 Task: Find flights from New Delhi to Bhubaneswar for 2 adults on 3rd June 2023, and compare different travel classes.
Action: Mouse moved to (714, 222)
Screenshot: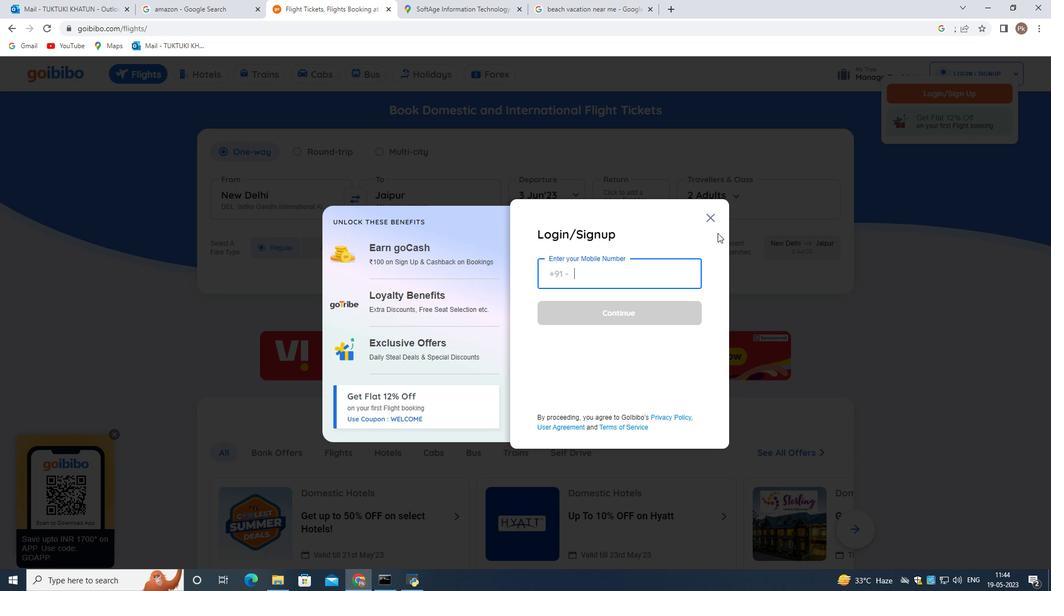 
Action: Mouse pressed left at (714, 222)
Screenshot: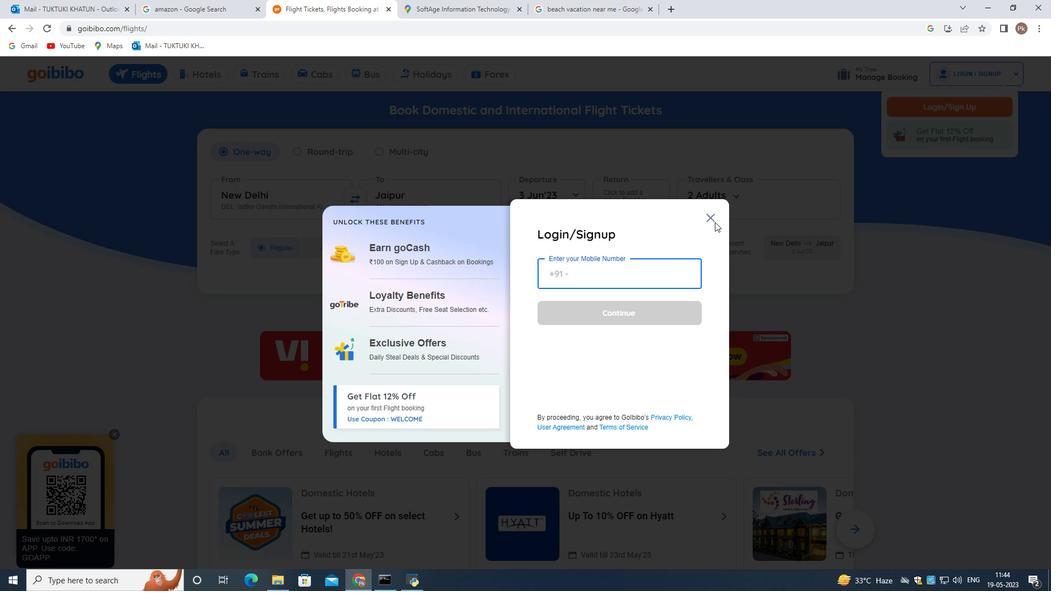 
Action: Mouse moved to (710, 215)
Screenshot: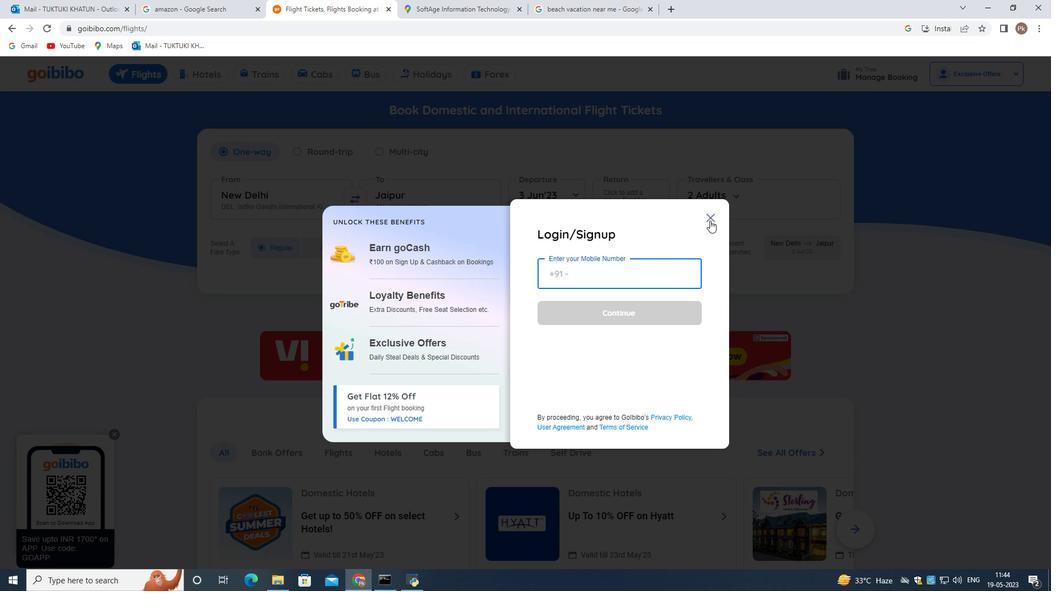 
Action: Mouse pressed left at (710, 215)
Screenshot: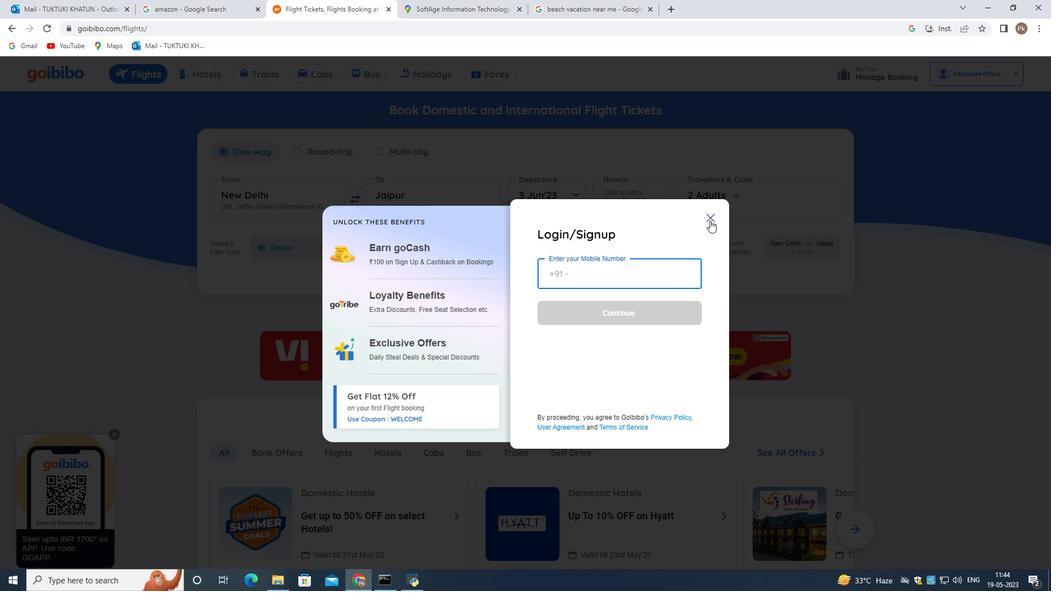 
Action: Mouse pressed left at (710, 215)
Screenshot: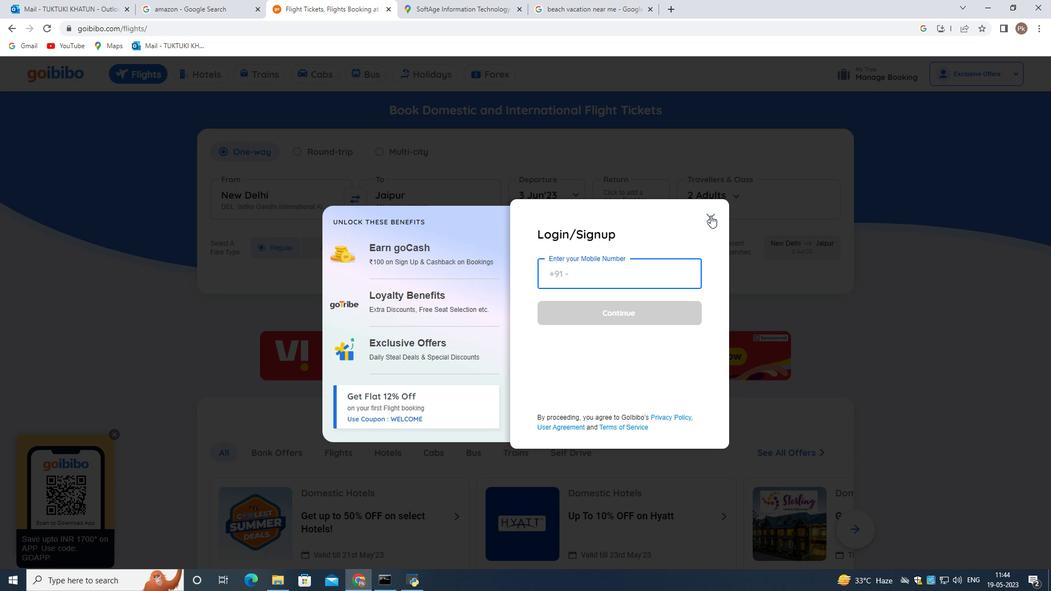 
Action: Mouse moved to (205, 157)
Screenshot: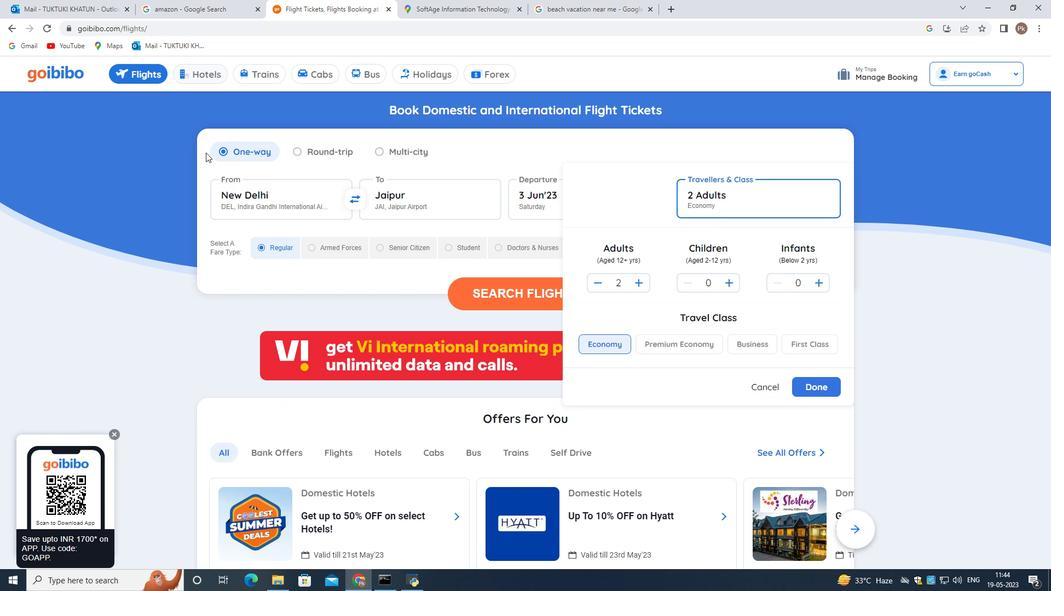 
Action: Mouse scrolled (205, 157) with delta (0, 0)
Screenshot: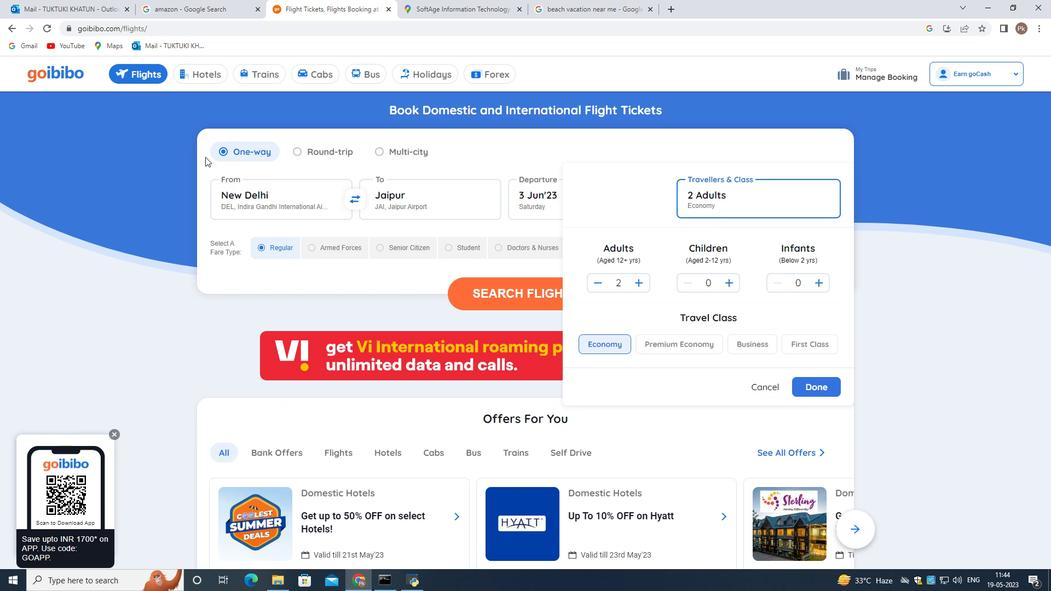 
Action: Mouse moved to (84, 317)
Screenshot: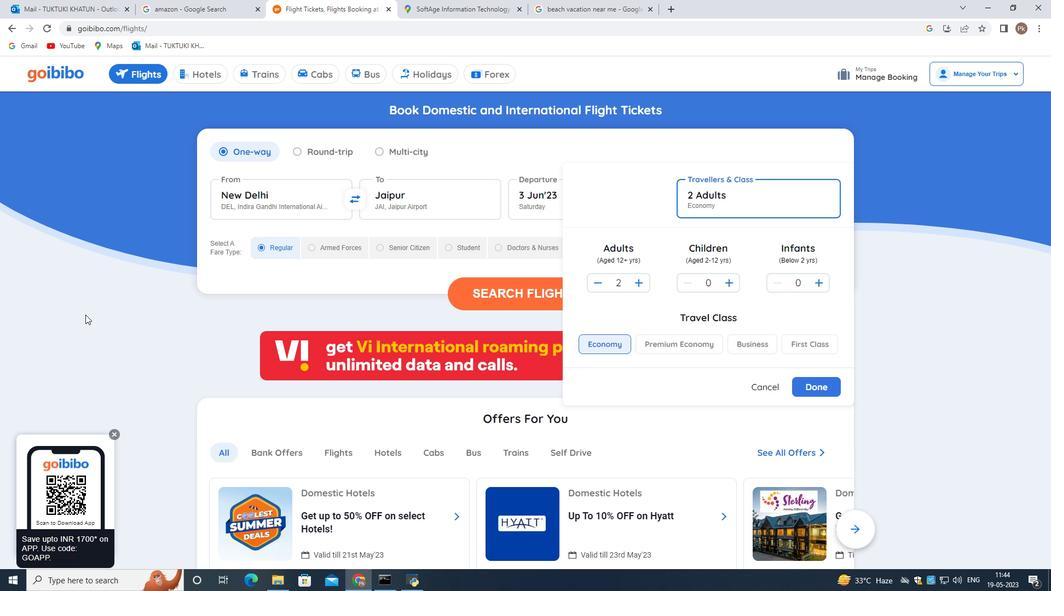 
Action: Mouse pressed left at (84, 317)
Screenshot: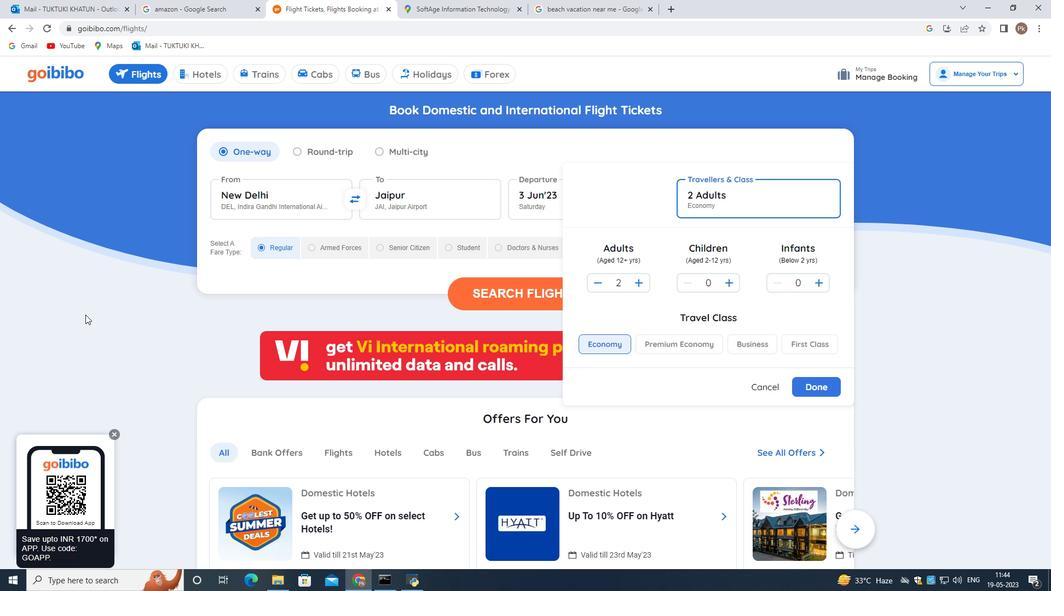 
Action: Mouse moved to (315, 194)
Screenshot: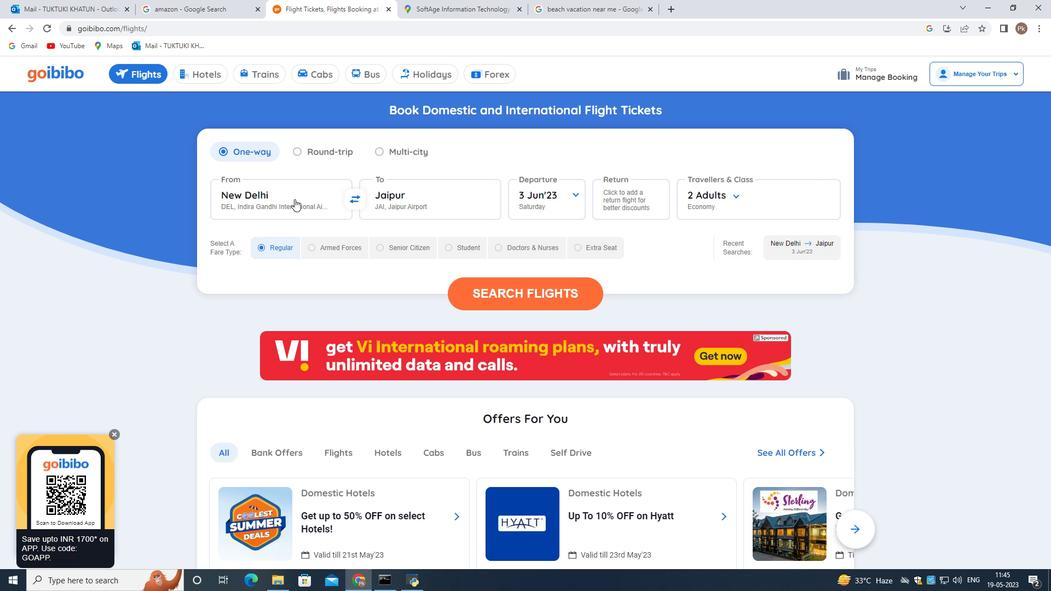 
Action: Mouse pressed left at (315, 194)
Screenshot: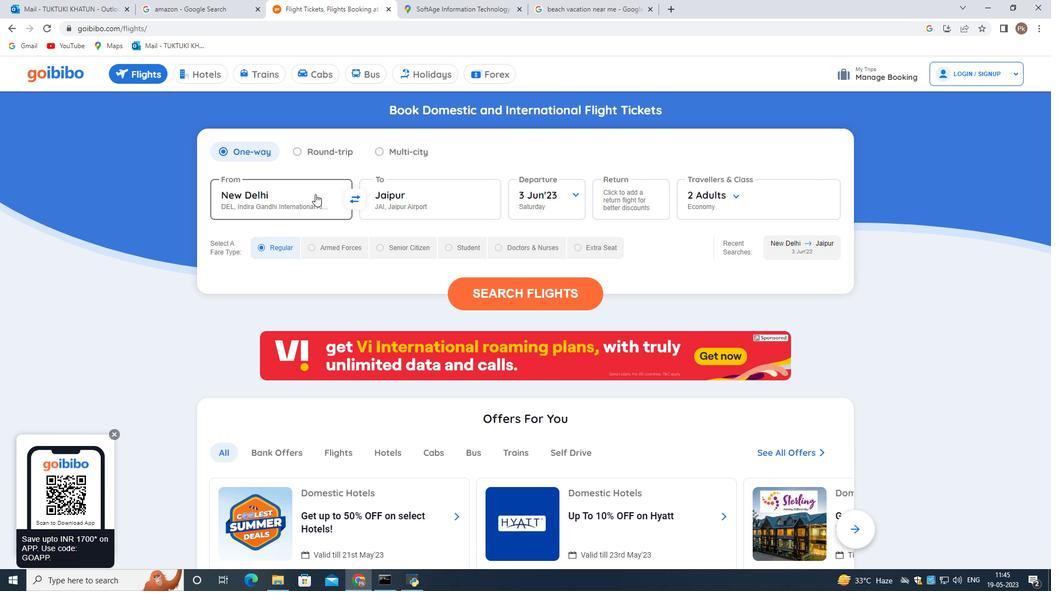 
Action: Mouse moved to (224, 148)
Screenshot: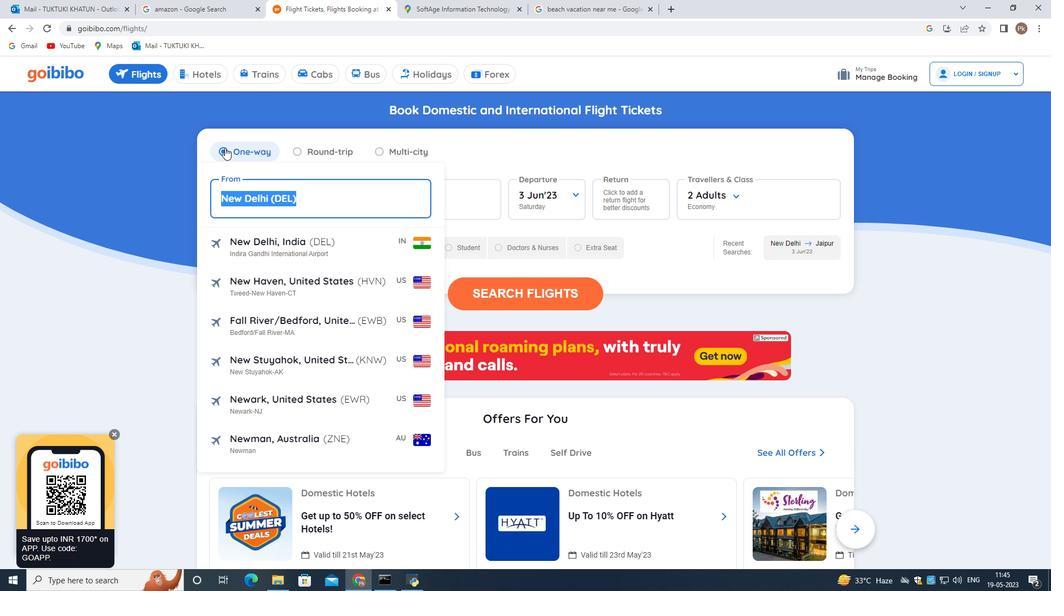 
Action: Mouse pressed left at (224, 148)
Screenshot: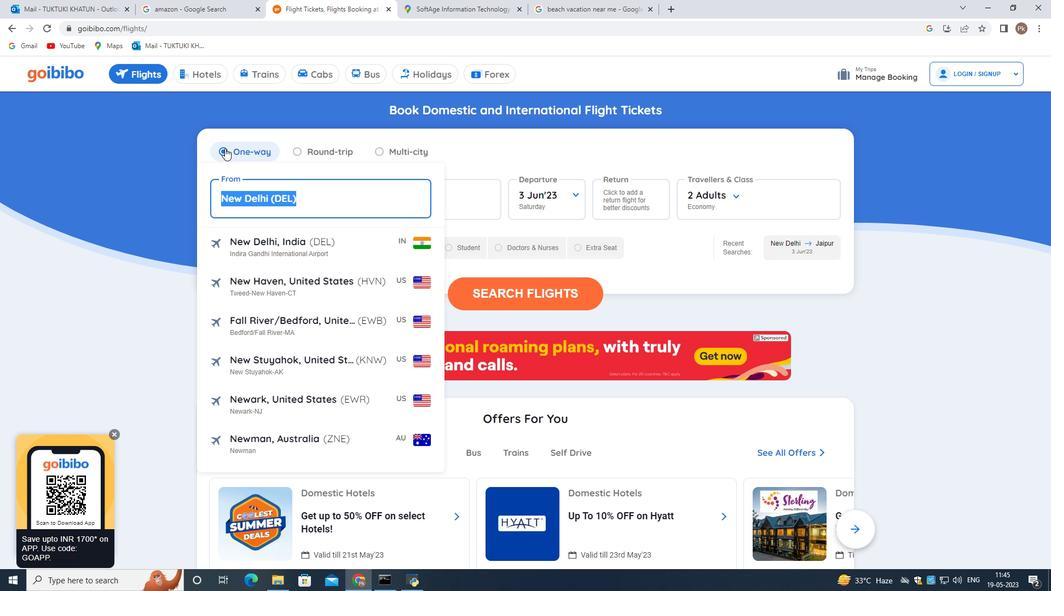 
Action: Mouse moved to (414, 193)
Screenshot: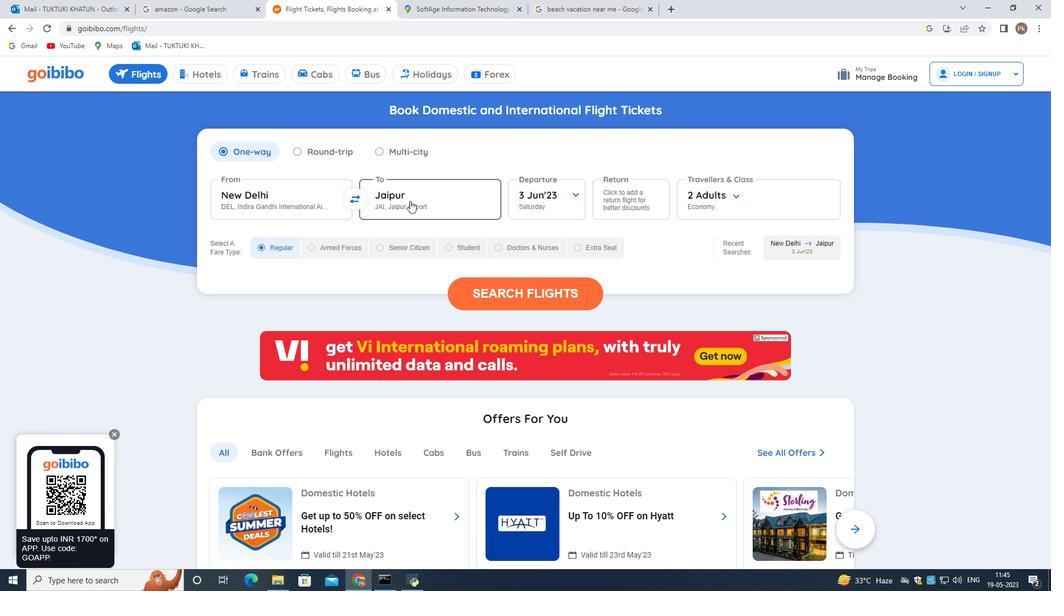 
Action: Mouse pressed left at (414, 193)
Screenshot: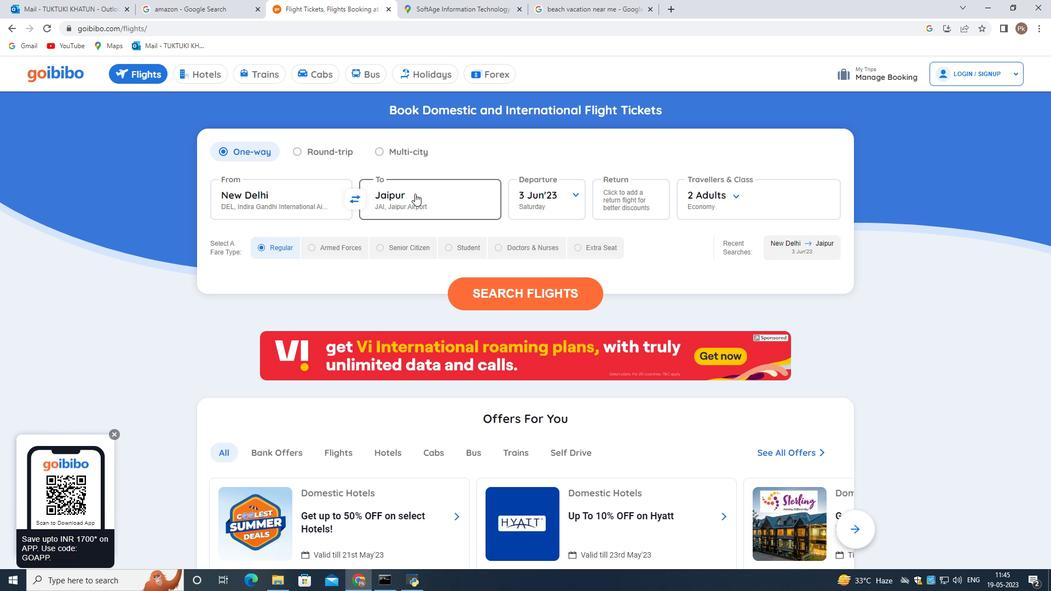 
Action: Mouse moved to (434, 197)
Screenshot: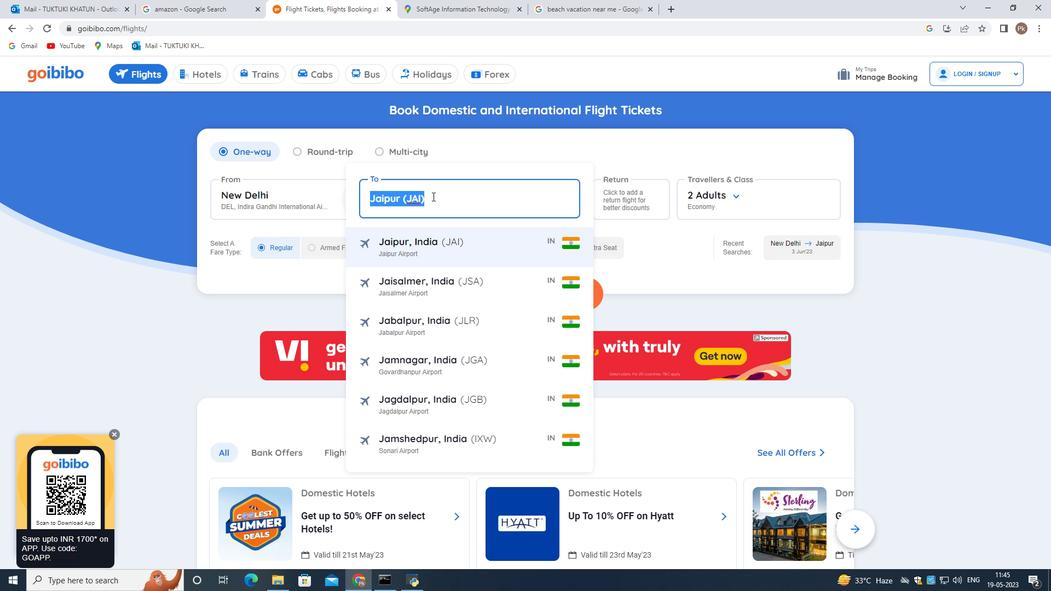 
Action: Key pressed <Key.backspace>
Screenshot: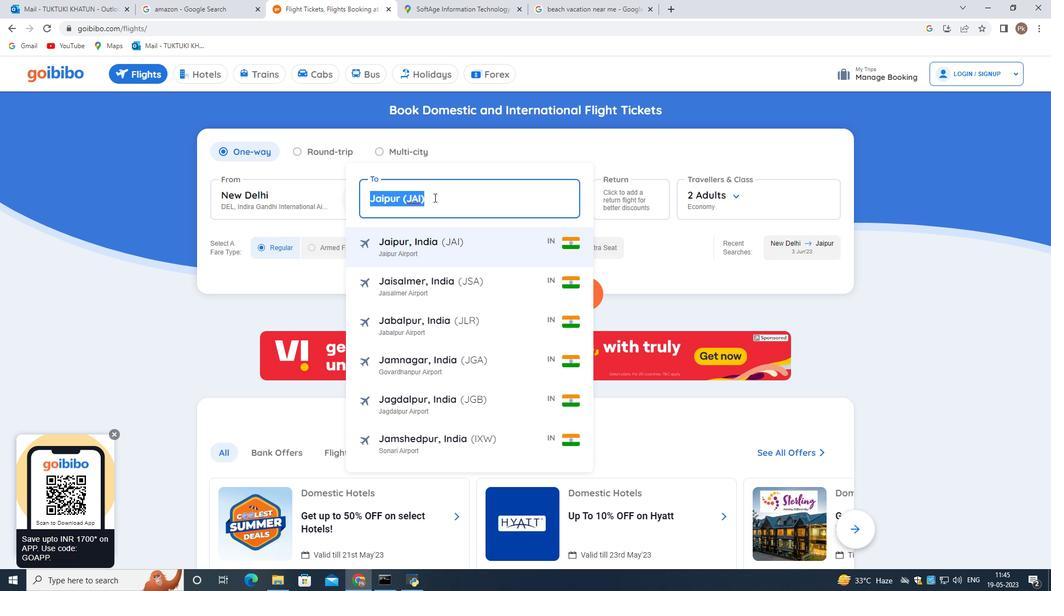 
Action: Mouse moved to (434, 198)
Screenshot: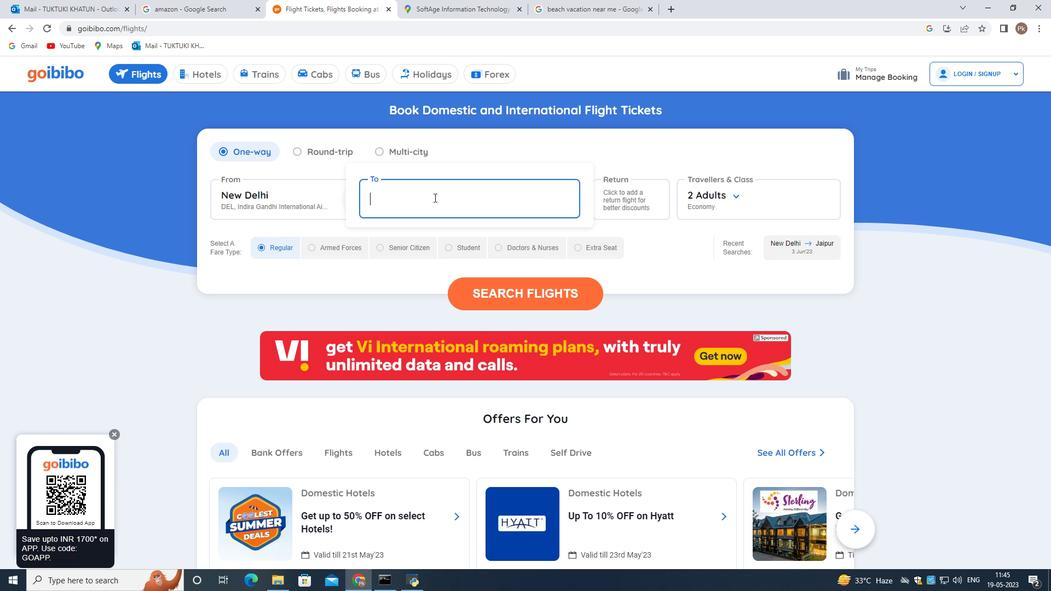
Action: Key pressed ctrl+V
Screenshot: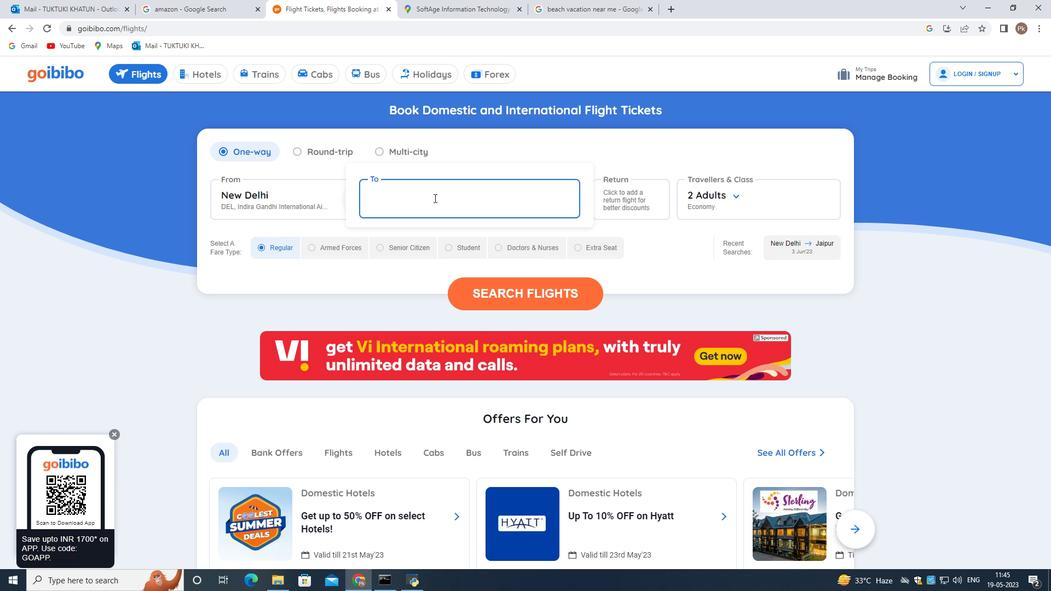 
Action: Mouse moved to (882, 342)
Screenshot: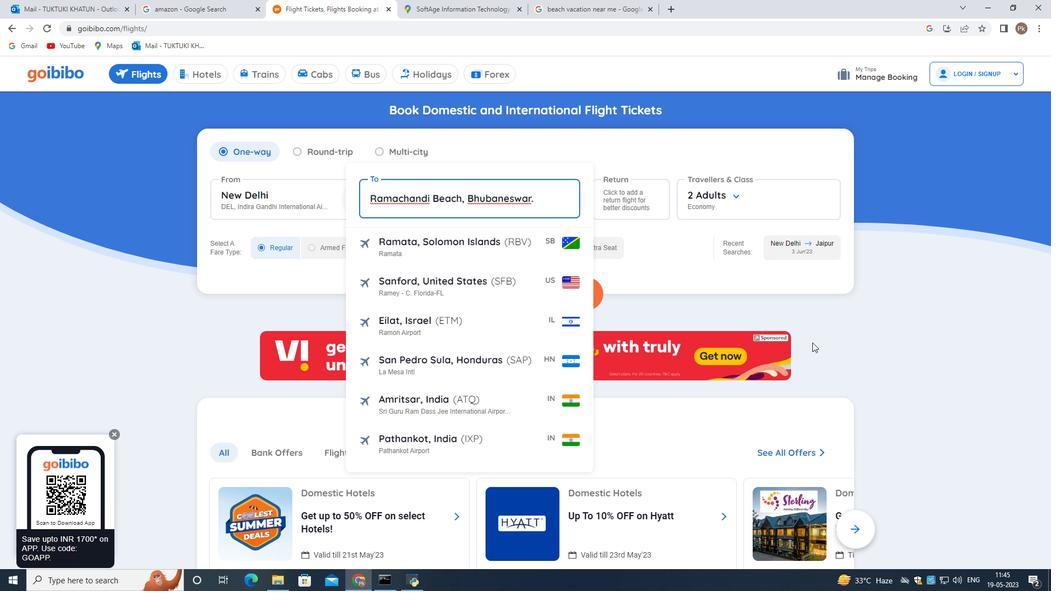 
Action: Key pressed <Key.backspace><Key.backspace><Key.backspace><Key.backspace><Key.backspace><Key.backspace><Key.backspace><Key.backspace><Key.backspace><Key.backspace><Key.backspace><Key.backspace><Key.backspace><Key.backspace><Key.backspace><Key.backspace><Key.backspace><Key.backspace><Key.backspace><Key.backspace><Key.backspace><Key.backspace><Key.backspace><Key.backspace><Key.backspace><Key.backspace><Key.backspace><Key.backspace><Key.backspace><Key.backspace><Key.backspace><Key.backspace><Key.backspace><Key.backspace><Key.backspace><Key.backspace><Key.backspace><Key.backspace><Key.backspace><Key.shift_r><Key.shift_r><Key.shift_r><Key.shift_r>Bhub
Screenshot: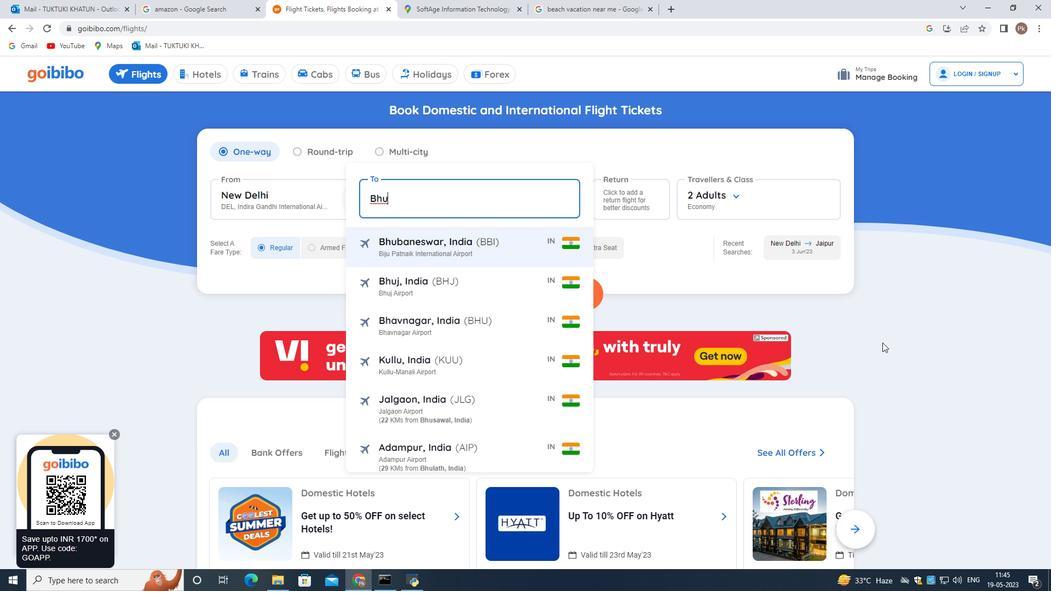 
Action: Mouse moved to (445, 243)
Screenshot: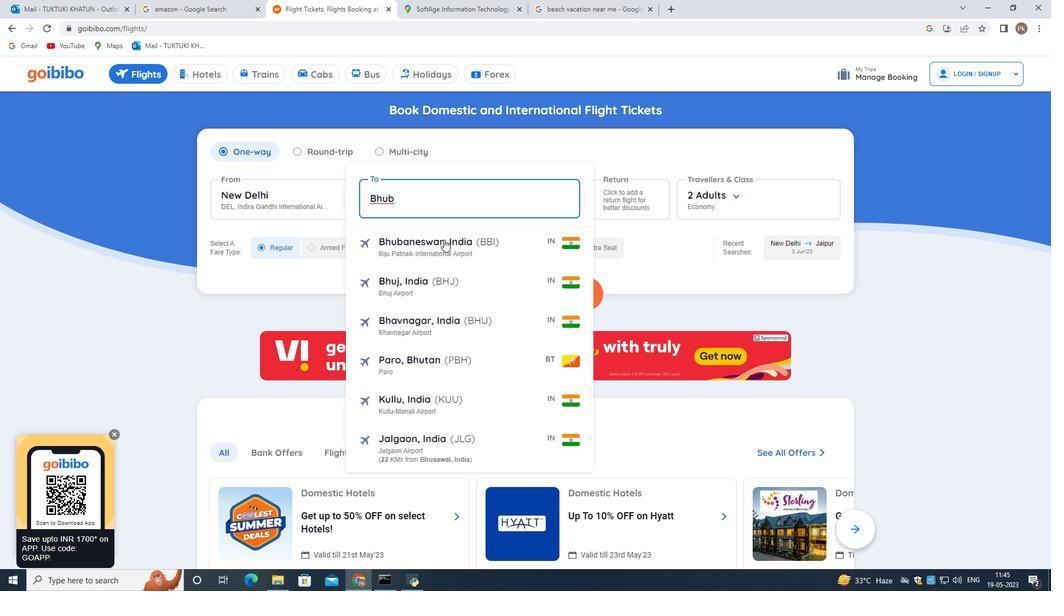 
Action: Mouse pressed left at (445, 243)
Screenshot: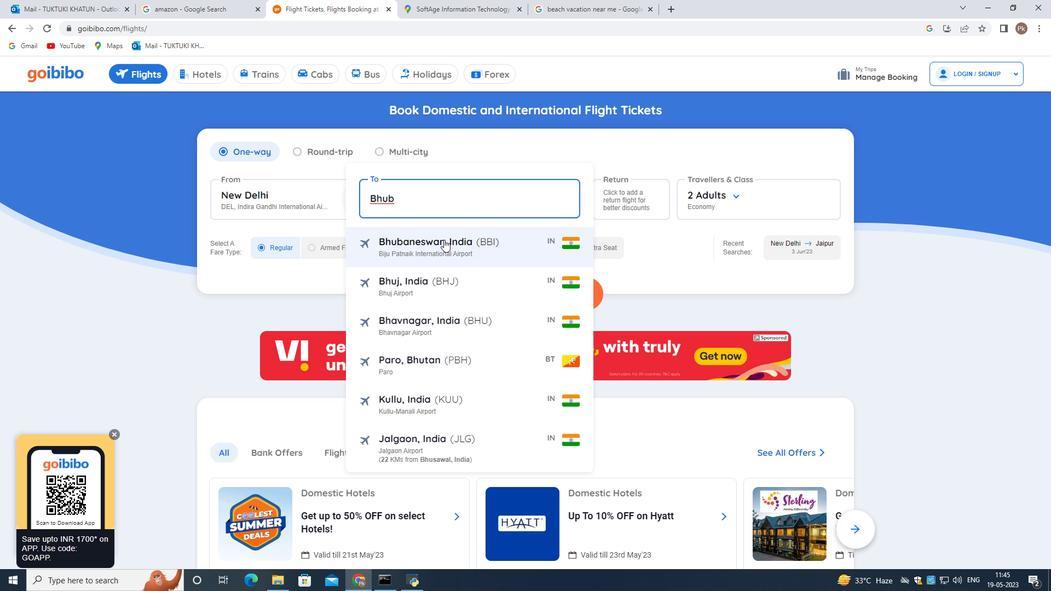 
Action: Mouse moved to (425, 306)
Screenshot: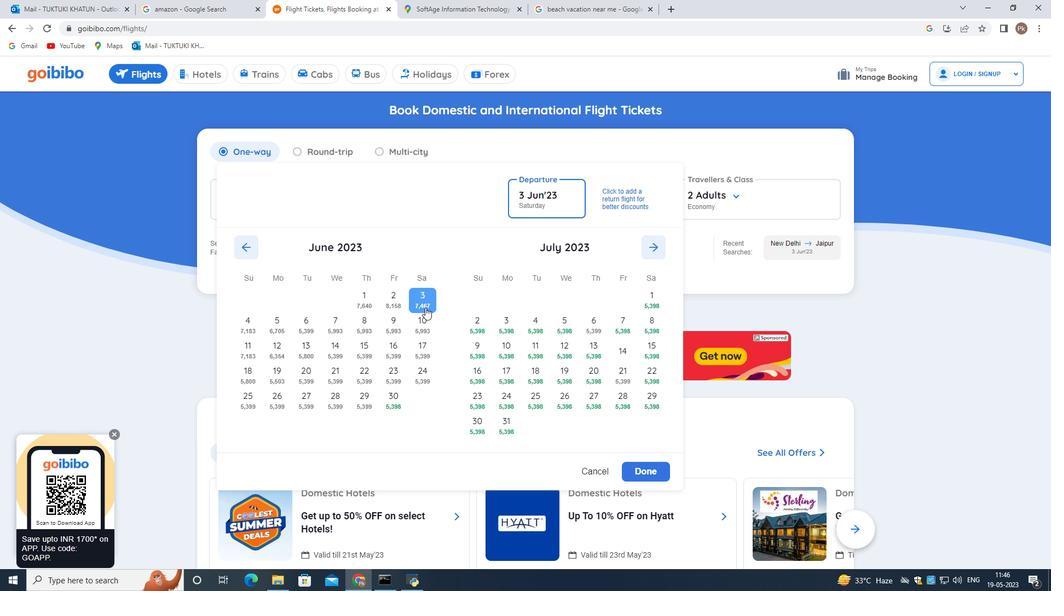
Action: Mouse pressed left at (425, 306)
Screenshot: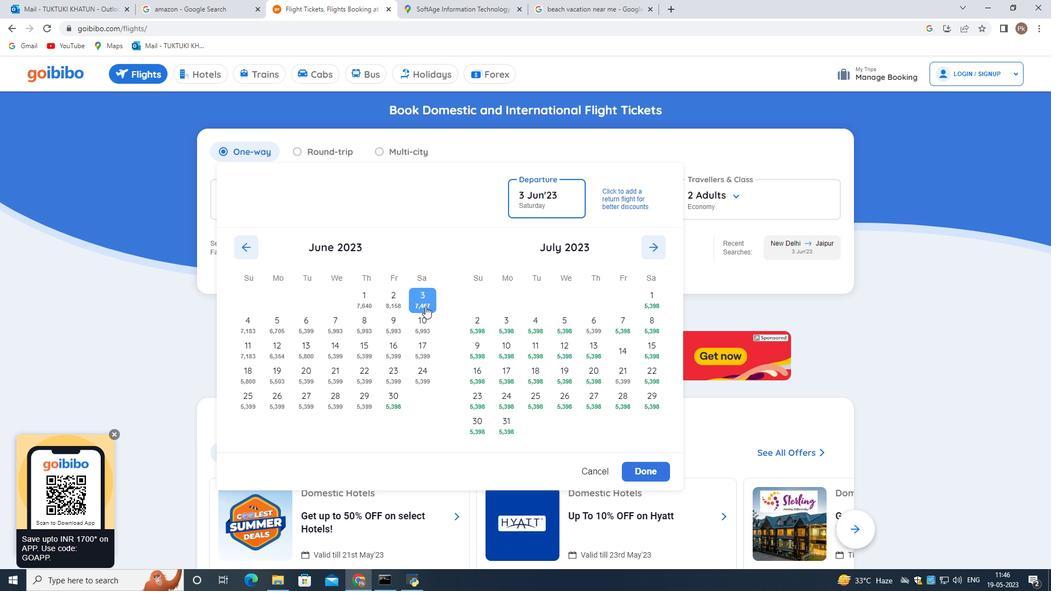 
Action: Mouse moved to (390, 294)
Screenshot: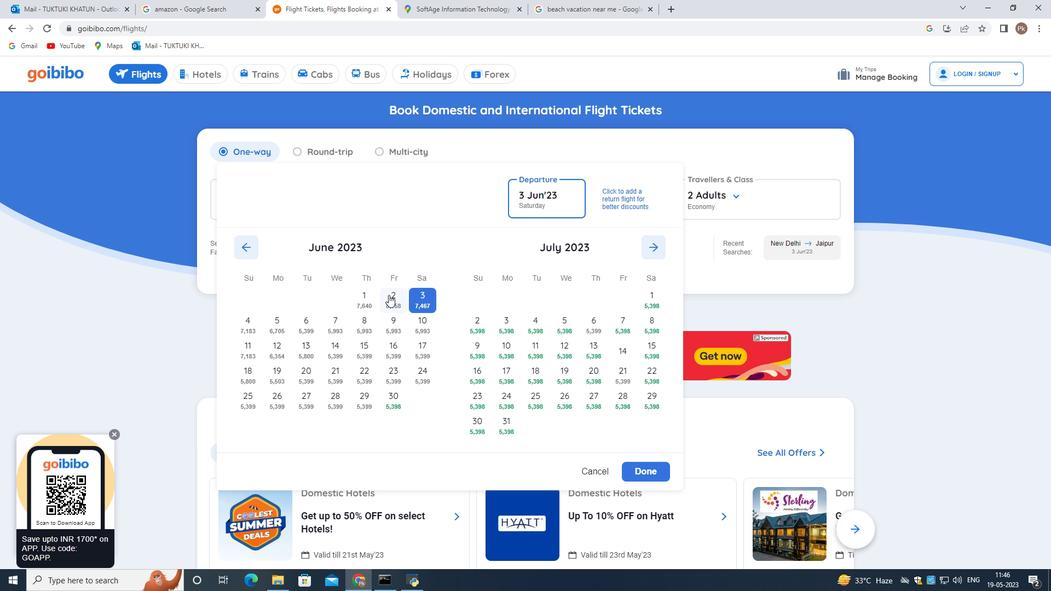 
Action: Mouse pressed left at (390, 294)
Screenshot: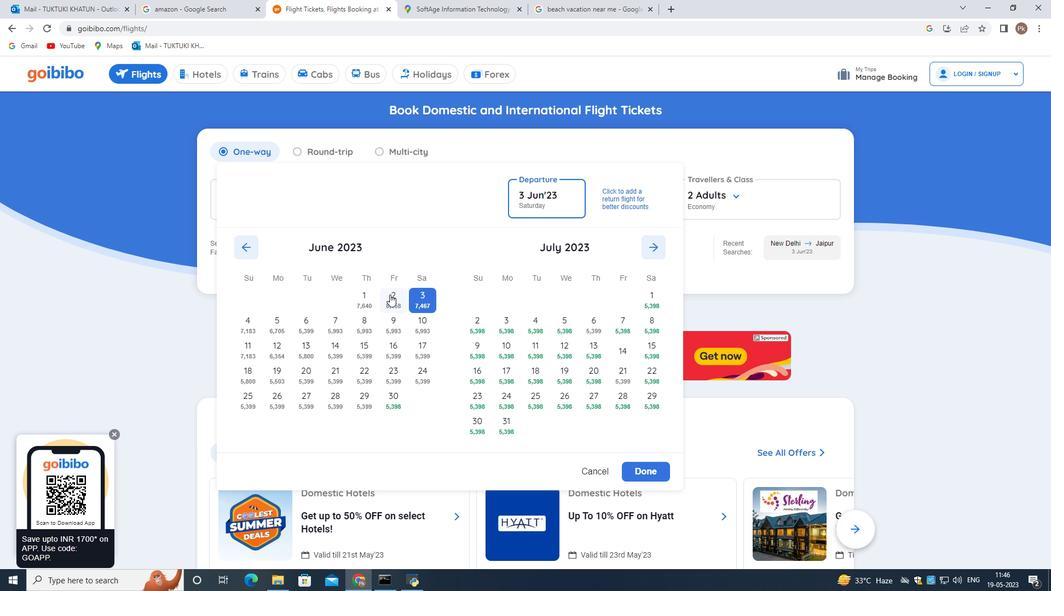 
Action: Mouse moved to (300, 321)
Screenshot: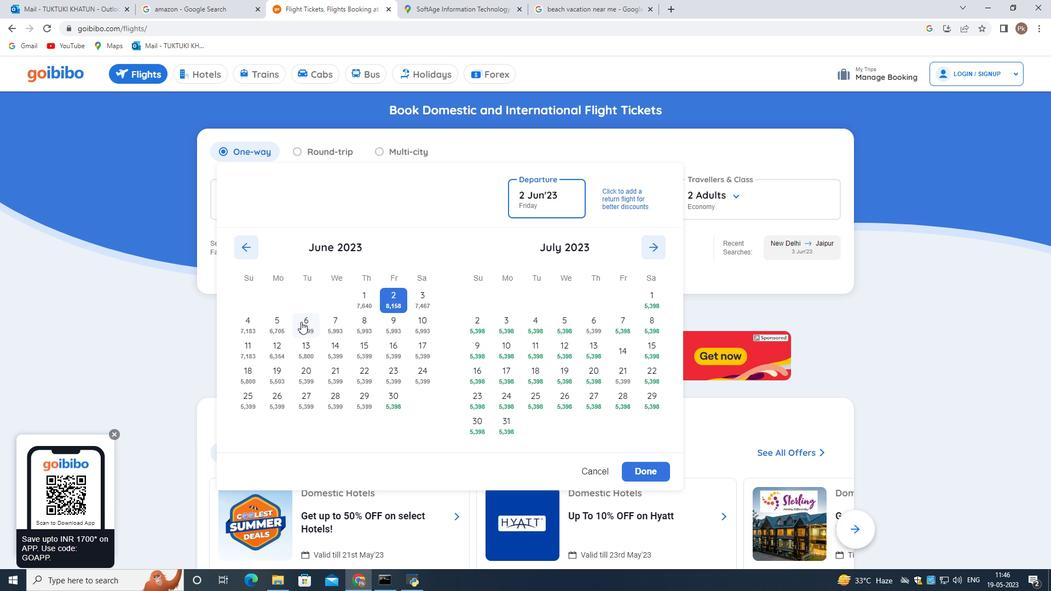
Action: Mouse pressed left at (300, 321)
Screenshot: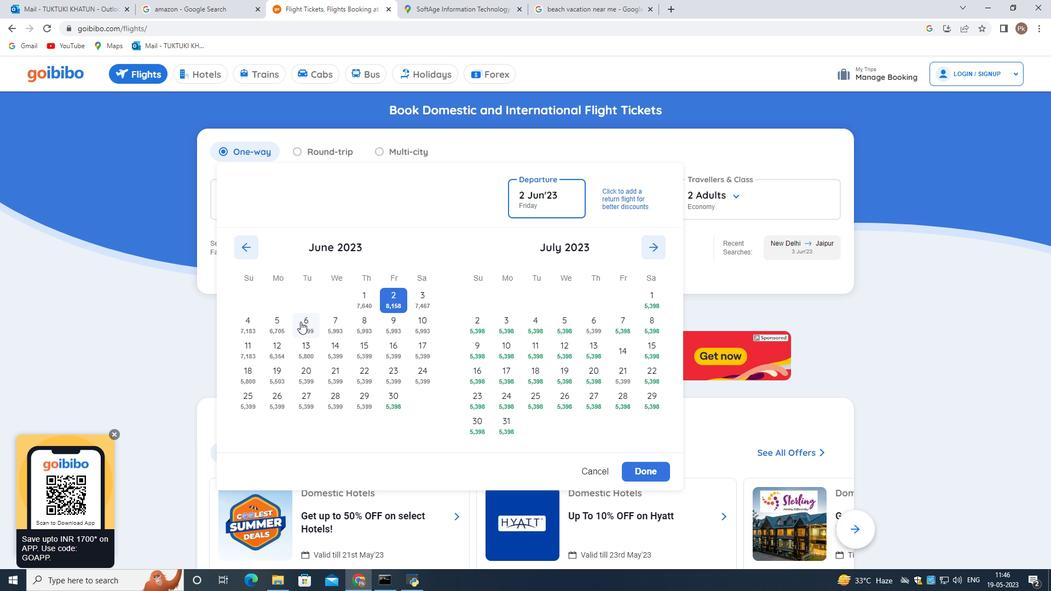 
Action: Mouse moved to (394, 291)
Screenshot: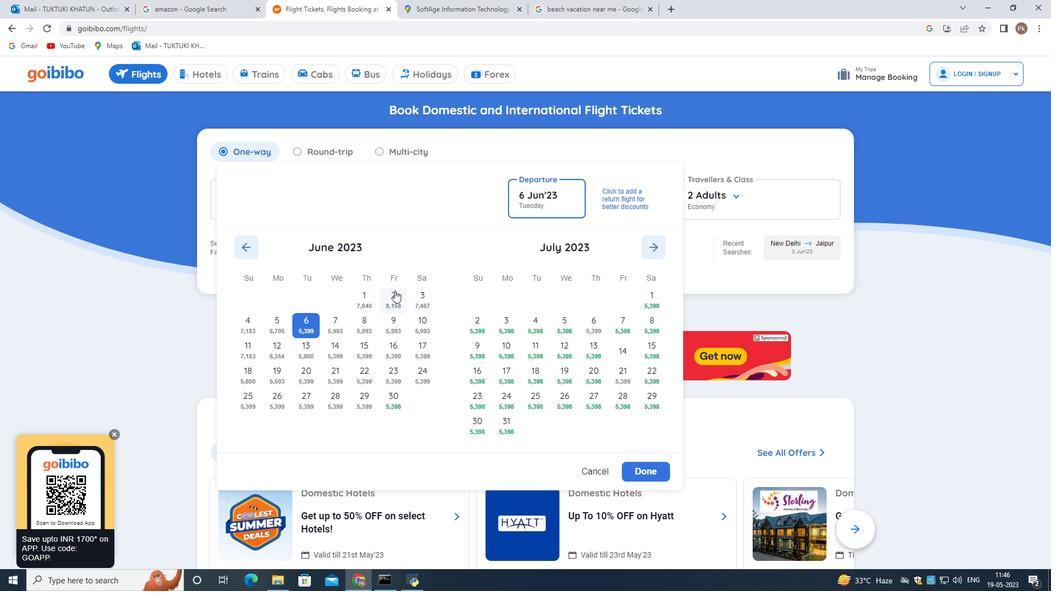 
Action: Mouse pressed left at (394, 291)
Screenshot: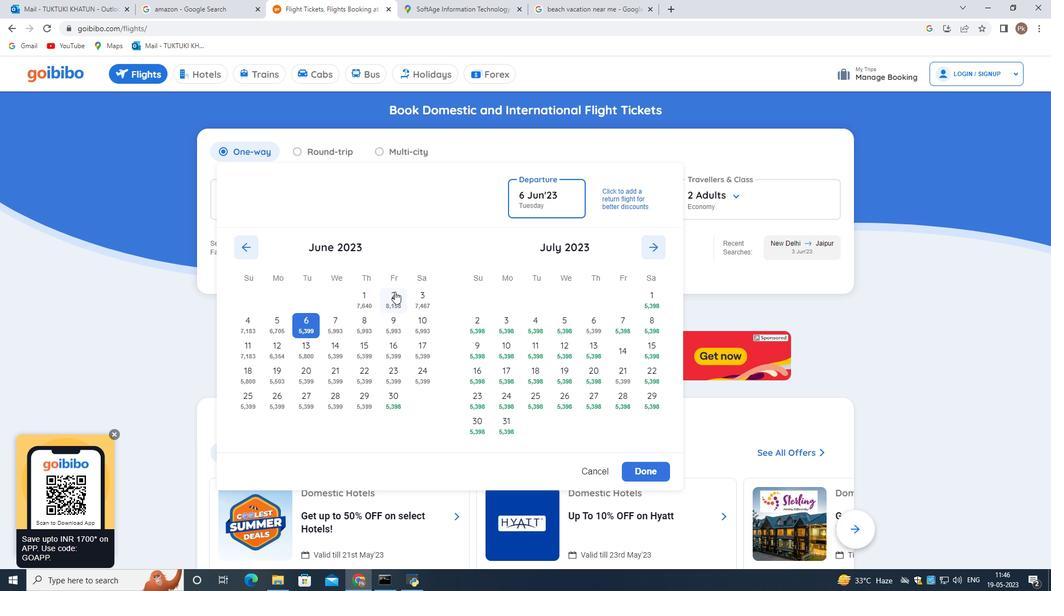 
Action: Mouse moved to (877, 318)
Screenshot: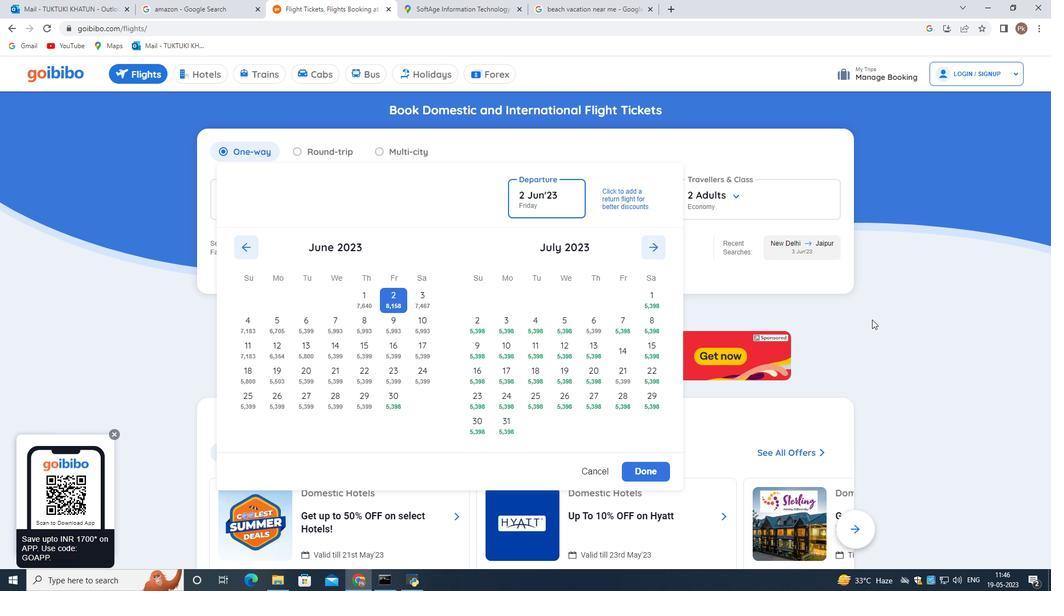 
Action: Mouse pressed left at (877, 318)
Screenshot: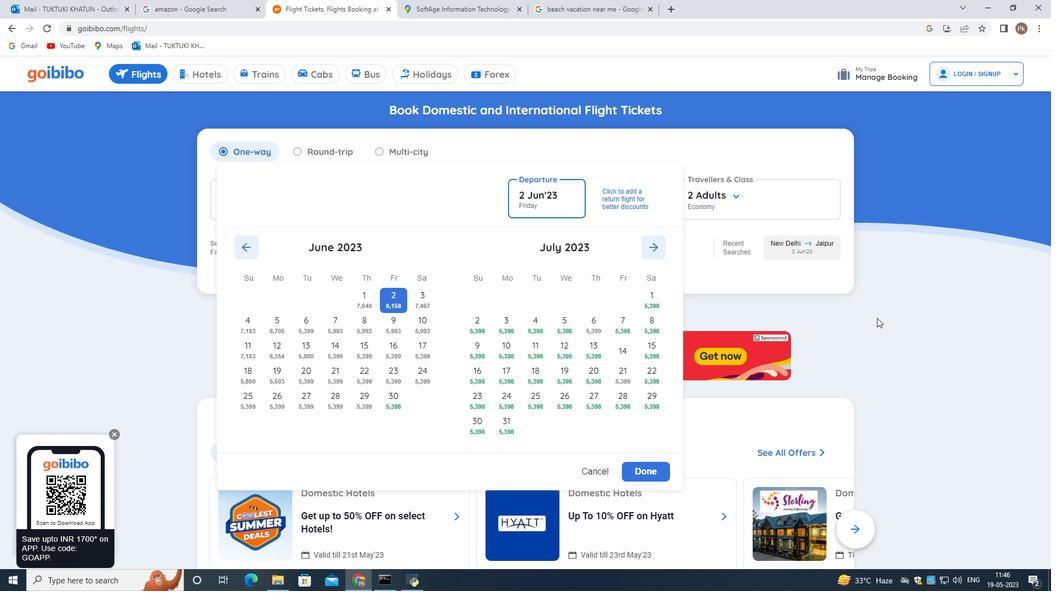 
Action: Mouse moved to (737, 193)
Screenshot: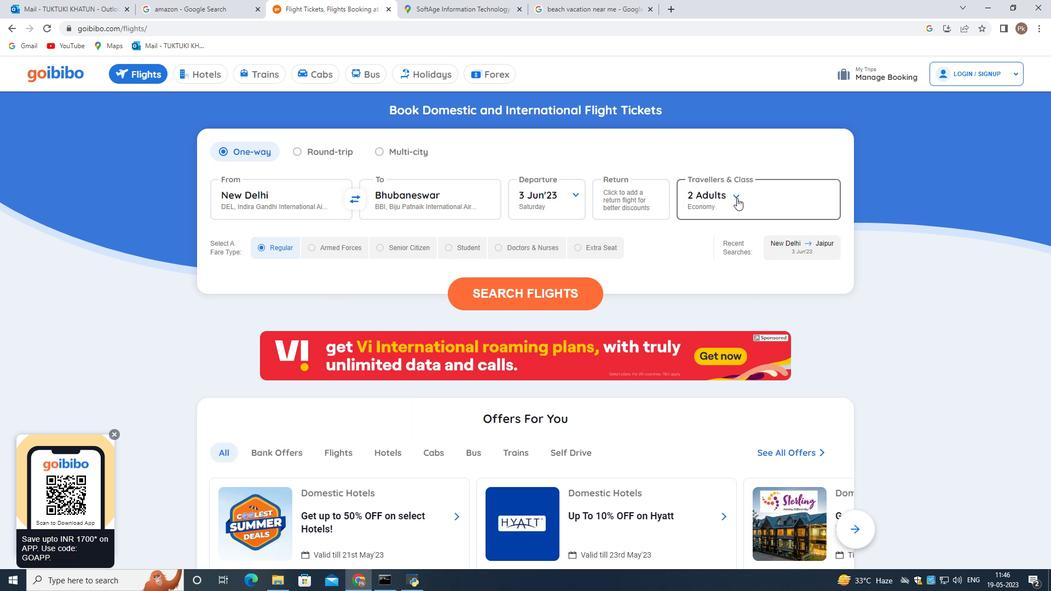 
Action: Mouse pressed left at (737, 193)
Screenshot: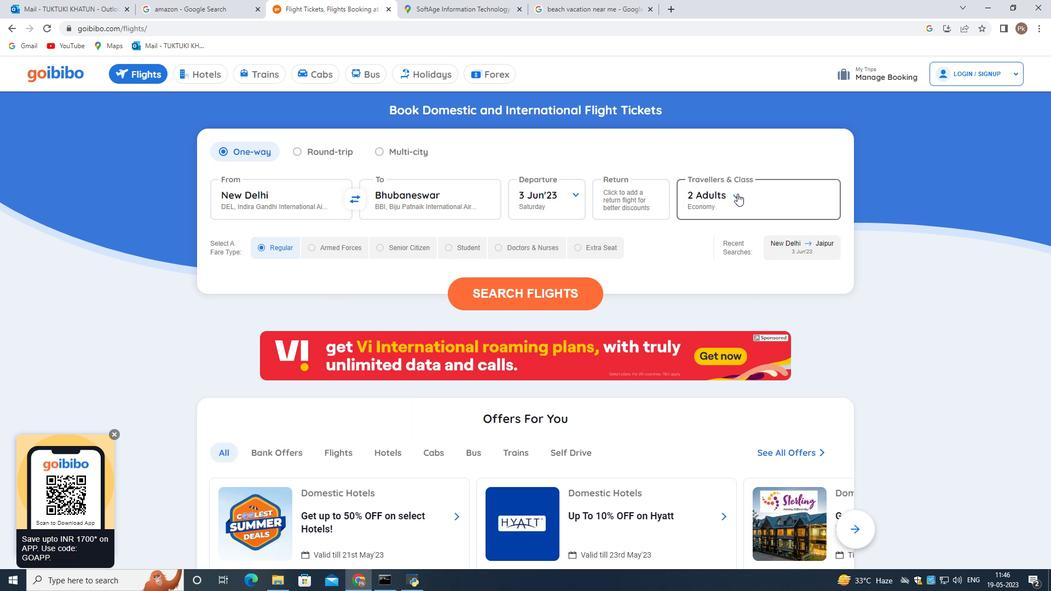 
Action: Mouse moved to (817, 392)
Screenshot: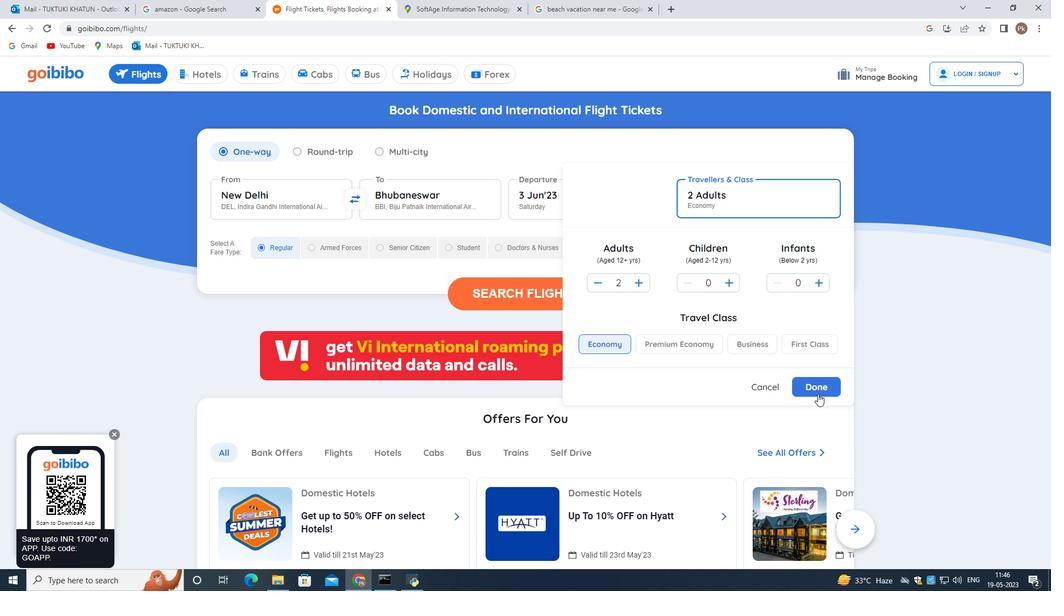 
Action: Mouse pressed left at (817, 392)
Screenshot: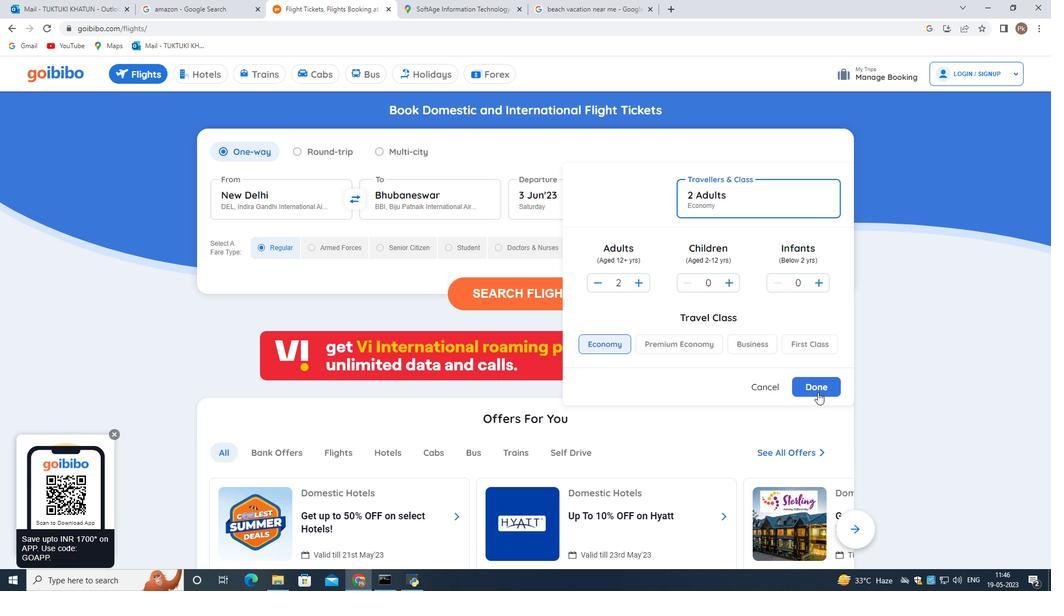 
Action: Mouse moved to (494, 297)
Screenshot: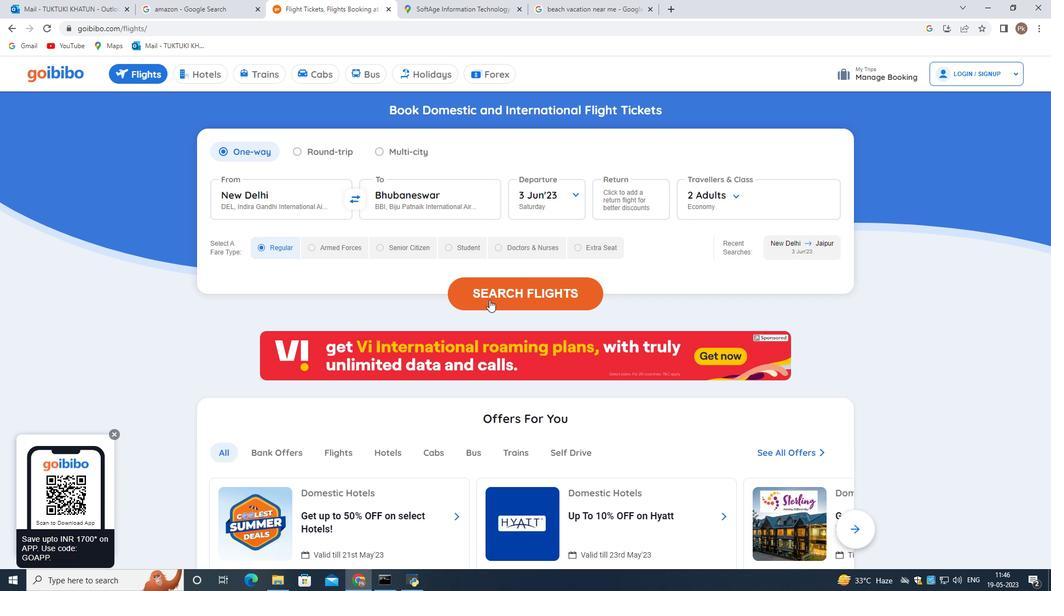 
Action: Mouse pressed left at (494, 297)
Screenshot: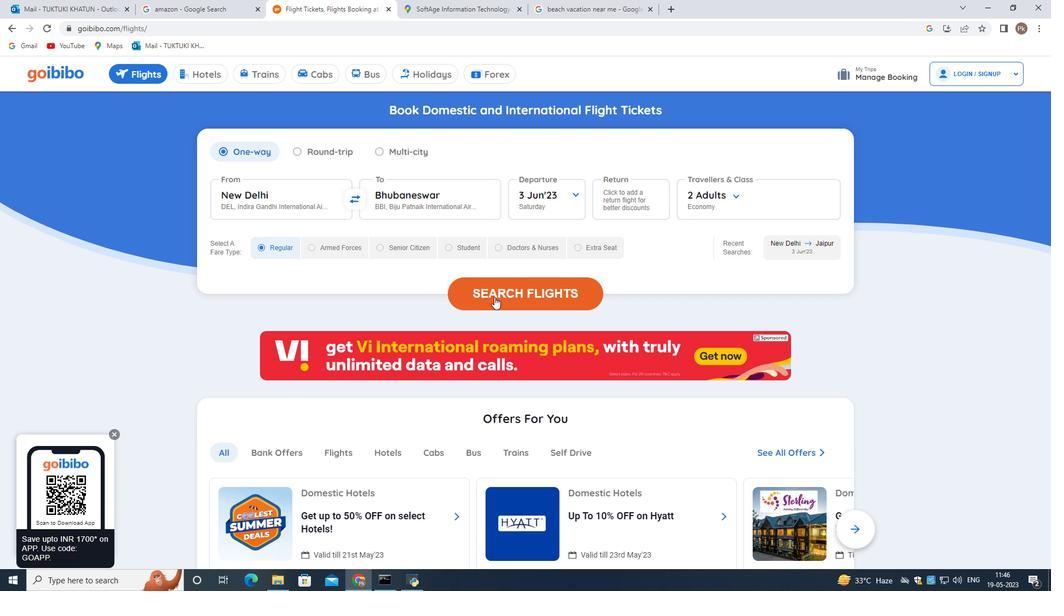 
Action: Mouse moved to (477, 348)
Screenshot: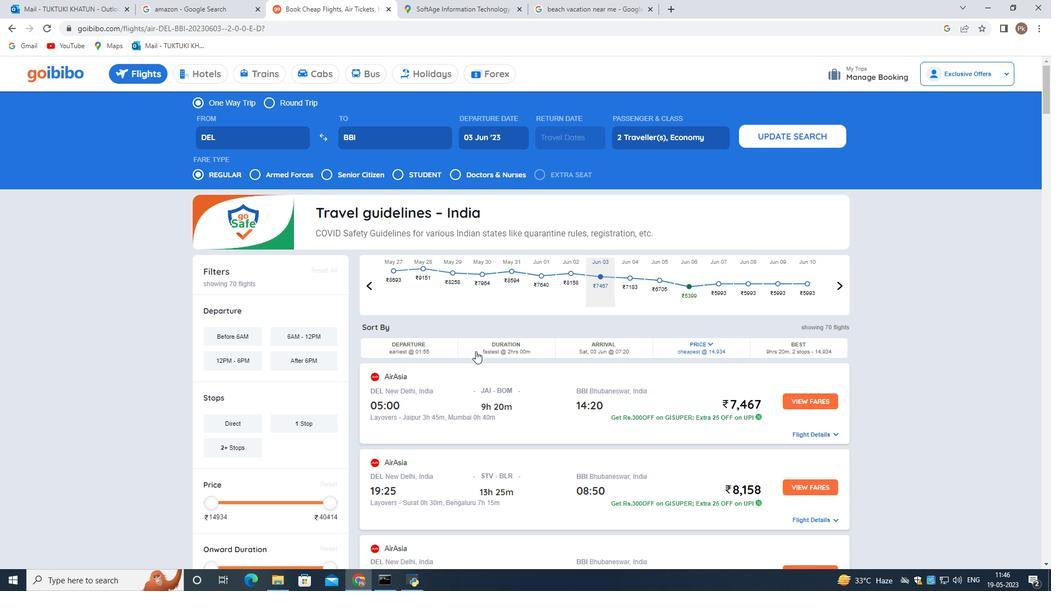 
Action: Mouse scrolled (477, 348) with delta (0, 0)
Screenshot: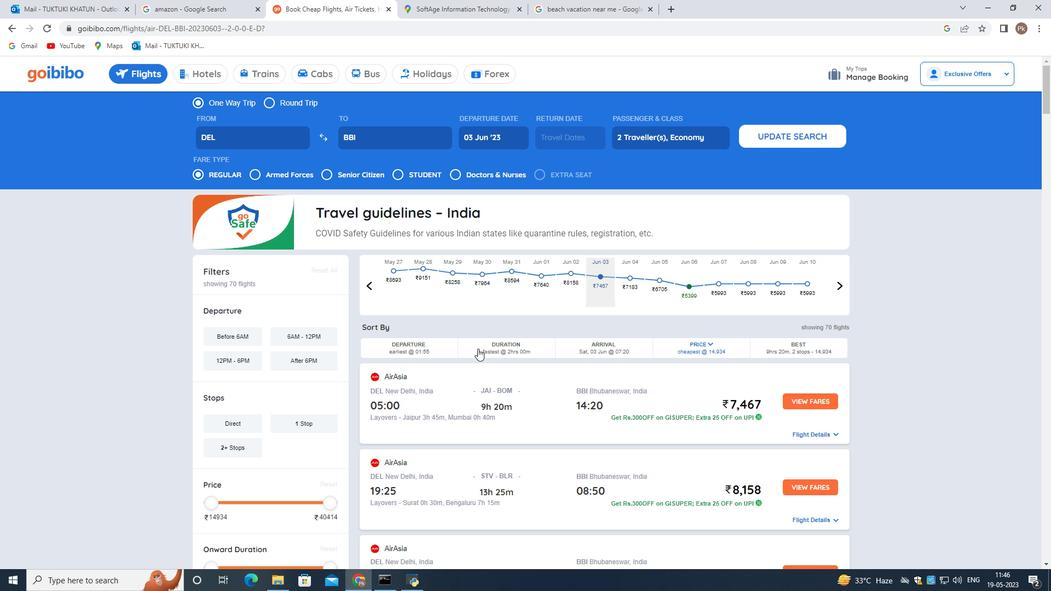 
Action: Mouse moved to (465, 334)
Screenshot: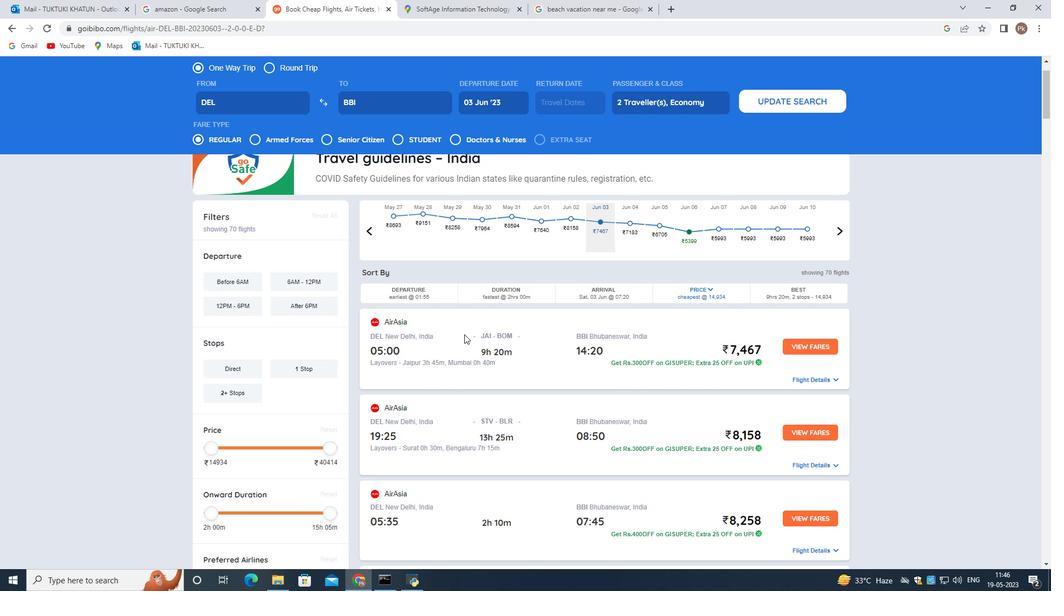 
Action: Mouse scrolled (465, 333) with delta (0, 0)
Screenshot: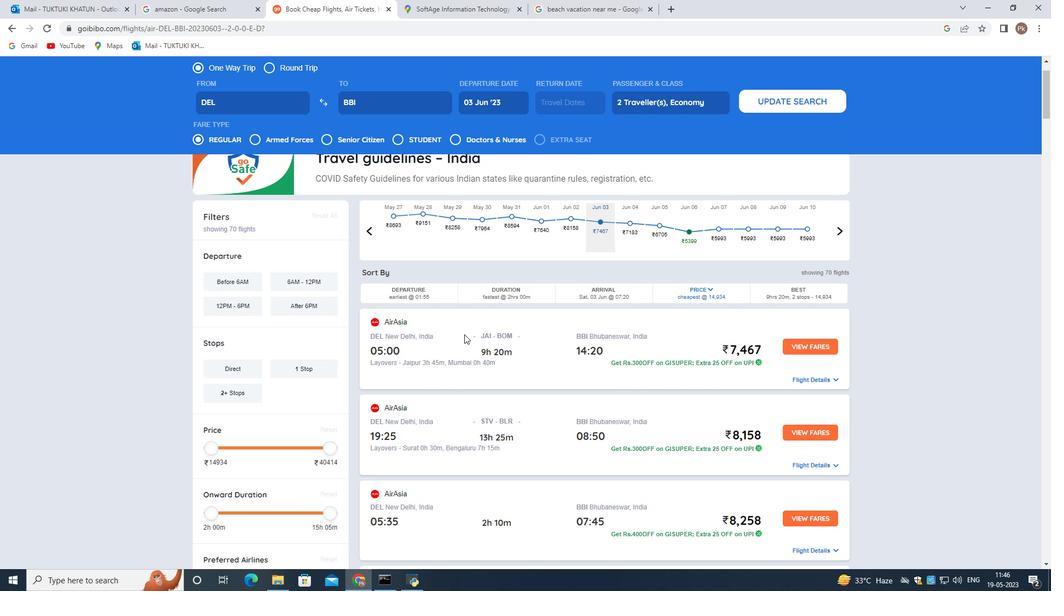 
Action: Mouse moved to (440, 333)
Screenshot: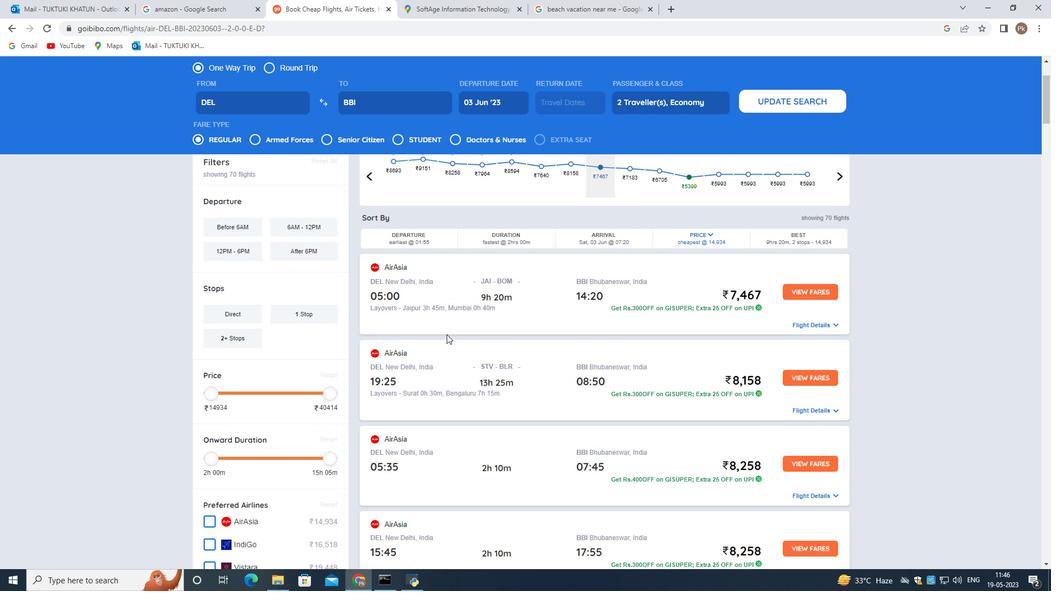 
Action: Mouse scrolled (440, 332) with delta (0, 0)
Screenshot: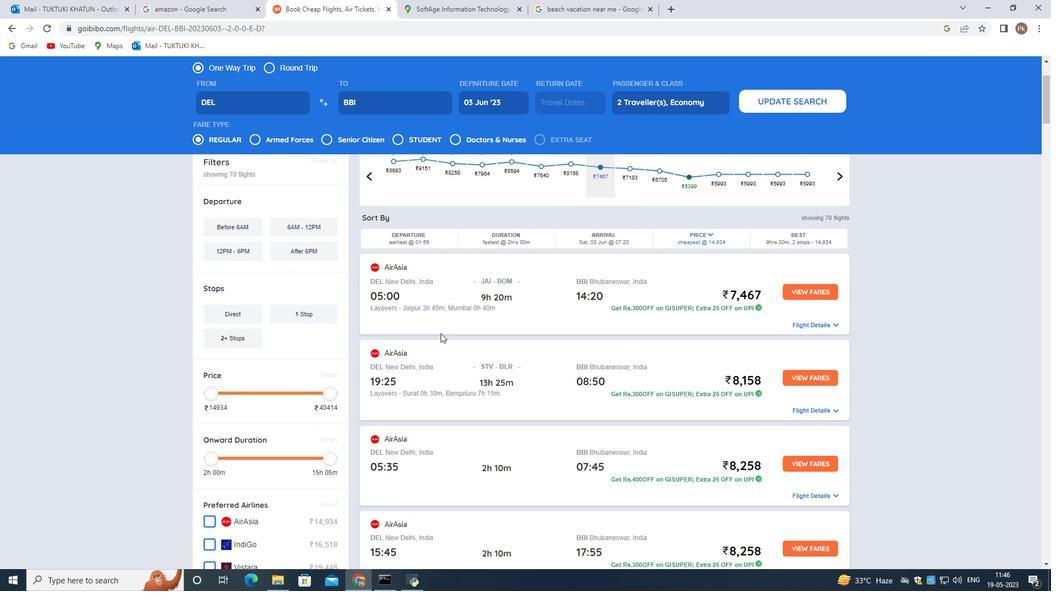 
Action: Mouse moved to (743, 331)
Screenshot: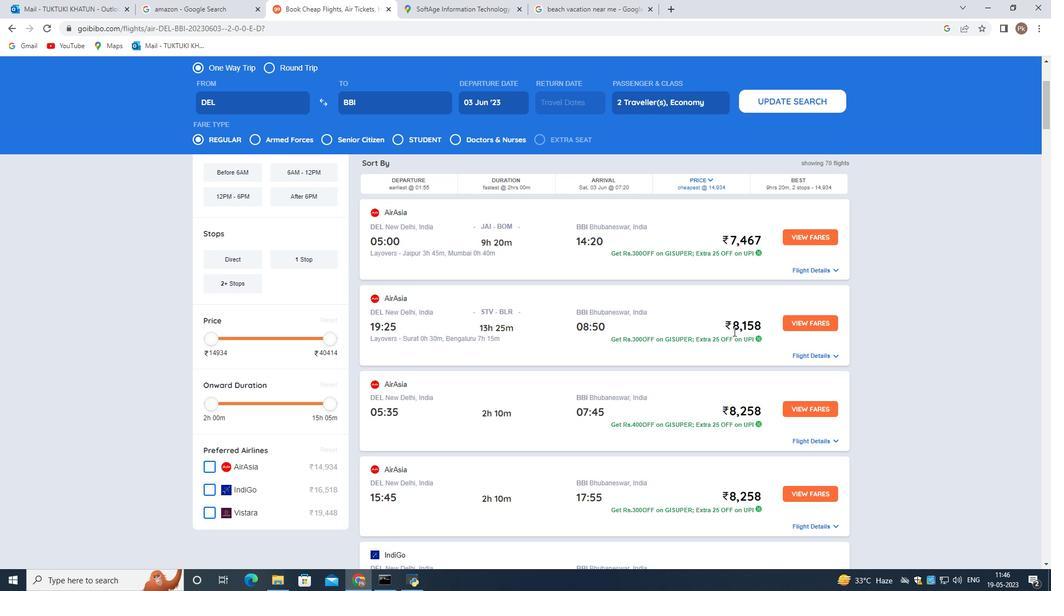 
Action: Mouse scrolled (743, 330) with delta (0, 0)
Screenshot: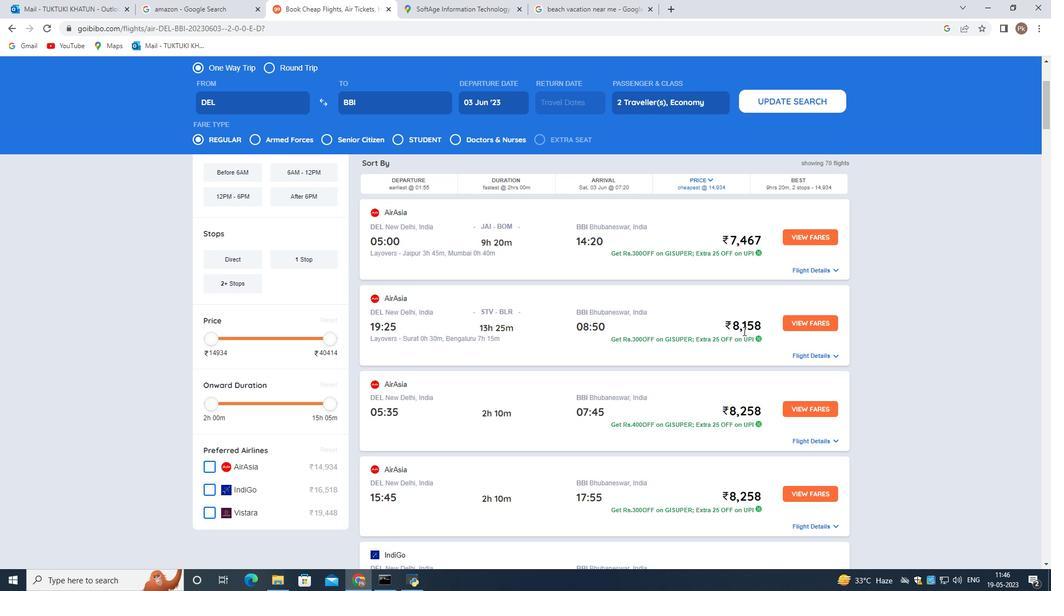 
Action: Mouse scrolled (743, 330) with delta (0, 0)
Screenshot: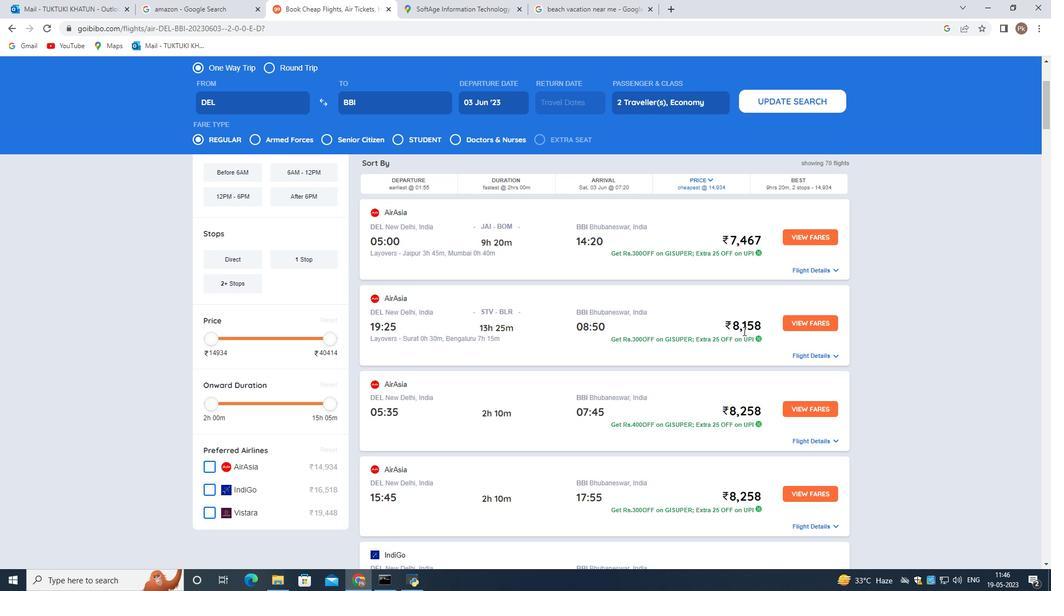 
Action: Mouse moved to (773, 389)
Screenshot: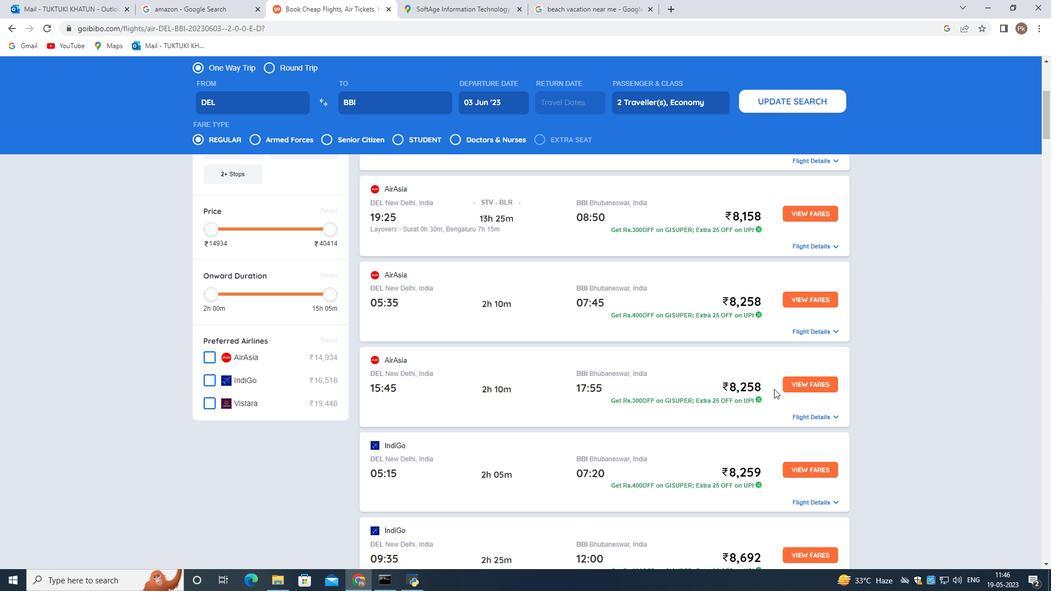
Action: Mouse scrolled (773, 389) with delta (0, 0)
Screenshot: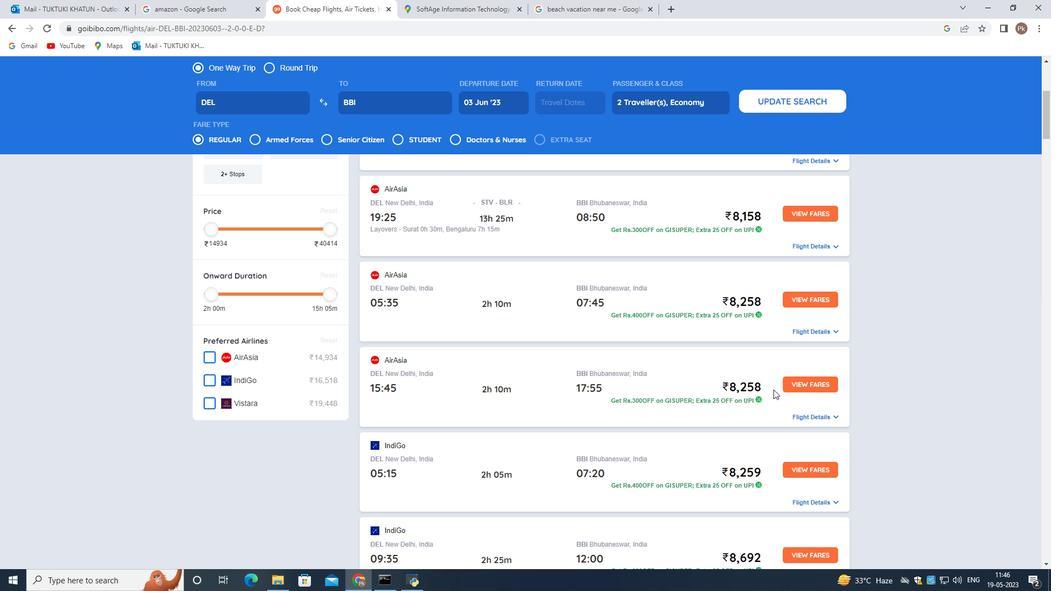 
Action: Mouse moved to (720, 414)
Screenshot: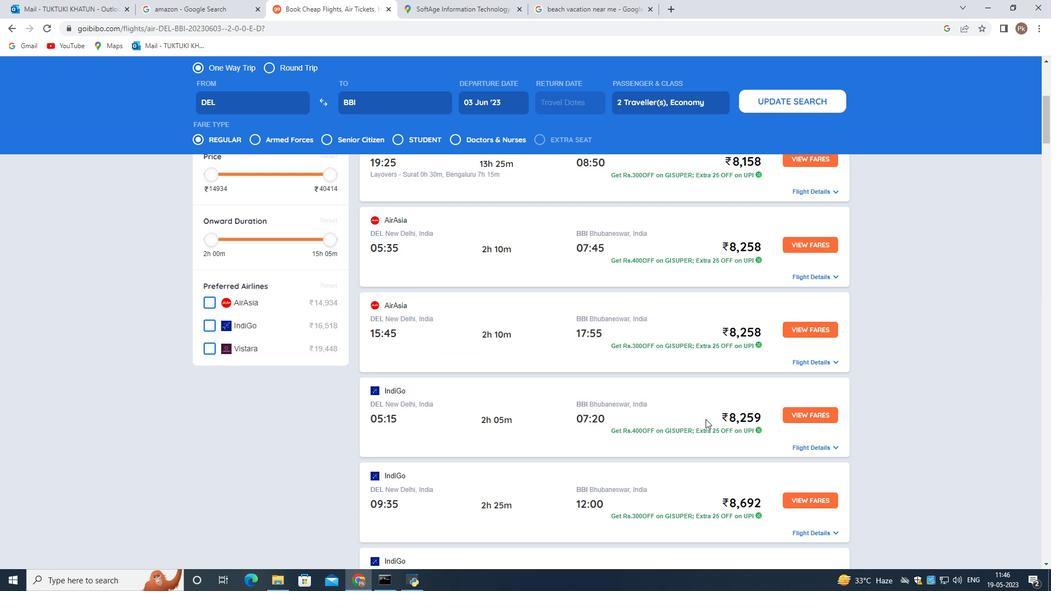 
Action: Mouse scrolled (720, 414) with delta (0, 0)
Screenshot: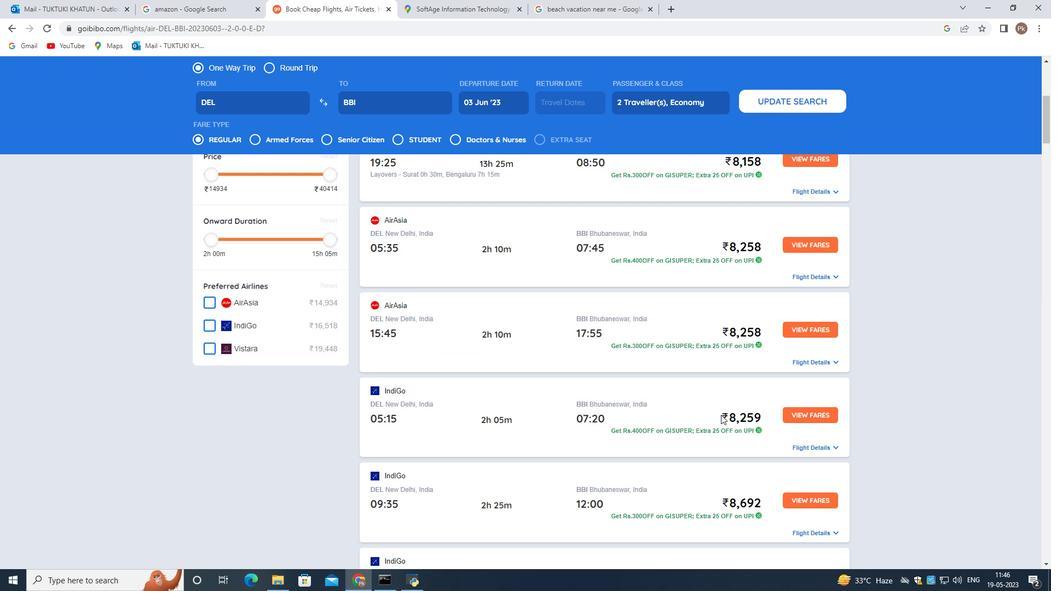 
Action: Mouse moved to (728, 442)
Screenshot: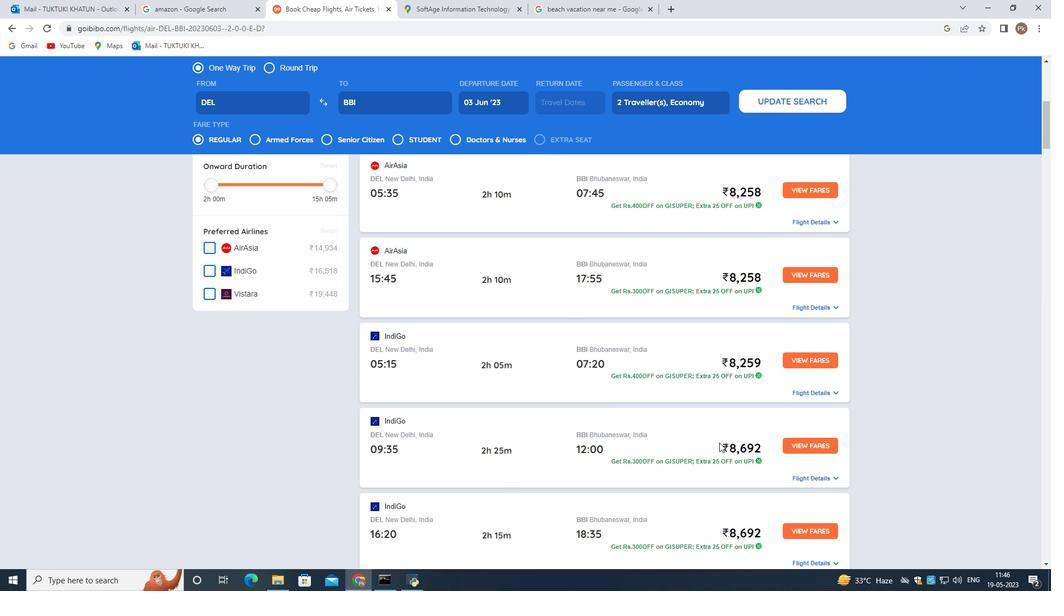 
Action: Mouse scrolled (728, 442) with delta (0, 0)
Screenshot: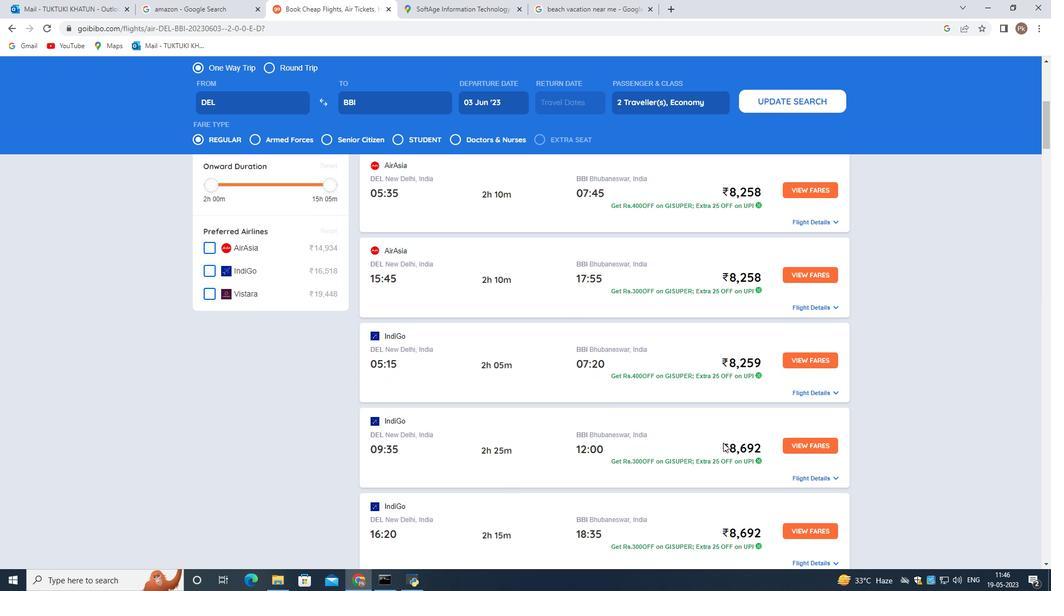 
Action: Mouse moved to (741, 470)
Screenshot: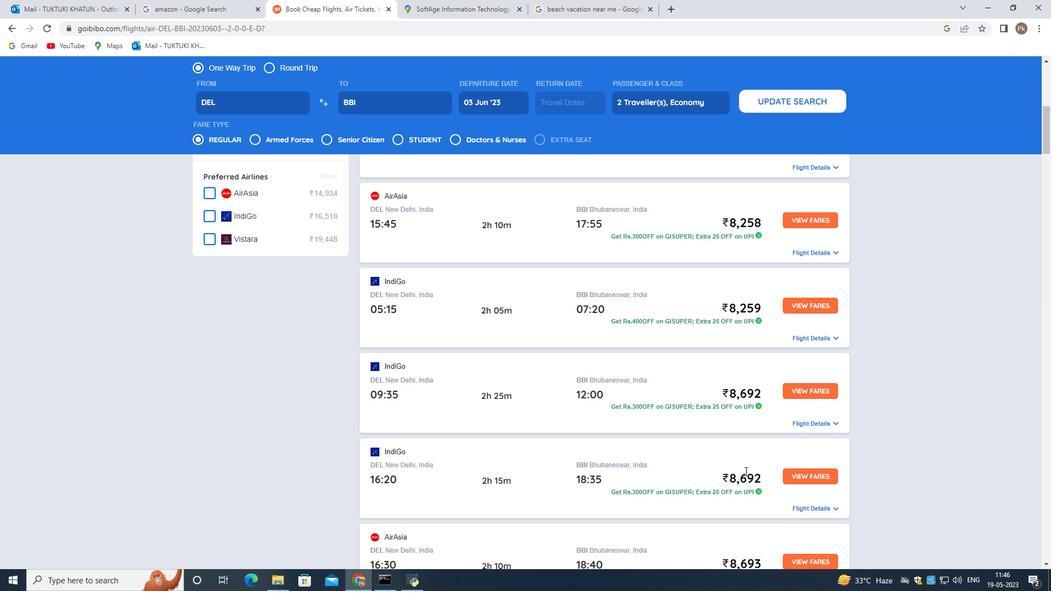 
Action: Mouse scrolled (741, 470) with delta (0, 0)
Screenshot: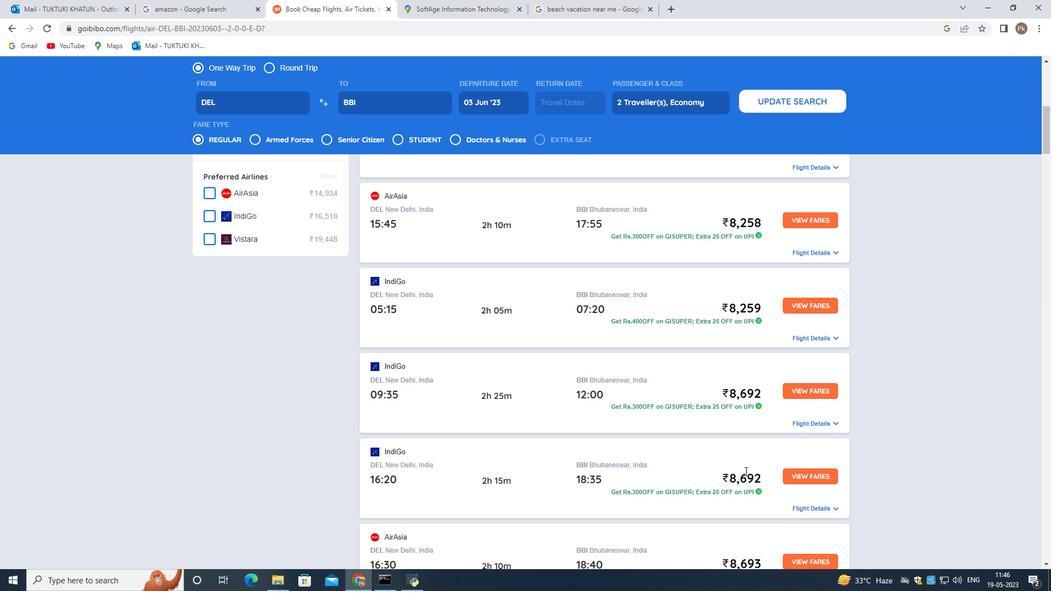 
Action: Mouse scrolled (741, 470) with delta (0, 0)
Screenshot: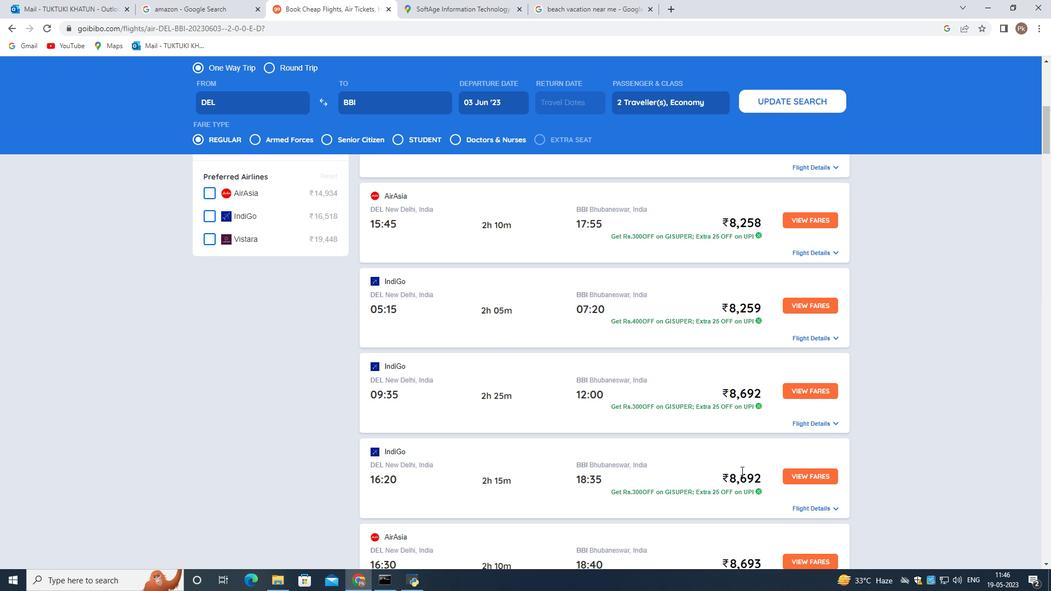 
Action: Mouse moved to (763, 373)
Screenshot: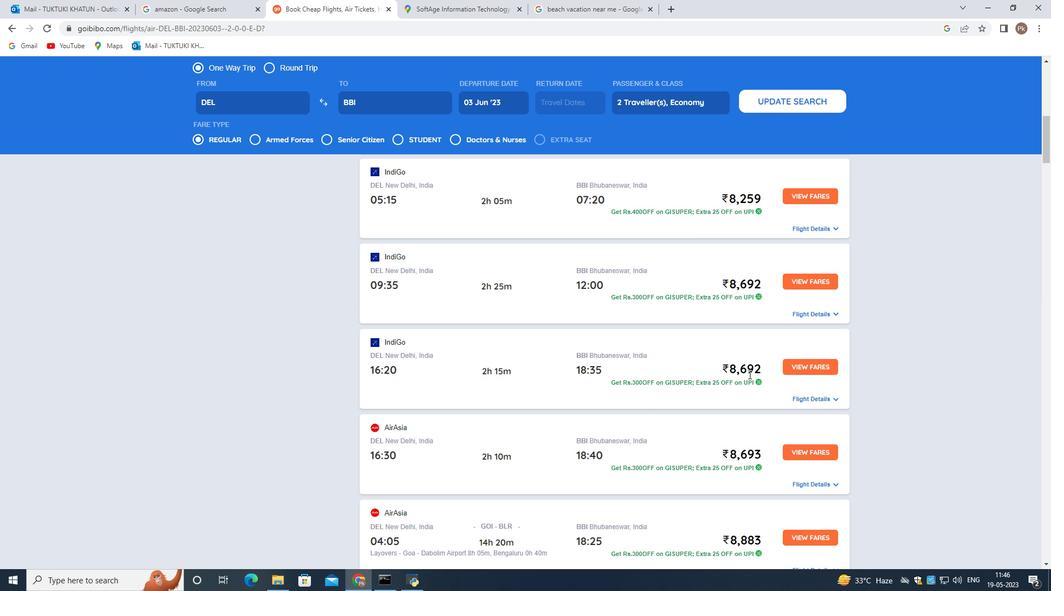 
Action: Mouse scrolled (763, 373) with delta (0, 0)
Screenshot: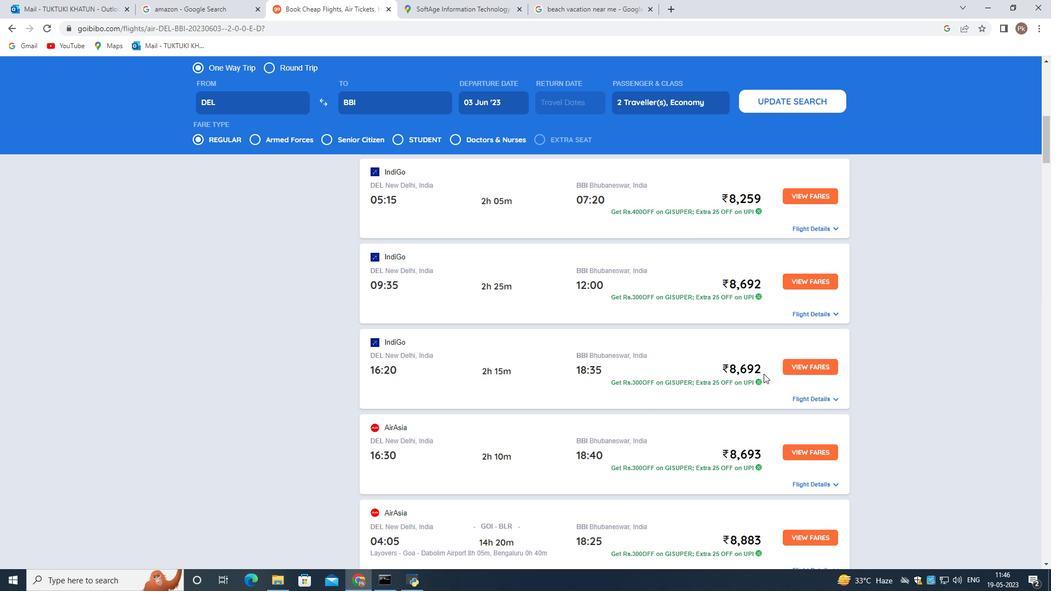 
Action: Mouse moved to (751, 309)
Screenshot: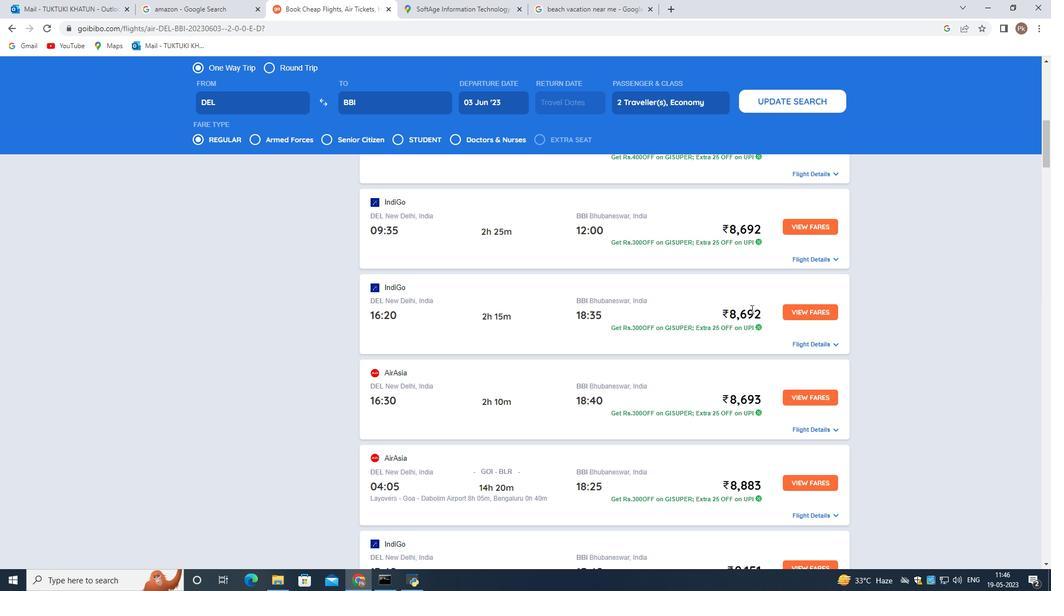 
Action: Mouse scrolled (751, 308) with delta (0, 0)
Screenshot: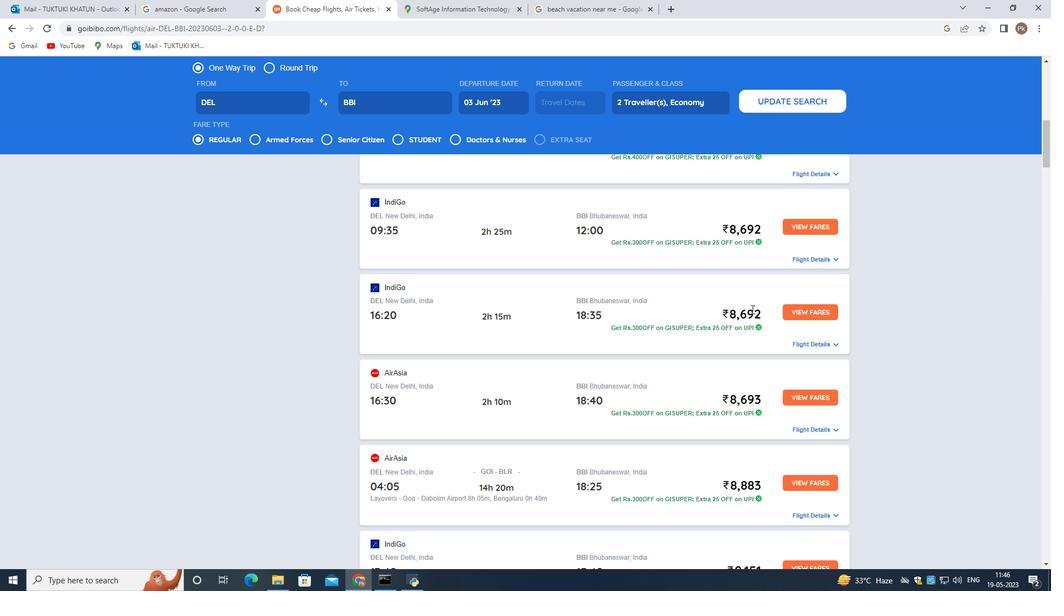 
Action: Mouse moved to (780, 345)
Screenshot: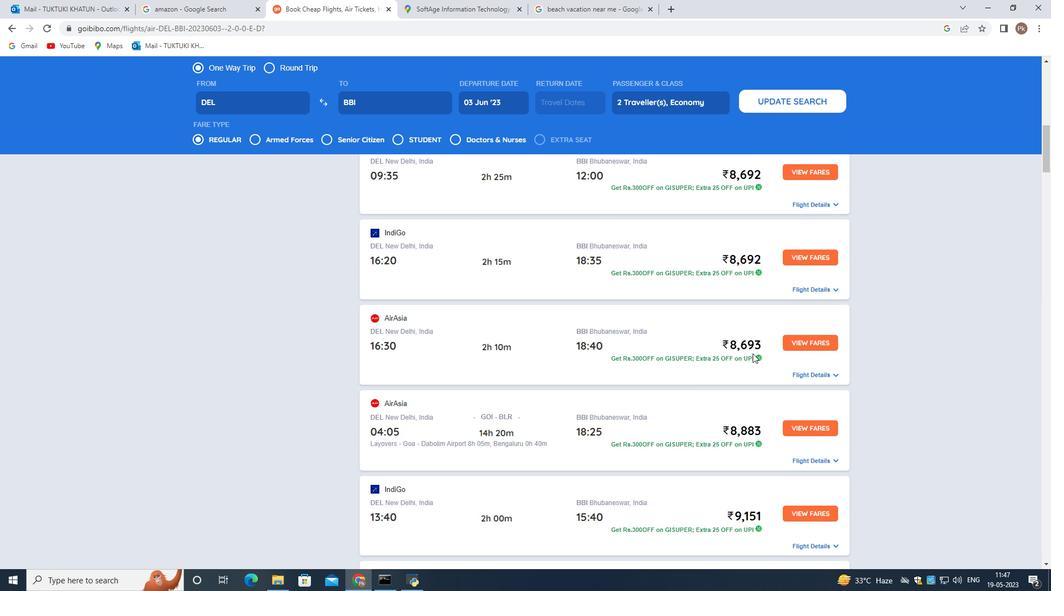 
Action: Mouse scrolled (780, 344) with delta (0, 0)
Screenshot: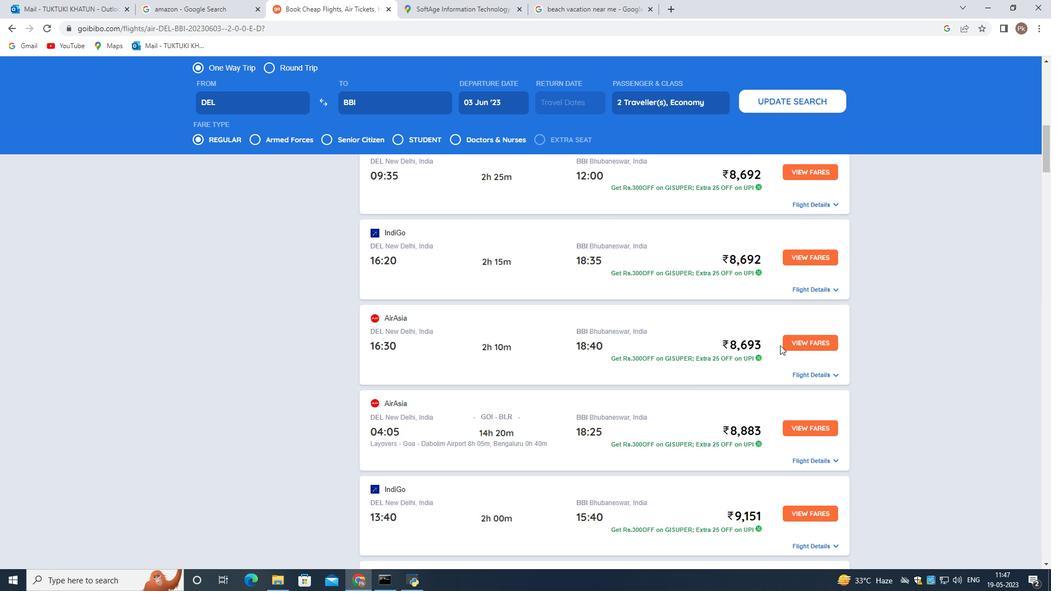
Action: Mouse moved to (536, 360)
Screenshot: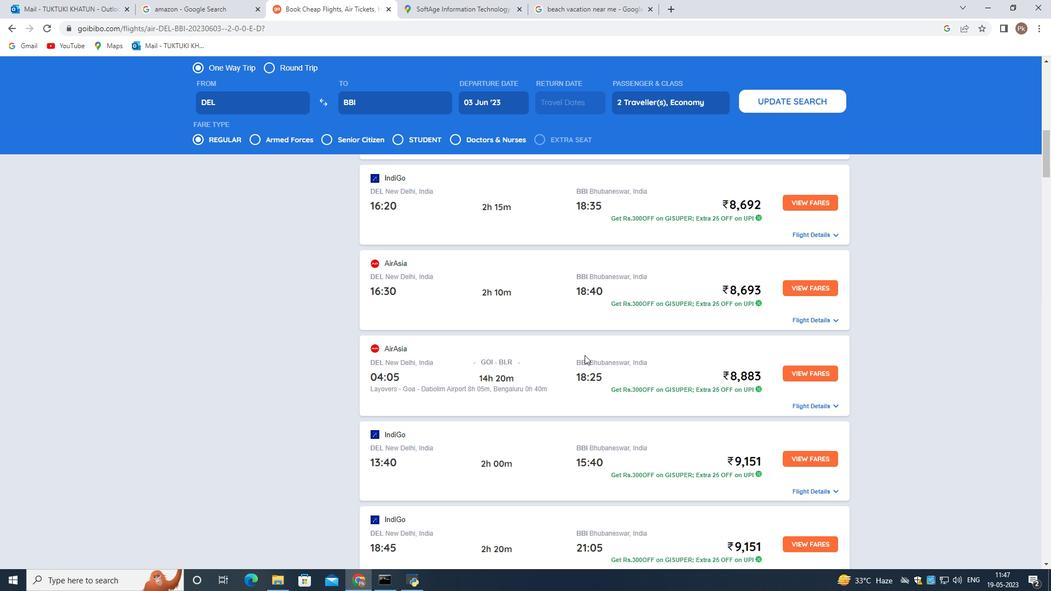 
Action: Mouse scrolled (536, 360) with delta (0, 0)
Screenshot: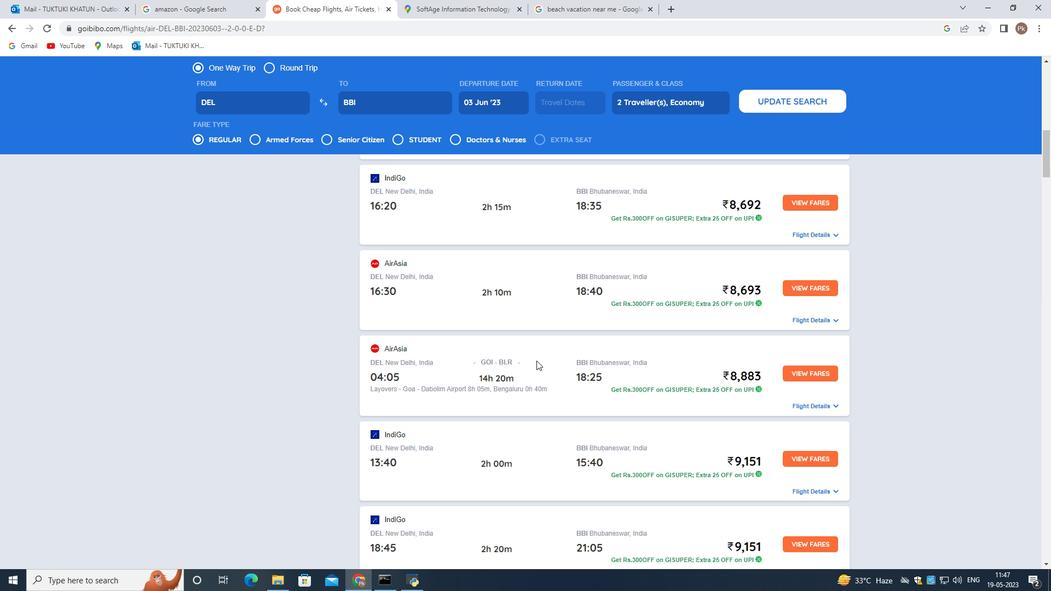 
Action: Mouse moved to (680, 336)
Screenshot: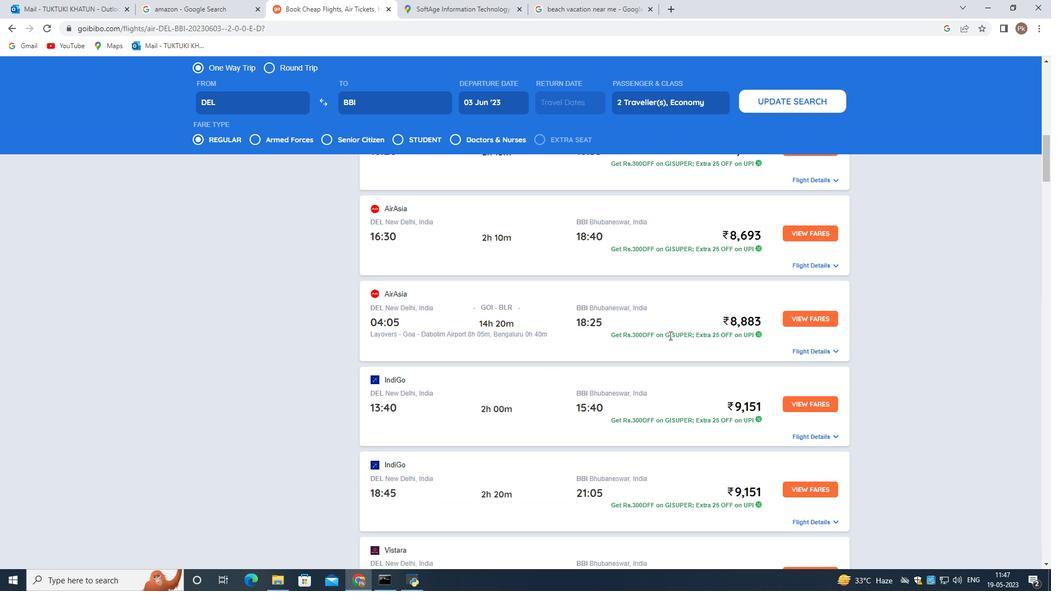 
Action: Mouse scrolled (680, 335) with delta (0, 0)
Screenshot: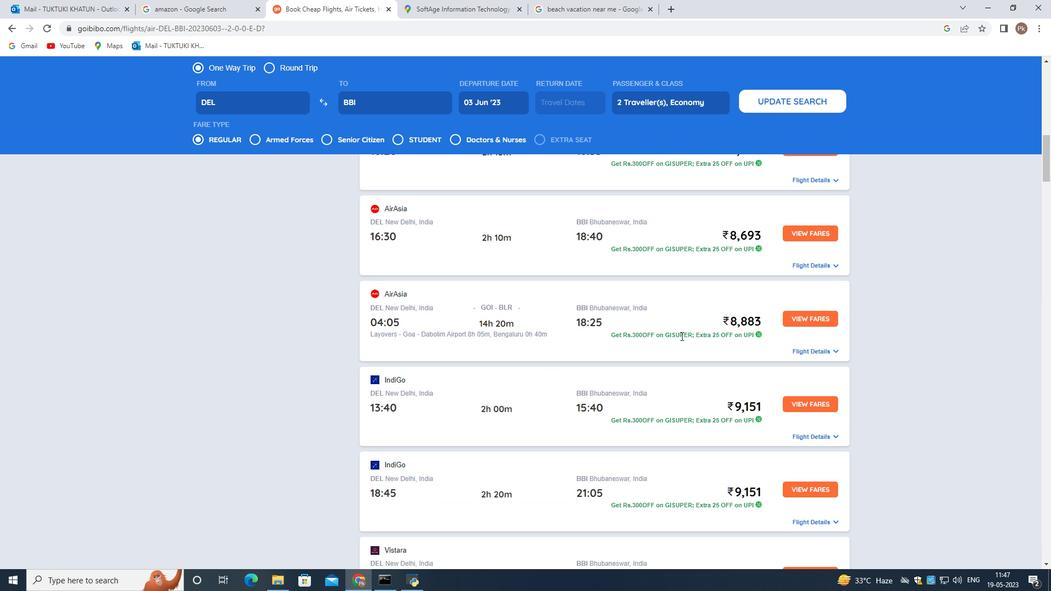 
Action: Mouse scrolled (680, 335) with delta (0, 0)
Screenshot: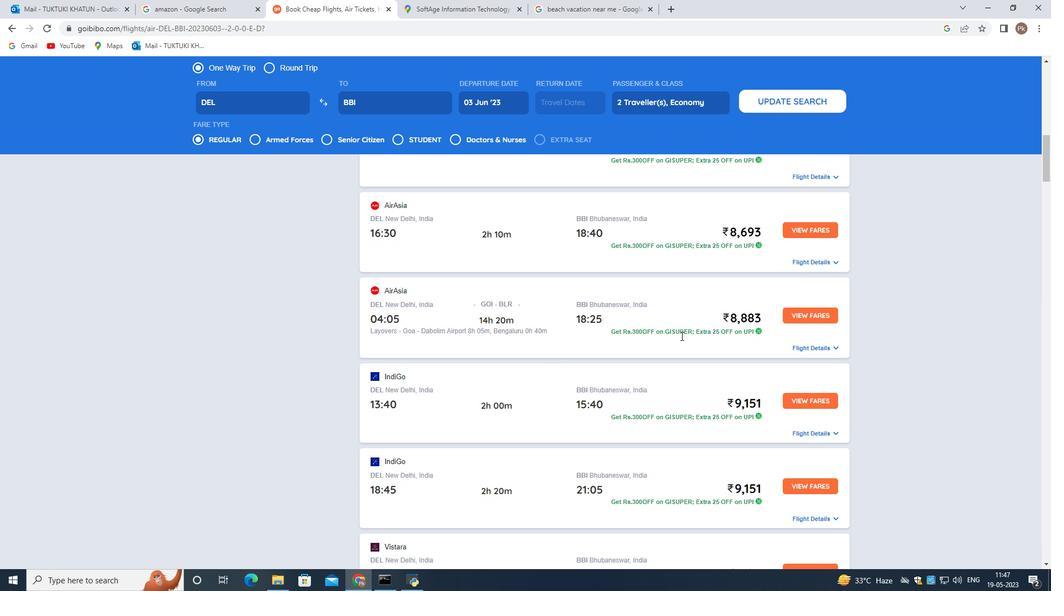 
Action: Mouse moved to (638, 304)
Screenshot: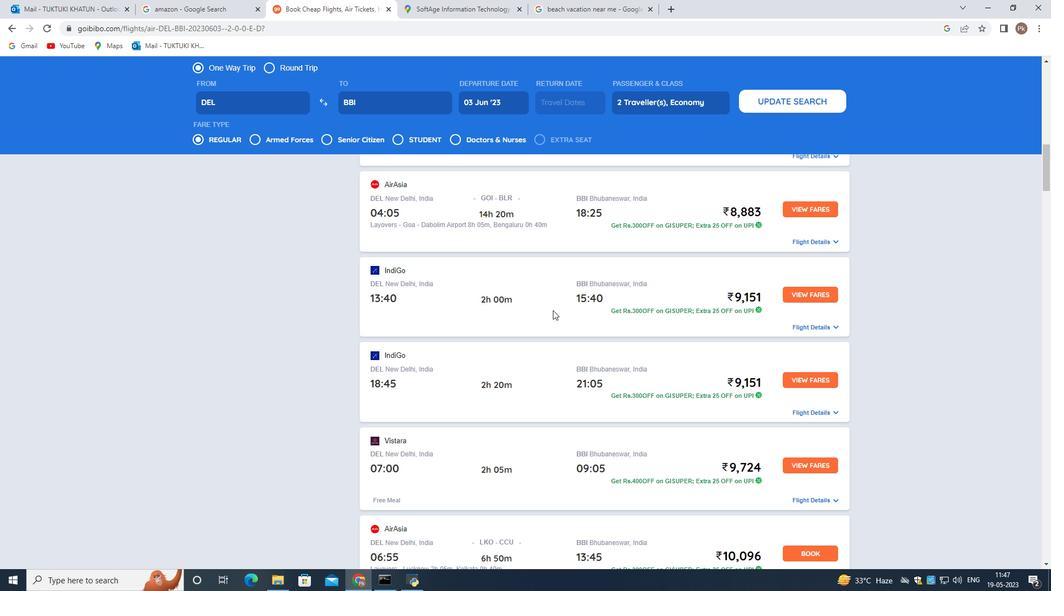 
Action: Mouse scrolled (638, 305) with delta (0, 0)
Screenshot: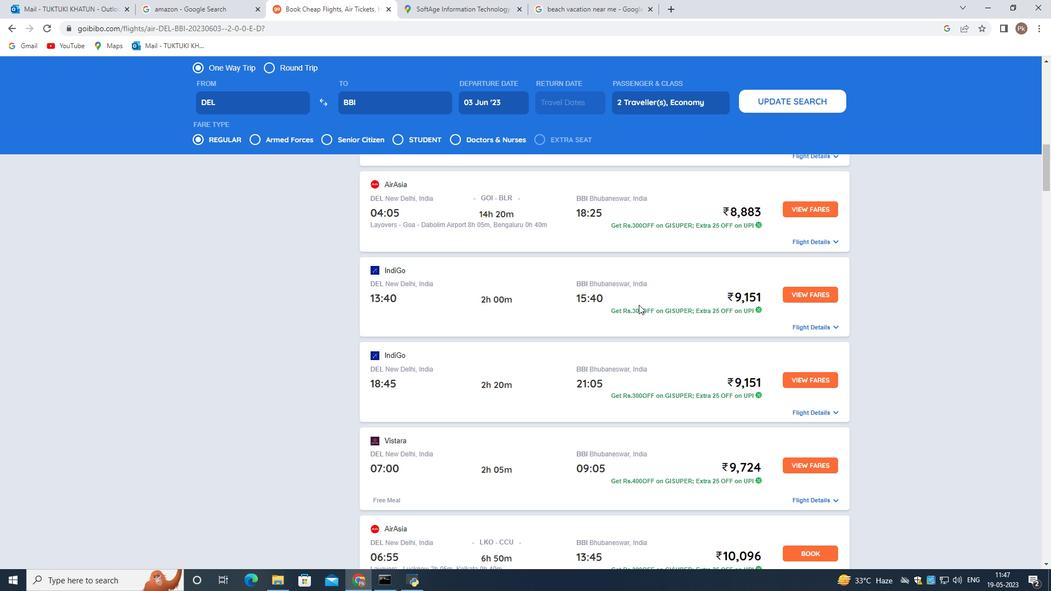 
Action: Mouse scrolled (638, 305) with delta (0, 0)
Screenshot: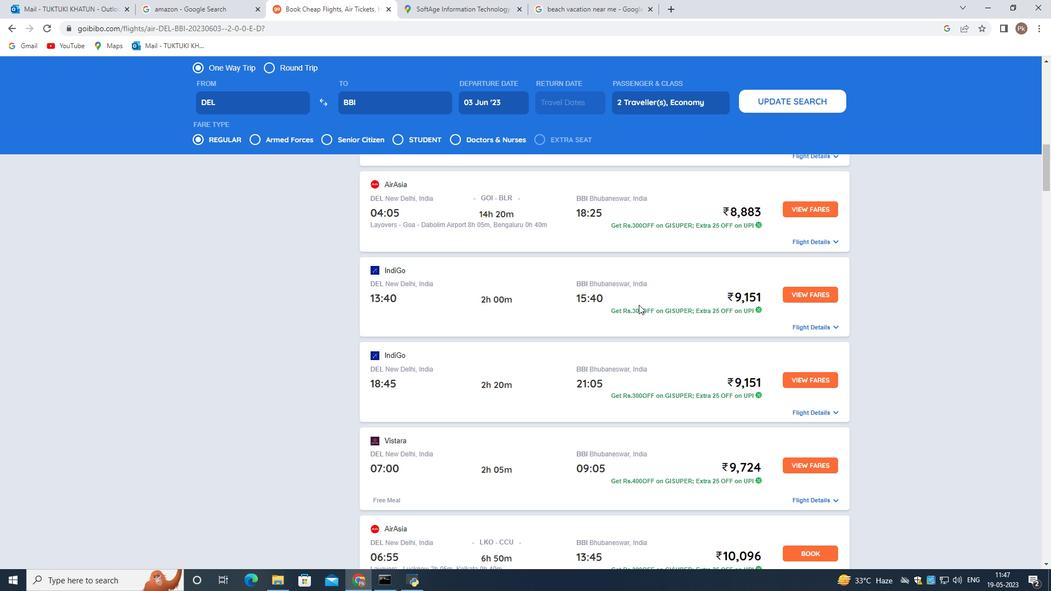 
Action: Mouse moved to (562, 385)
Screenshot: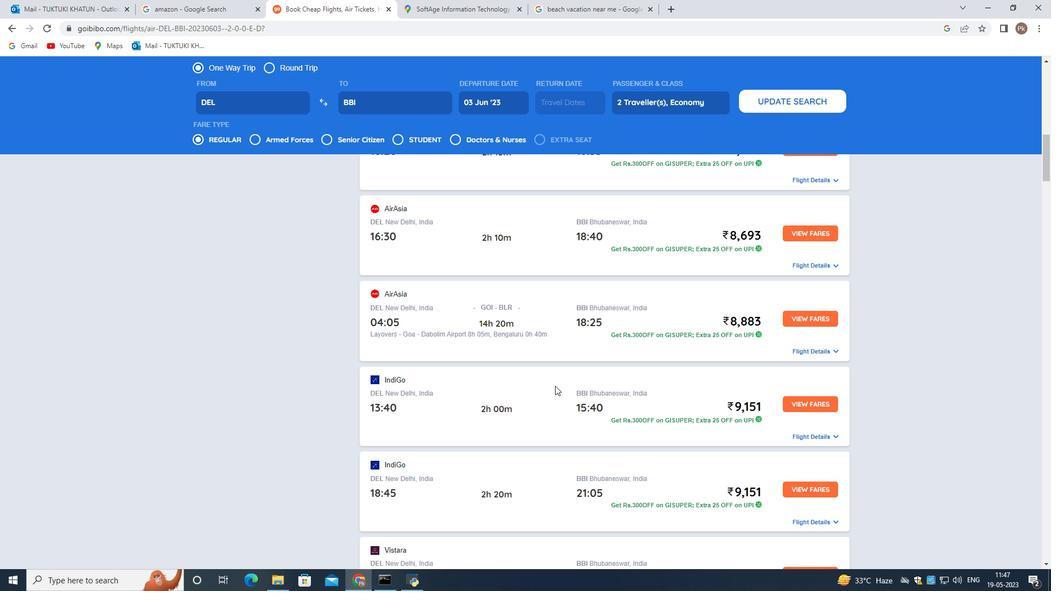 
Action: Mouse scrolled (562, 384) with delta (0, 0)
Screenshot: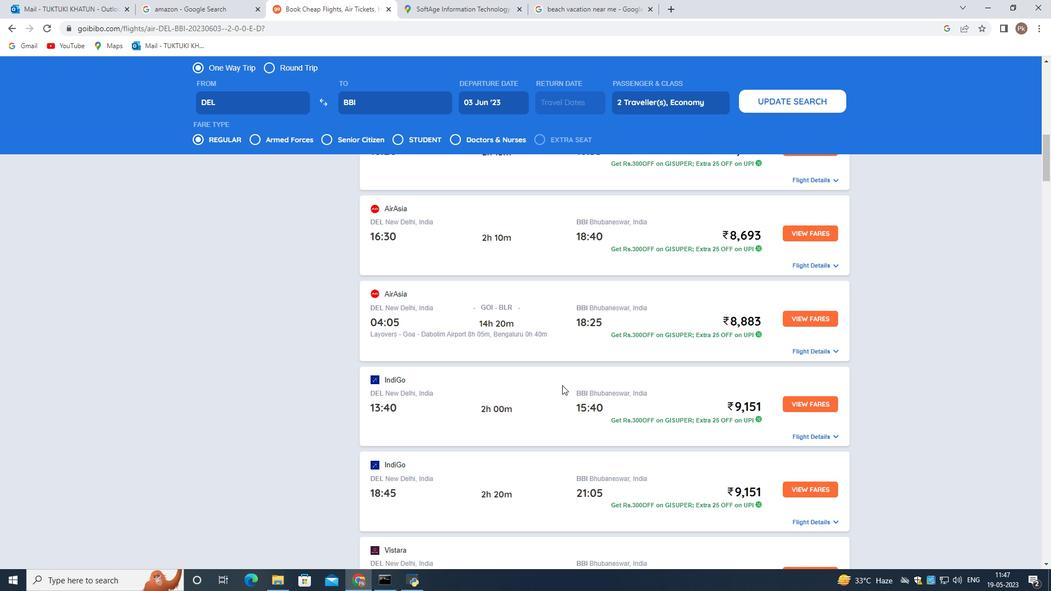 
Action: Mouse moved to (562, 385)
Screenshot: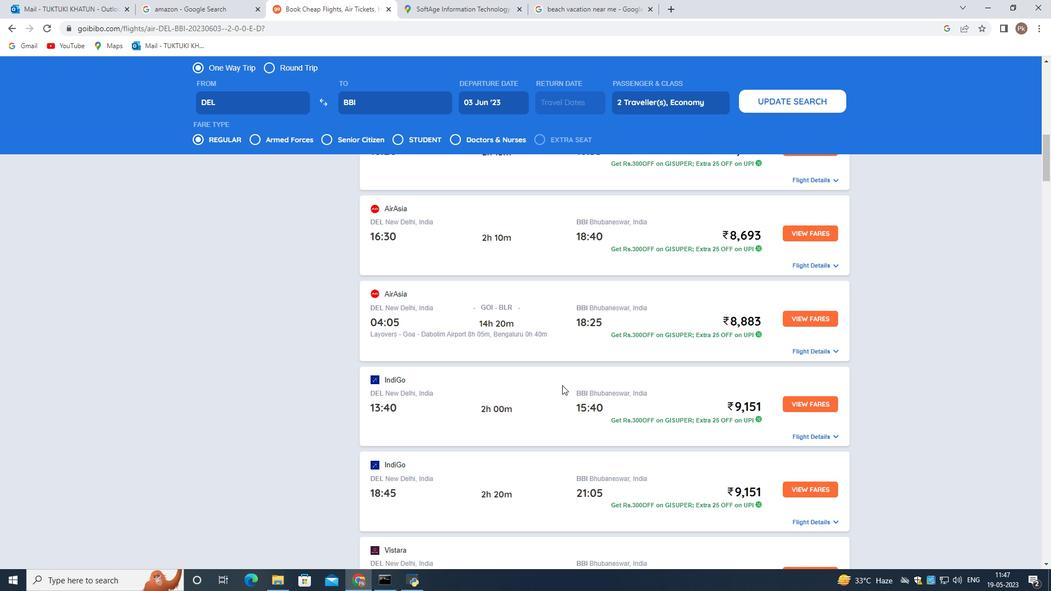 
Action: Mouse scrolled (562, 384) with delta (0, 0)
Screenshot: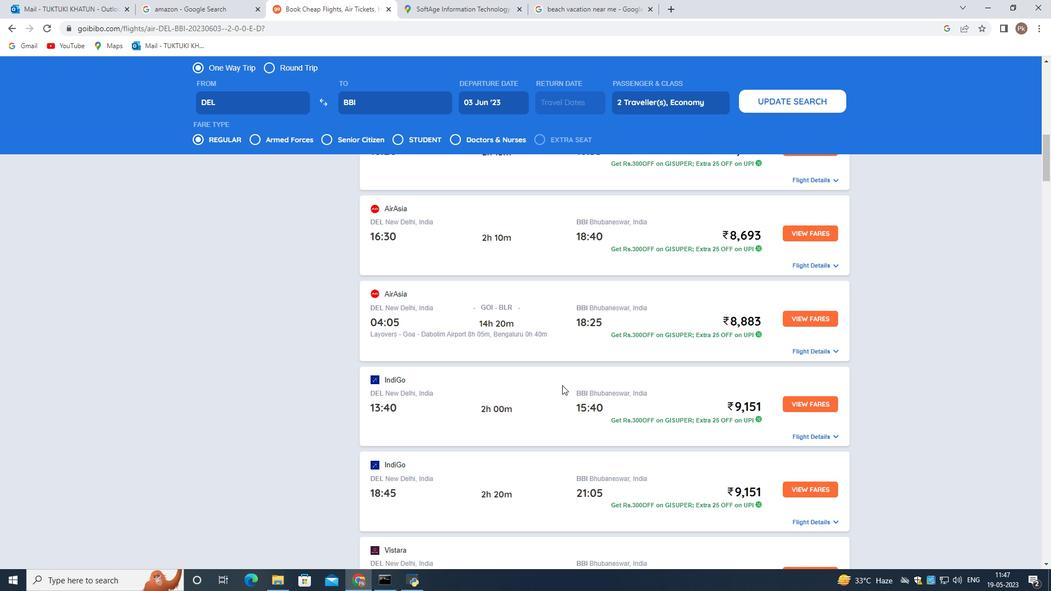 
Action: Mouse moved to (684, 375)
Screenshot: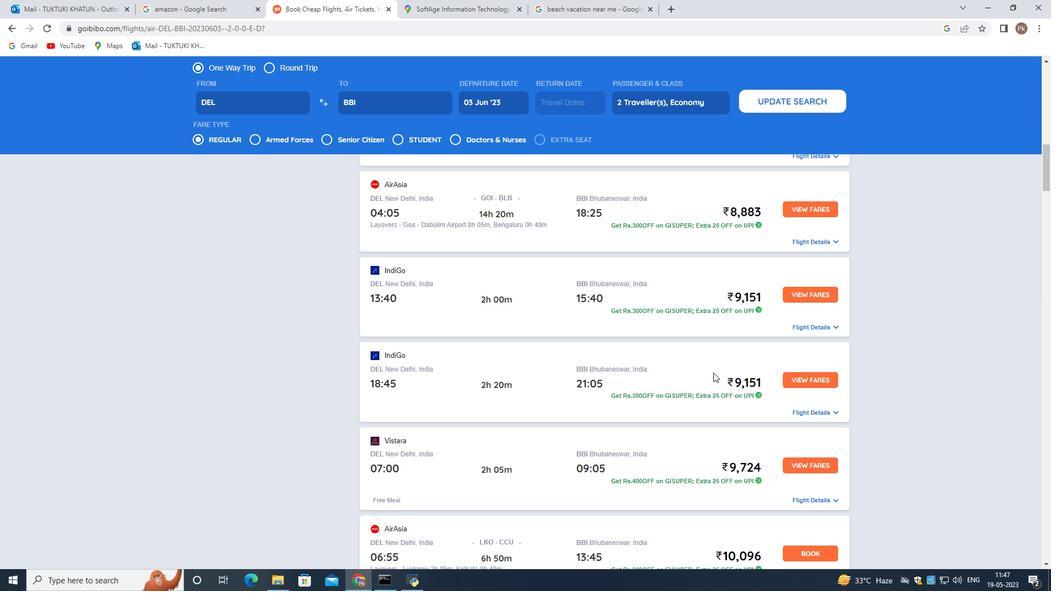 
Action: Mouse scrolled (684, 374) with delta (0, 0)
Screenshot: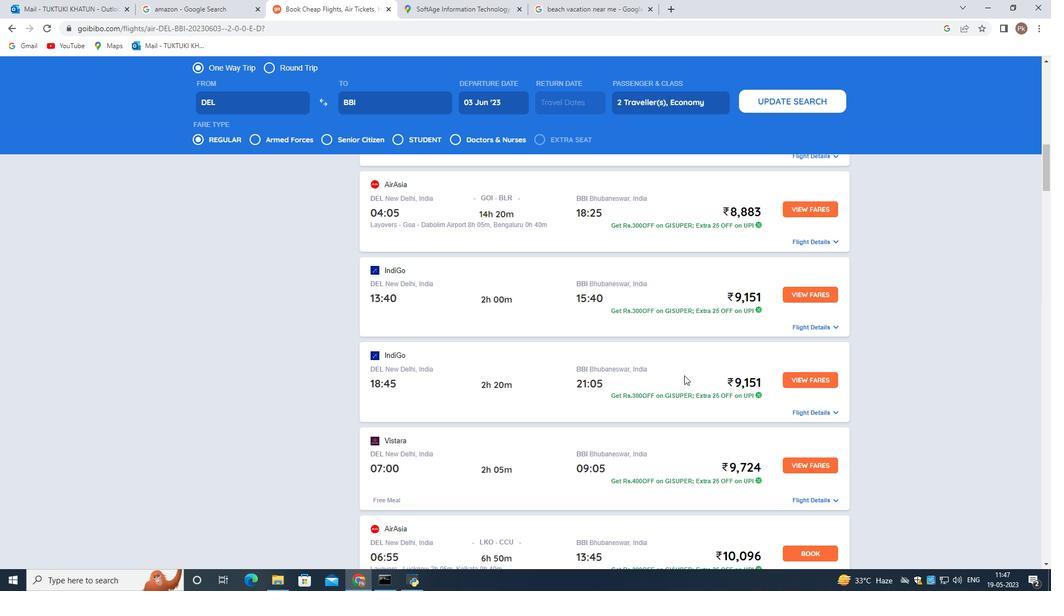 
Action: Mouse scrolled (684, 374) with delta (0, 0)
Screenshot: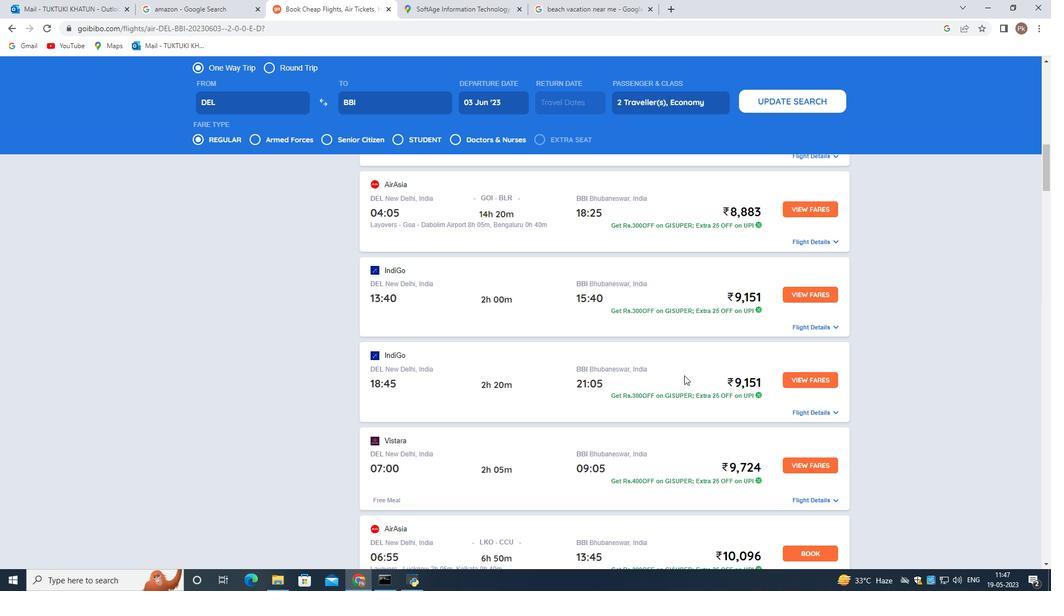 
Action: Mouse moved to (709, 354)
Screenshot: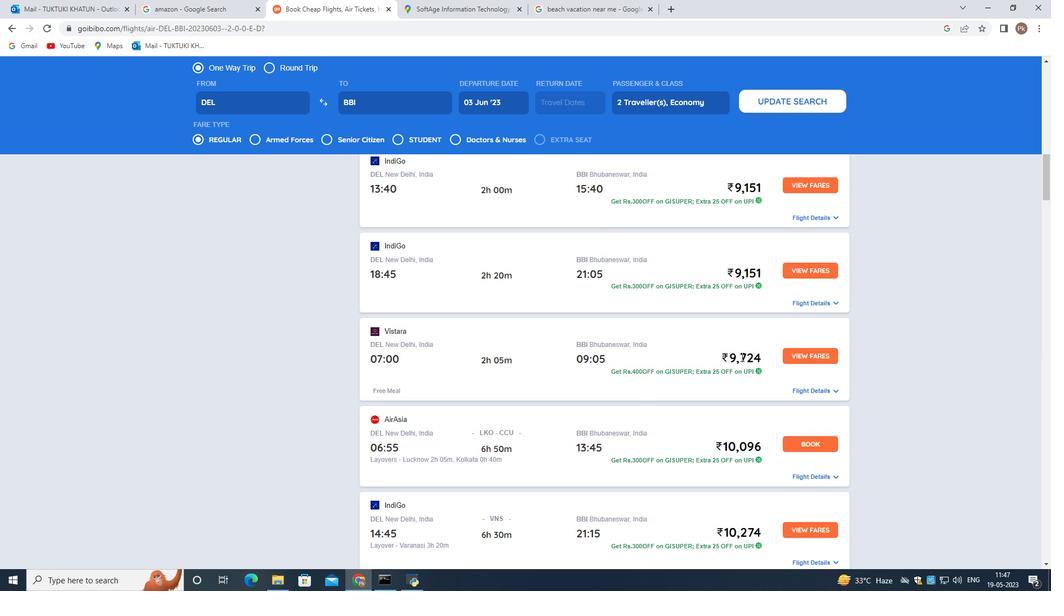 
Action: Mouse scrolled (709, 353) with delta (0, 0)
Screenshot: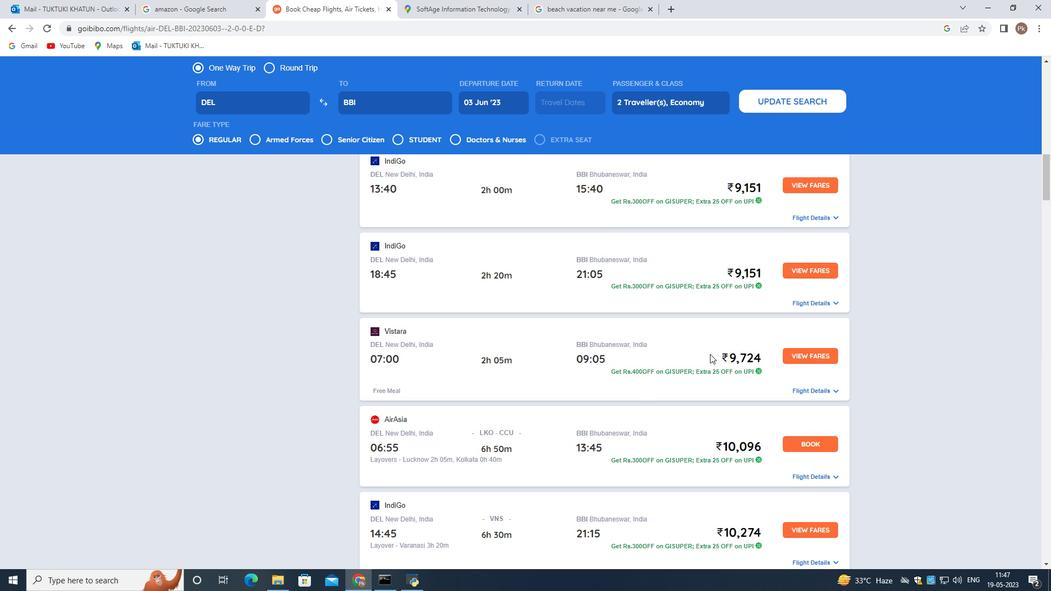 
Action: Mouse moved to (709, 354)
Screenshot: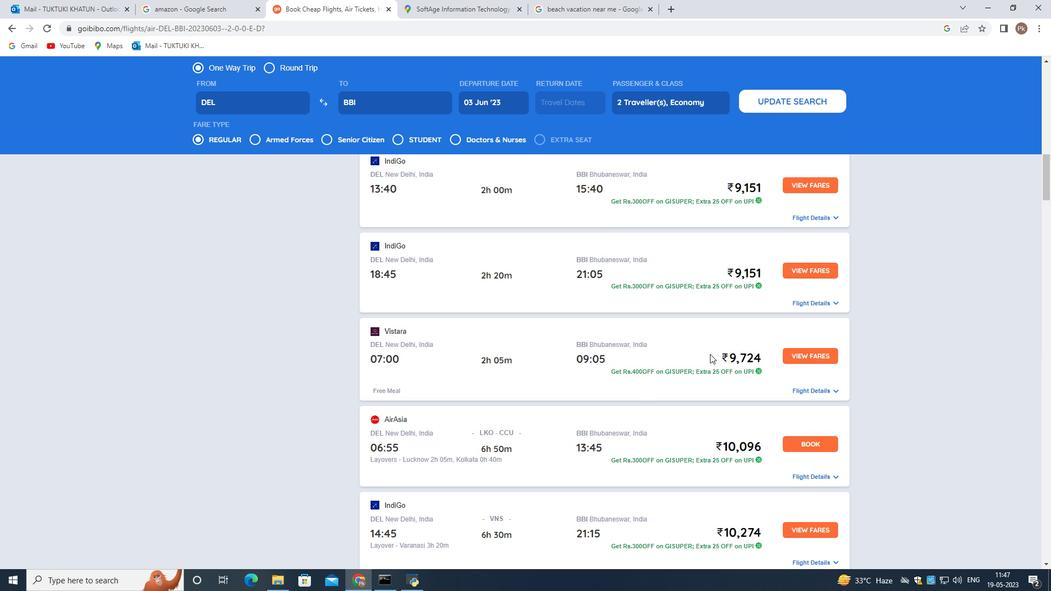 
Action: Mouse scrolled (709, 353) with delta (0, 0)
Screenshot: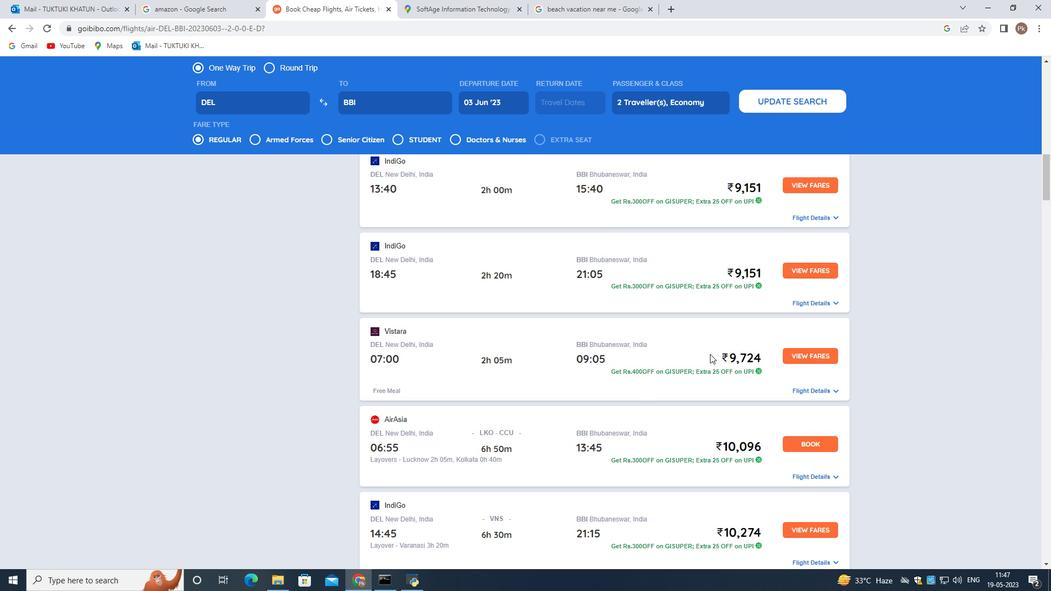 
Action: Mouse moved to (709, 355)
Screenshot: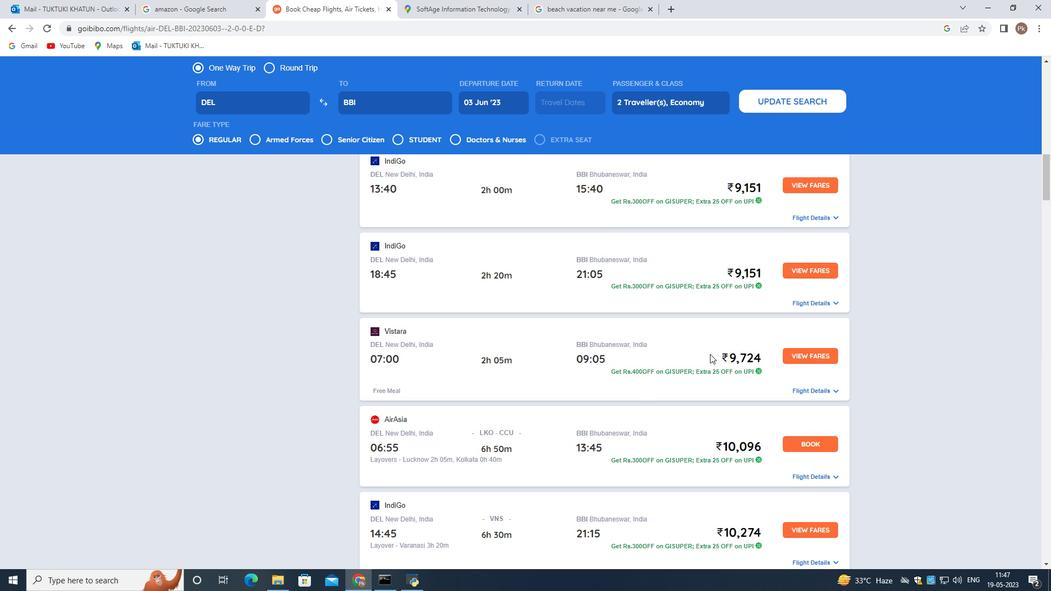 
Action: Mouse scrolled (709, 354) with delta (0, 0)
Screenshot: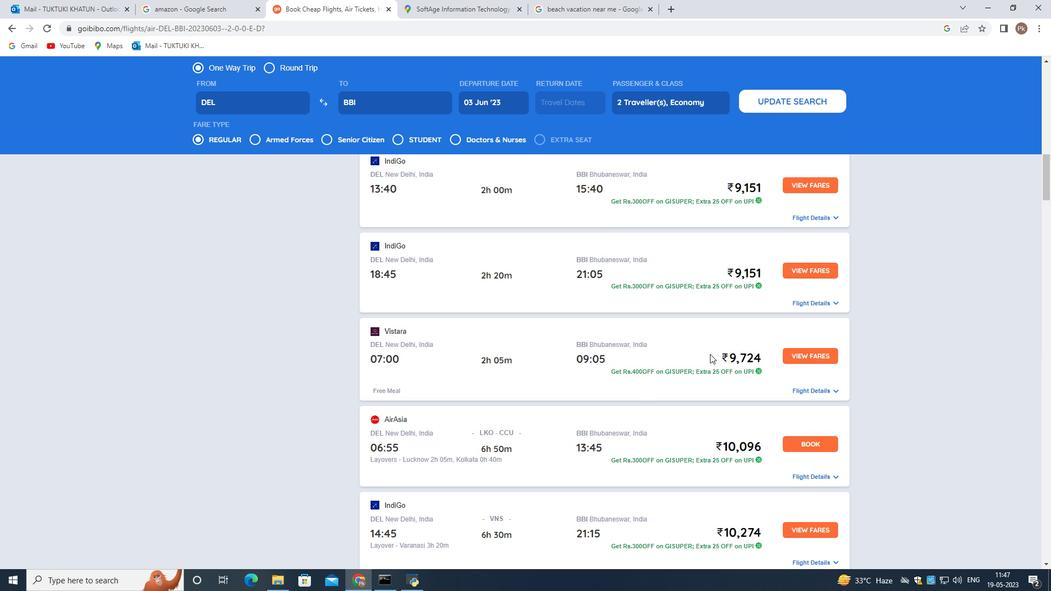 
Action: Mouse moved to (709, 355)
Screenshot: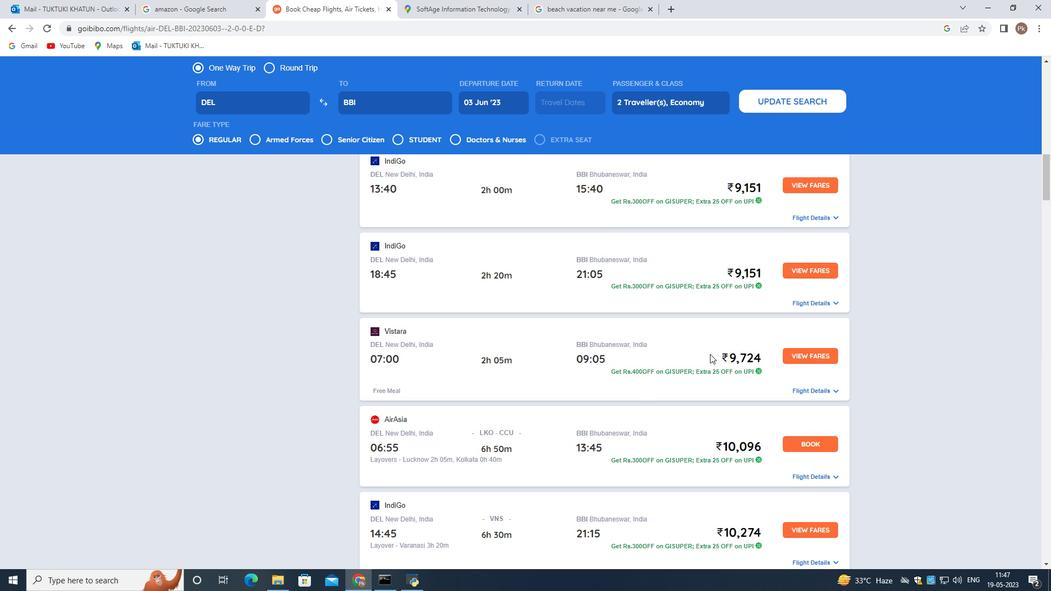 
Action: Mouse scrolled (709, 354) with delta (0, 0)
Screenshot: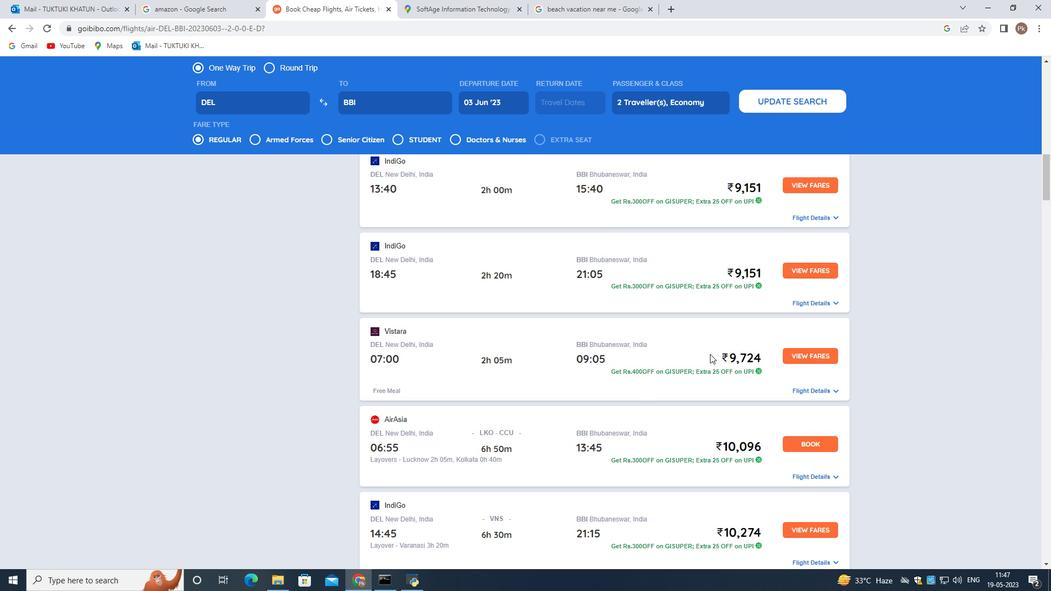 
Action: Mouse scrolled (709, 354) with delta (0, 0)
Screenshot: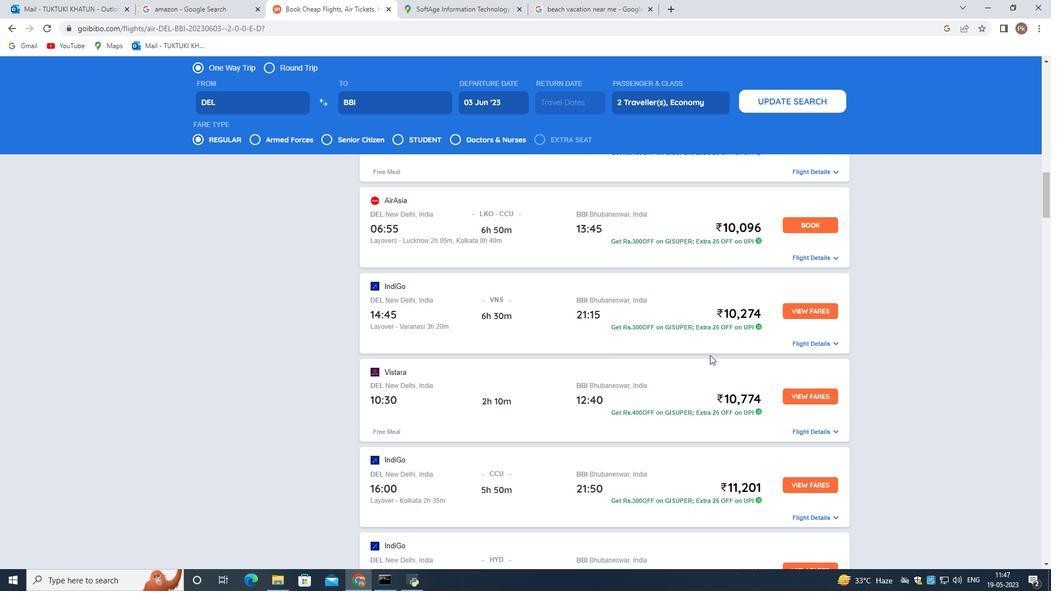 
Action: Mouse scrolled (709, 354) with delta (0, 0)
Screenshot: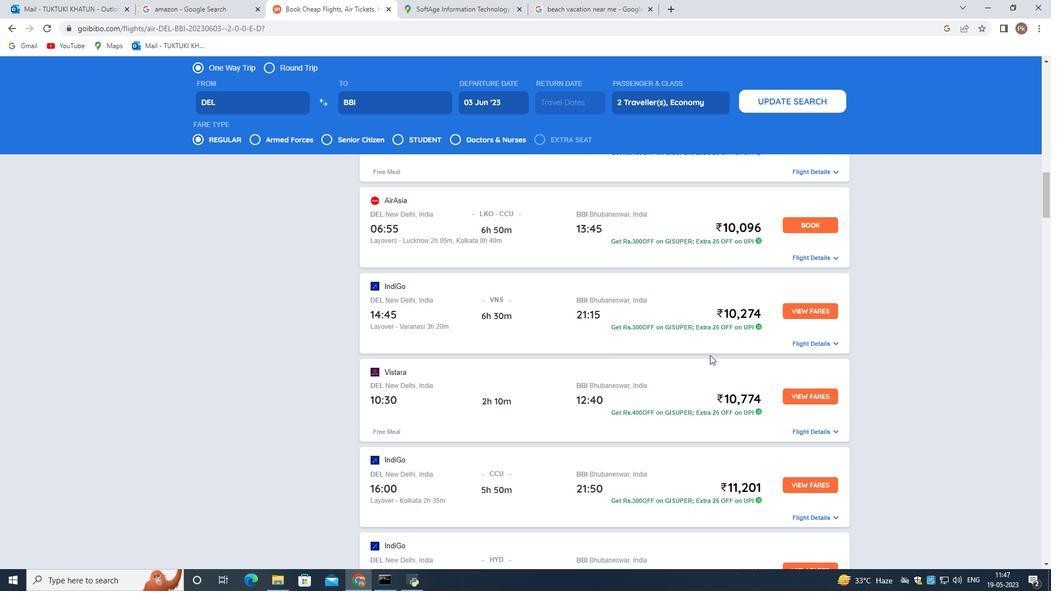
Action: Mouse moved to (709, 360)
Screenshot: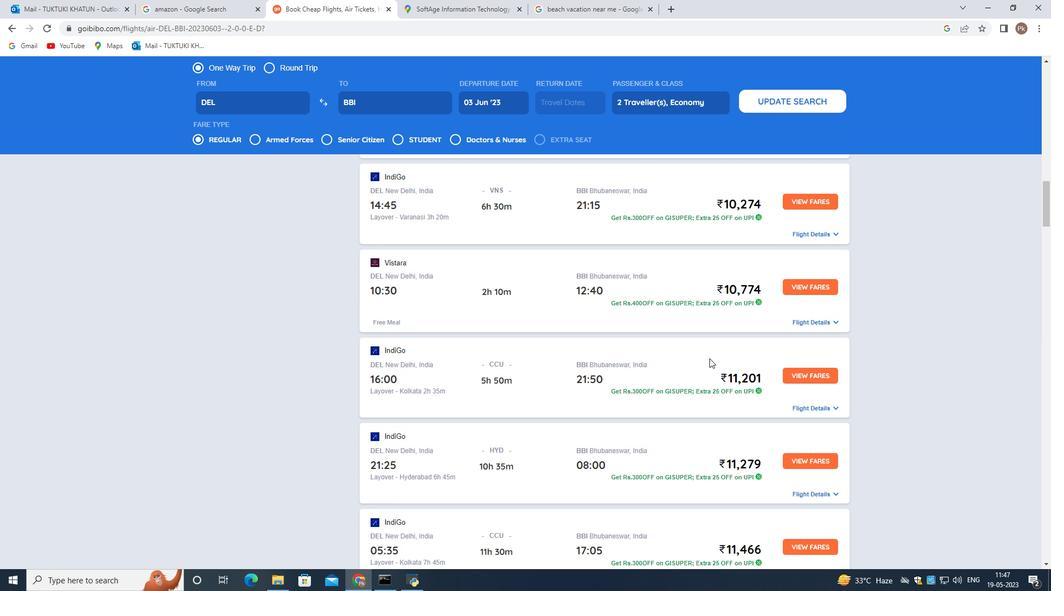 
Action: Mouse scrolled (709, 359) with delta (0, 0)
Screenshot: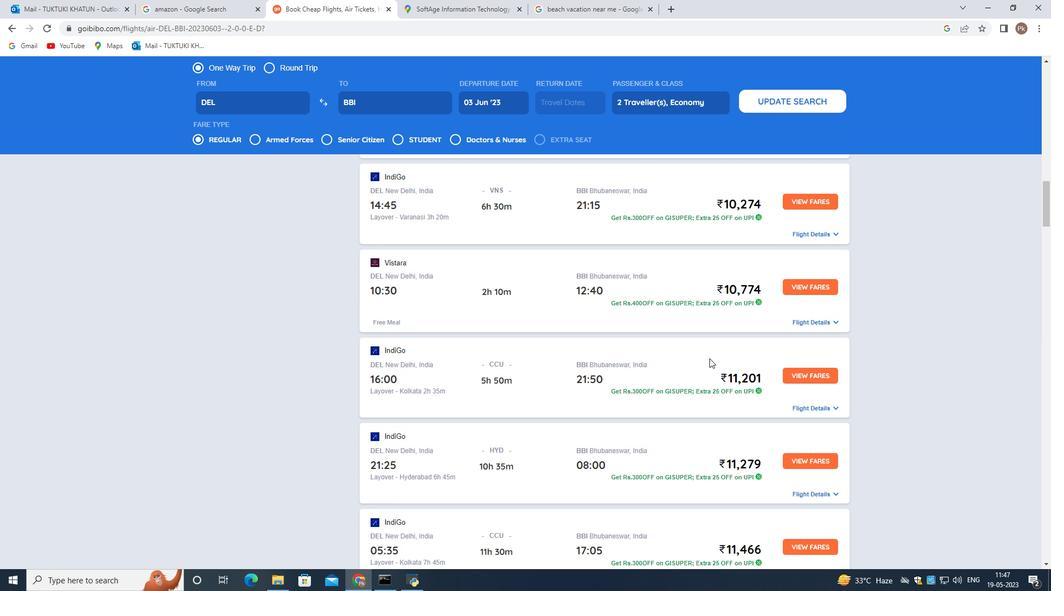 
Action: Mouse scrolled (709, 359) with delta (0, 0)
Screenshot: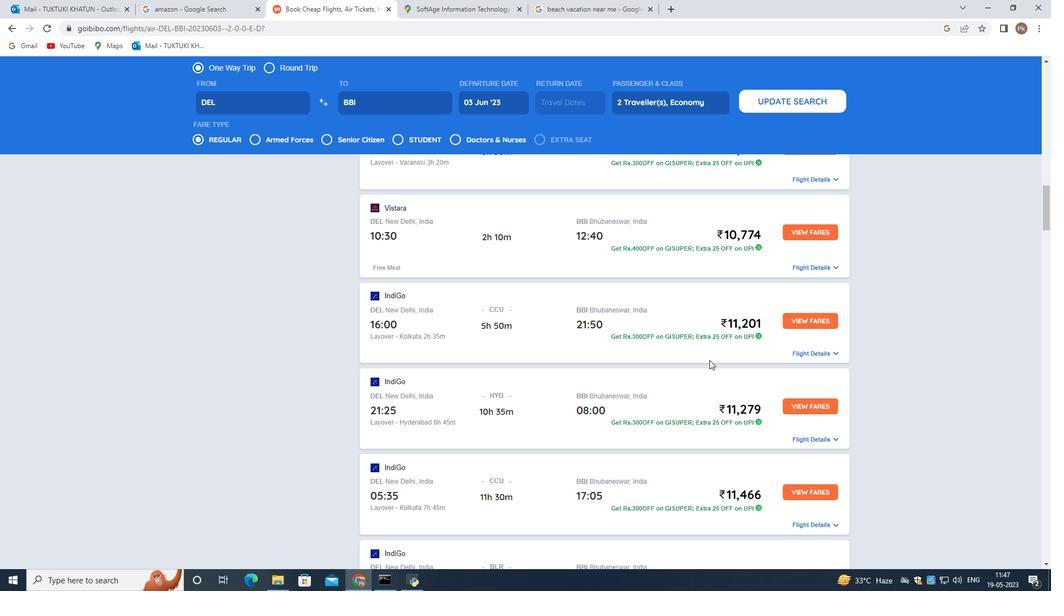 
Action: Mouse scrolled (709, 359) with delta (0, 0)
Screenshot: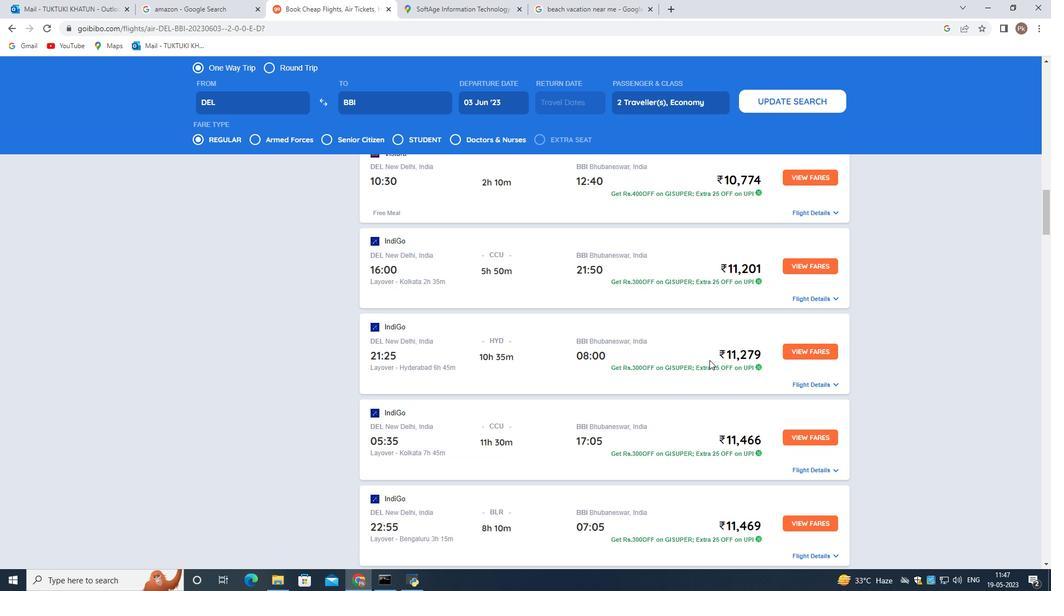 
Action: Mouse scrolled (709, 359) with delta (0, 0)
Screenshot: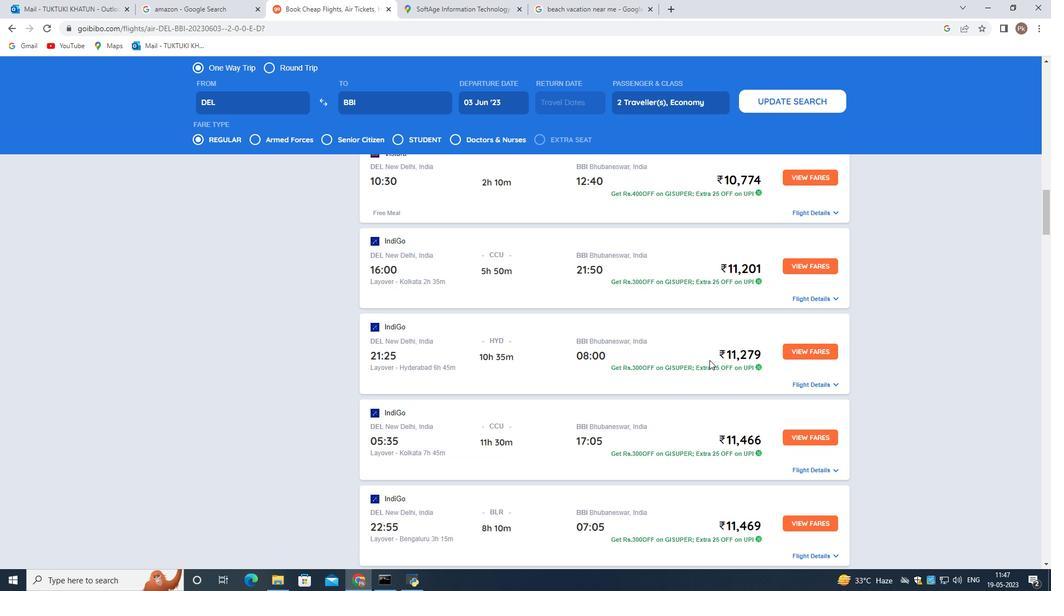 
Action: Mouse scrolled (709, 360) with delta (0, 0)
Screenshot: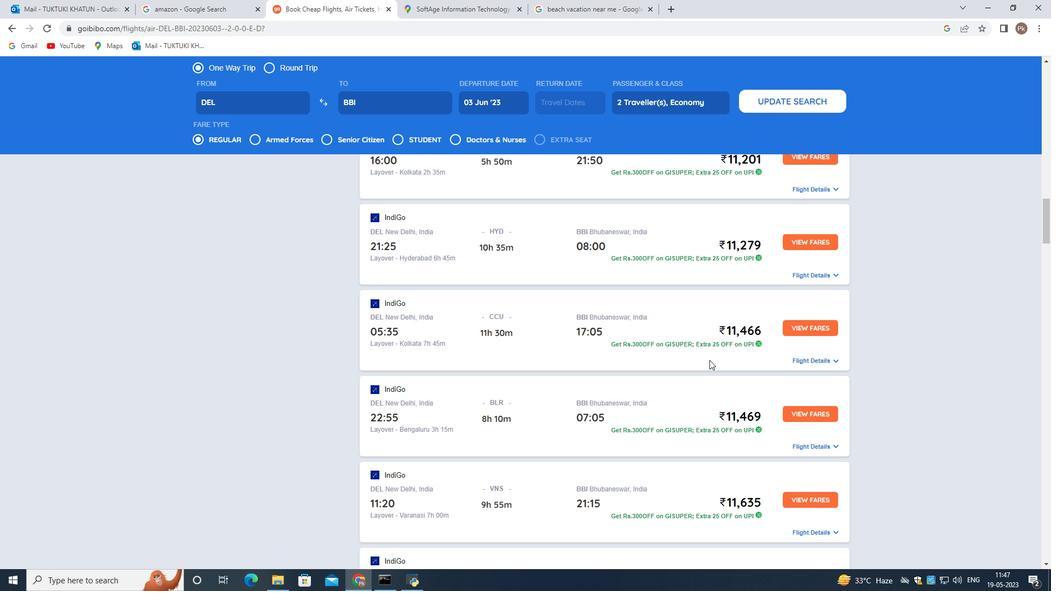 
Action: Mouse scrolled (709, 359) with delta (0, 0)
Screenshot: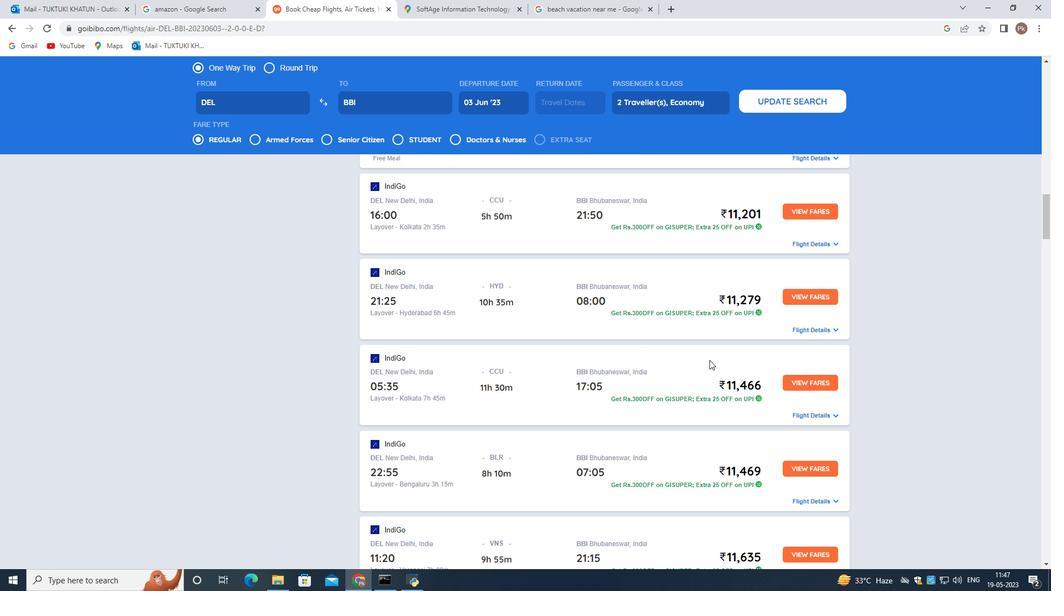 
Action: Mouse scrolled (709, 359) with delta (0, 0)
Screenshot: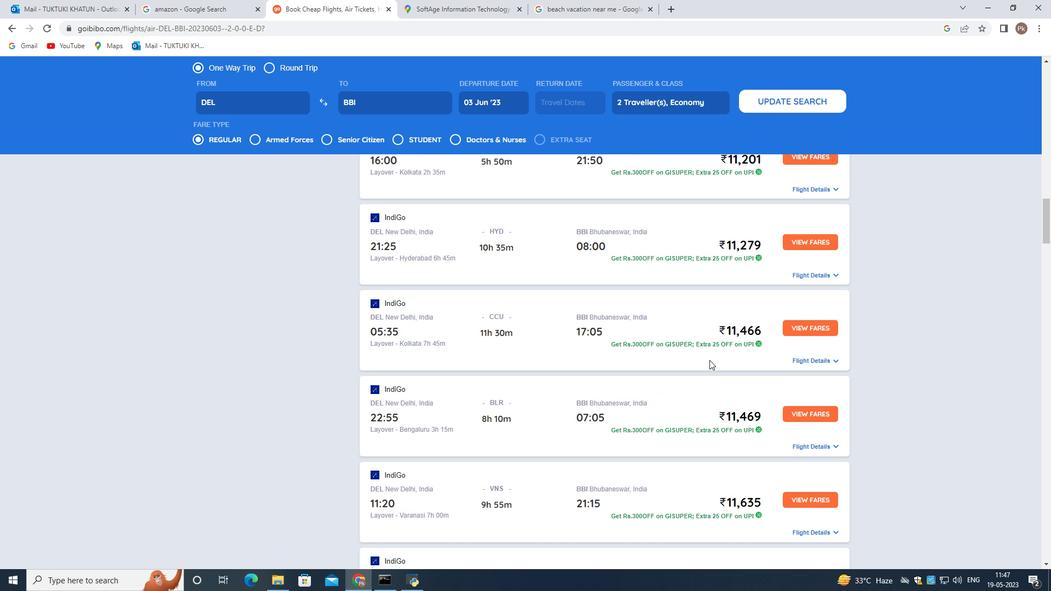 
Action: Mouse moved to (709, 360)
Screenshot: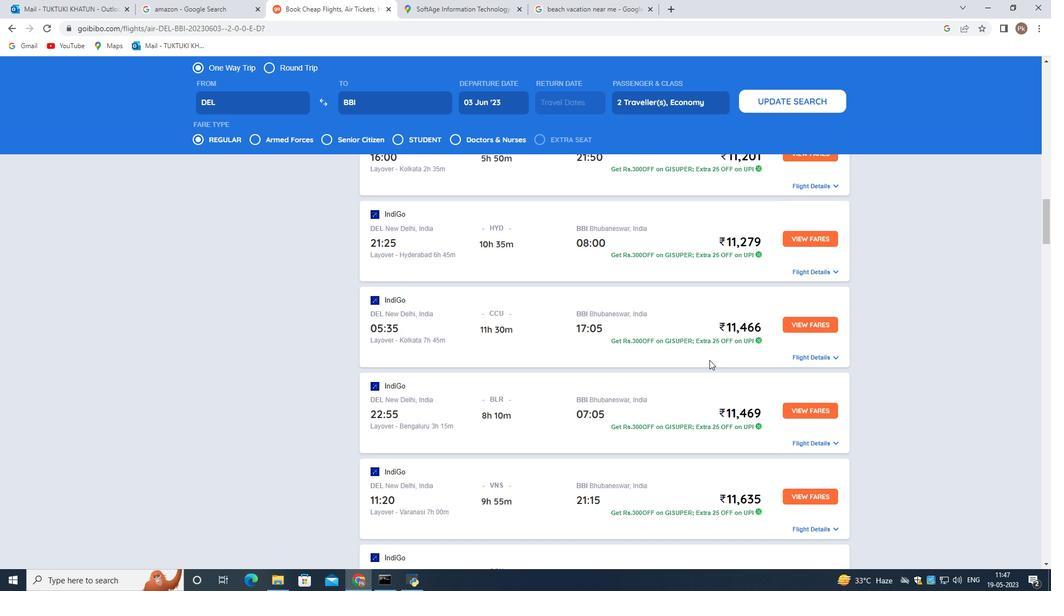 
Action: Mouse scrolled (709, 360) with delta (0, 0)
Screenshot: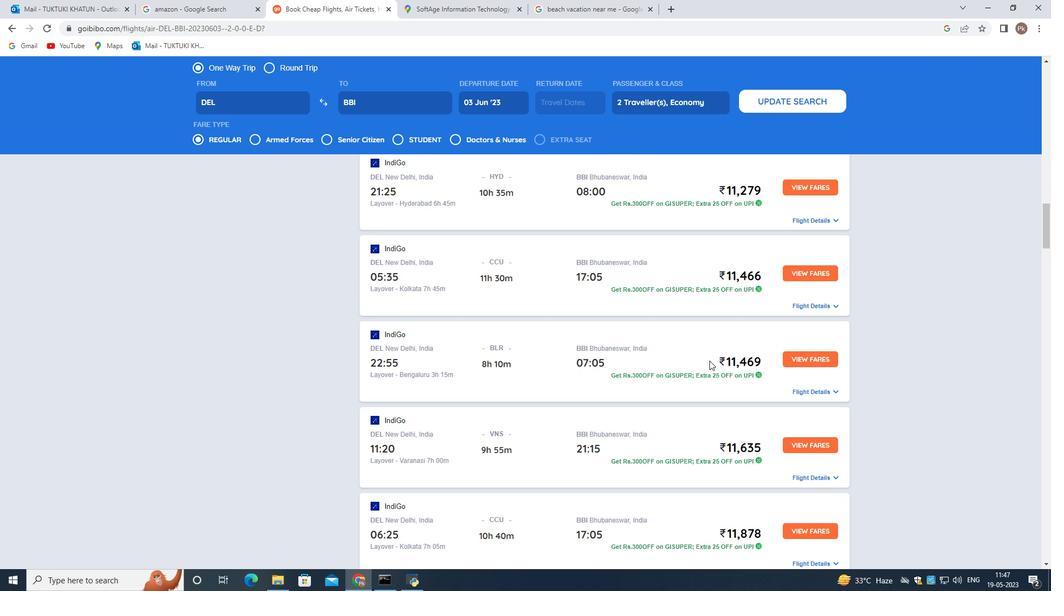 
Action: Mouse scrolled (709, 360) with delta (0, 0)
Screenshot: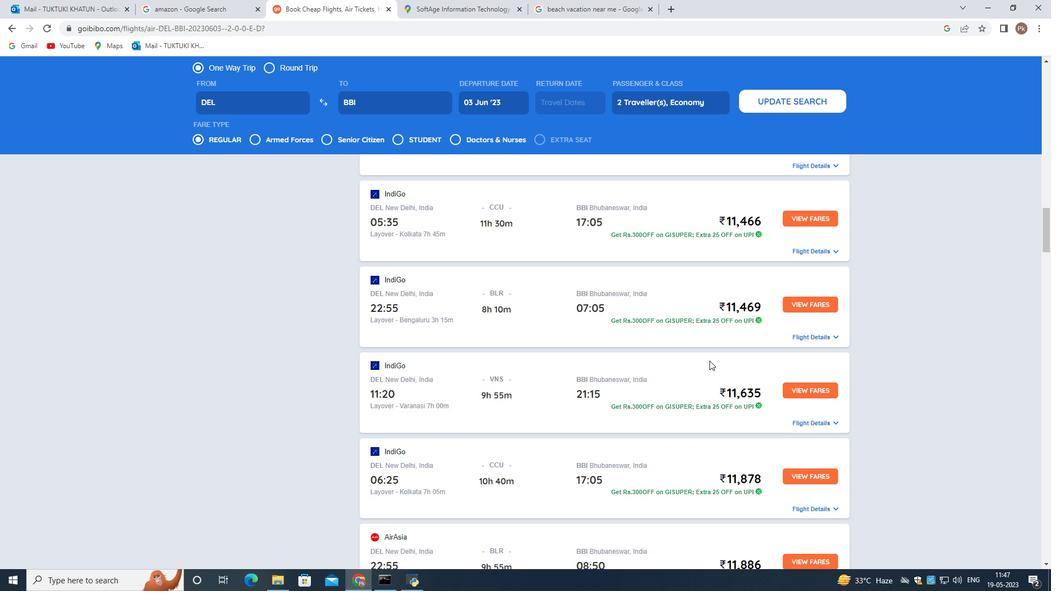 
Action: Mouse scrolled (709, 360) with delta (0, 0)
Screenshot: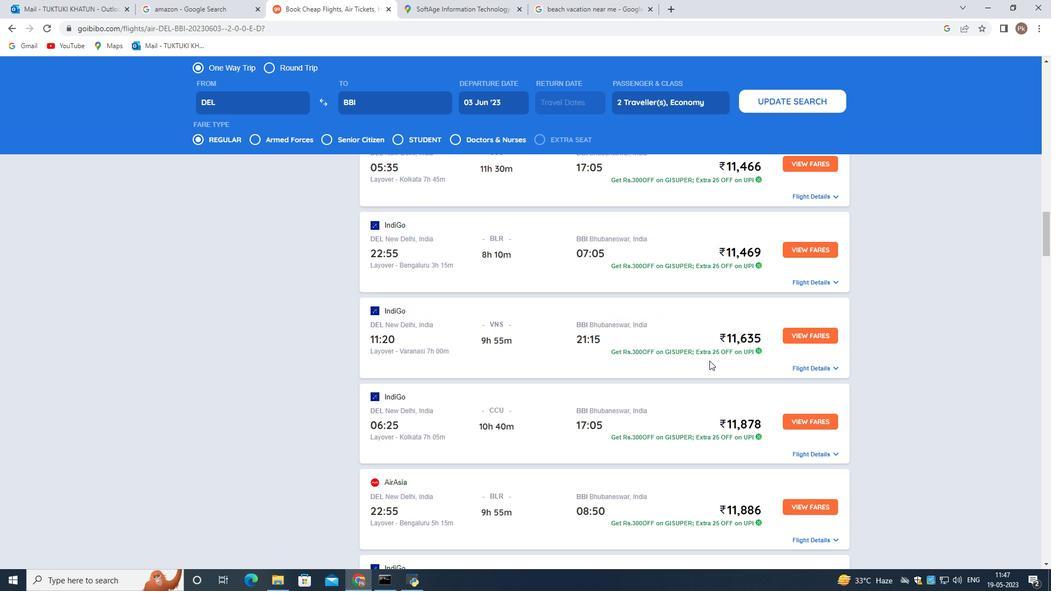 
Action: Mouse scrolled (709, 360) with delta (0, 0)
Screenshot: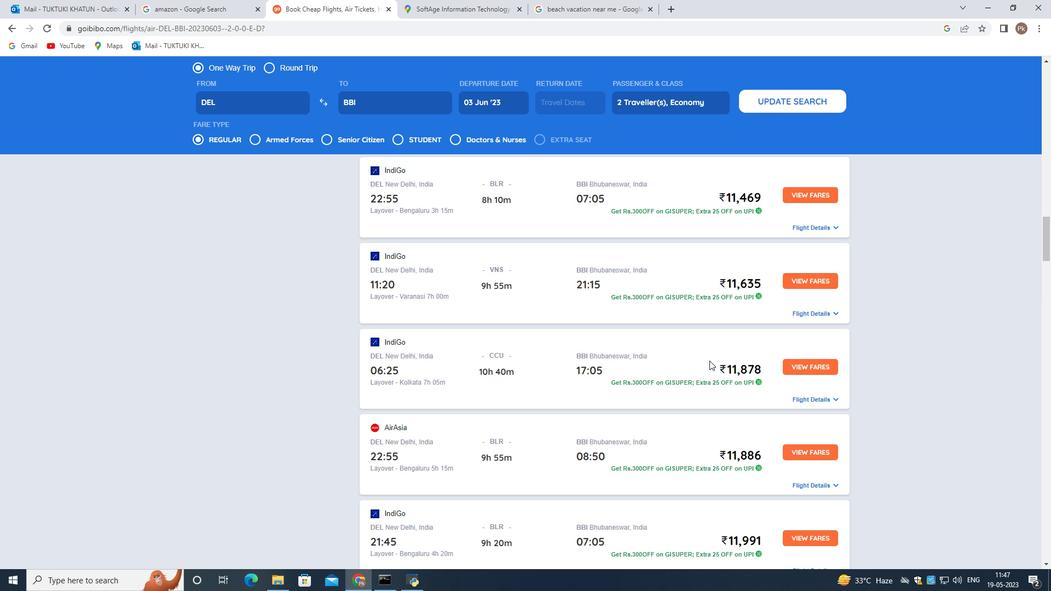 
Action: Mouse scrolled (709, 360) with delta (0, 0)
Screenshot: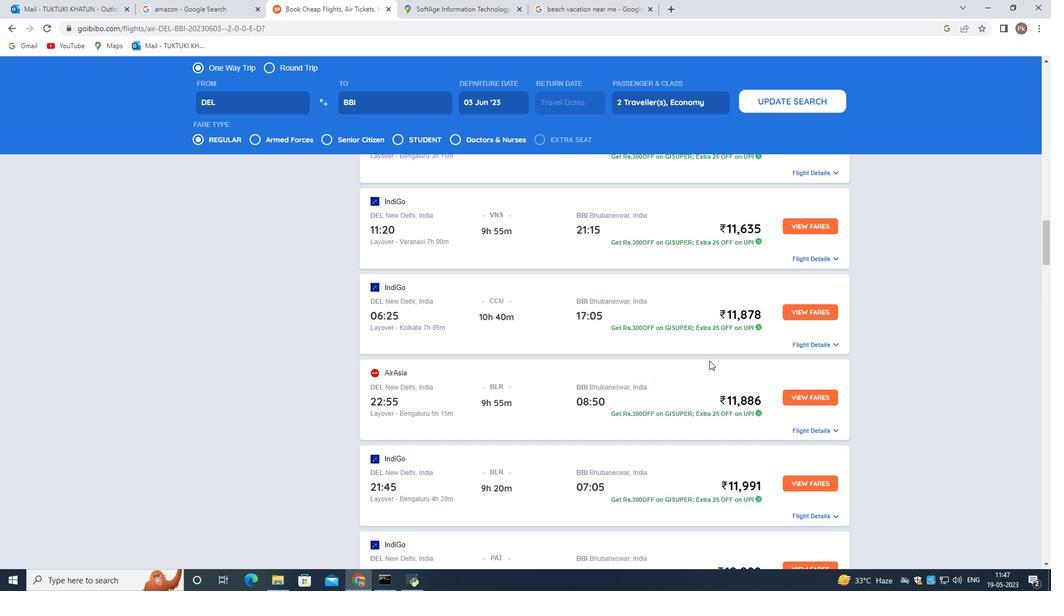 
Action: Mouse scrolled (709, 360) with delta (0, 0)
Screenshot: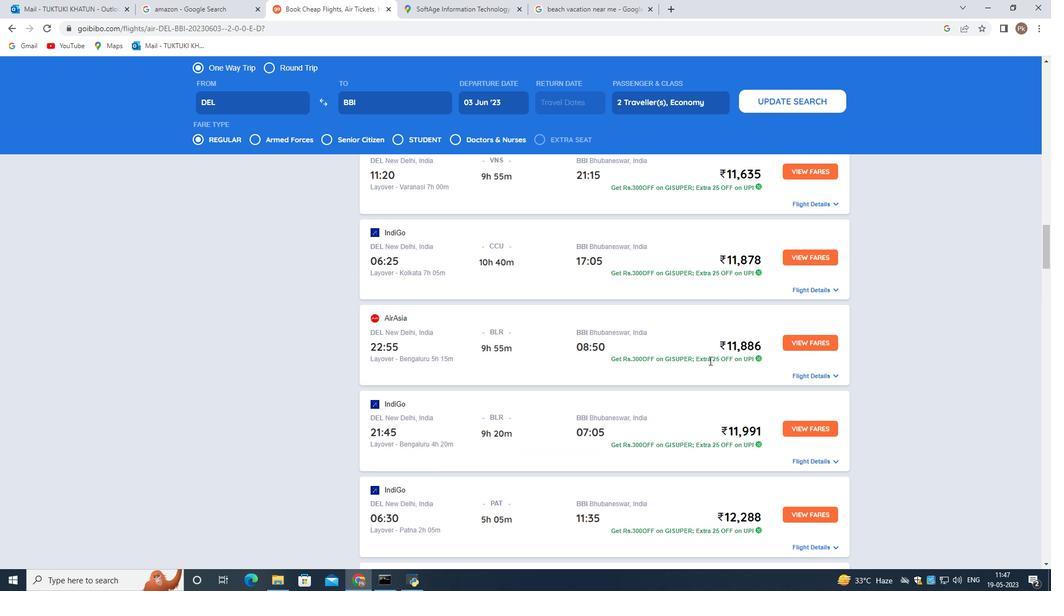 
Action: Mouse scrolled (709, 360) with delta (0, 0)
Screenshot: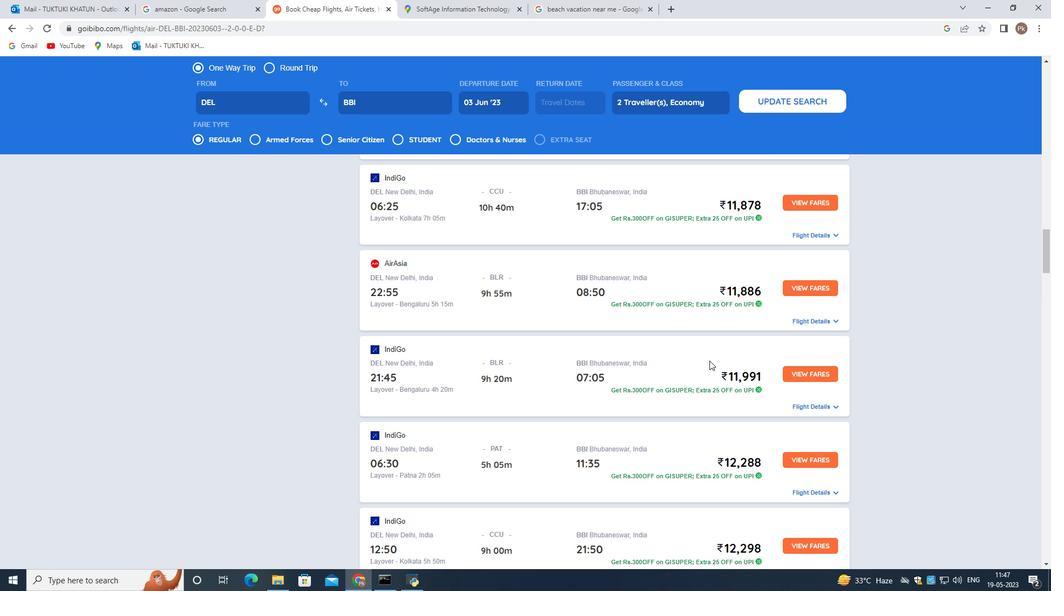 
Action: Mouse moved to (708, 360)
Screenshot: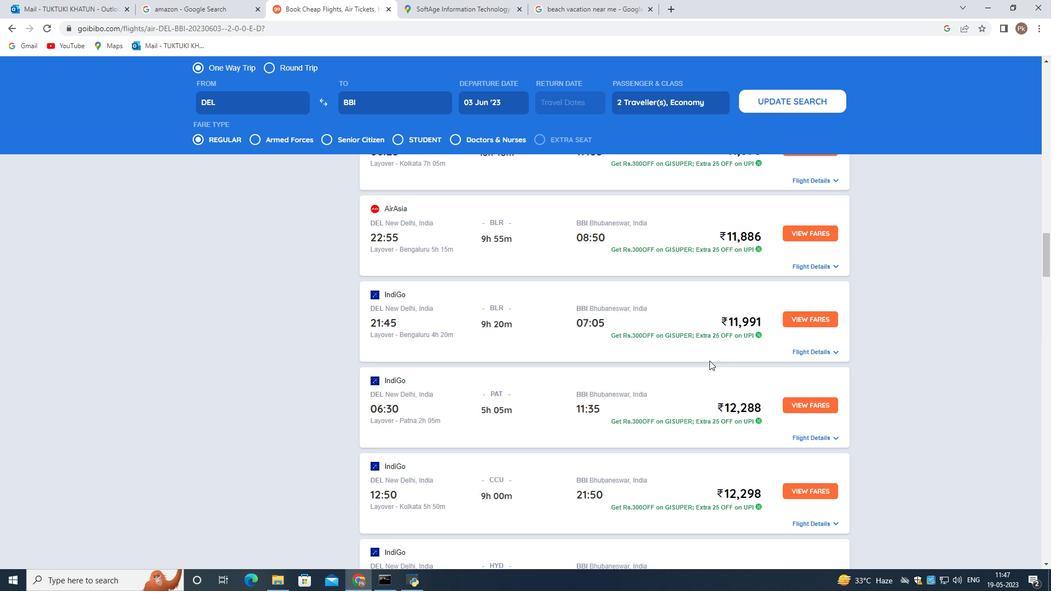 
Action: Mouse scrolled (708, 360) with delta (0, 0)
Screenshot: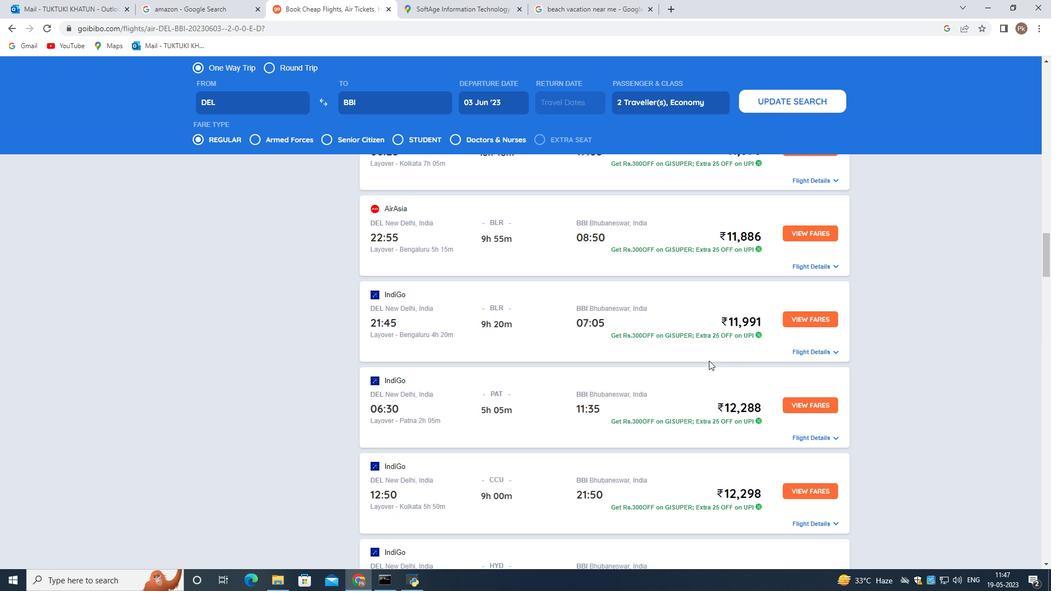 
Action: Mouse scrolled (708, 360) with delta (0, 0)
Screenshot: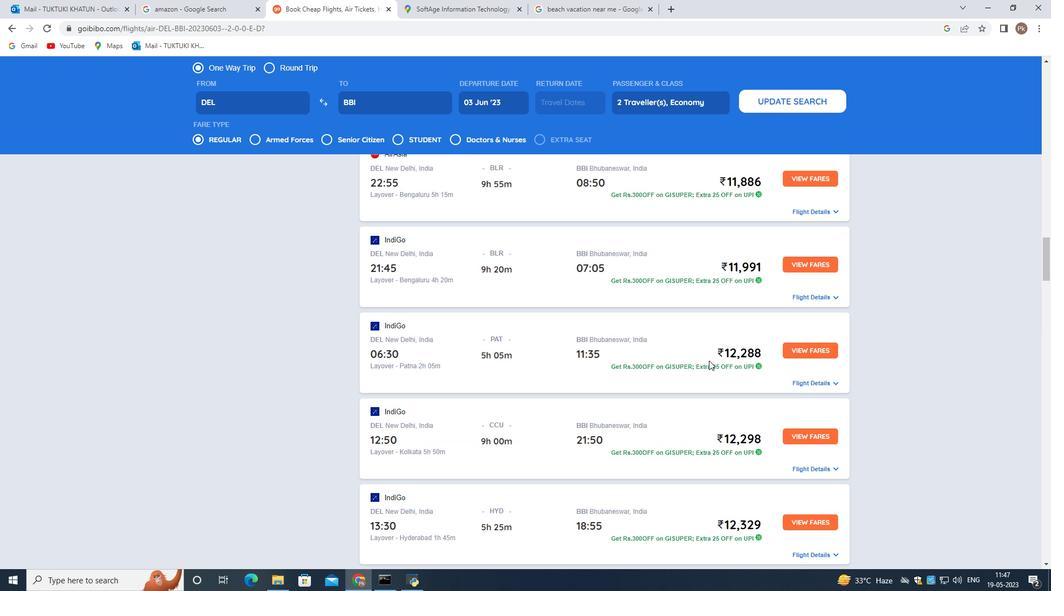 
Action: Mouse scrolled (708, 360) with delta (0, 0)
Screenshot: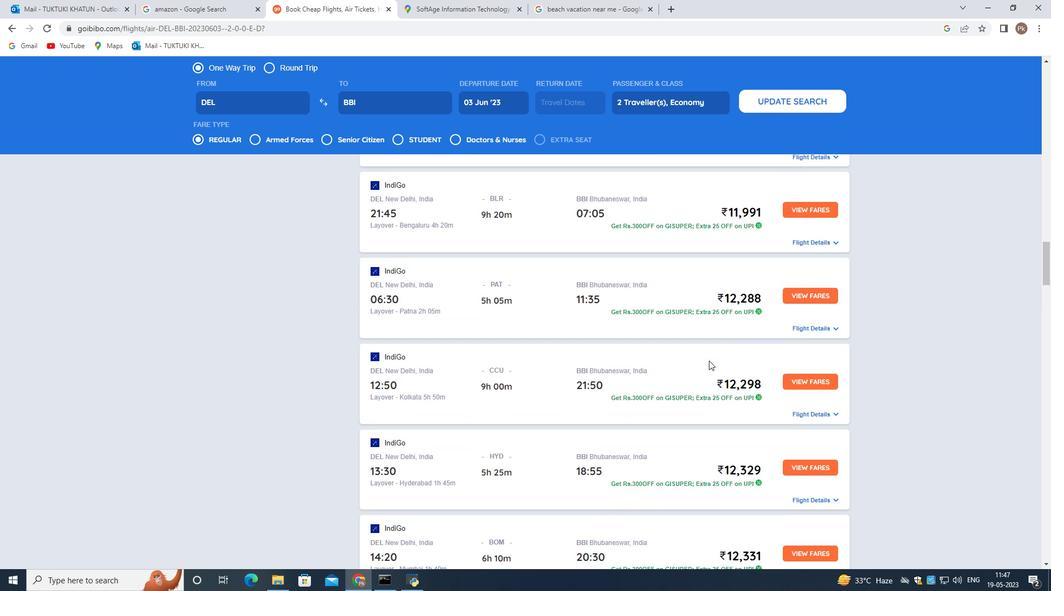 
Action: Mouse moved to (707, 361)
Screenshot: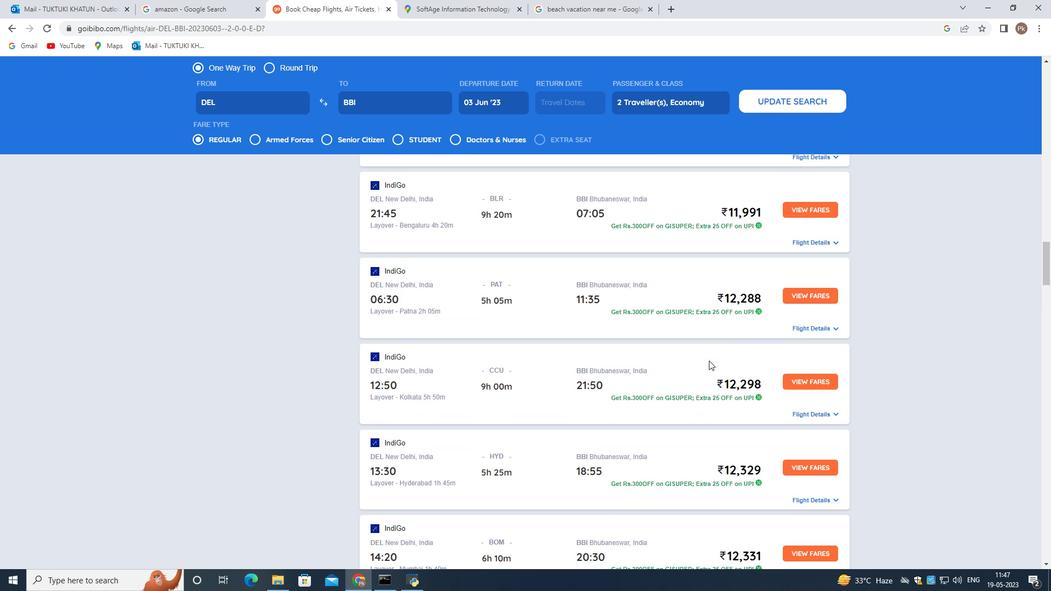 
Action: Mouse scrolled (707, 361) with delta (0, 0)
Screenshot: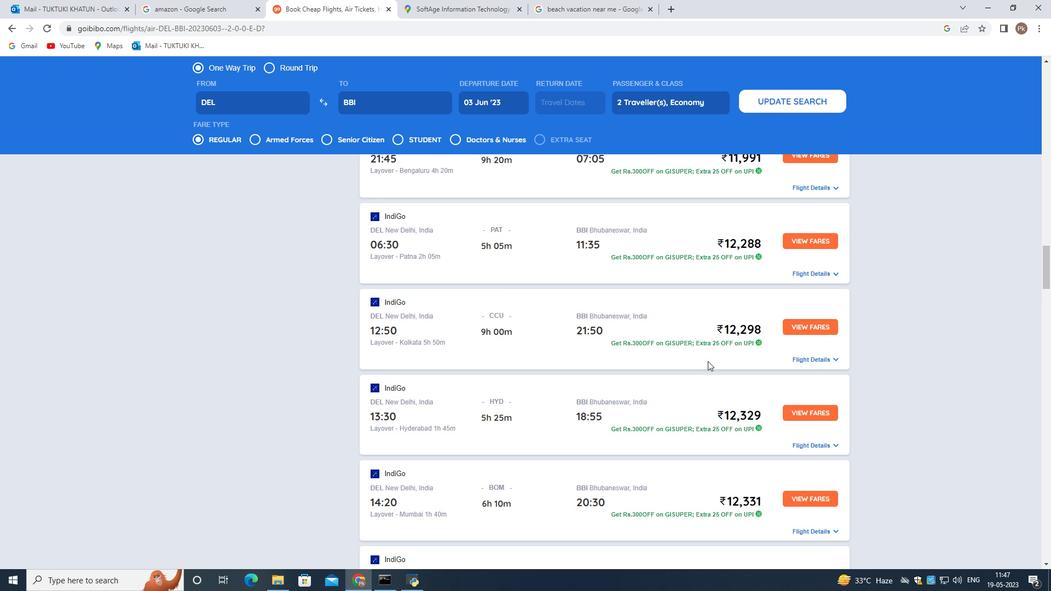 
Action: Mouse scrolled (707, 361) with delta (0, 0)
Screenshot: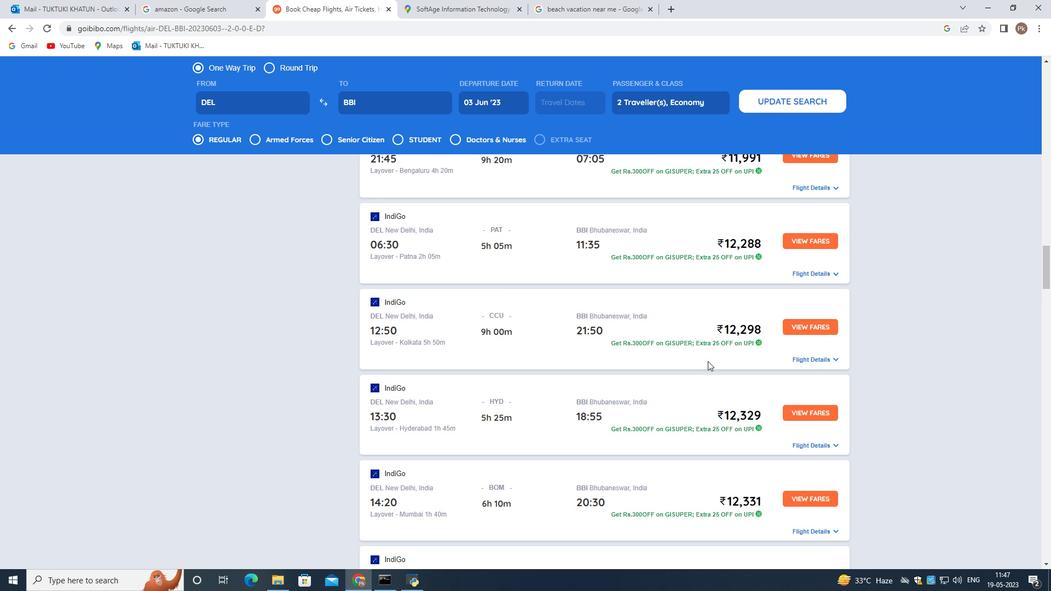 
Action: Mouse moved to (685, 364)
Screenshot: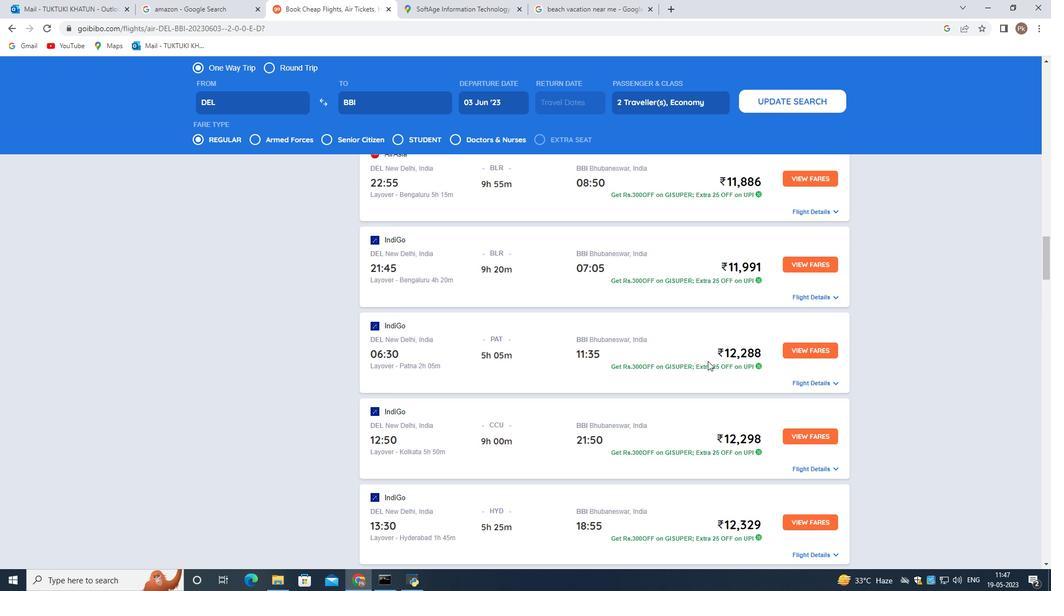 
Action: Mouse scrolled (685, 364) with delta (0, 0)
Screenshot: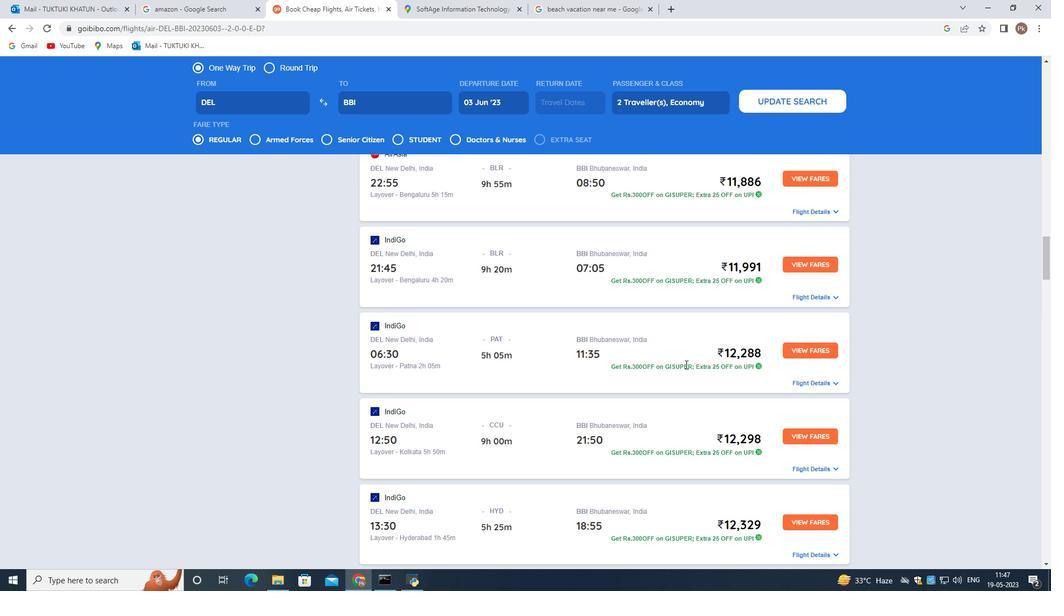 
Action: Mouse scrolled (685, 364) with delta (0, 0)
Screenshot: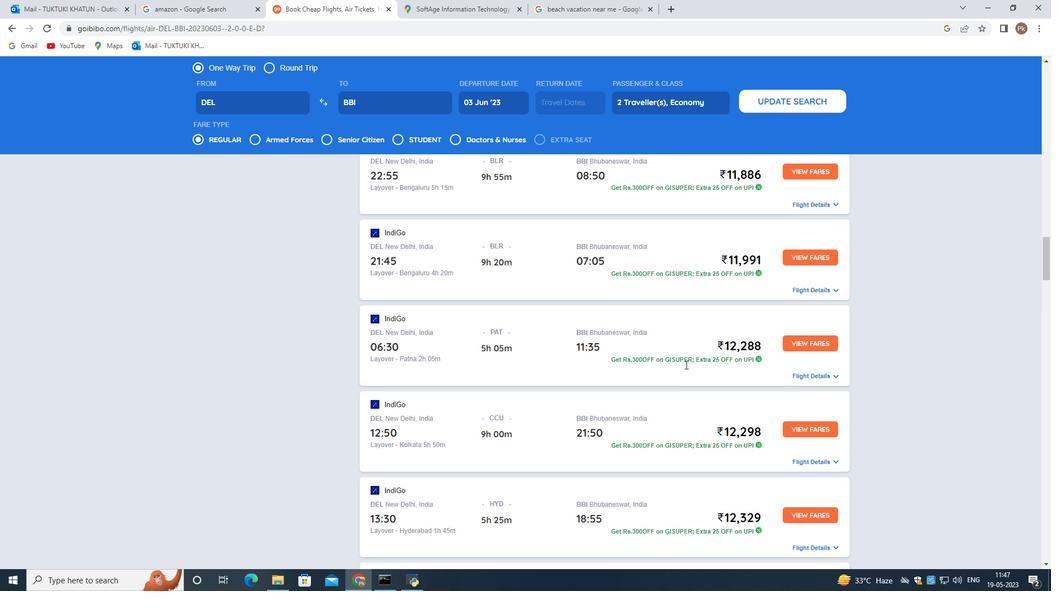 
Action: Mouse scrolled (685, 364) with delta (0, 0)
Screenshot: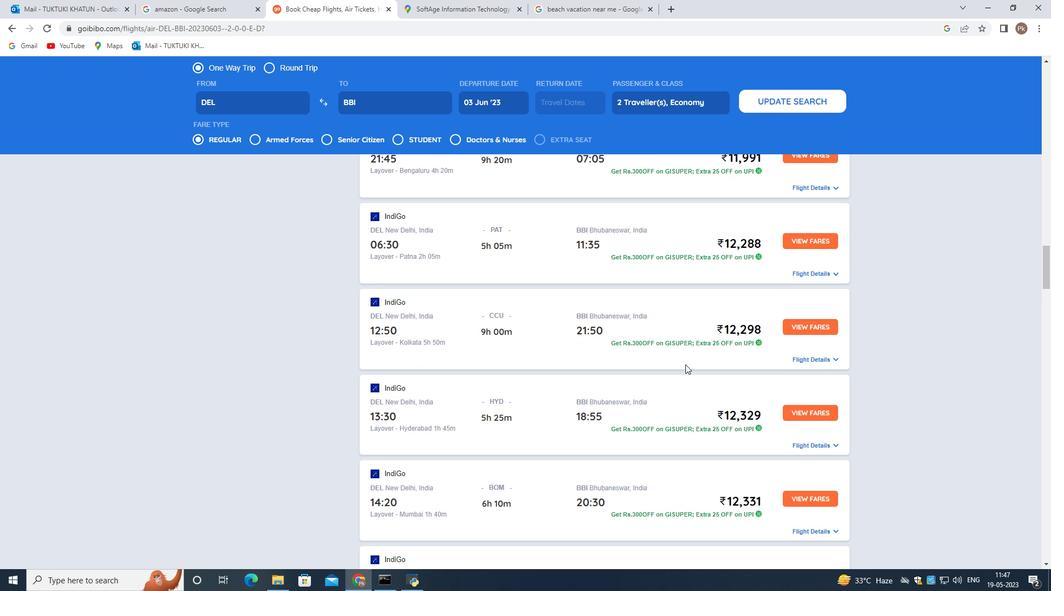 
Action: Mouse scrolled (685, 364) with delta (0, 0)
Screenshot: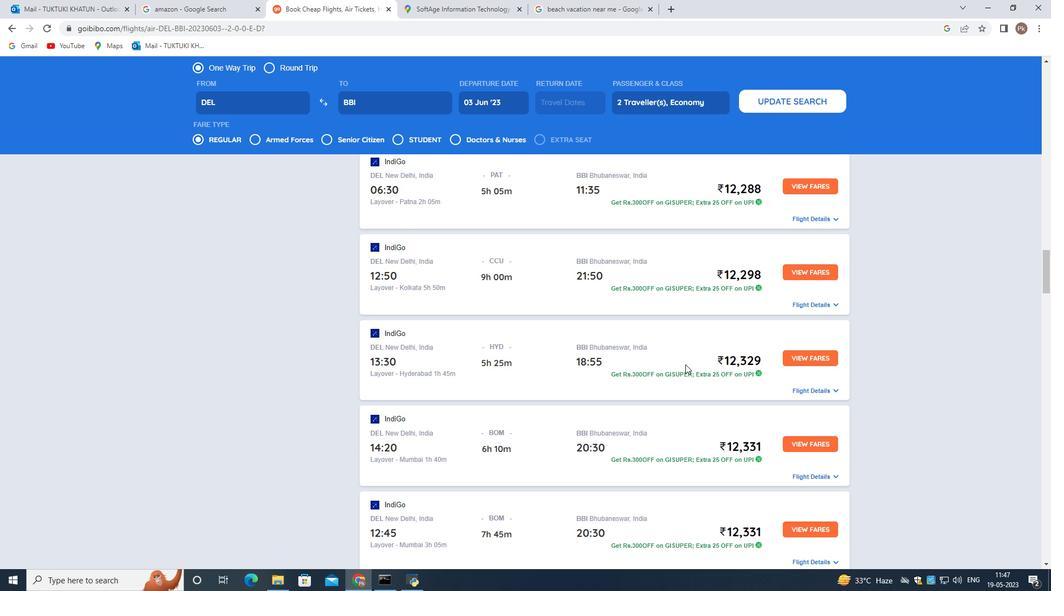 
Action: Mouse scrolled (685, 364) with delta (0, 0)
Screenshot: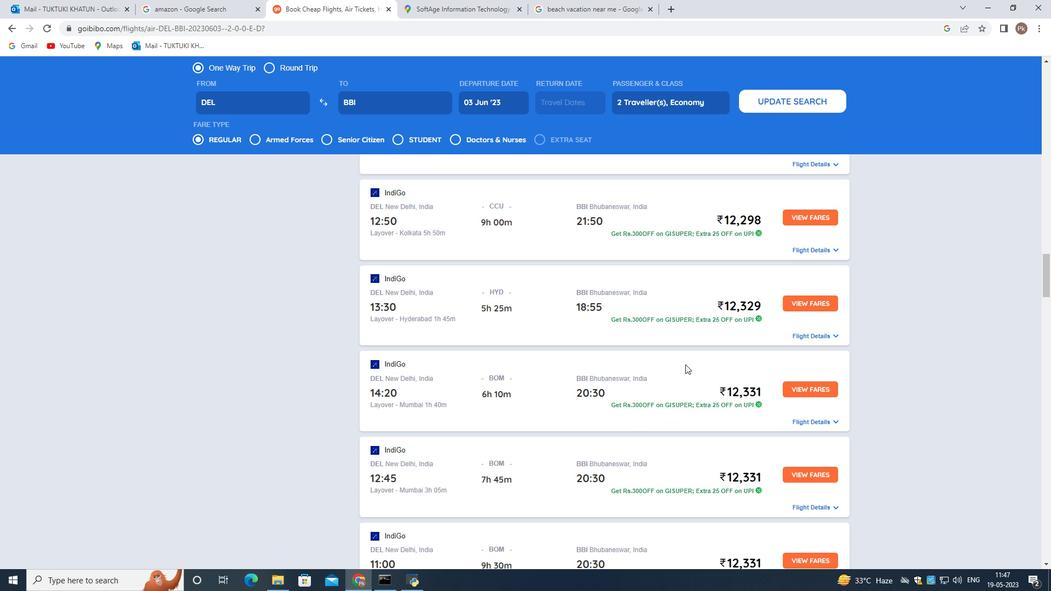 
Action: Mouse scrolled (685, 364) with delta (0, 0)
Screenshot: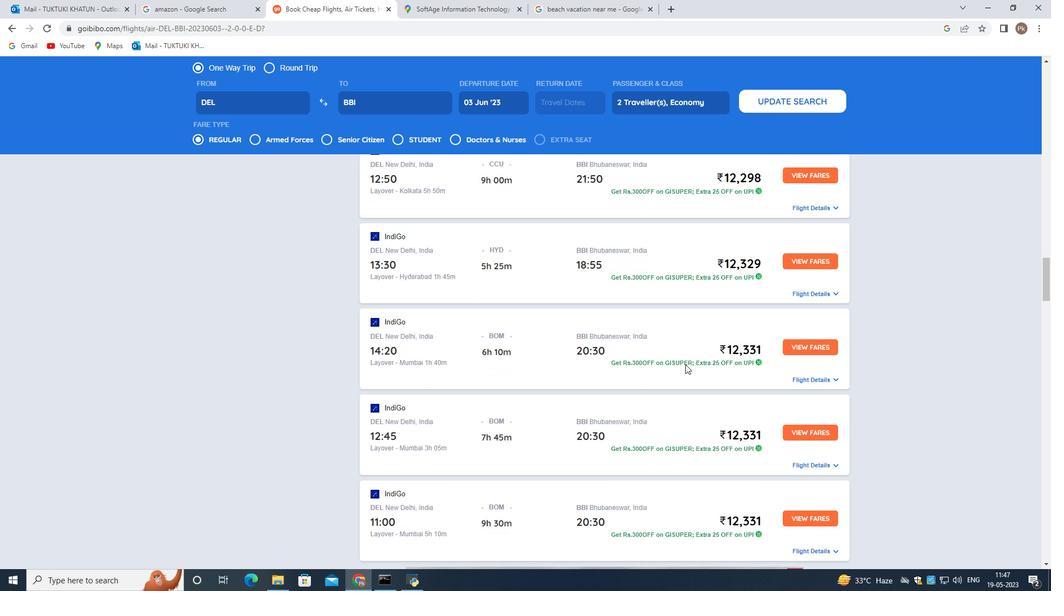 
Action: Mouse scrolled (685, 364) with delta (0, 0)
Screenshot: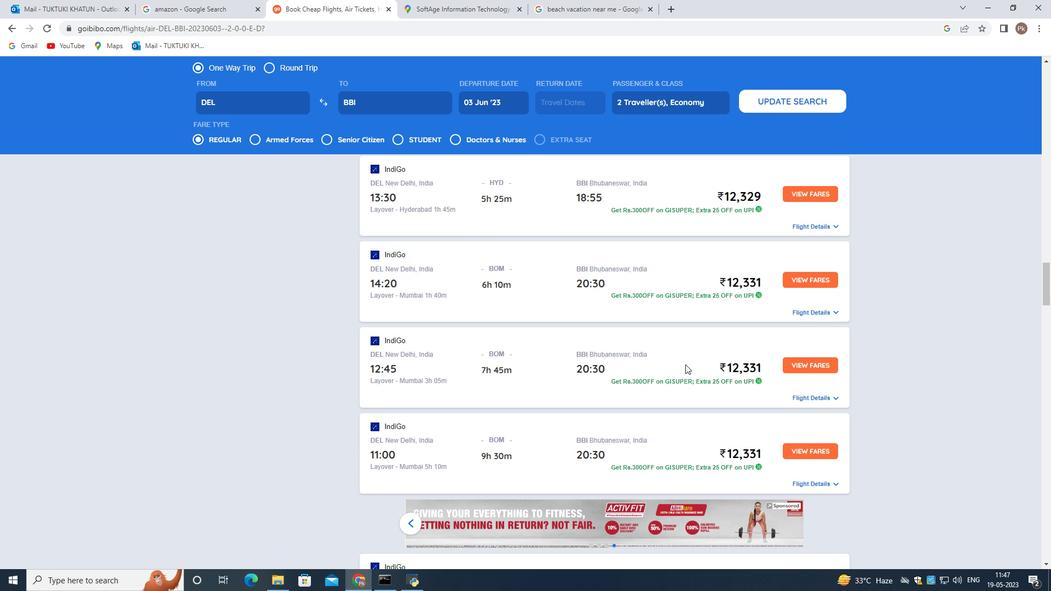 
Action: Mouse scrolled (685, 364) with delta (0, 0)
Screenshot: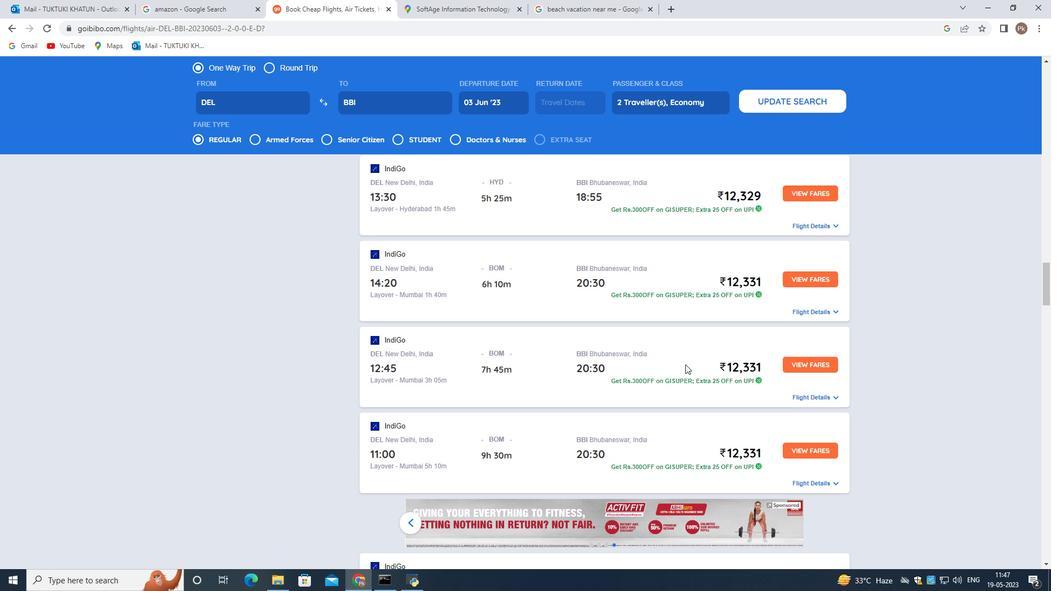 
Action: Mouse scrolled (685, 364) with delta (0, 0)
Screenshot: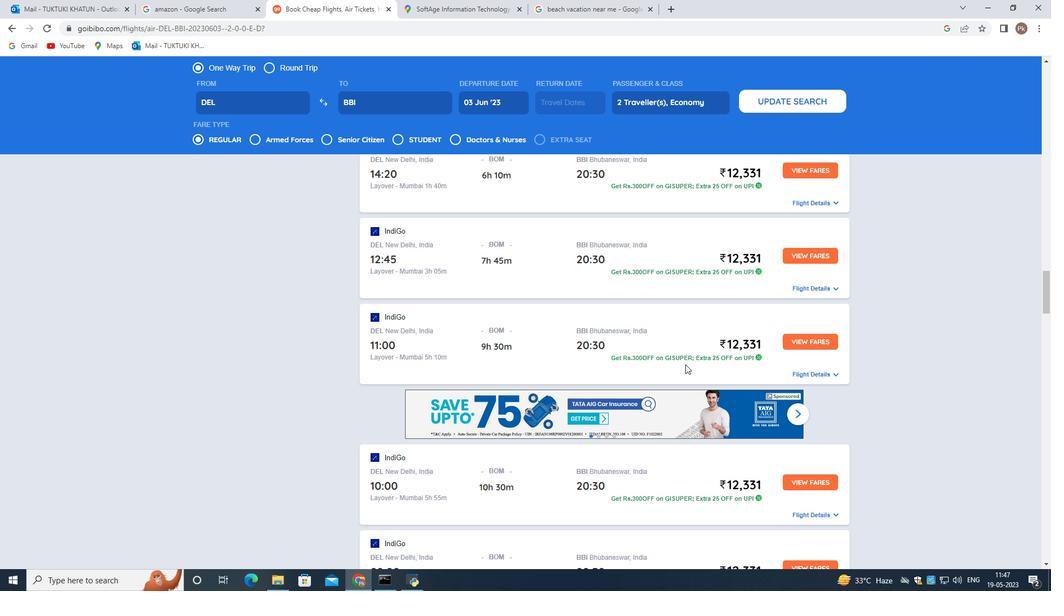 
Action: Mouse scrolled (685, 364) with delta (0, 0)
Screenshot: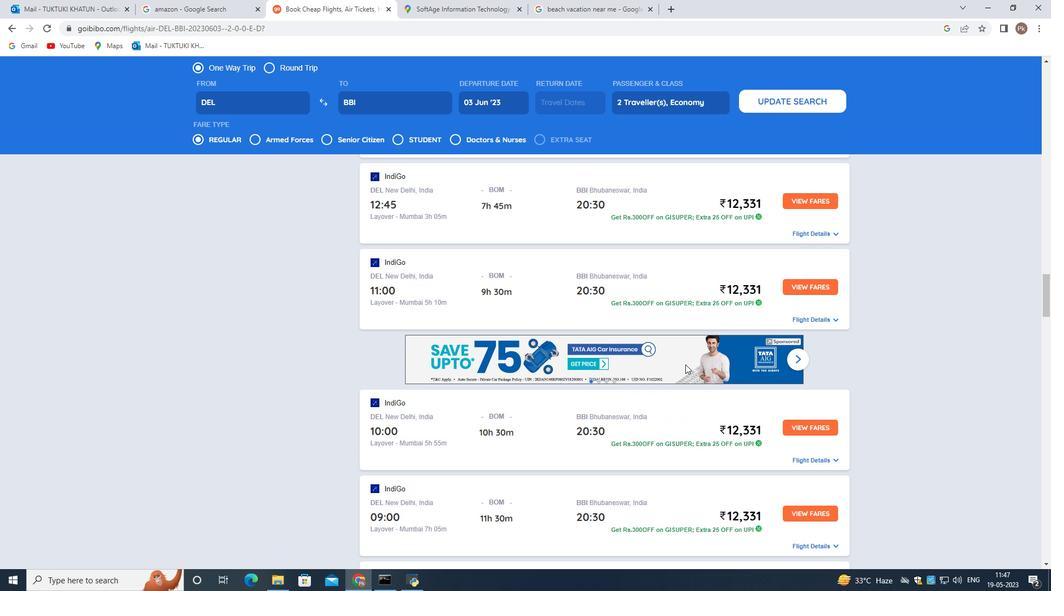 
Action: Mouse scrolled (685, 364) with delta (0, 0)
Screenshot: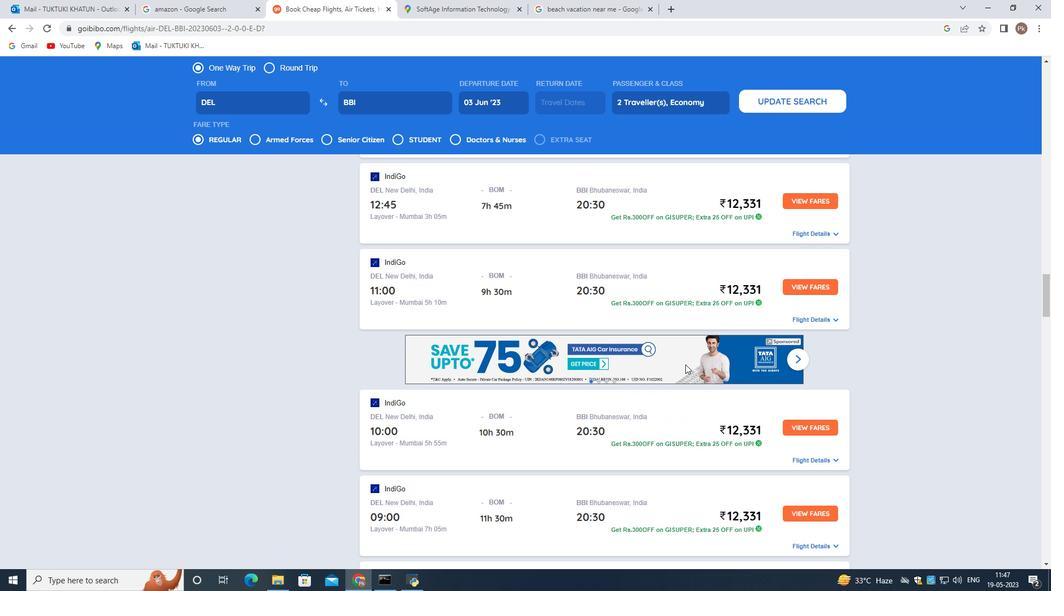 
Action: Mouse scrolled (685, 364) with delta (0, 0)
Screenshot: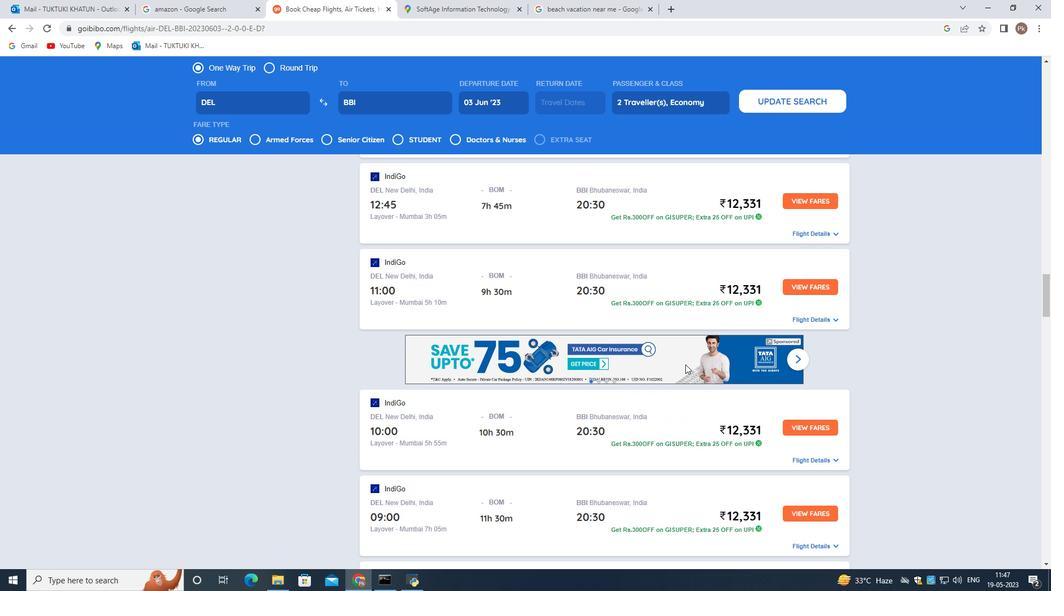 
Action: Mouse scrolled (685, 364) with delta (0, 0)
Screenshot: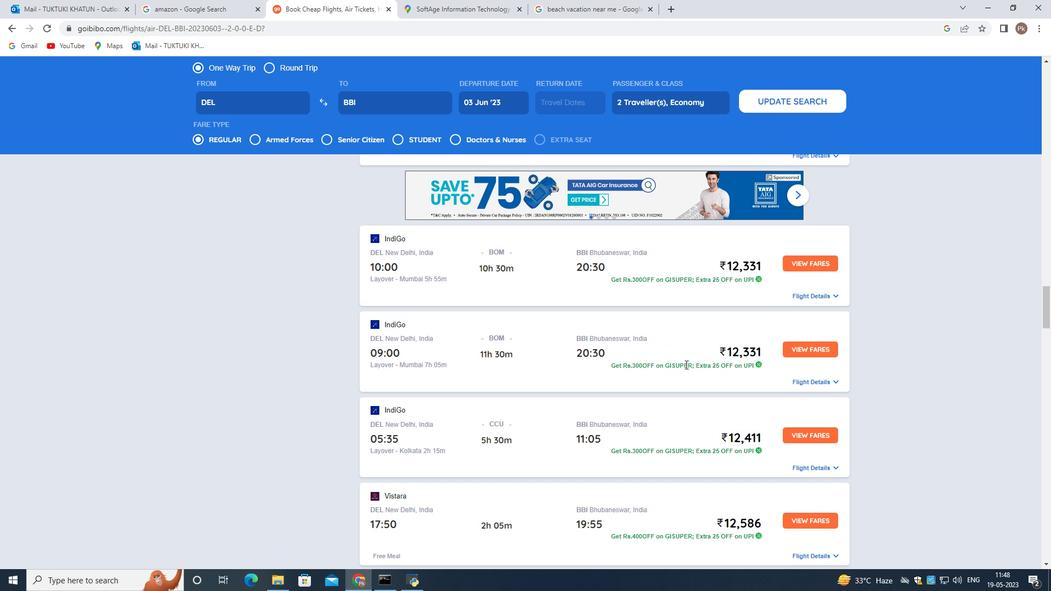 
Action: Mouse scrolled (685, 364) with delta (0, 0)
Screenshot: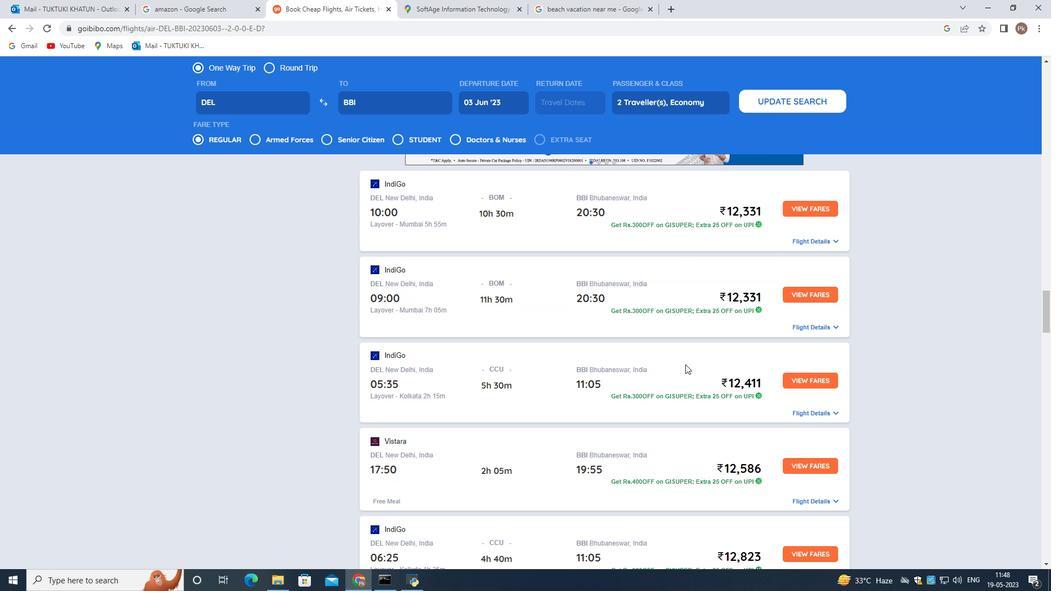 
Action: Mouse scrolled (685, 364) with delta (0, 0)
Screenshot: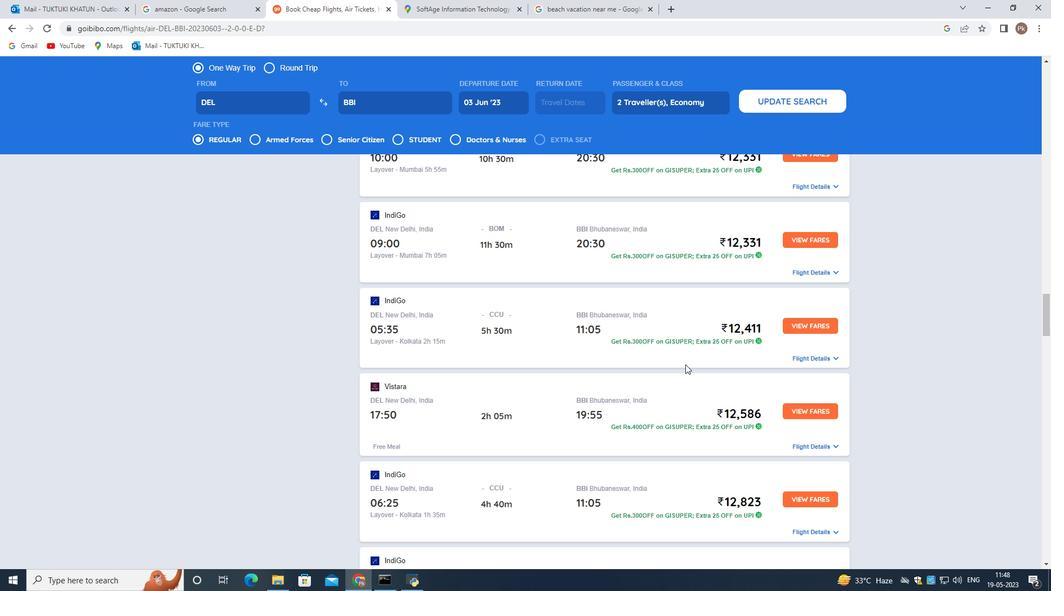 
Action: Mouse scrolled (685, 364) with delta (0, 0)
Screenshot: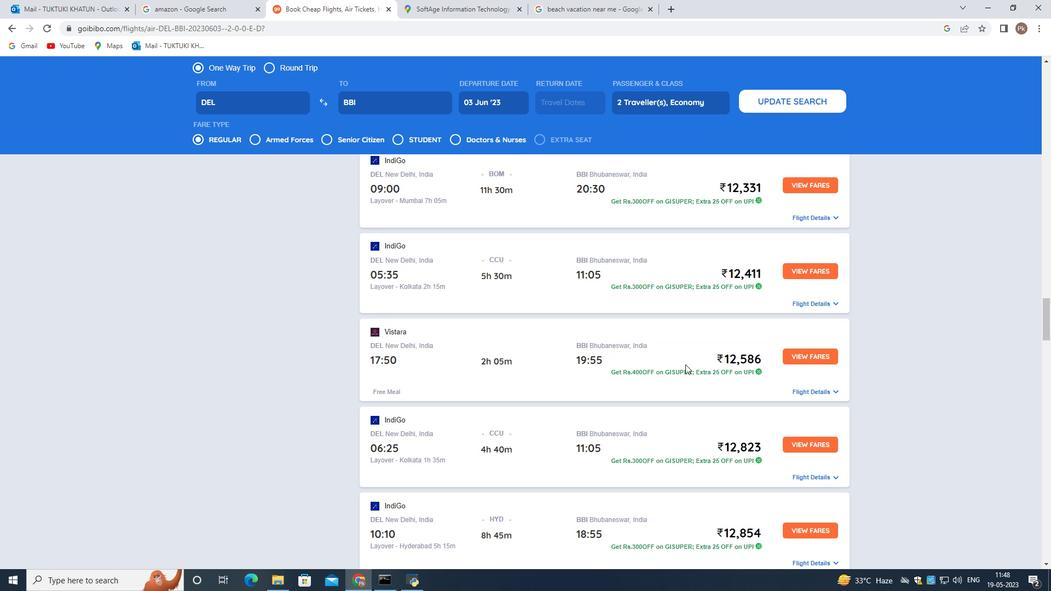 
Action: Mouse scrolled (685, 364) with delta (0, 0)
Screenshot: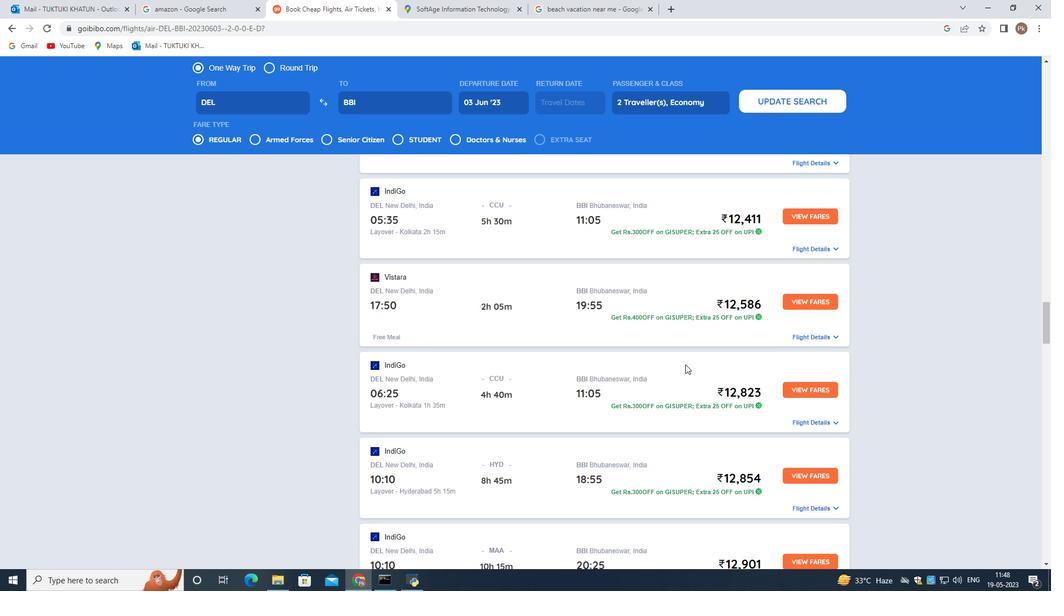 
Action: Mouse scrolled (685, 364) with delta (0, 0)
Screenshot: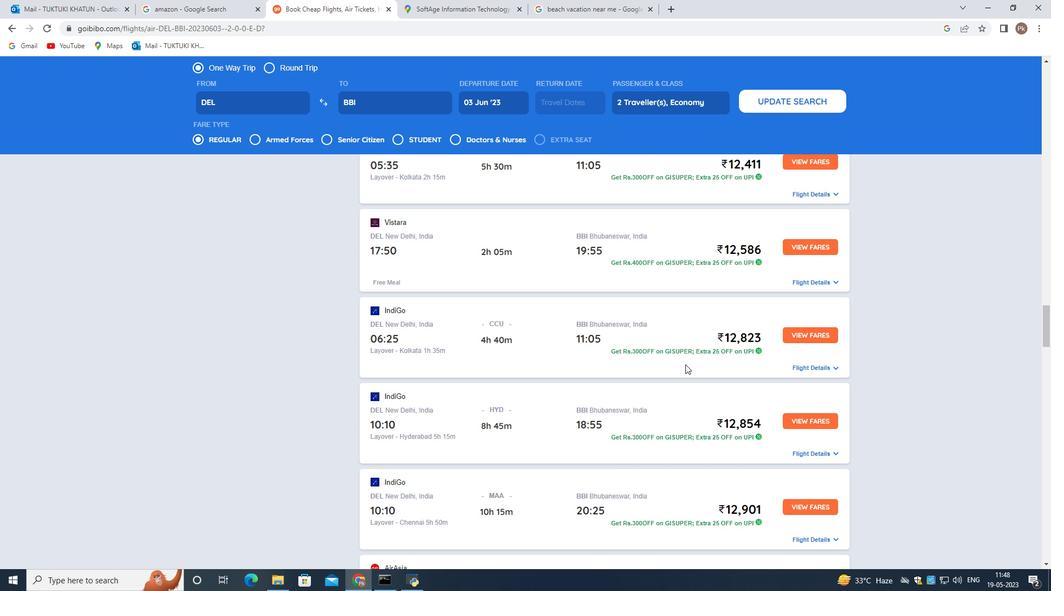 
Action: Mouse scrolled (685, 364) with delta (0, 0)
Screenshot: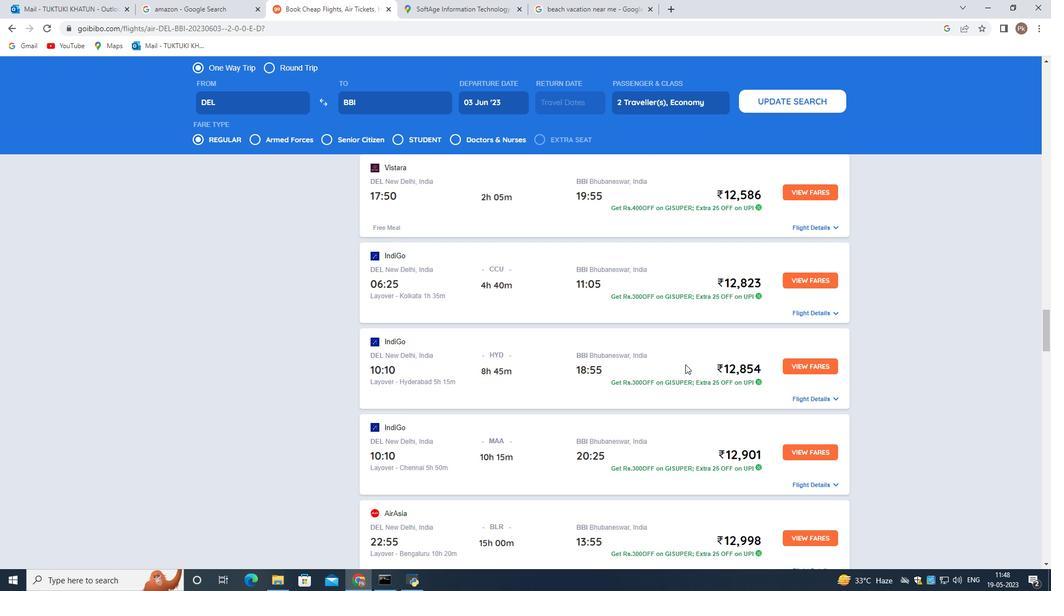 
Action: Mouse scrolled (685, 364) with delta (0, 0)
Screenshot: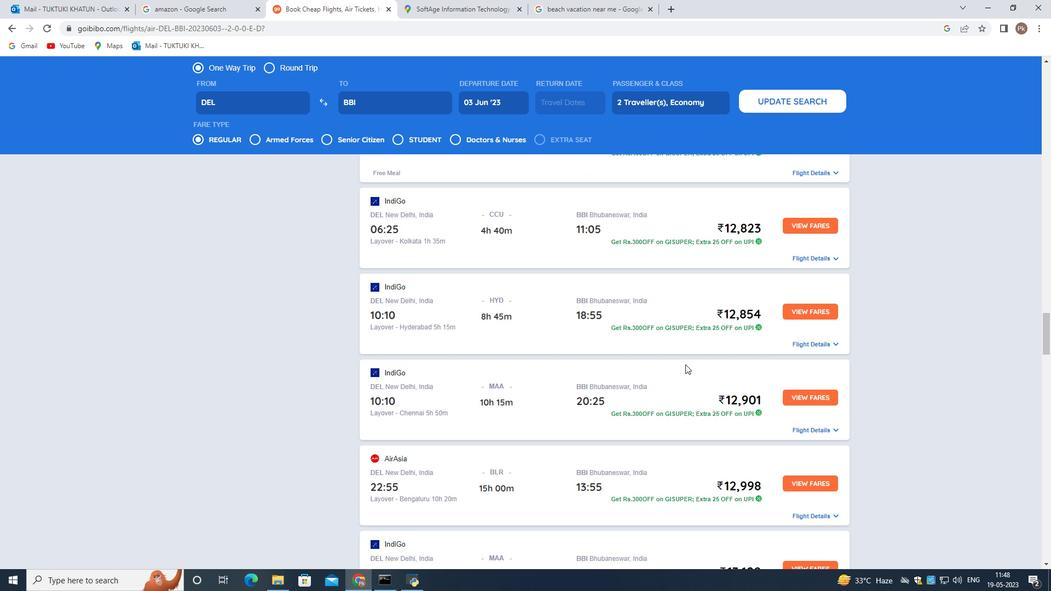 
Action: Mouse scrolled (685, 364) with delta (0, 0)
Screenshot: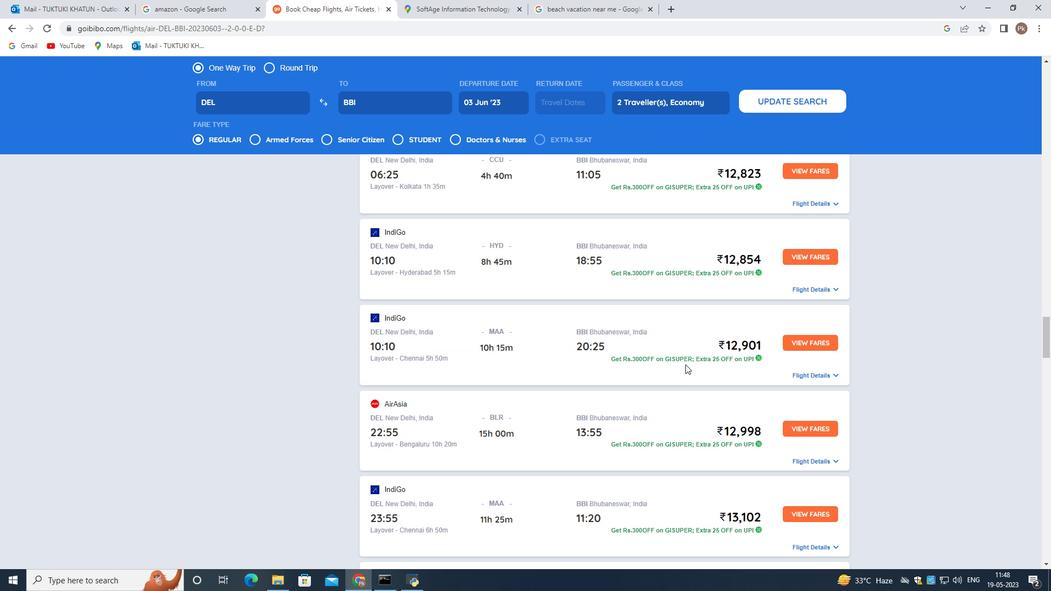 
Action: Mouse scrolled (685, 364) with delta (0, 0)
Screenshot: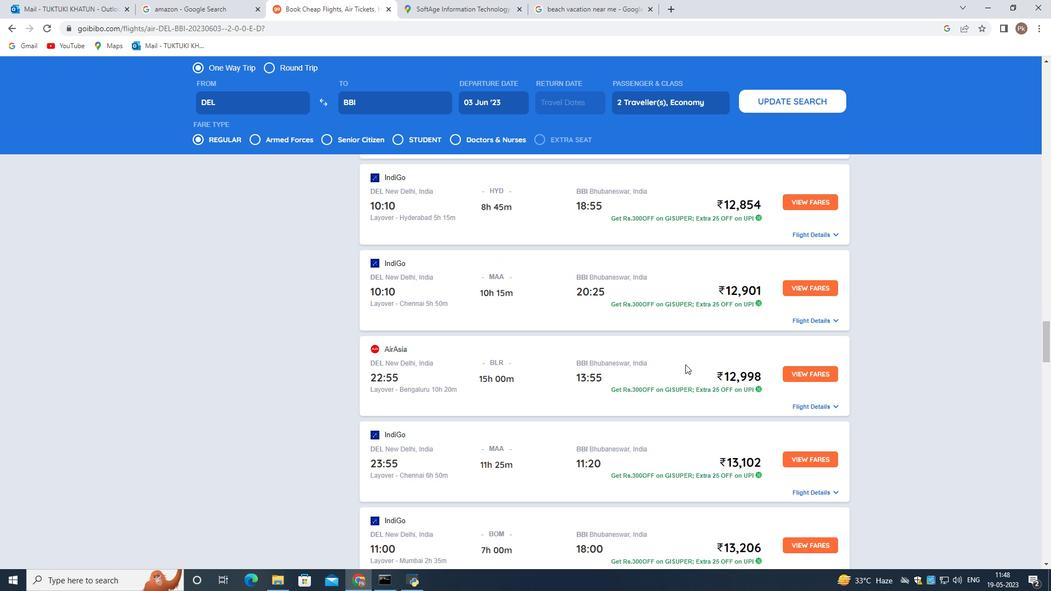 
Action: Mouse scrolled (685, 364) with delta (0, 0)
Screenshot: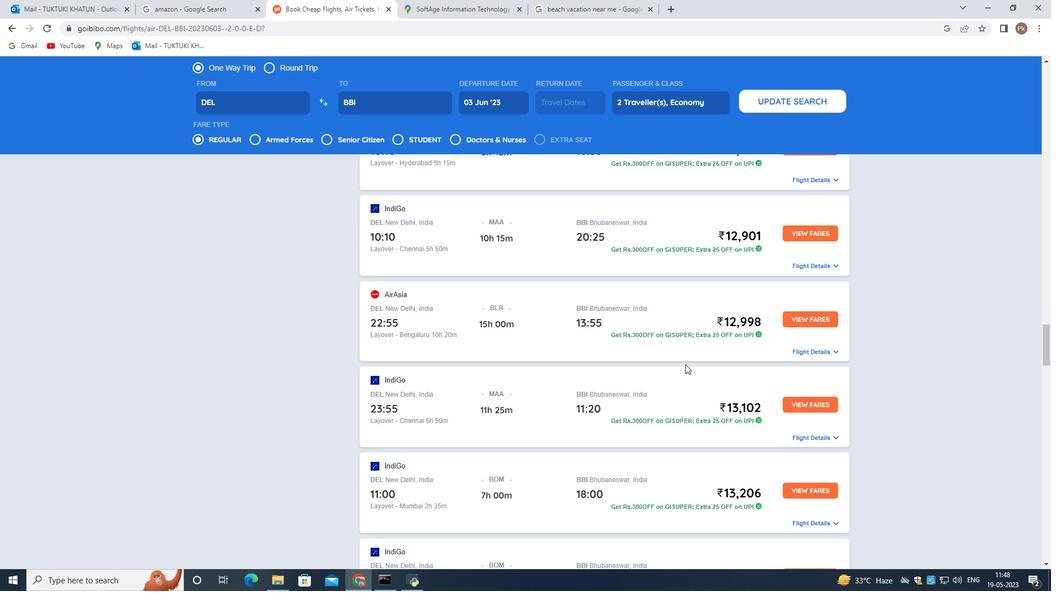 
Action: Mouse scrolled (685, 364) with delta (0, 0)
Screenshot: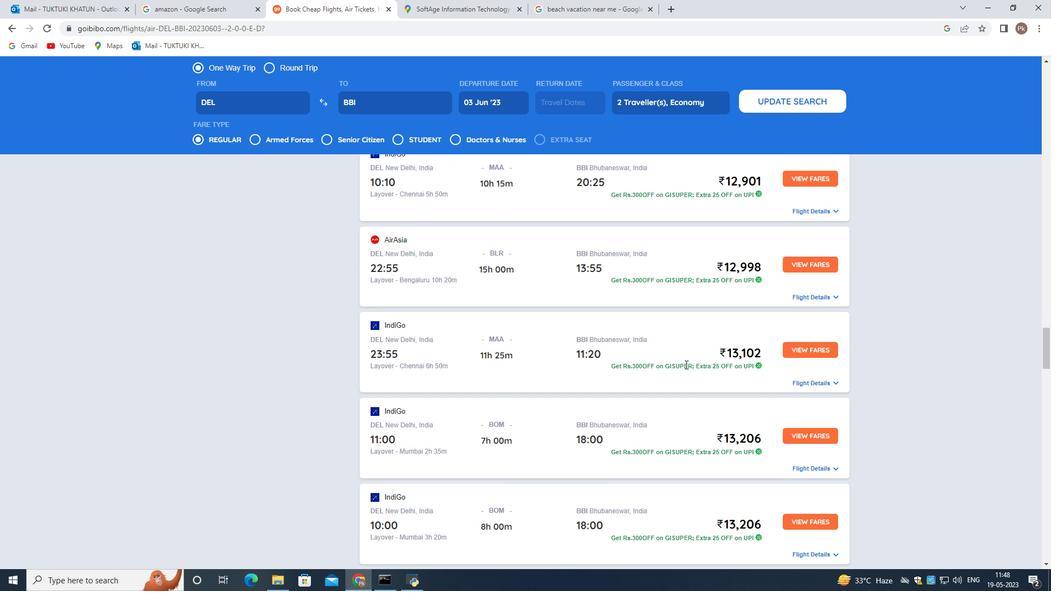 
Action: Mouse scrolled (685, 364) with delta (0, 0)
Screenshot: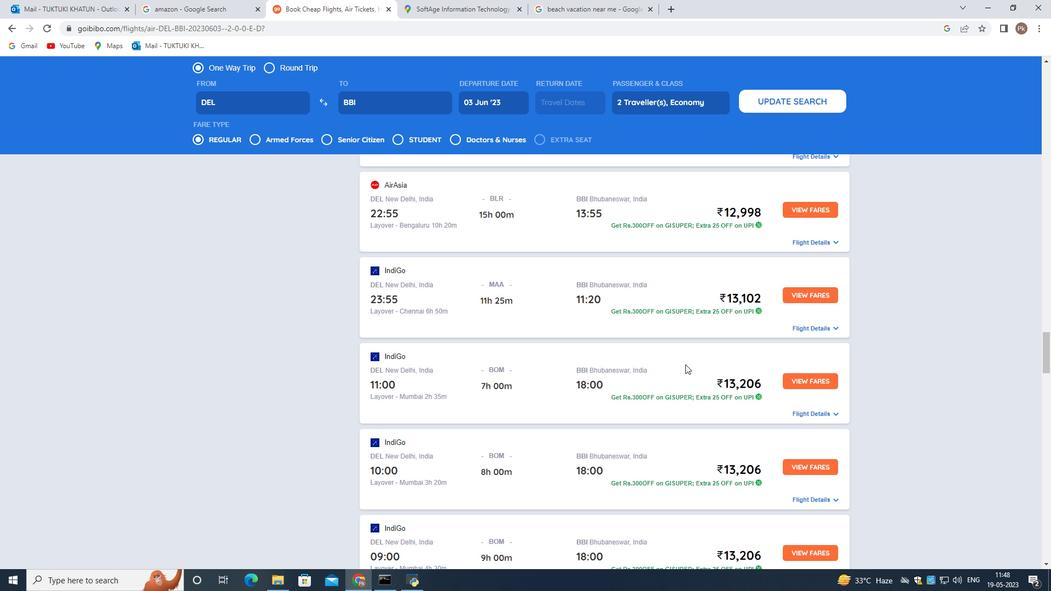 
Action: Mouse scrolled (685, 365) with delta (0, 0)
Screenshot: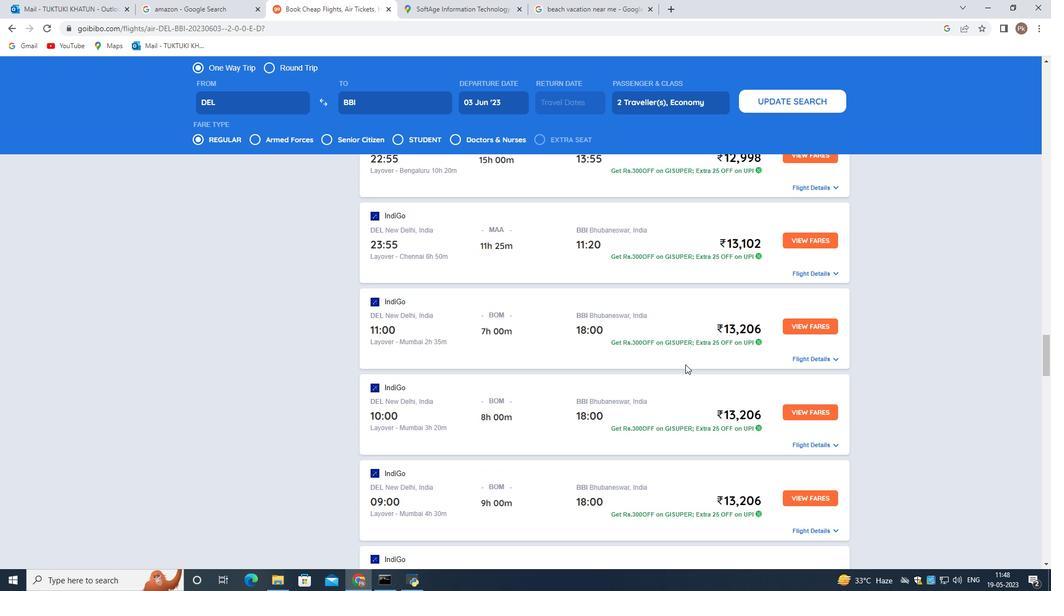 
Action: Mouse scrolled (685, 364) with delta (0, 0)
Screenshot: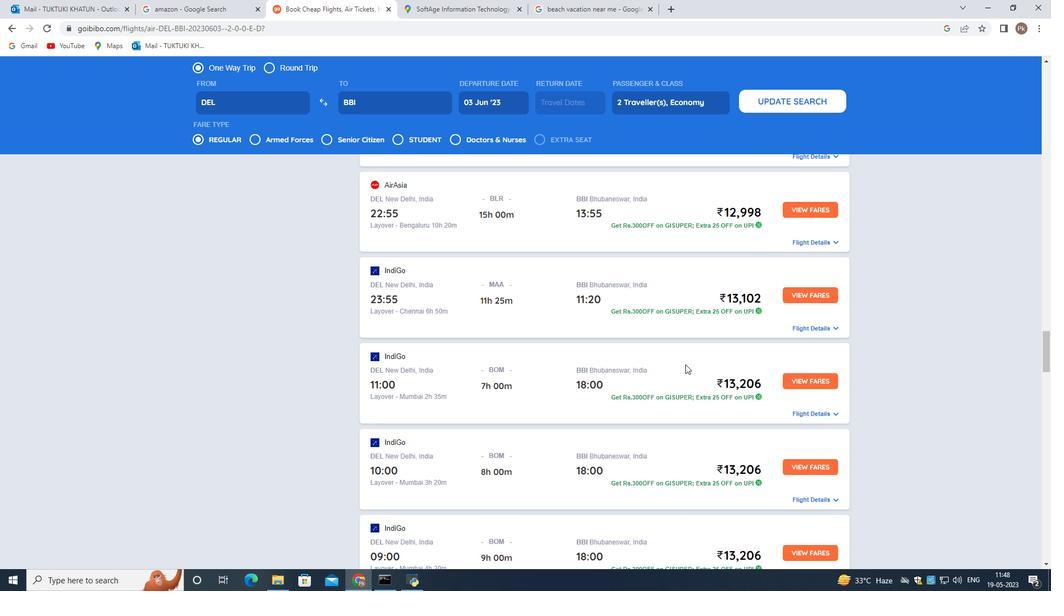 
Action: Mouse scrolled (685, 364) with delta (0, 0)
Screenshot: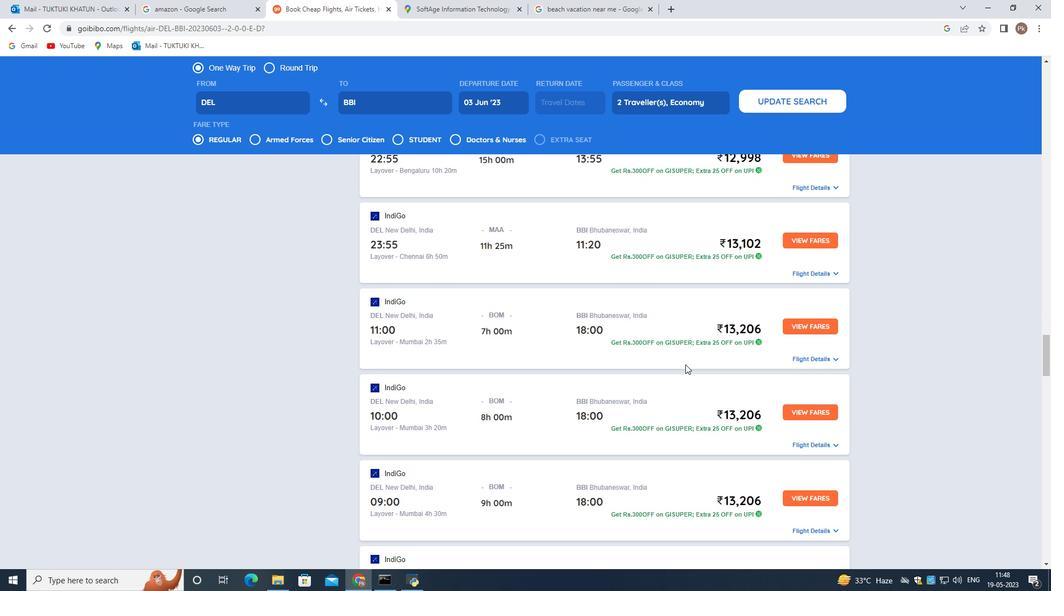 
Action: Mouse scrolled (685, 364) with delta (0, 0)
Screenshot: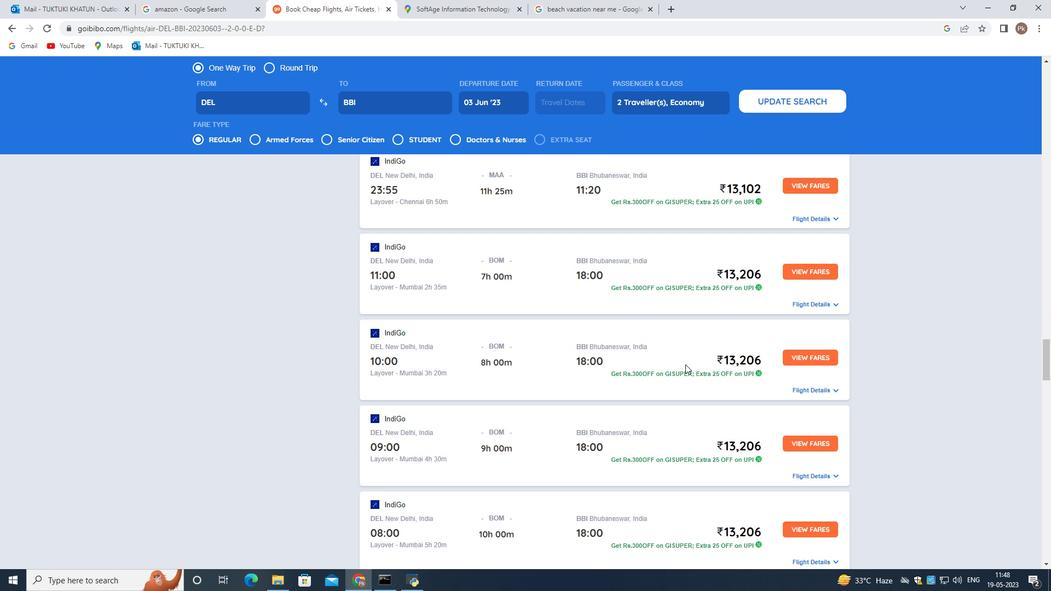 
Action: Mouse scrolled (685, 364) with delta (0, 0)
Screenshot: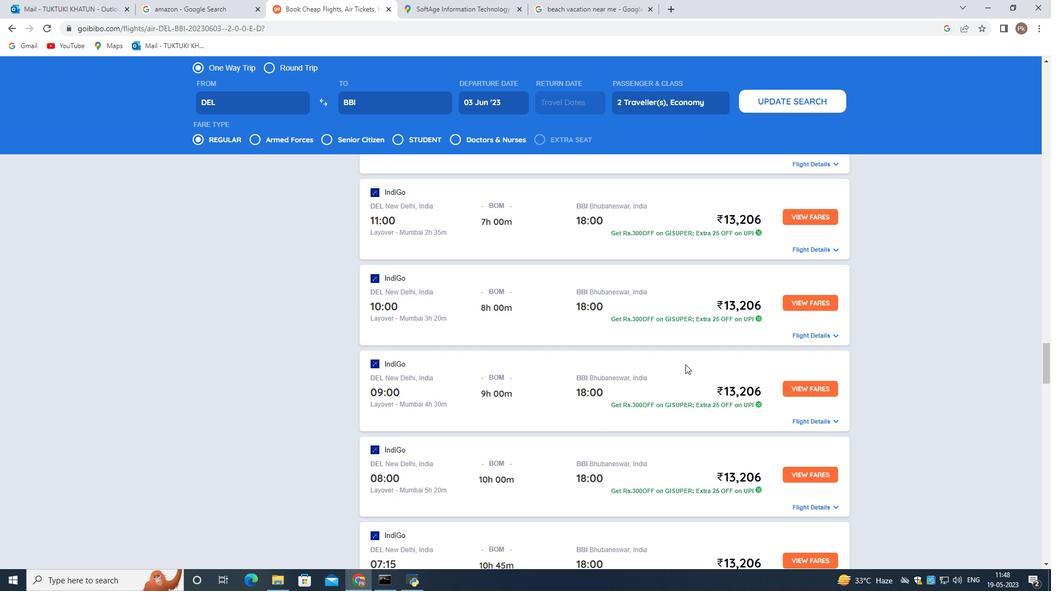 
Action: Mouse scrolled (685, 364) with delta (0, 0)
Screenshot: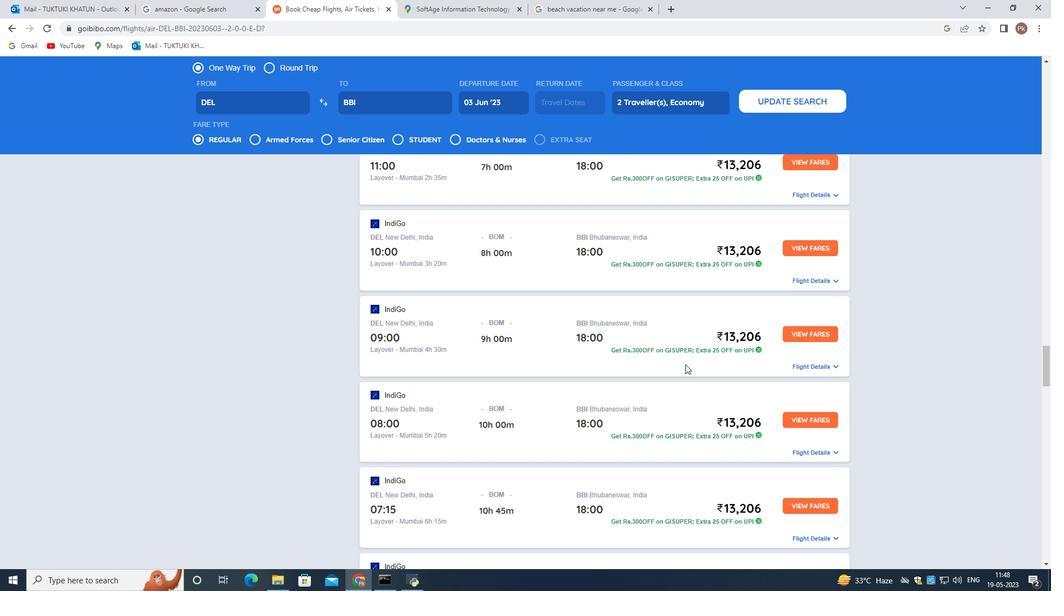 
Action: Mouse scrolled (685, 364) with delta (0, 0)
Screenshot: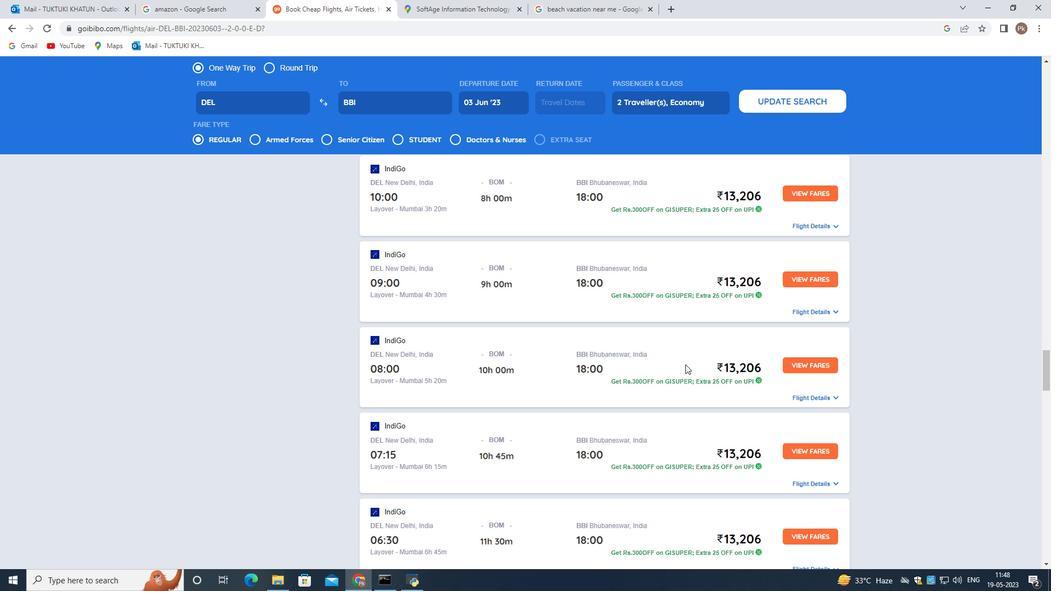 
Action: Mouse scrolled (685, 364) with delta (0, 0)
Screenshot: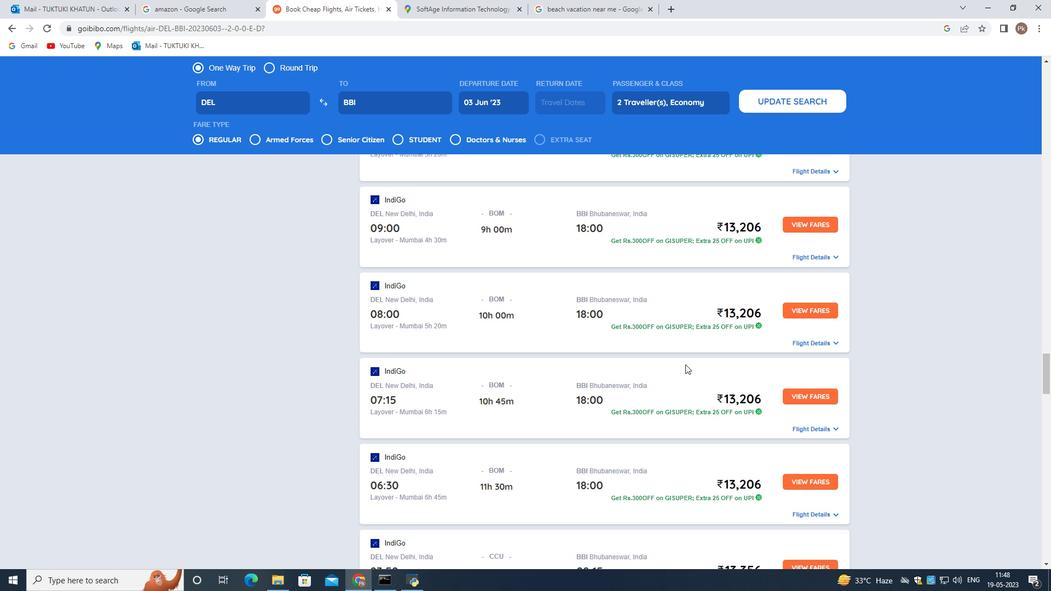 
Action: Mouse scrolled (685, 365) with delta (0, 0)
Screenshot: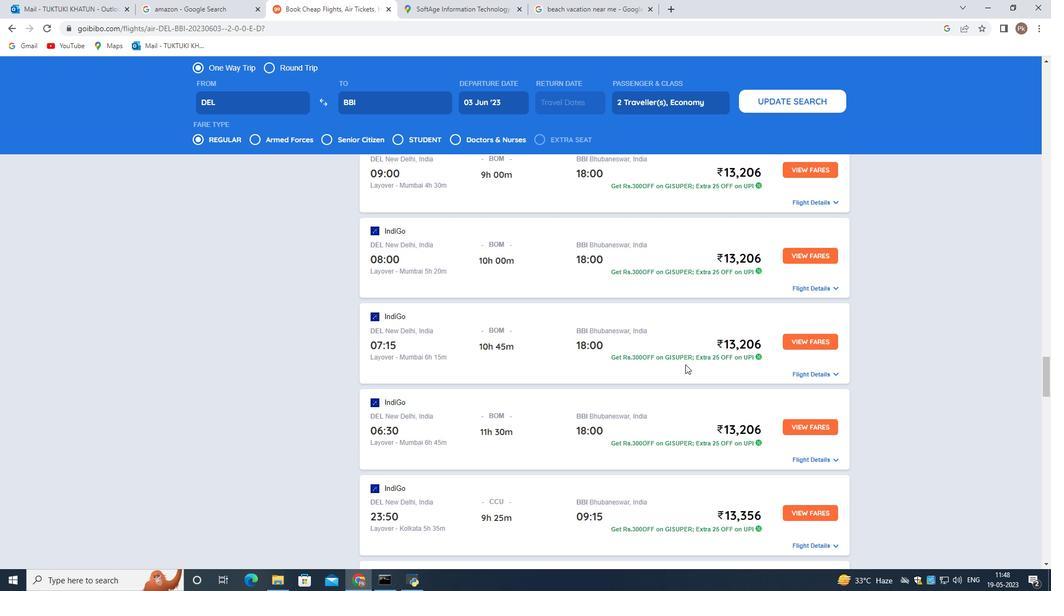 
Action: Mouse scrolled (685, 364) with delta (0, 0)
Screenshot: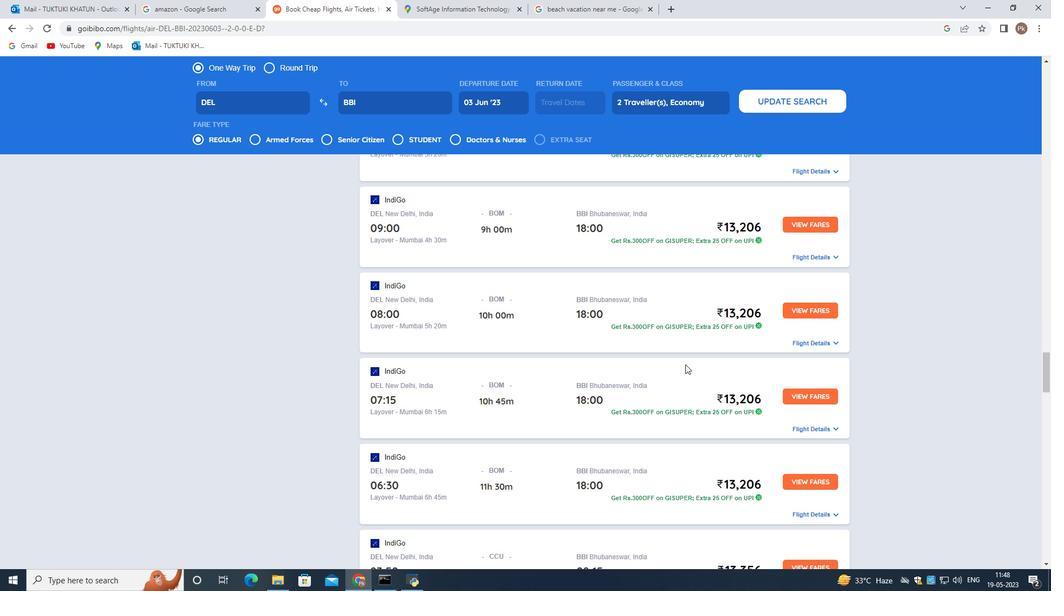 
Action: Mouse scrolled (685, 364) with delta (0, 0)
Screenshot: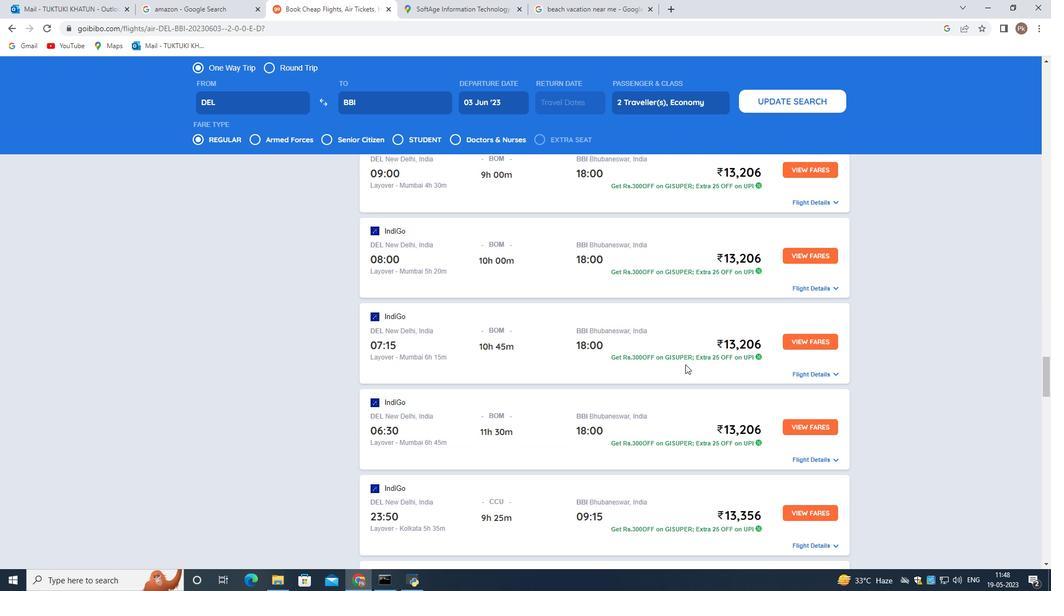 
Action: Mouse moved to (684, 364)
Screenshot: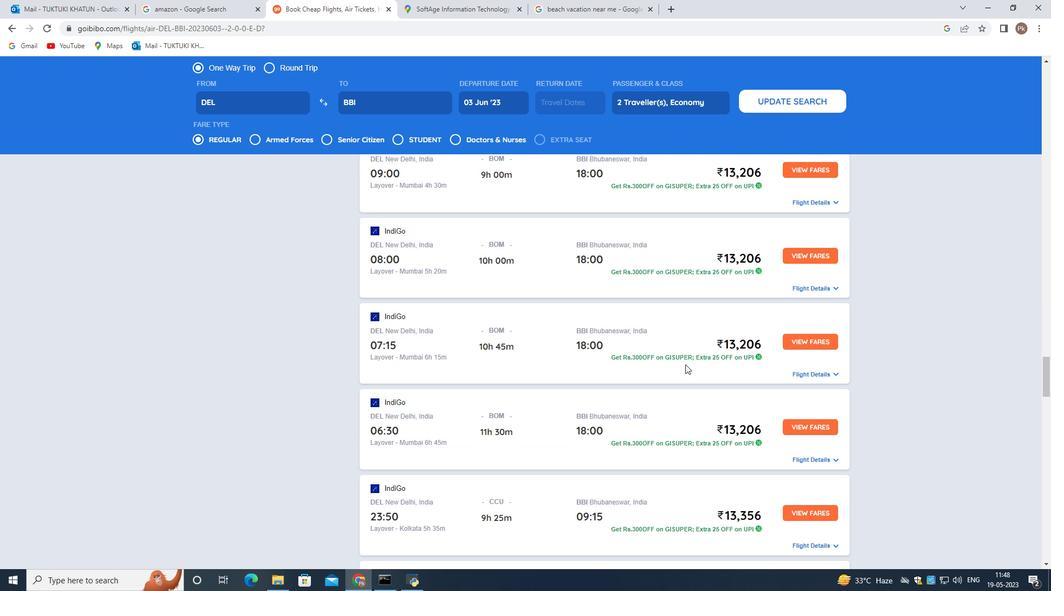 
Action: Mouse scrolled (684, 364) with delta (0, 0)
Screenshot: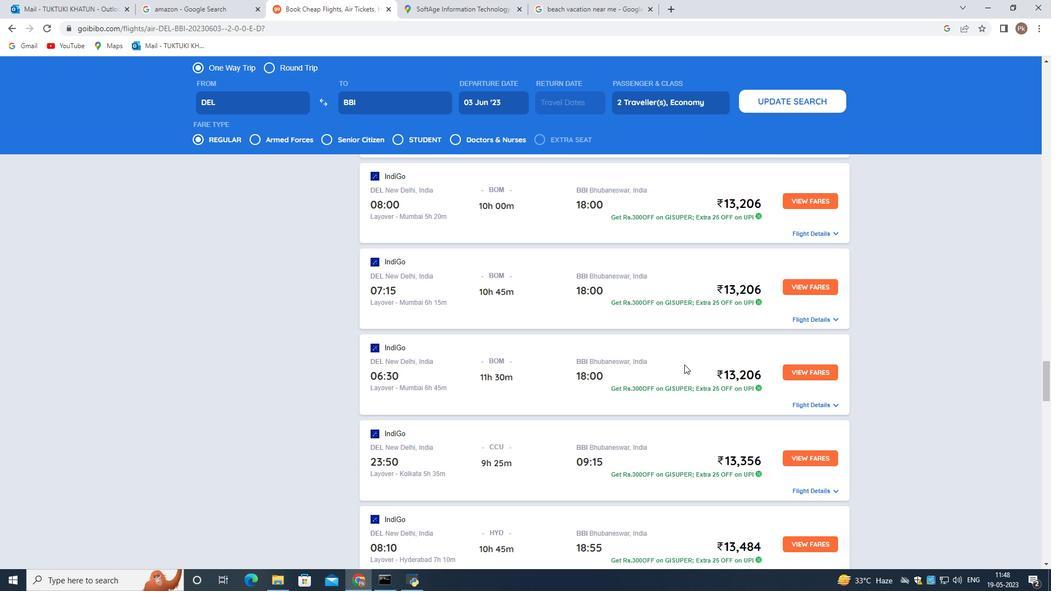 
Action: Mouse scrolled (684, 364) with delta (0, 0)
Screenshot: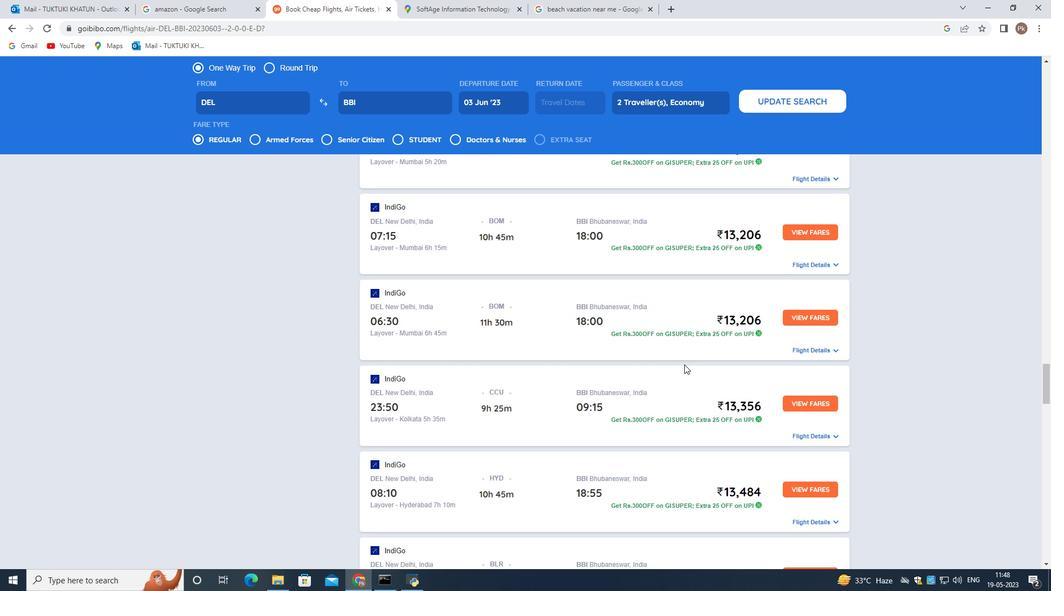 
Action: Mouse scrolled (684, 365) with delta (0, 0)
Screenshot: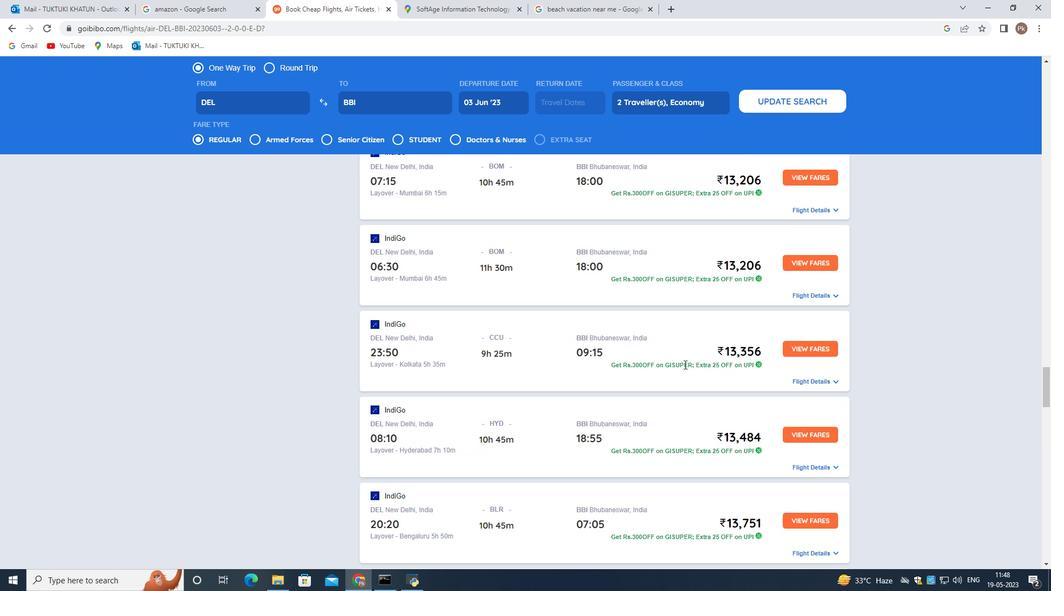 
Action: Mouse scrolled (684, 364) with delta (0, 0)
Screenshot: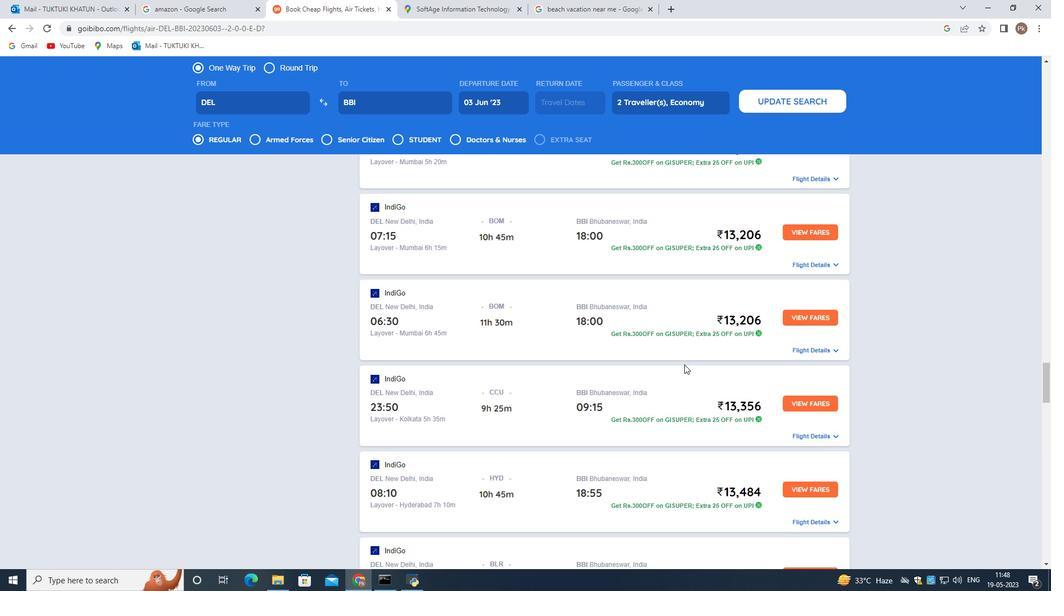 
Action: Mouse scrolled (684, 364) with delta (0, 0)
Screenshot: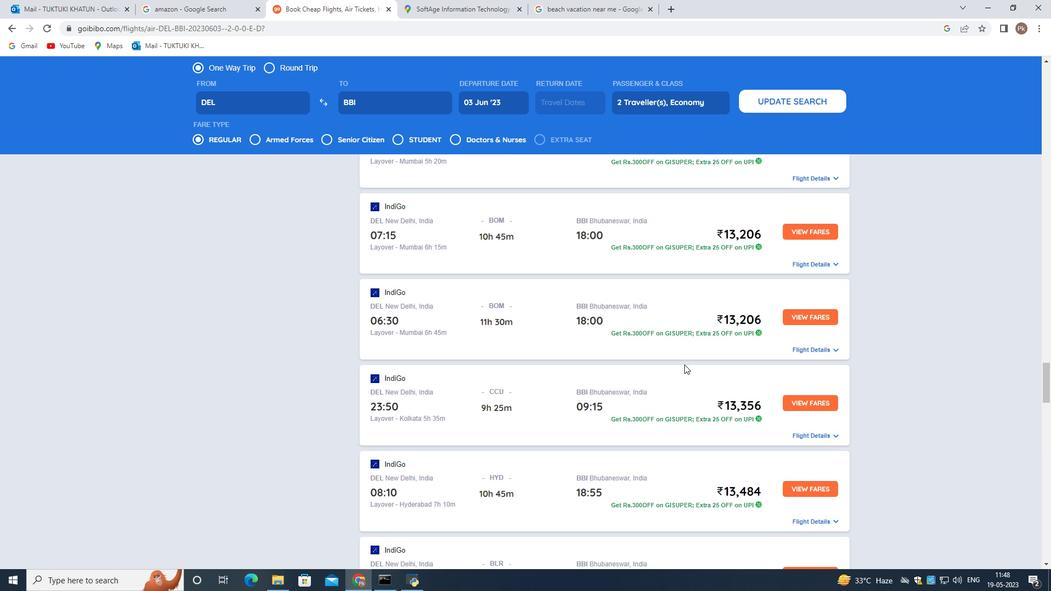 
Action: Mouse scrolled (684, 364) with delta (0, 0)
Screenshot: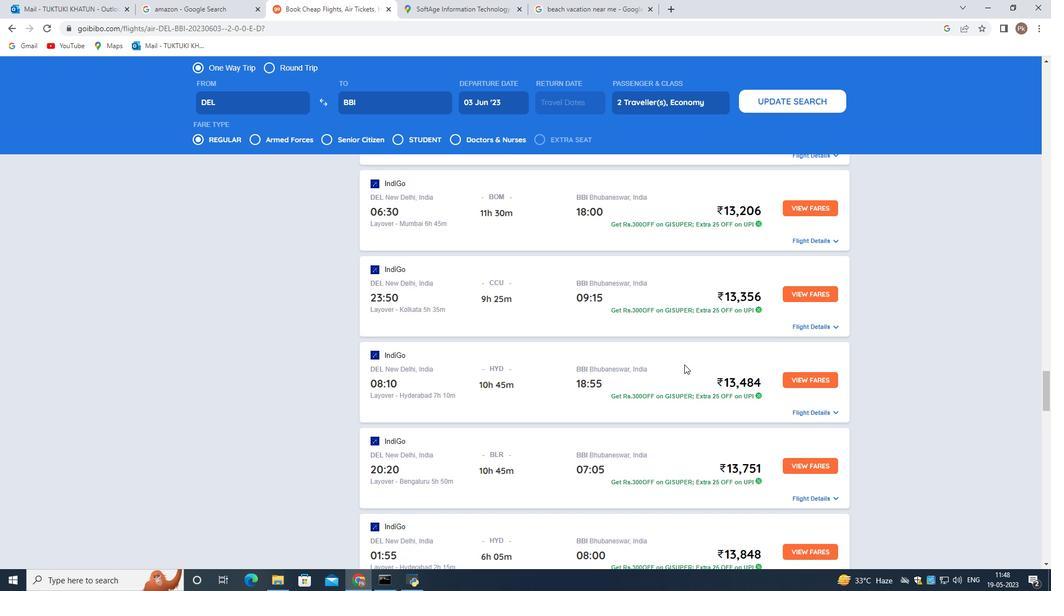
Action: Mouse scrolled (684, 364) with delta (0, 0)
Screenshot: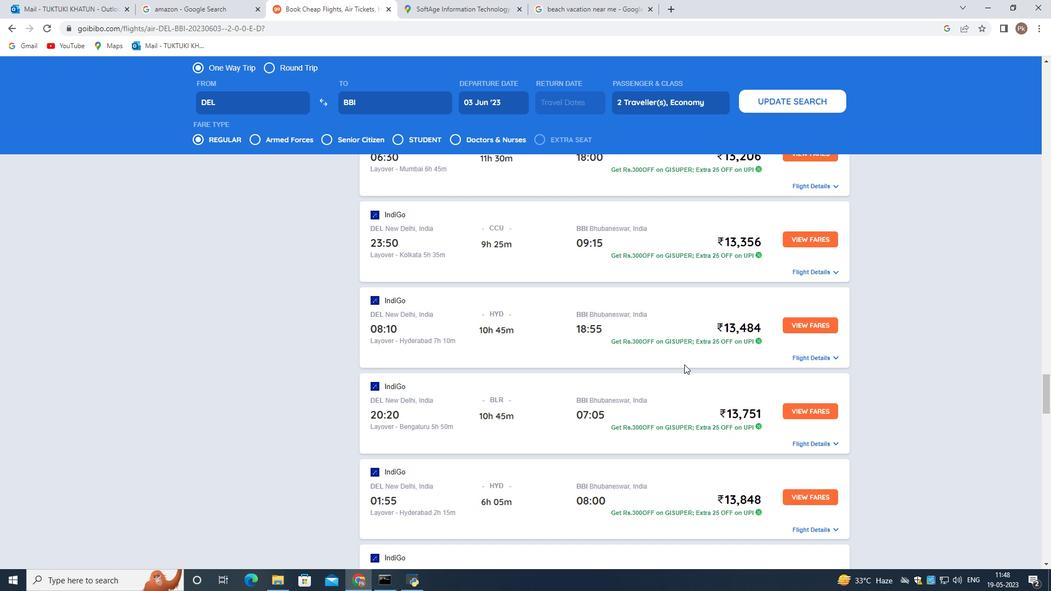
Action: Mouse scrolled (684, 364) with delta (0, 0)
Screenshot: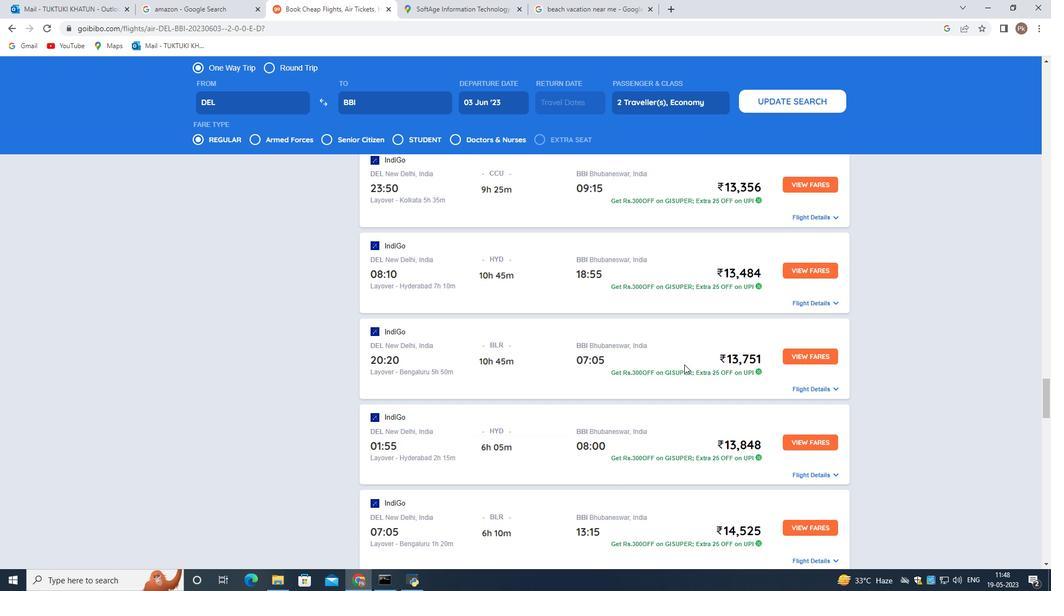 
Action: Mouse scrolled (684, 364) with delta (0, 0)
Screenshot: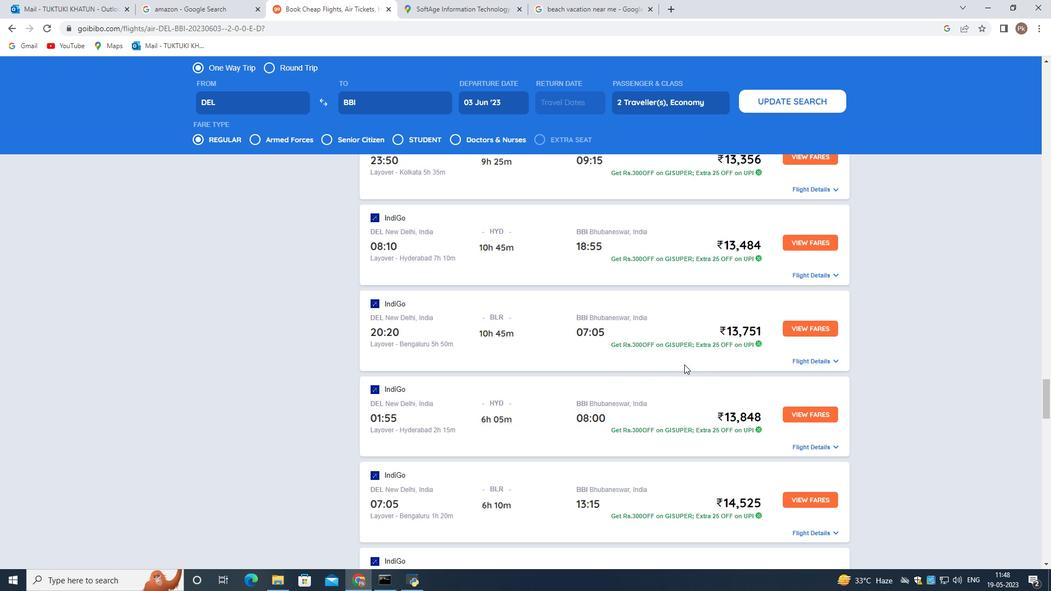 
Action: Mouse scrolled (684, 364) with delta (0, 0)
Screenshot: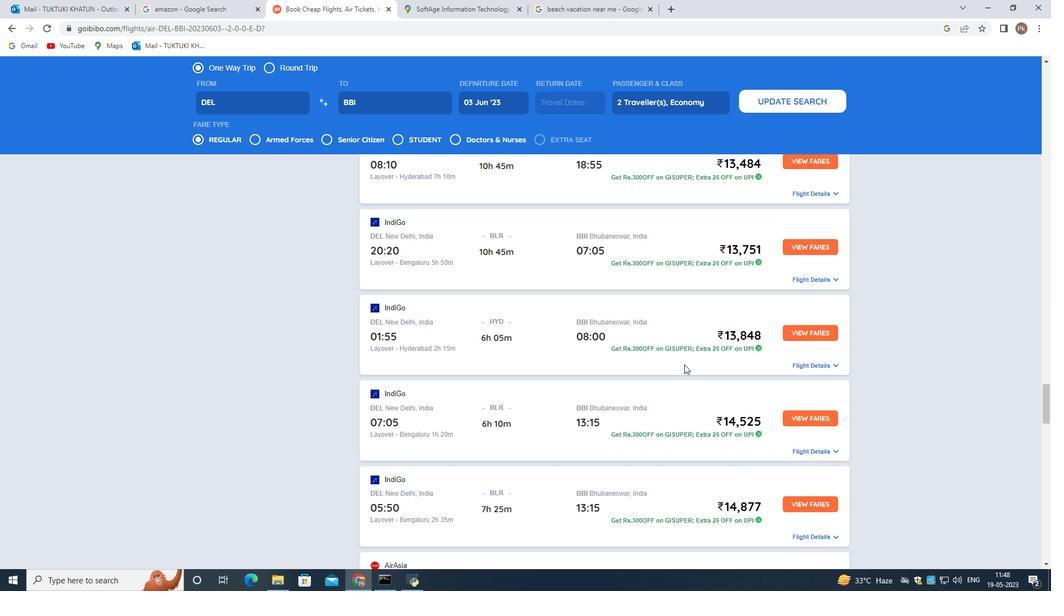 
Action: Mouse scrolled (684, 364) with delta (0, 0)
Screenshot: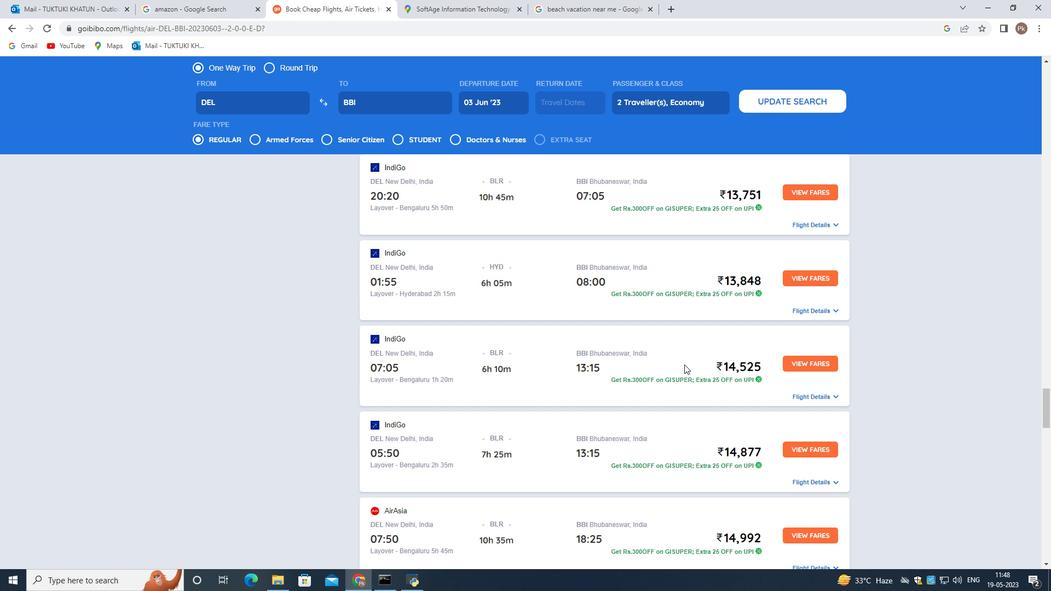 
Action: Mouse scrolled (684, 364) with delta (0, 0)
Screenshot: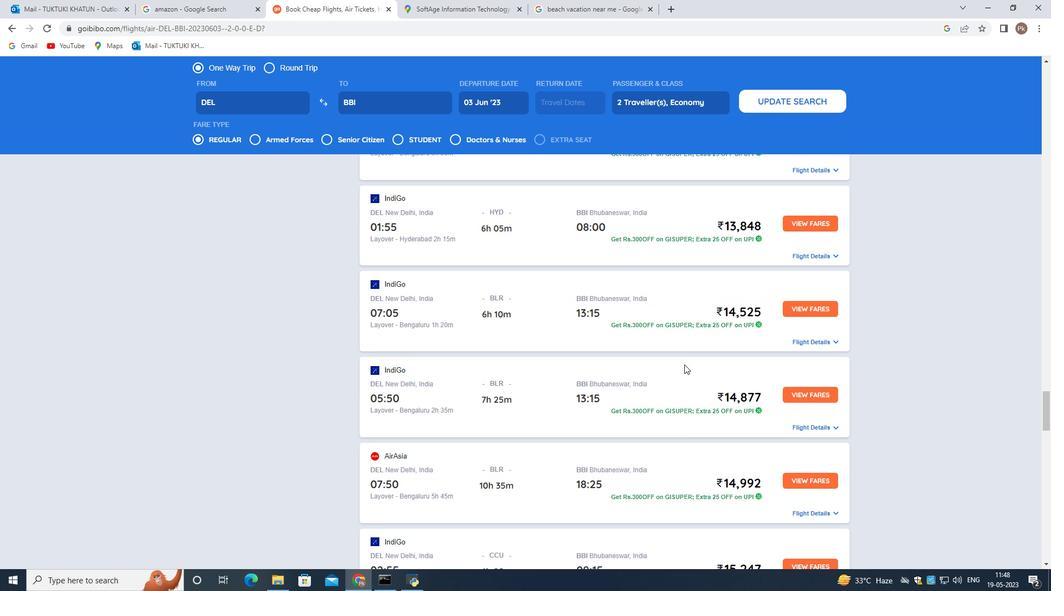 
Action: Mouse scrolled (684, 364) with delta (0, 0)
Screenshot: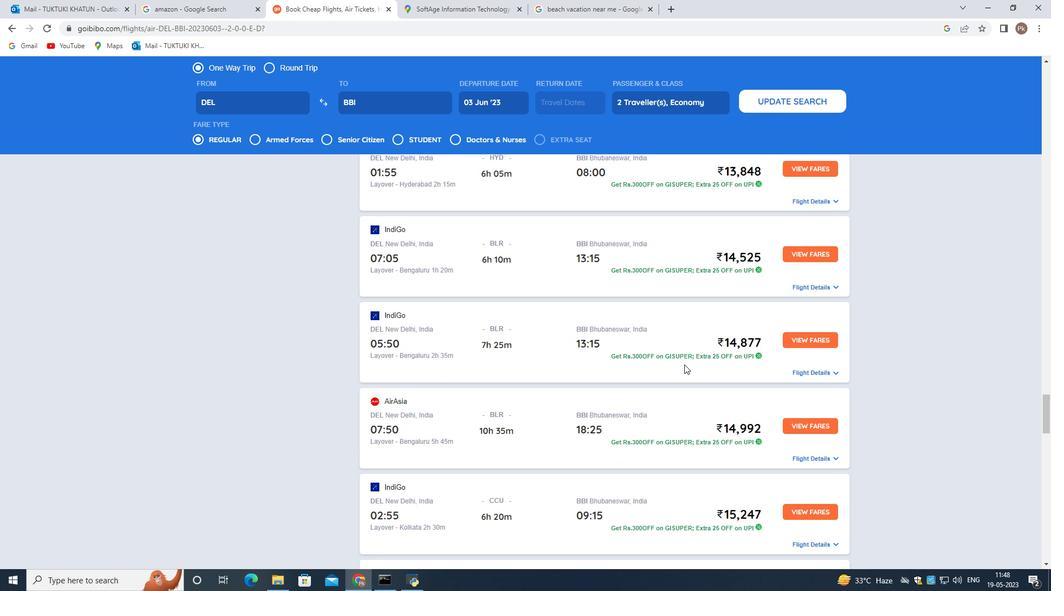 
Action: Mouse scrolled (684, 364) with delta (0, 0)
Screenshot: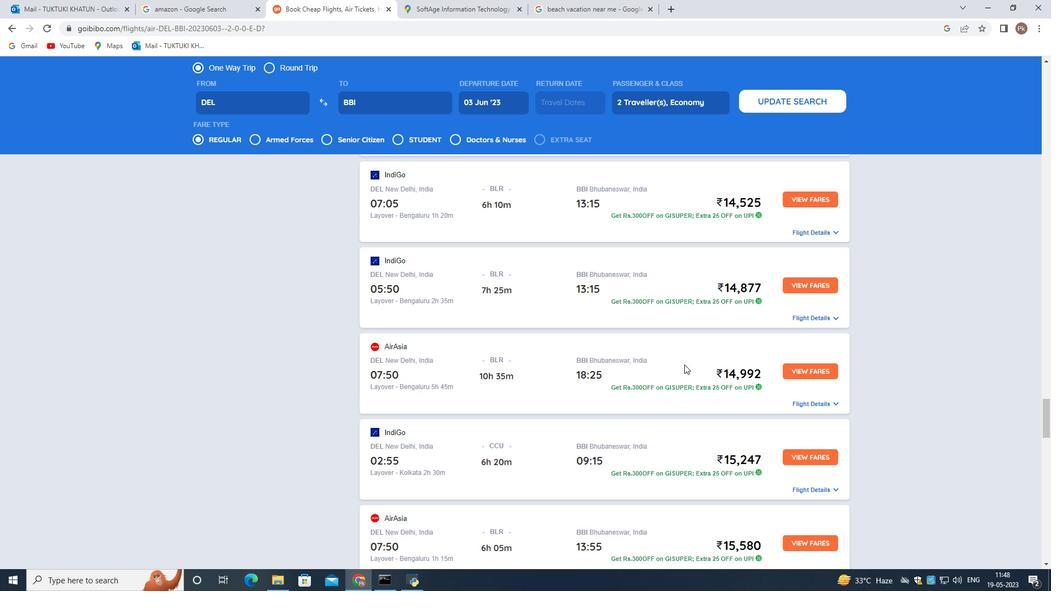 
Action: Mouse scrolled (684, 364) with delta (0, 0)
Screenshot: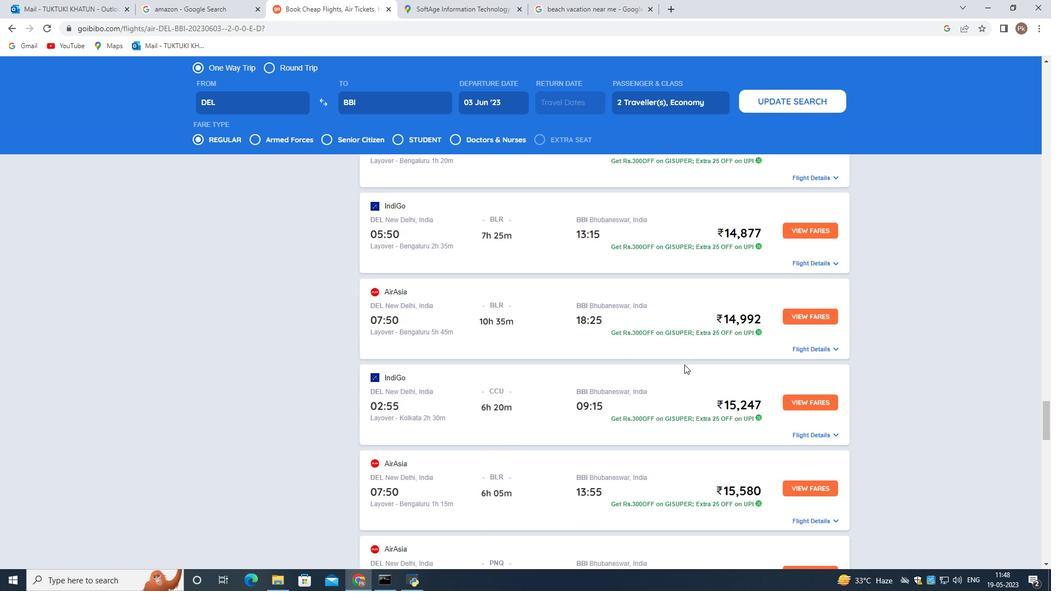 
Action: Mouse scrolled (684, 364) with delta (0, 0)
Screenshot: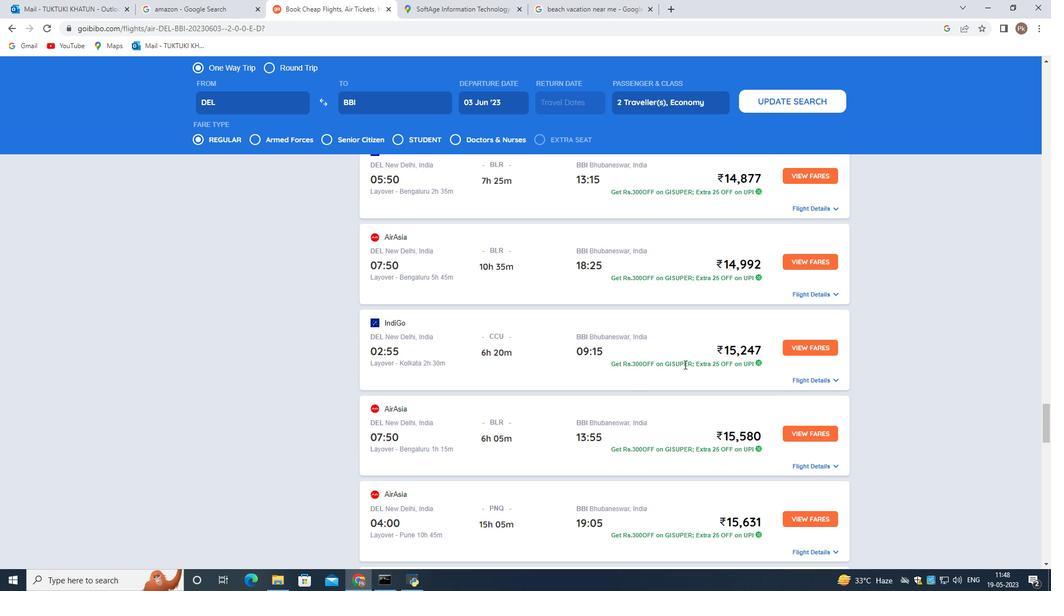 
Action: Mouse scrolled (684, 364) with delta (0, 0)
Screenshot: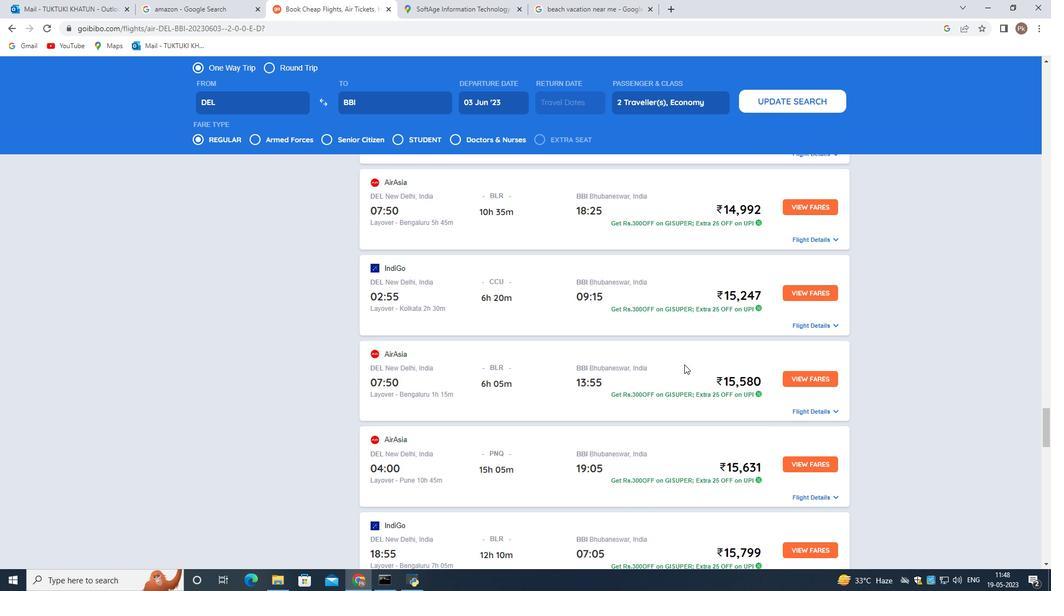 
Action: Mouse scrolled (684, 364) with delta (0, 0)
Screenshot: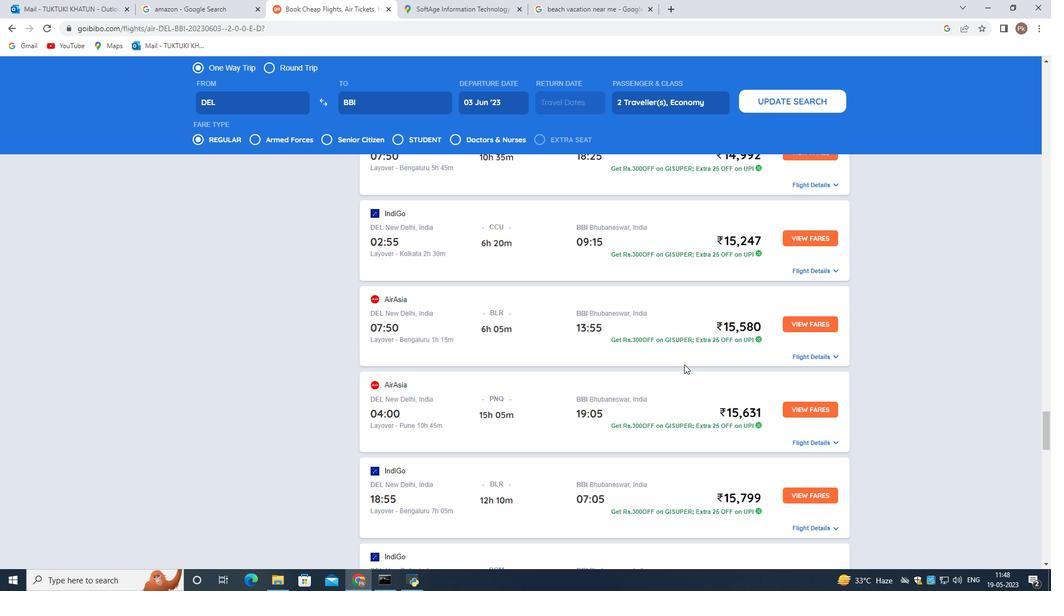 
Action: Mouse scrolled (684, 364) with delta (0, 0)
Screenshot: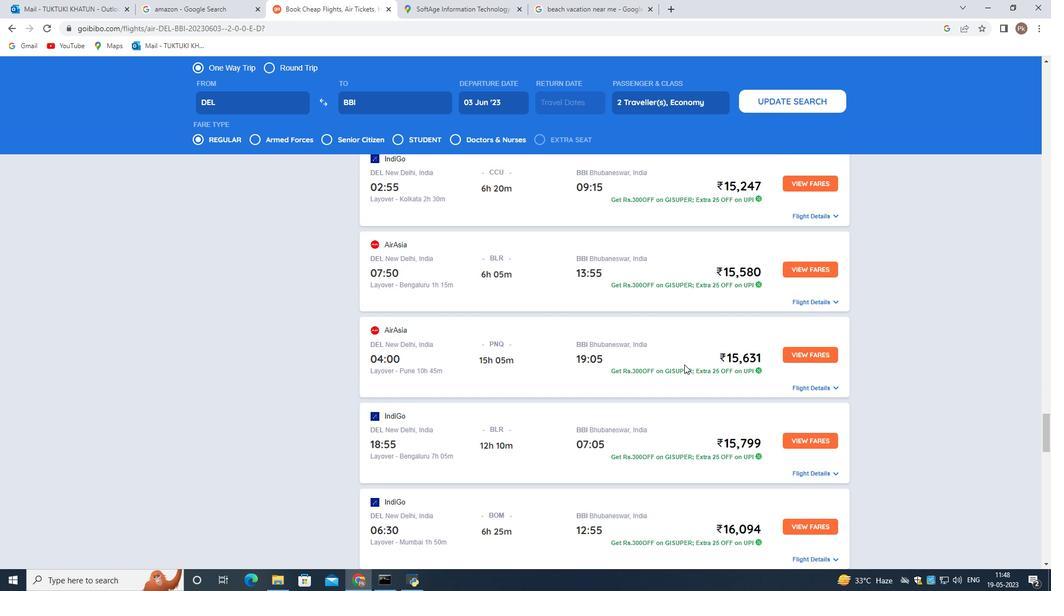 
Action: Mouse scrolled (684, 364) with delta (0, 0)
Screenshot: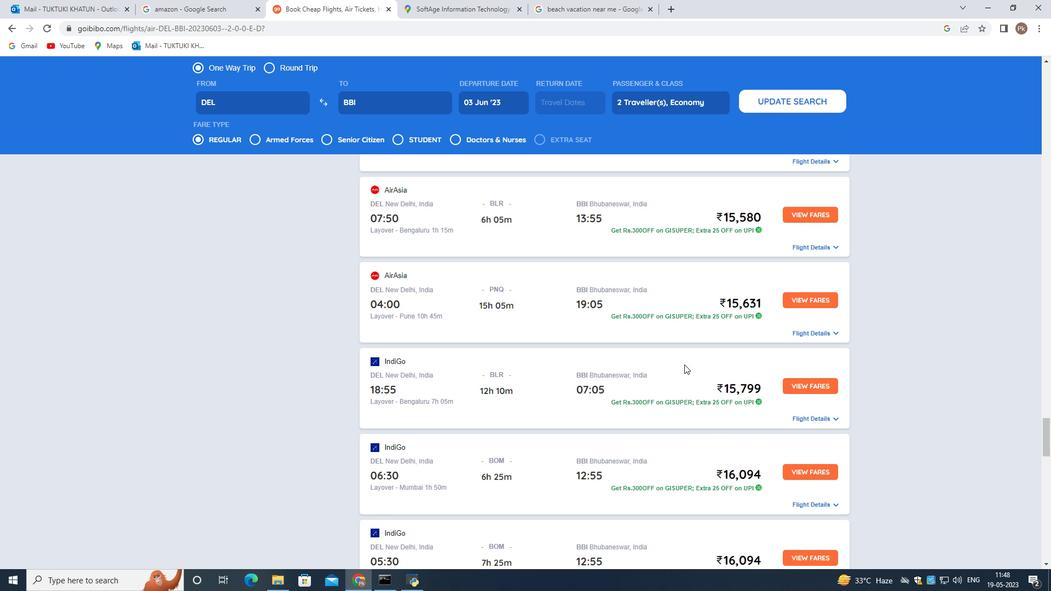 
Action: Mouse scrolled (684, 364) with delta (0, 0)
Screenshot: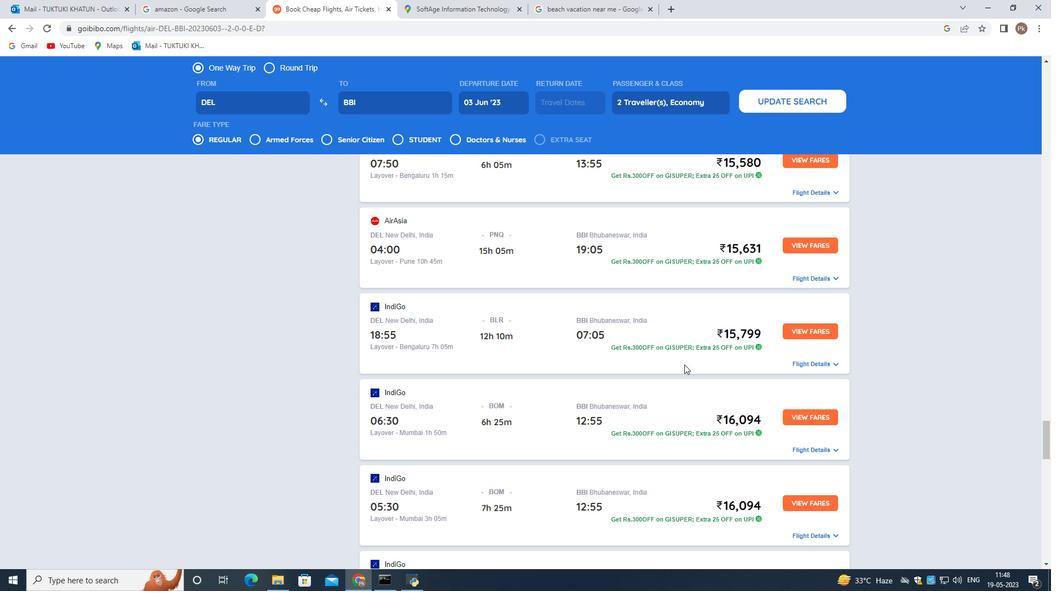 
Action: Mouse scrolled (684, 364) with delta (0, 0)
Screenshot: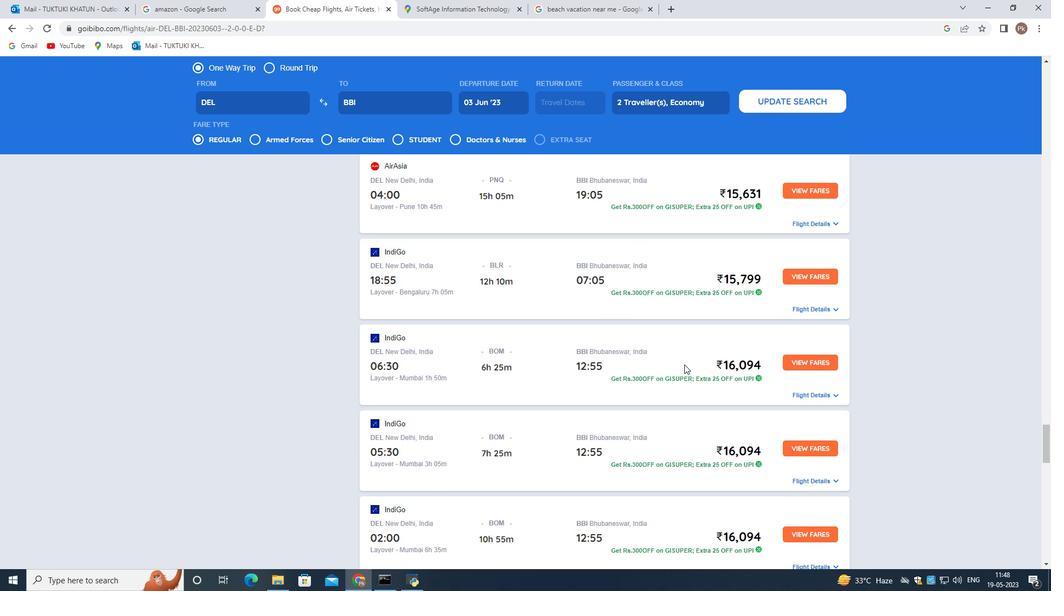 
Action: Mouse scrolled (684, 364) with delta (0, 0)
Screenshot: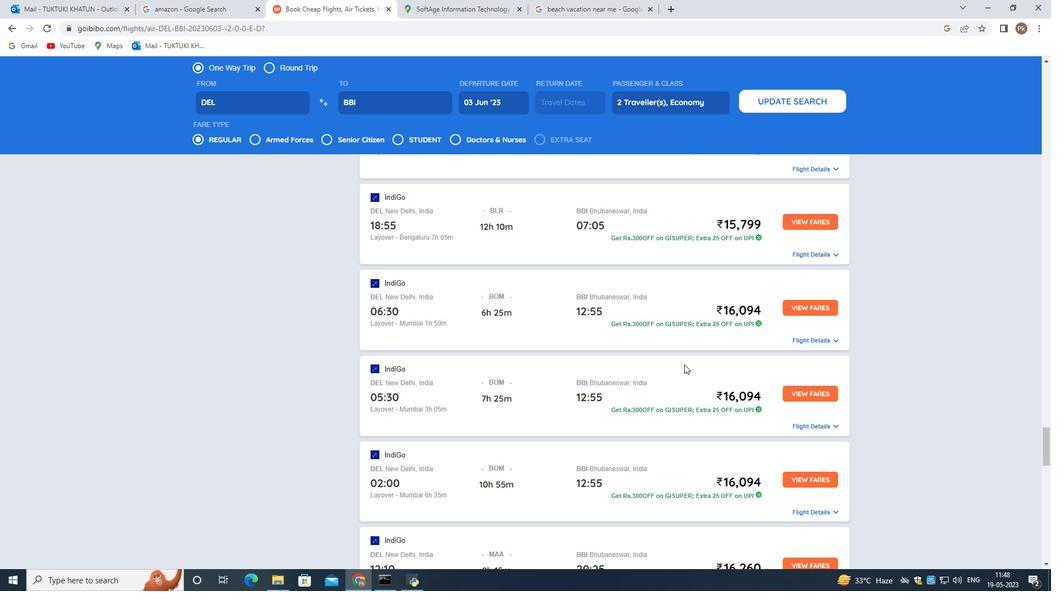 
Action: Mouse scrolled (684, 364) with delta (0, 0)
Screenshot: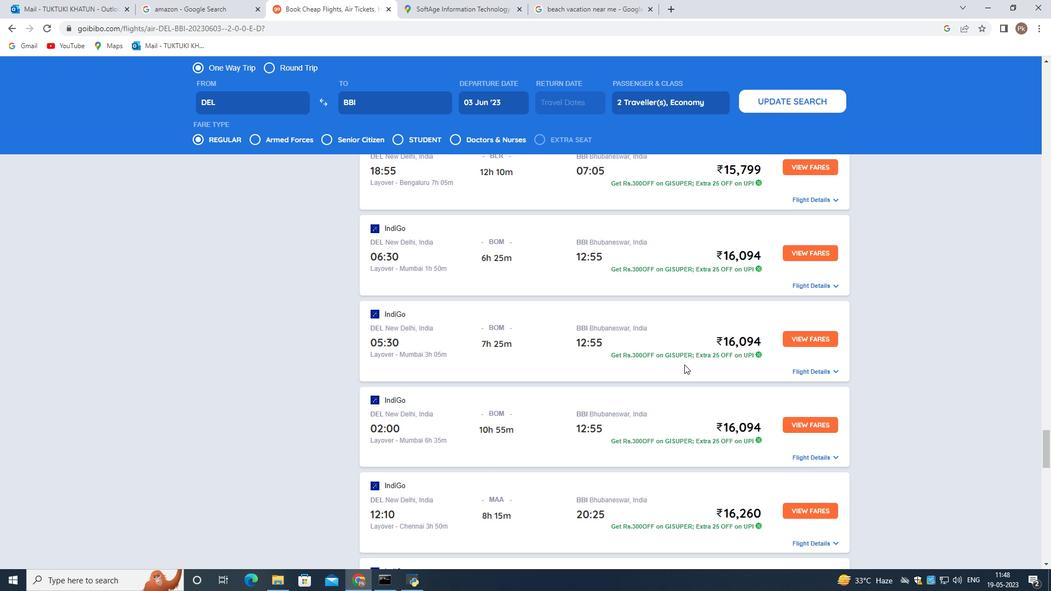 
Action: Mouse scrolled (684, 364) with delta (0, 0)
Screenshot: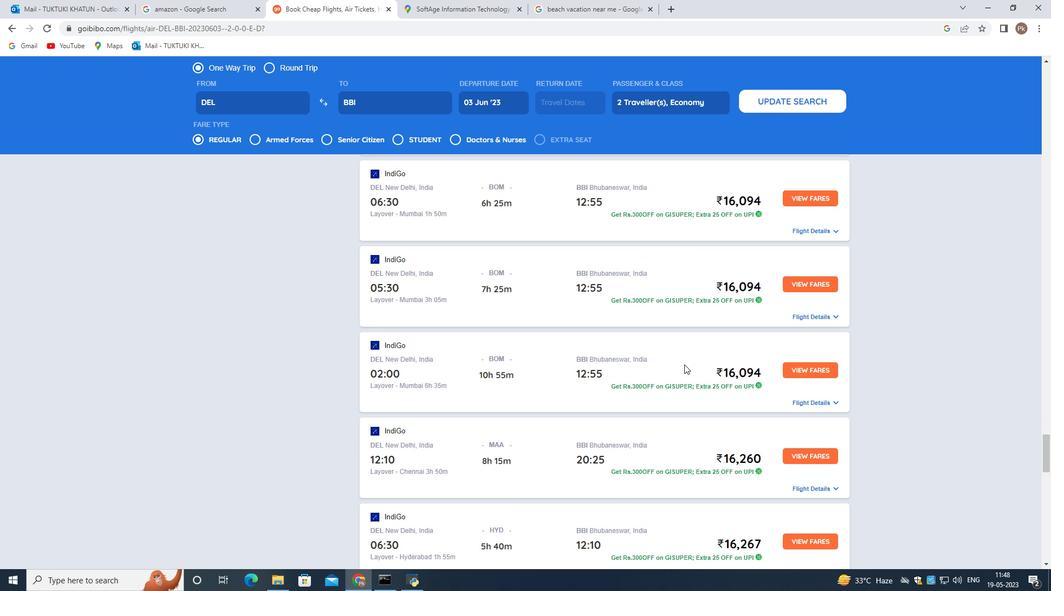 
Action: Mouse scrolled (684, 364) with delta (0, 0)
Screenshot: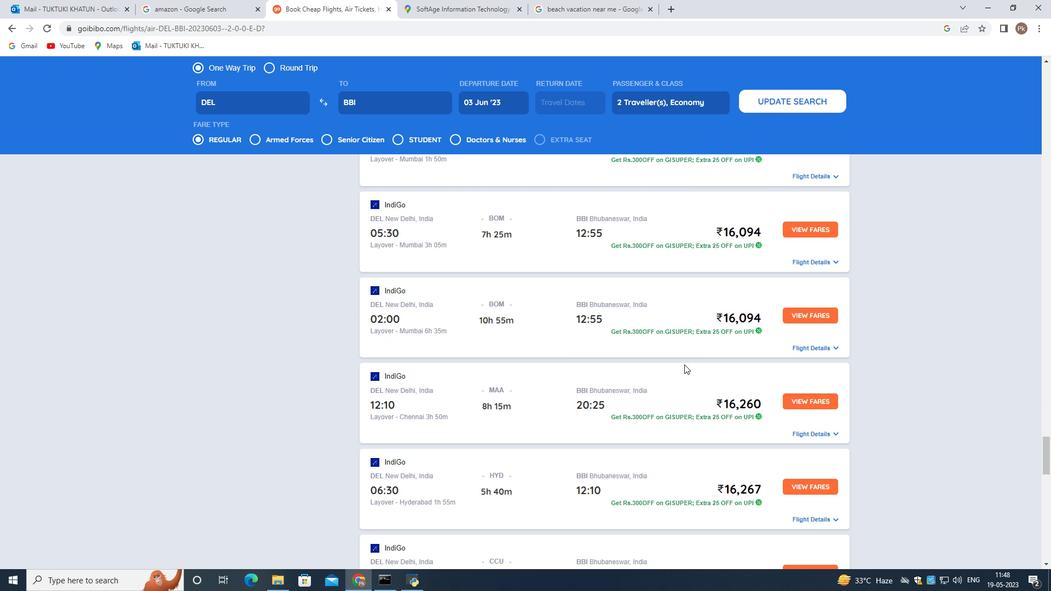 
Action: Mouse moved to (684, 365)
Screenshot: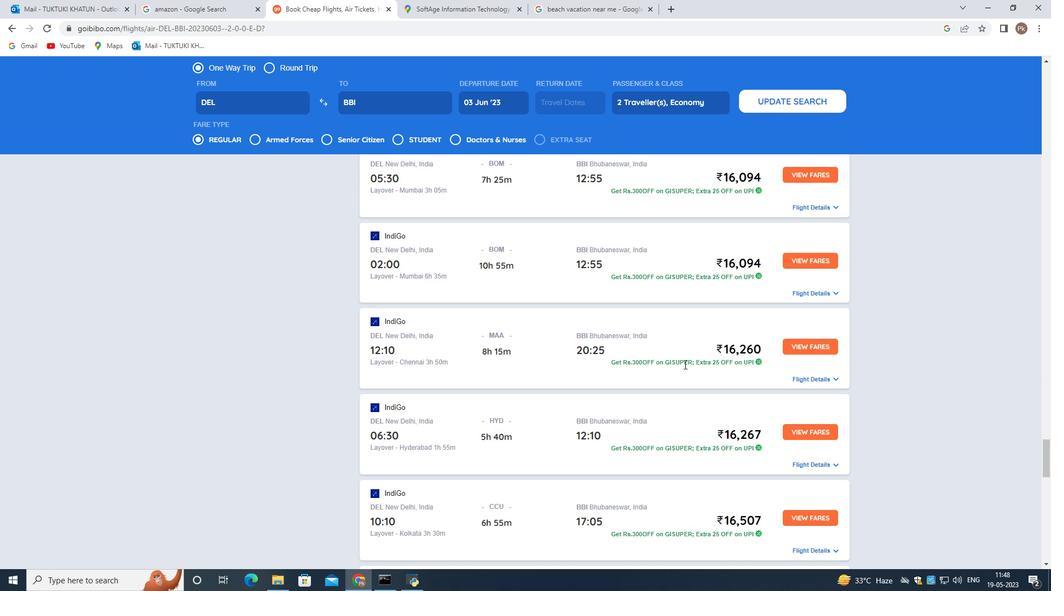 
Action: Mouse scrolled (684, 364) with delta (0, 0)
Screenshot: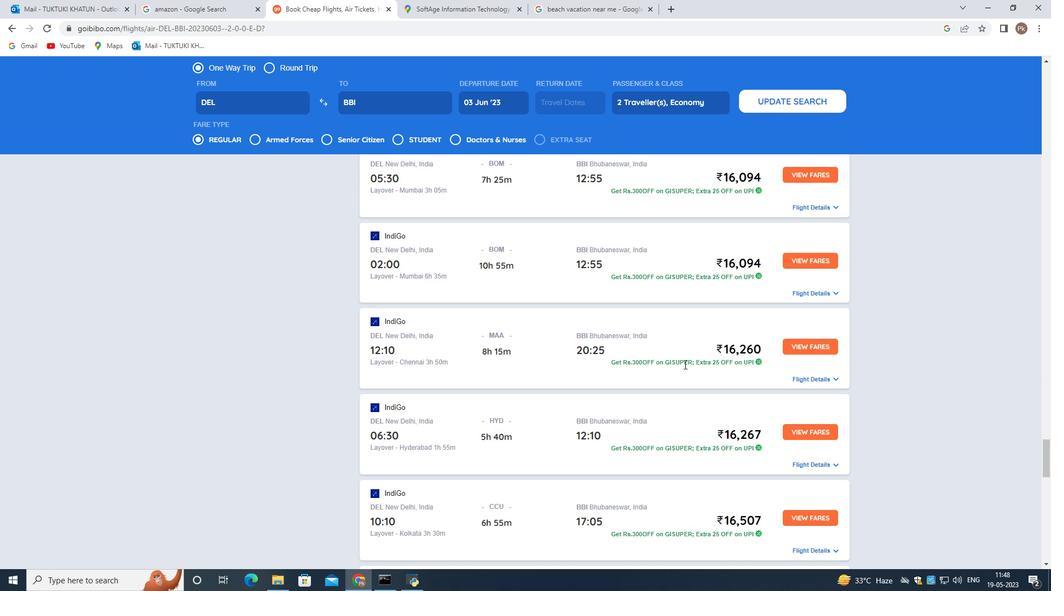 
Action: Mouse scrolled (684, 364) with delta (0, 0)
Screenshot: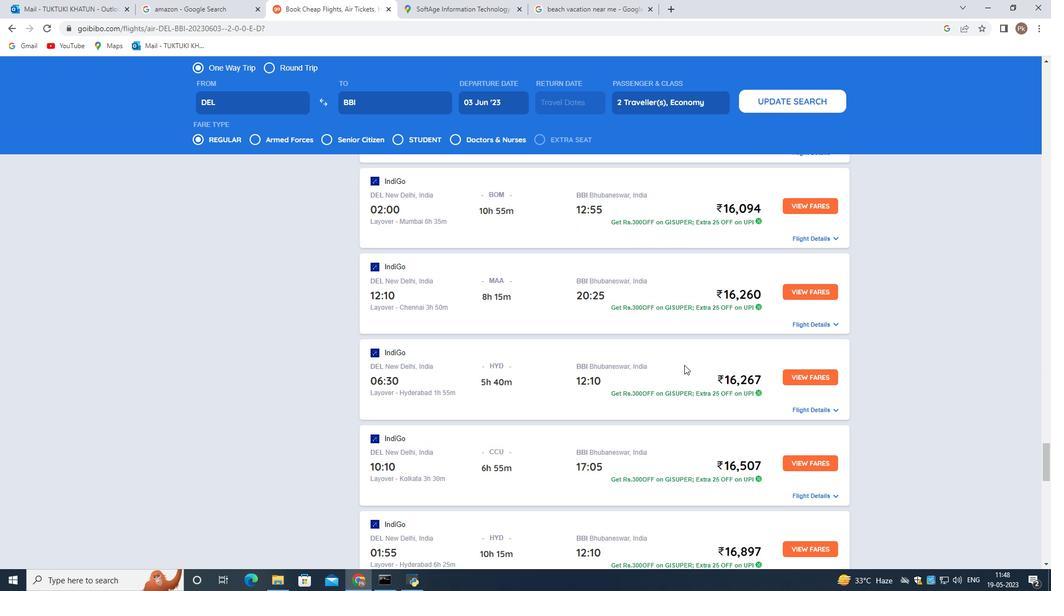 
Action: Mouse scrolled (684, 364) with delta (0, 0)
Screenshot: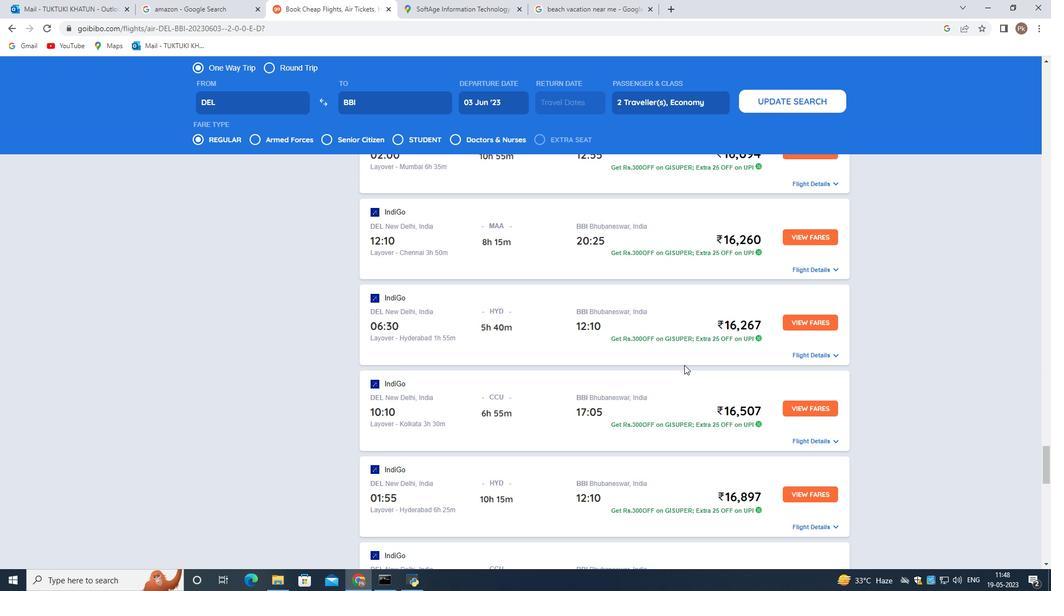 
Action: Mouse scrolled (684, 364) with delta (0, 0)
Screenshot: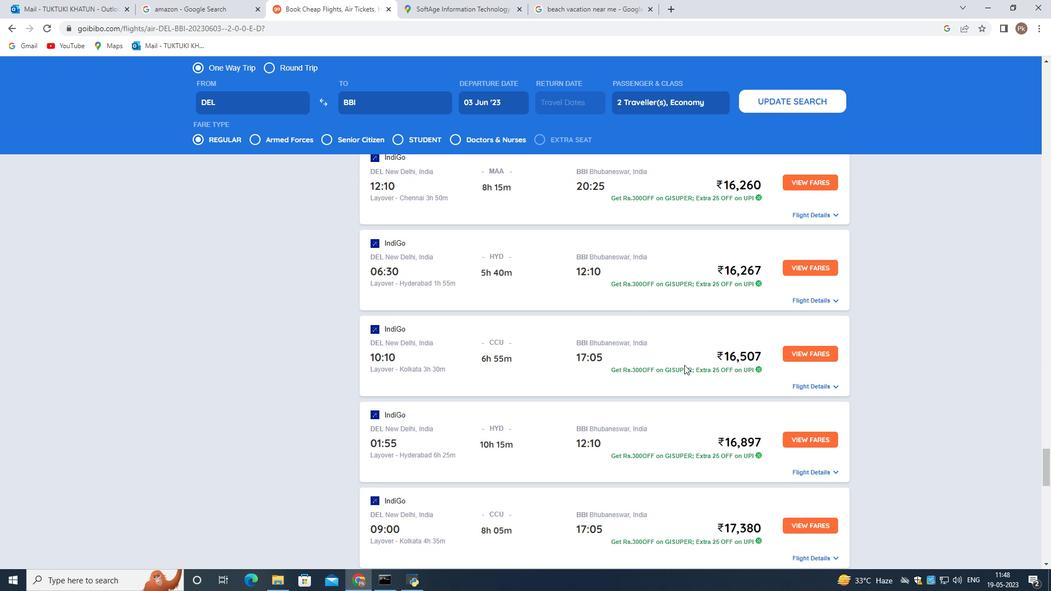 
Action: Mouse scrolled (684, 364) with delta (0, 0)
Screenshot: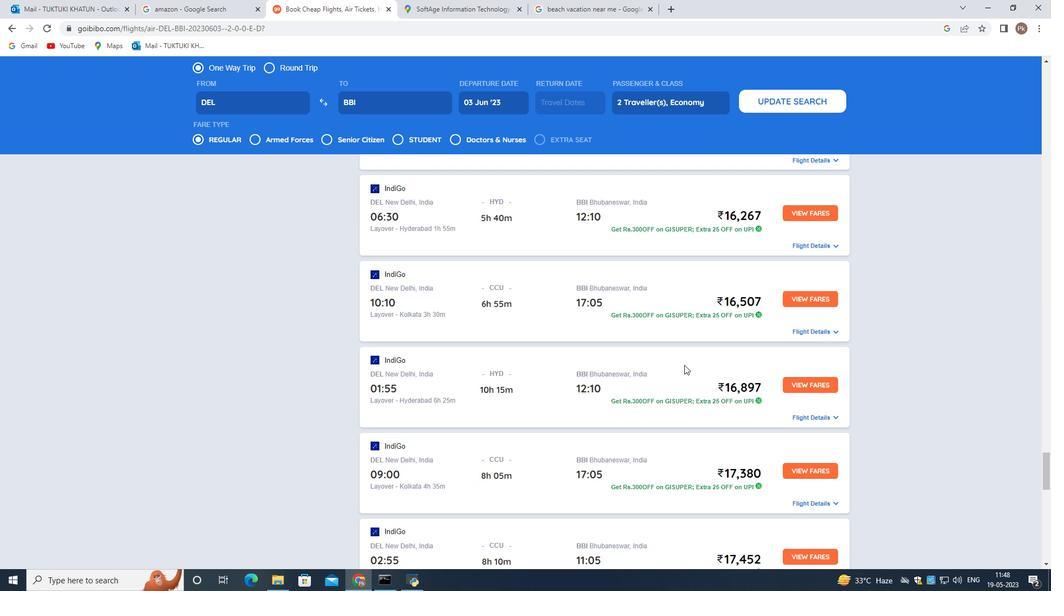 
Action: Mouse scrolled (684, 364) with delta (0, 0)
Screenshot: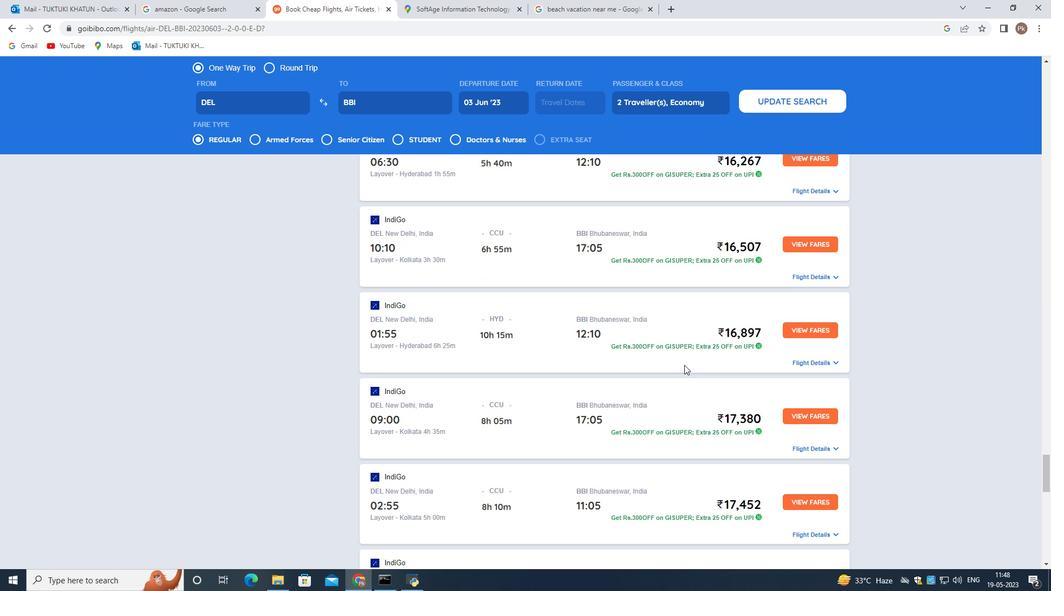 
Action: Mouse scrolled (684, 364) with delta (0, 0)
Screenshot: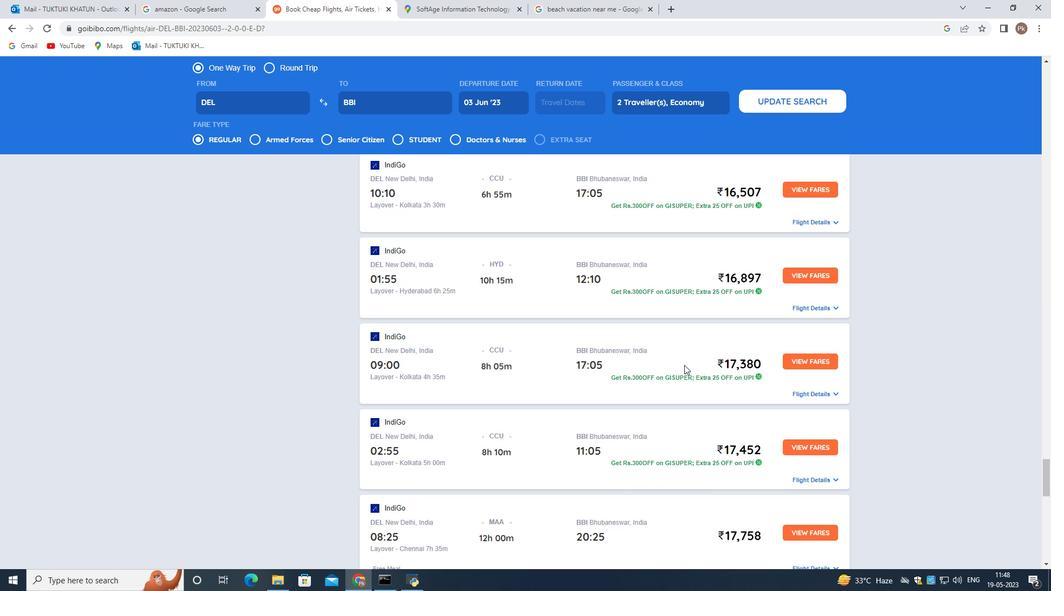 
Action: Mouse scrolled (684, 364) with delta (0, 0)
Screenshot: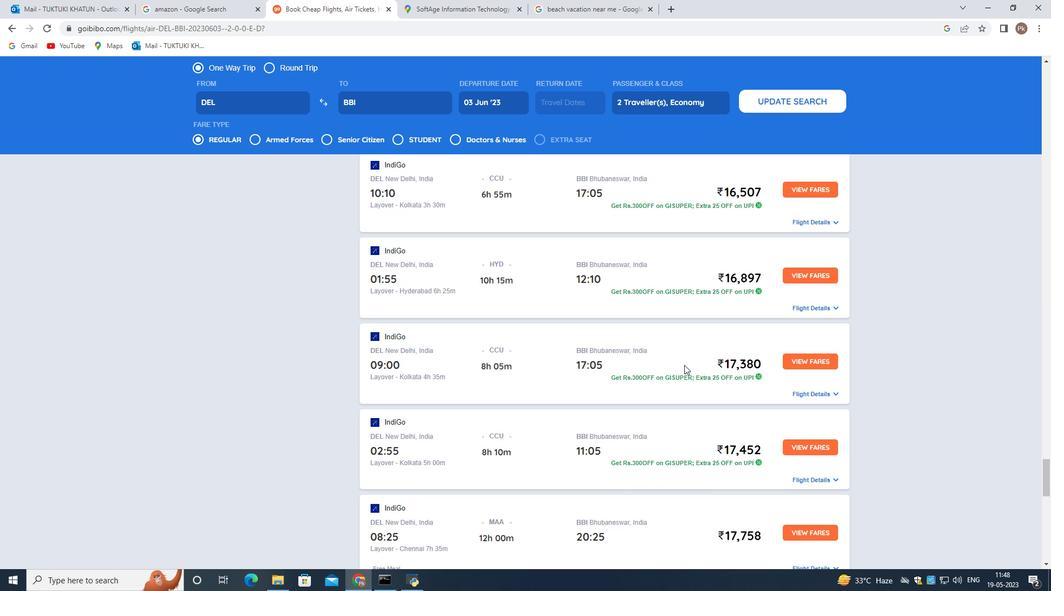 
Action: Mouse scrolled (684, 364) with delta (0, 0)
Screenshot: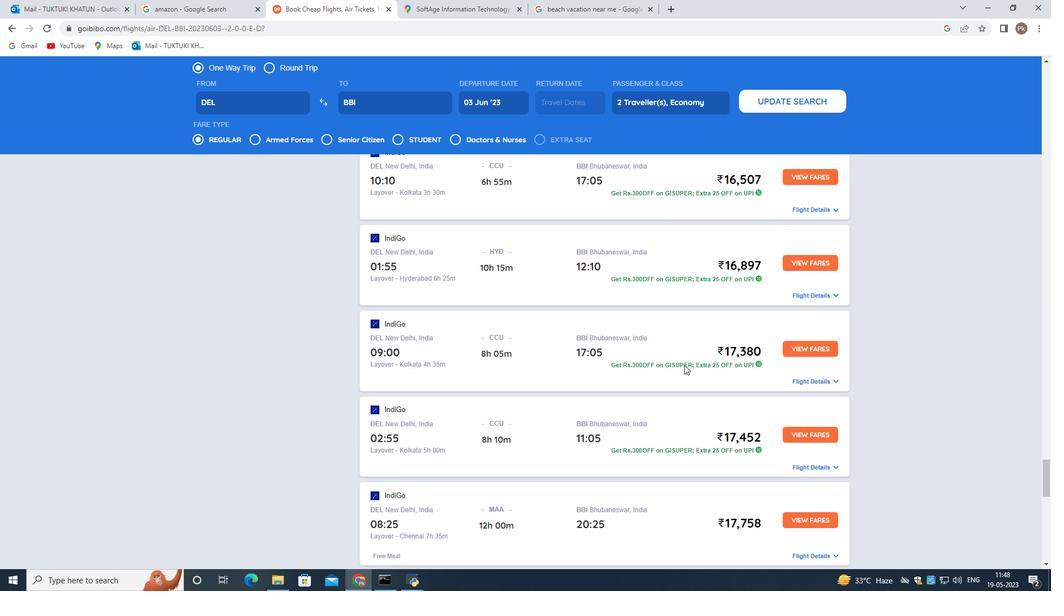 
Action: Mouse scrolled (684, 364) with delta (0, 0)
Screenshot: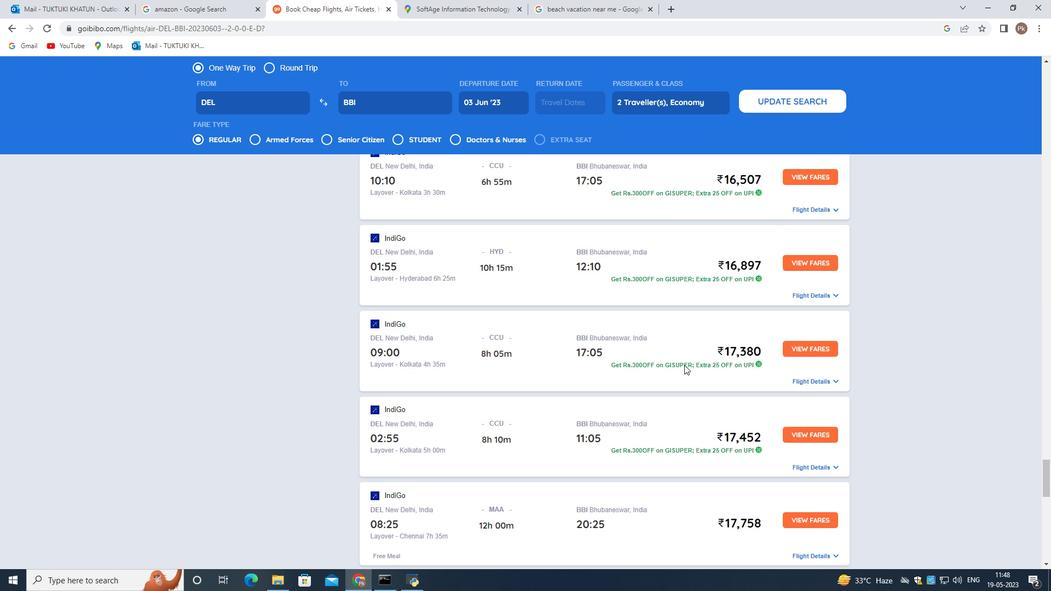 
Action: Mouse scrolled (684, 364) with delta (0, 0)
Screenshot: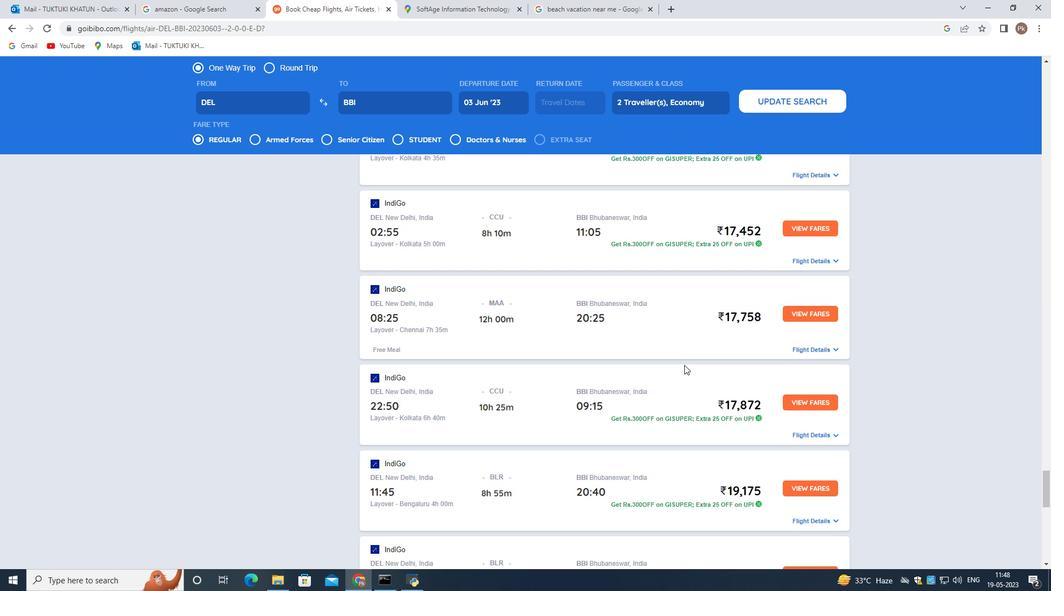 
Action: Mouse scrolled (684, 364) with delta (0, 0)
Screenshot: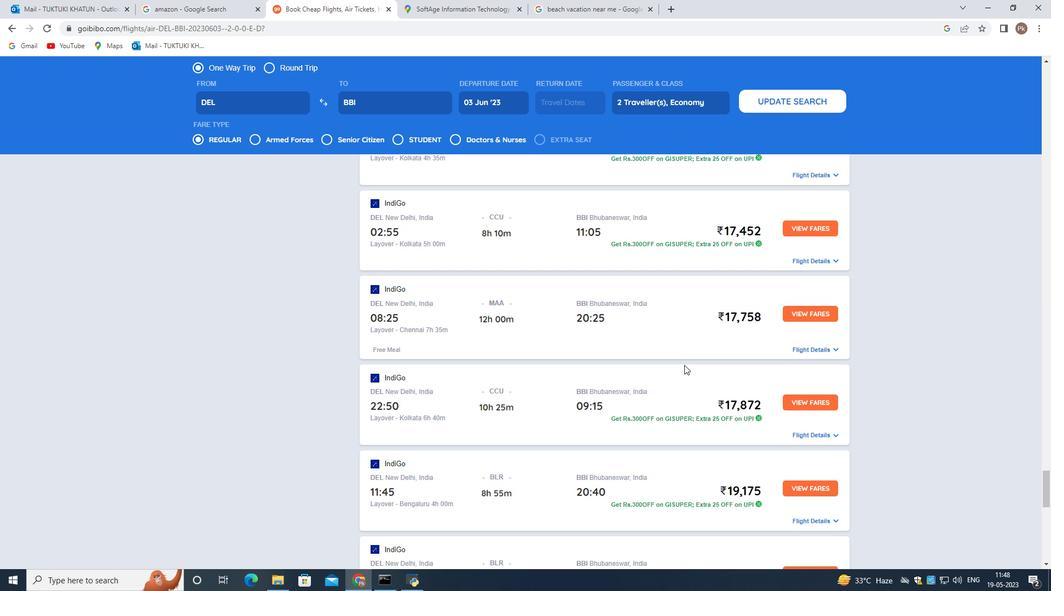 
Action: Mouse scrolled (684, 364) with delta (0, 0)
Screenshot: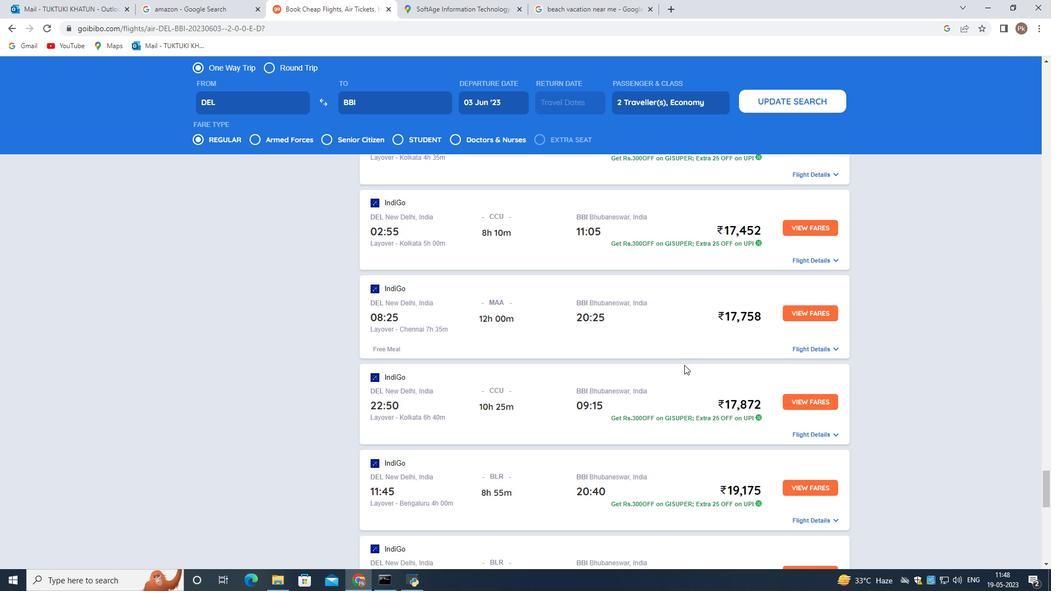 
Action: Mouse moved to (683, 366)
Screenshot: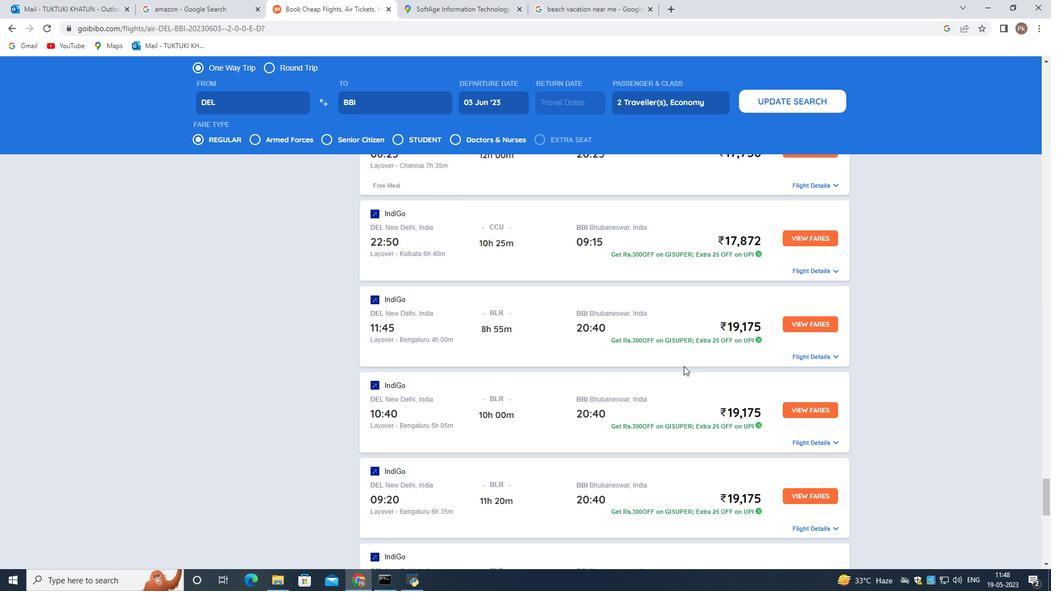 
Action: Mouse scrolled (683, 365) with delta (0, 0)
Screenshot: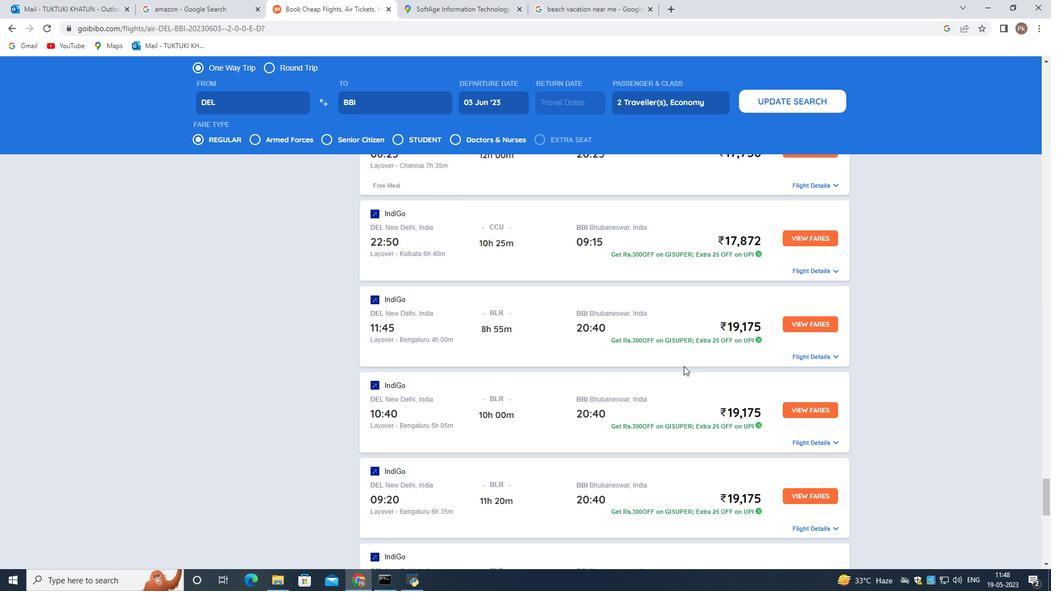 
Action: Mouse scrolled (683, 365) with delta (0, 0)
Screenshot: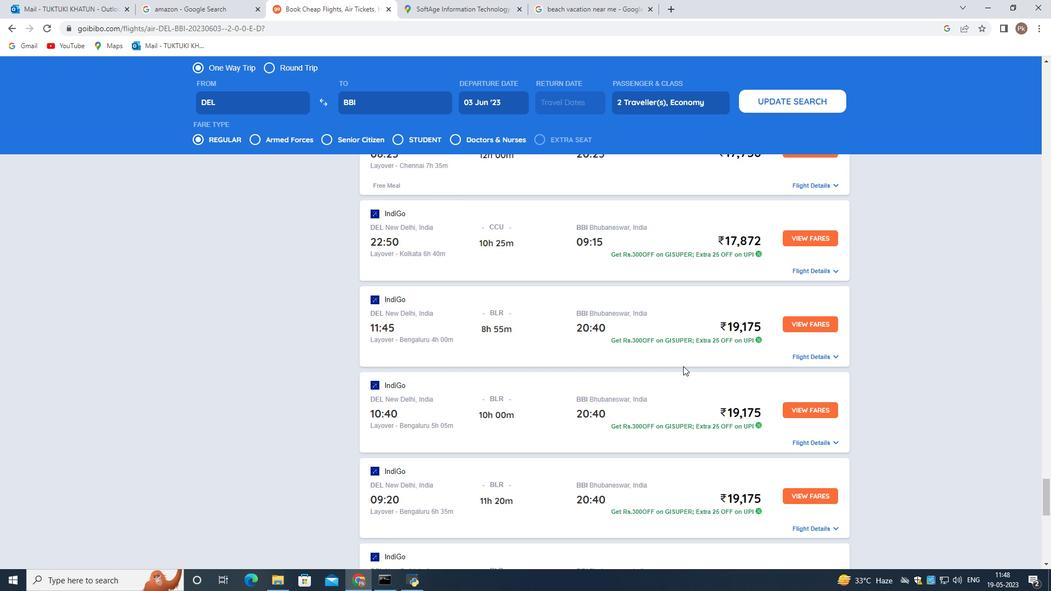 
Action: Mouse scrolled (683, 365) with delta (0, 0)
Screenshot: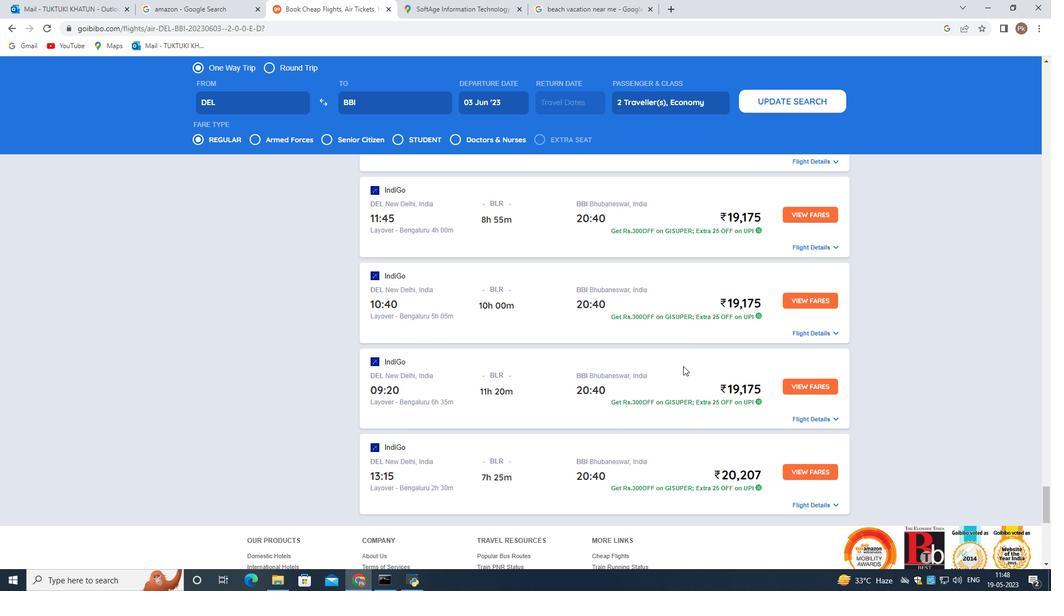 
Action: Mouse scrolled (683, 365) with delta (0, 0)
Screenshot: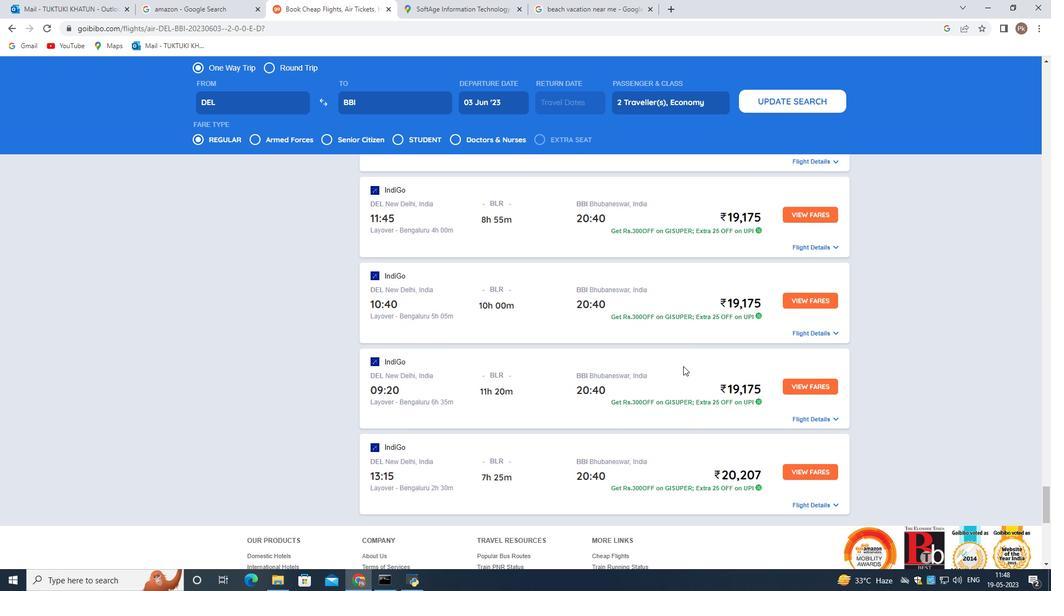 
Action: Mouse scrolled (683, 365) with delta (0, 0)
Screenshot: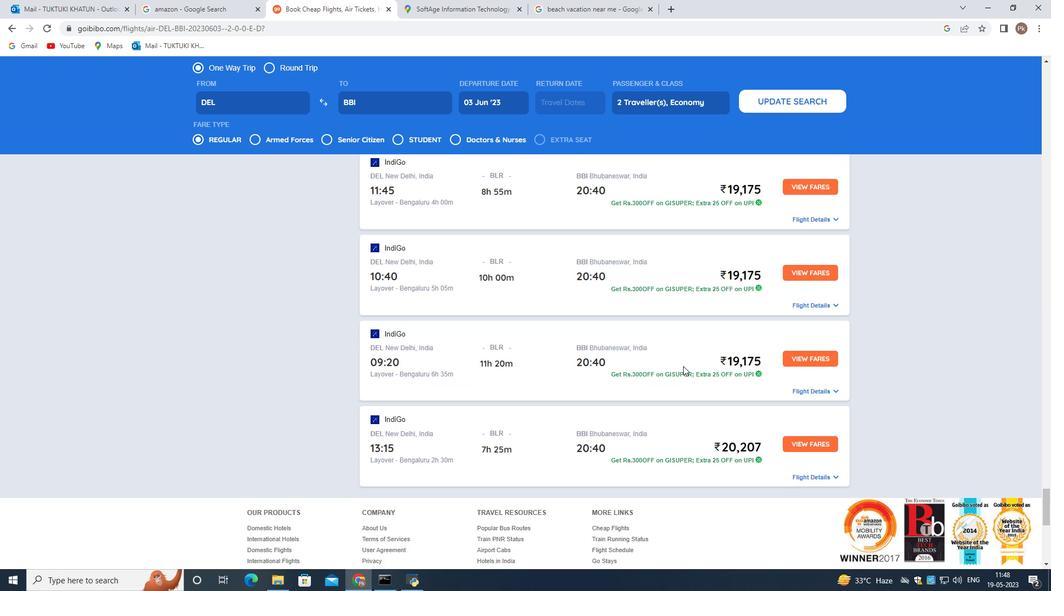 
Action: Mouse scrolled (683, 366) with delta (0, 0)
Screenshot: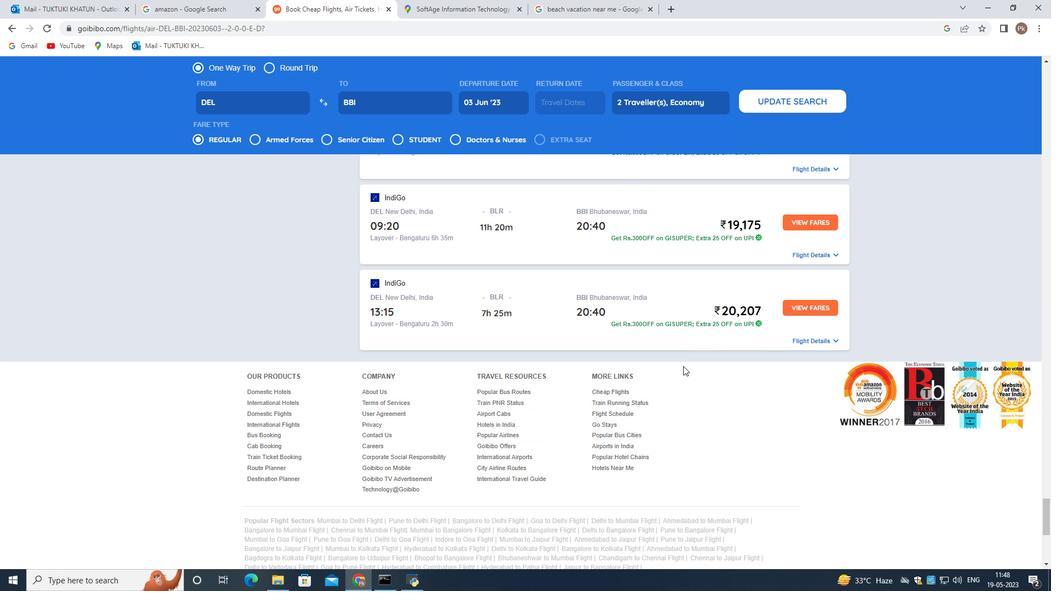 
Action: Mouse scrolled (683, 366) with delta (0, 0)
Screenshot: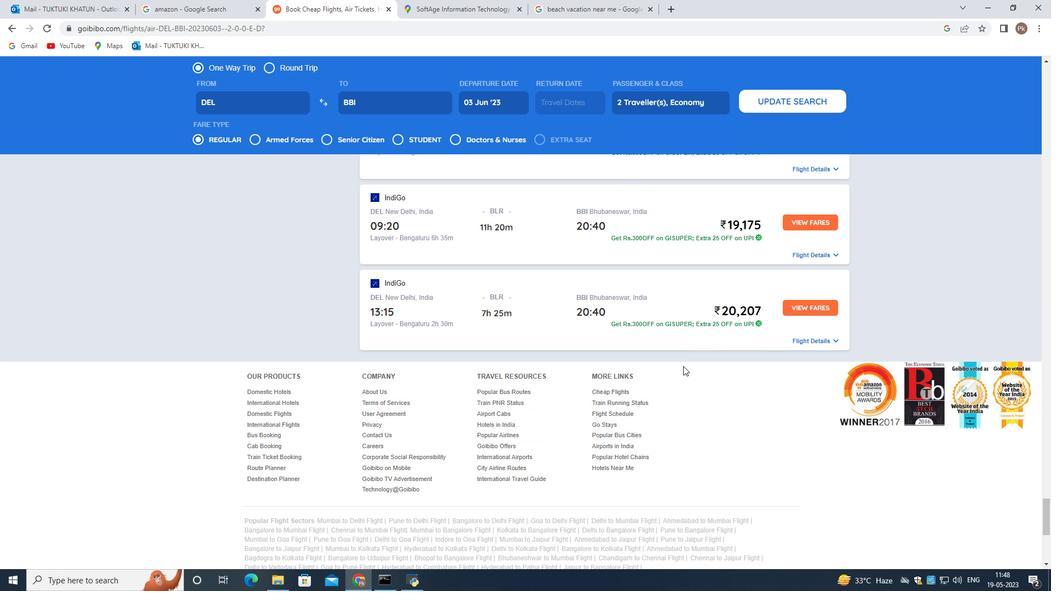 
Action: Mouse scrolled (683, 366) with delta (0, 0)
Screenshot: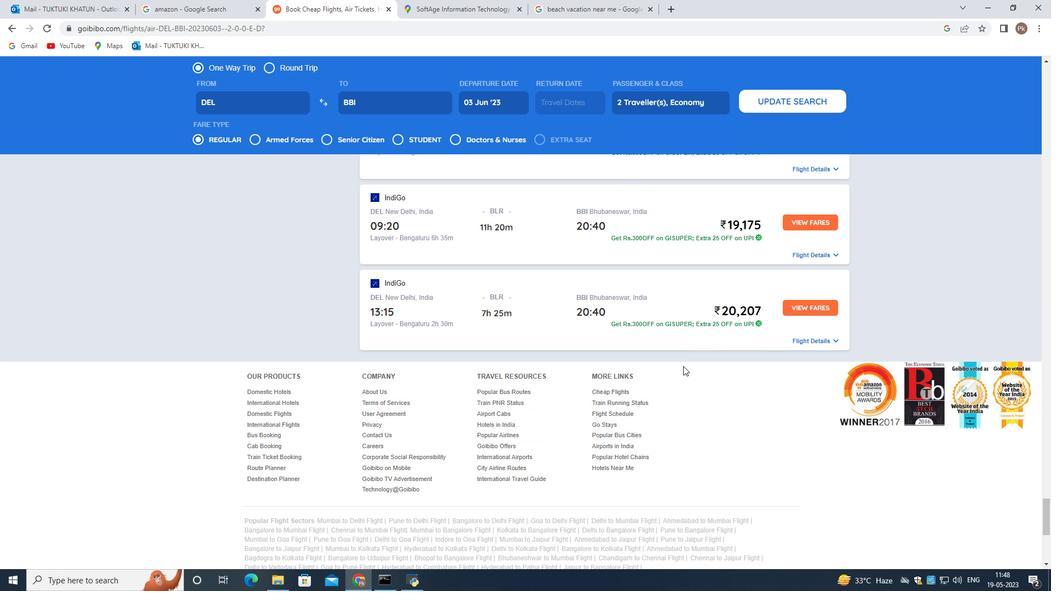 
Action: Mouse scrolled (683, 366) with delta (0, 0)
Screenshot: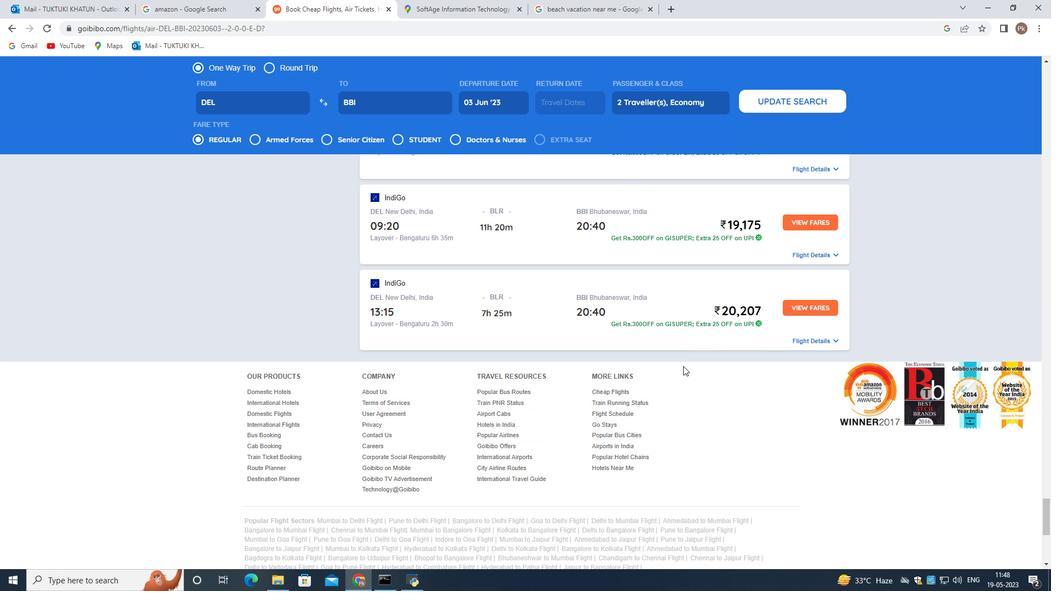 
Action: Mouse scrolled (683, 366) with delta (0, 0)
Screenshot: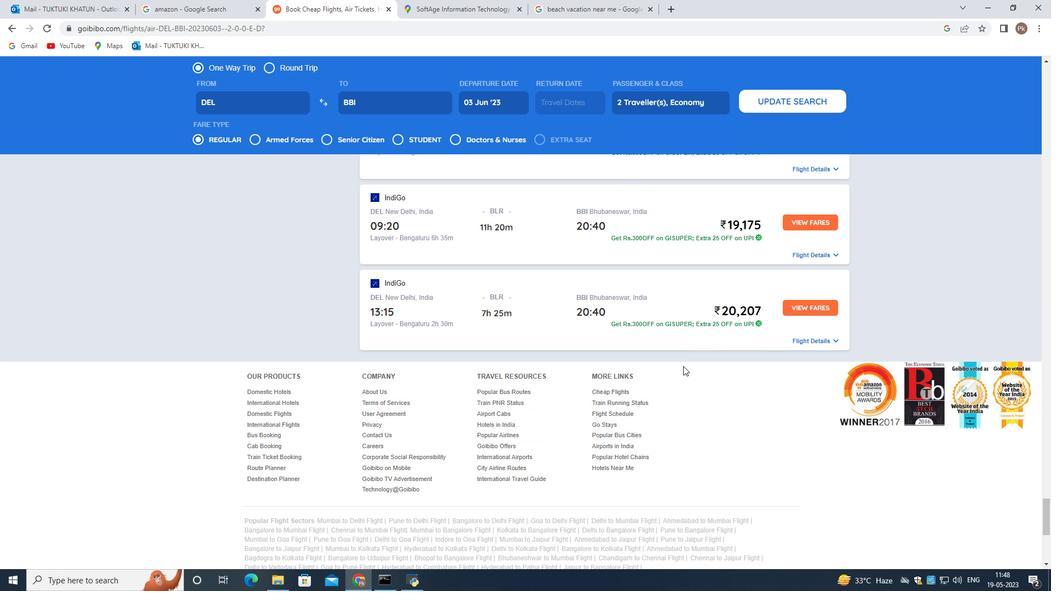 
Action: Mouse scrolled (683, 366) with delta (0, 0)
Screenshot: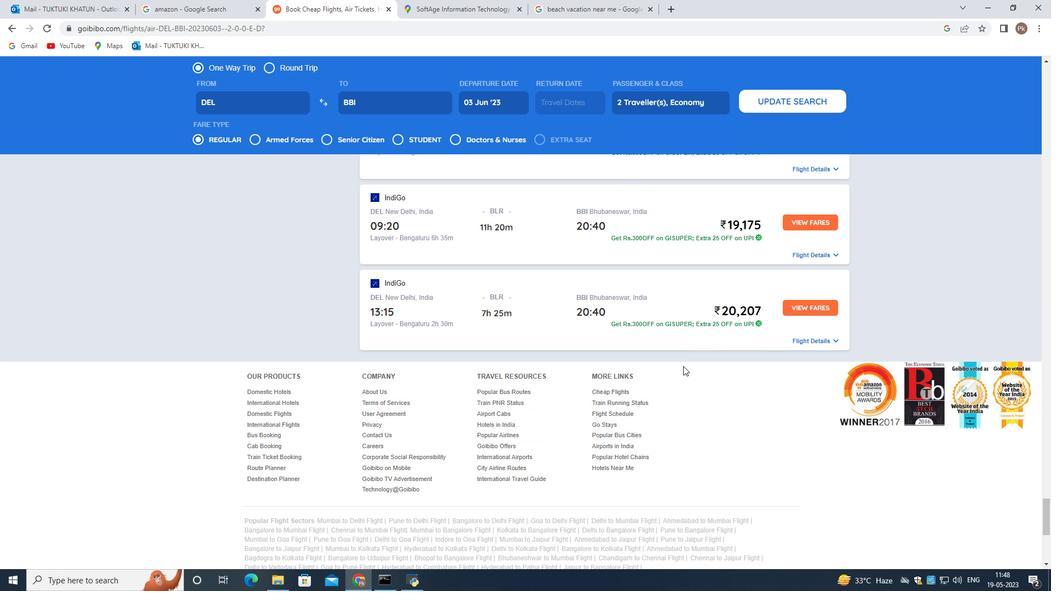 
Action: Mouse scrolled (683, 366) with delta (0, 0)
Screenshot: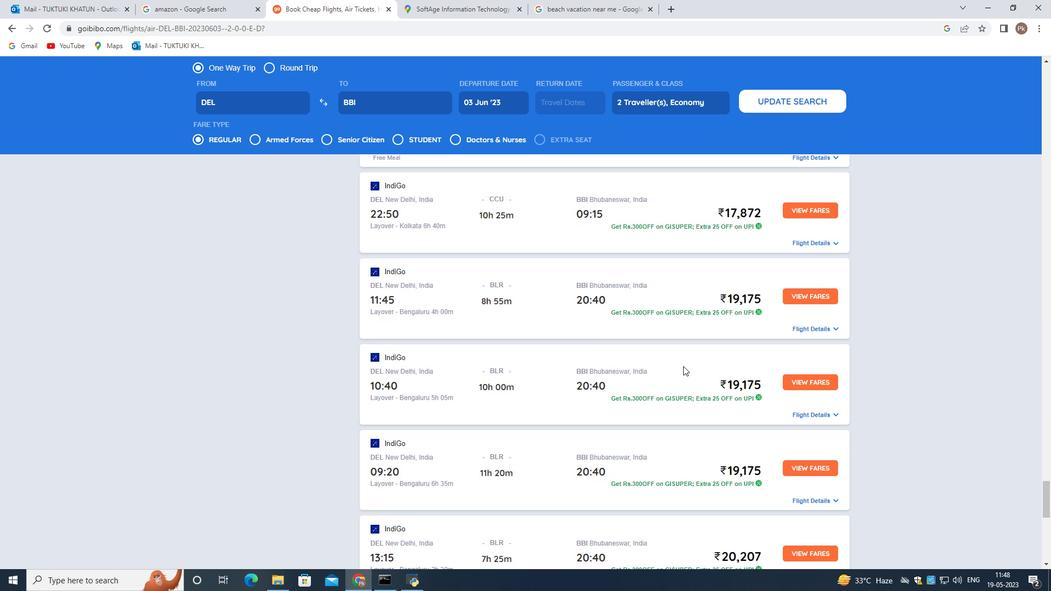
Action: Mouse scrolled (683, 366) with delta (0, 0)
Screenshot: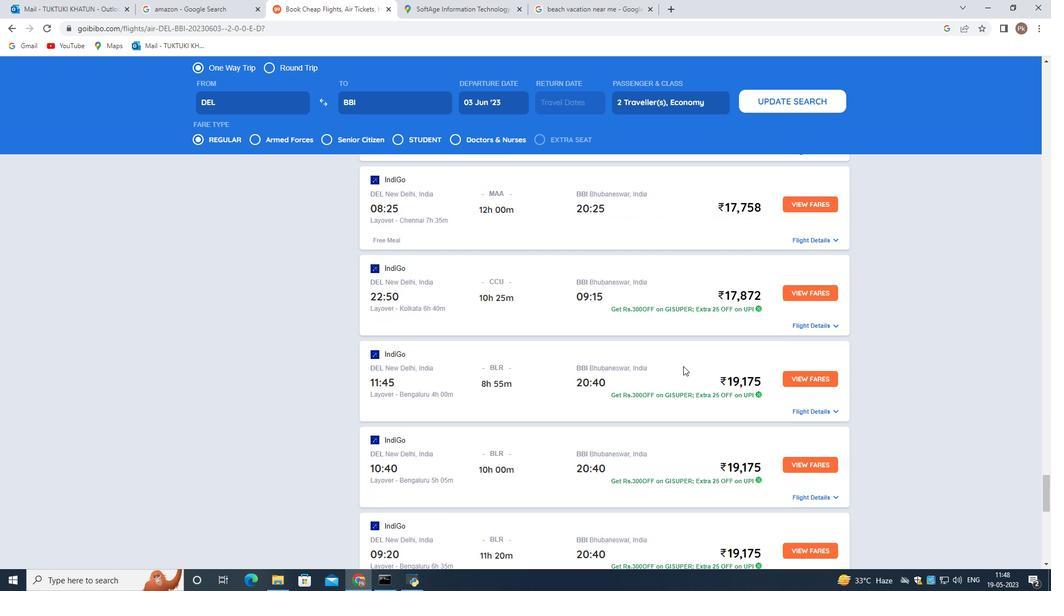 
Action: Mouse scrolled (683, 366) with delta (0, 0)
Screenshot: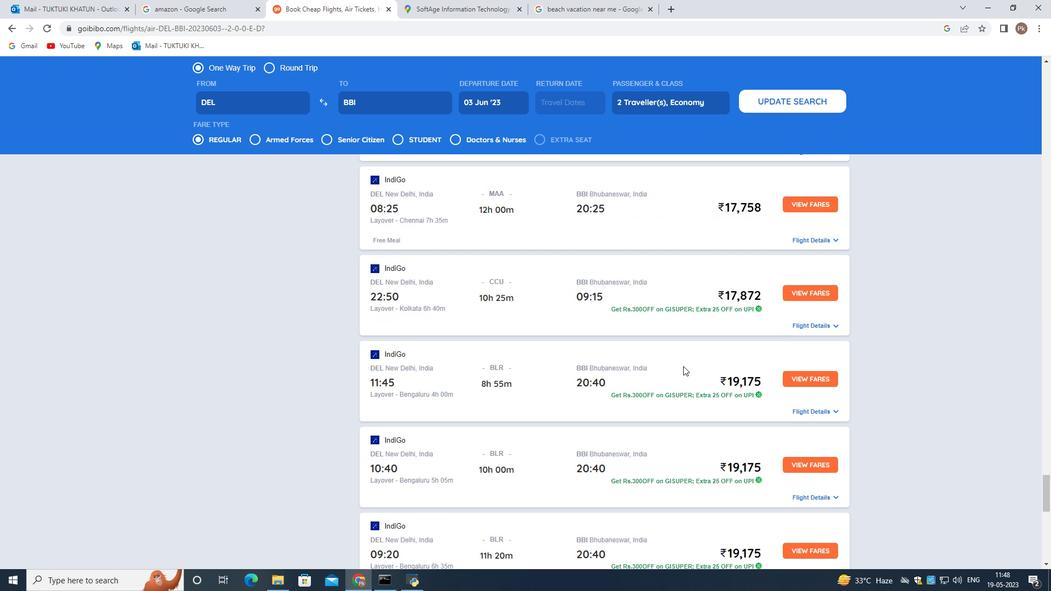 
Action: Mouse scrolled (683, 366) with delta (0, 0)
Screenshot: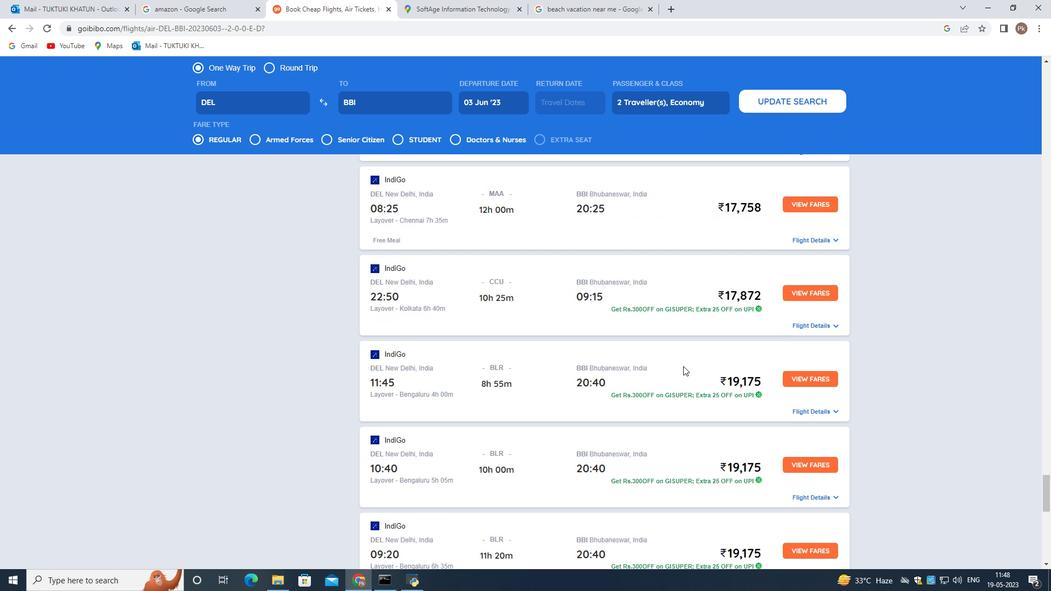 
Action: Mouse scrolled (683, 366) with delta (0, 0)
Screenshot: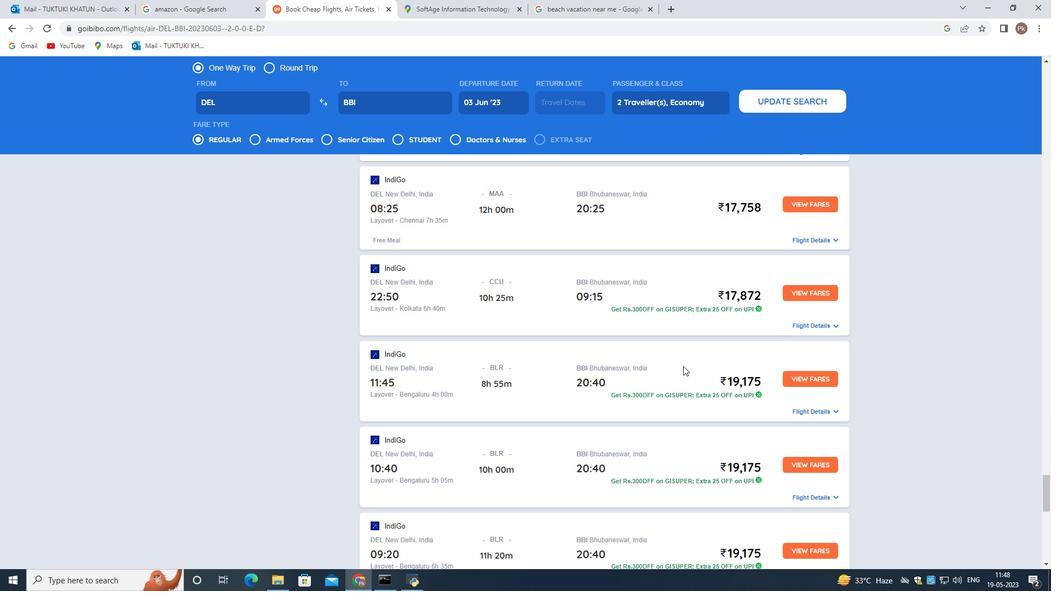
Action: Mouse moved to (683, 366)
Screenshot: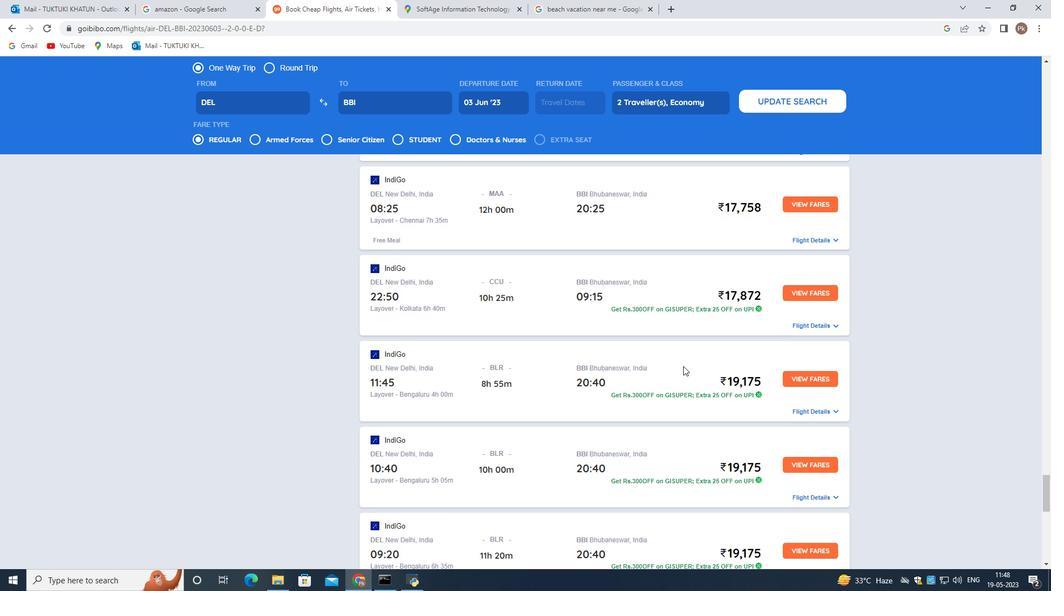 
Action: Mouse scrolled (683, 366) with delta (0, 0)
Screenshot: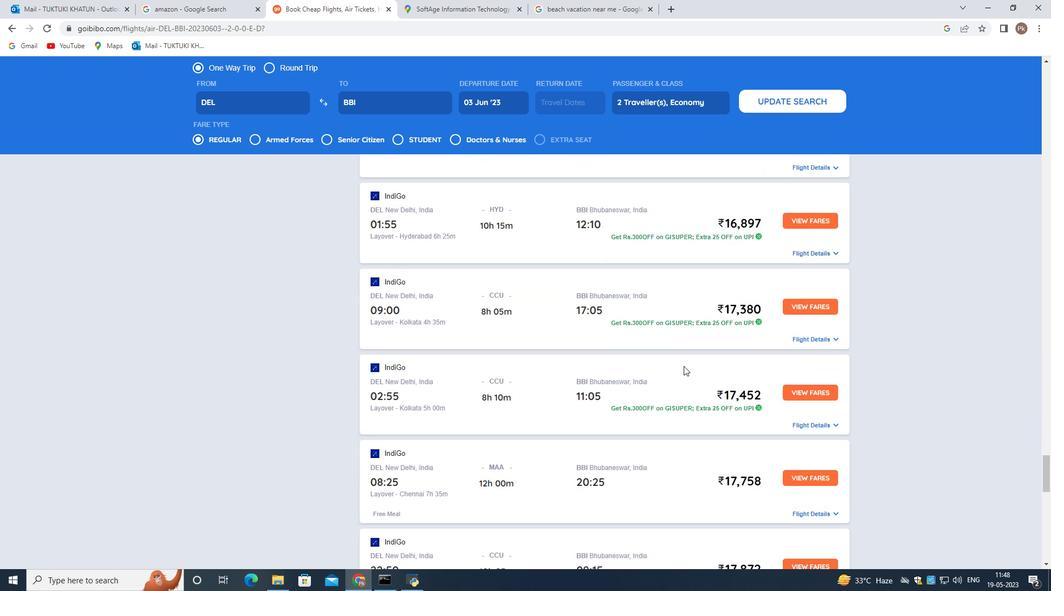 
Action: Mouse scrolled (683, 366) with delta (0, 0)
Screenshot: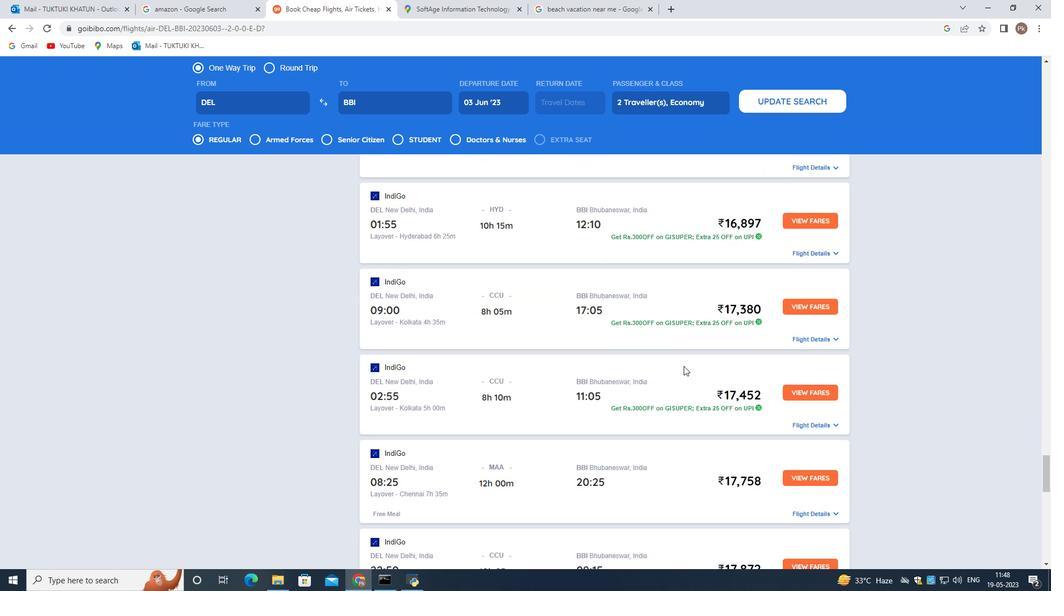 
Action: Mouse scrolled (683, 366) with delta (0, 0)
Screenshot: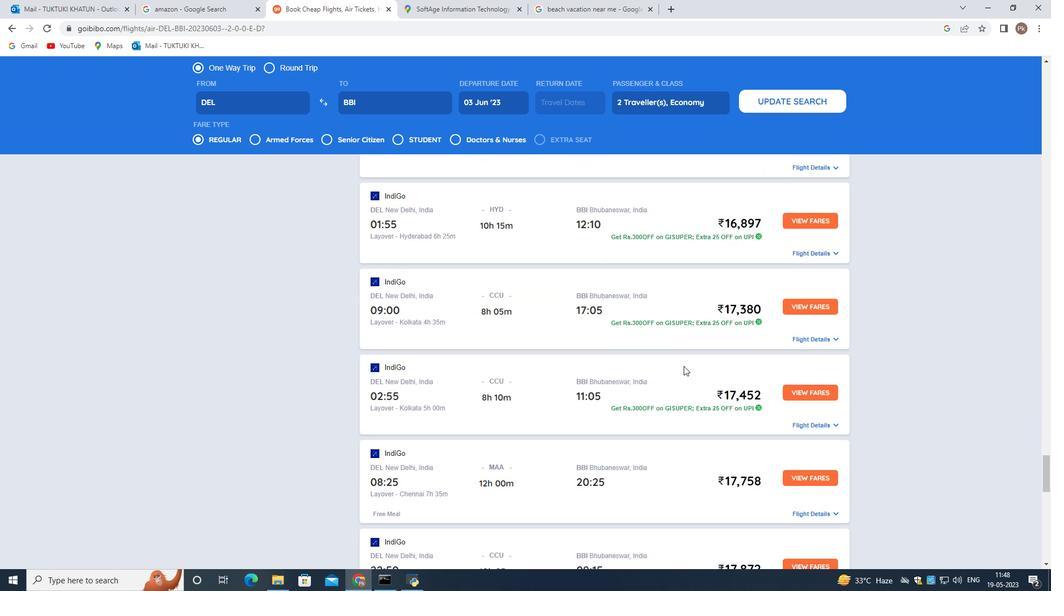 
Action: Mouse scrolled (683, 366) with delta (0, 0)
Screenshot: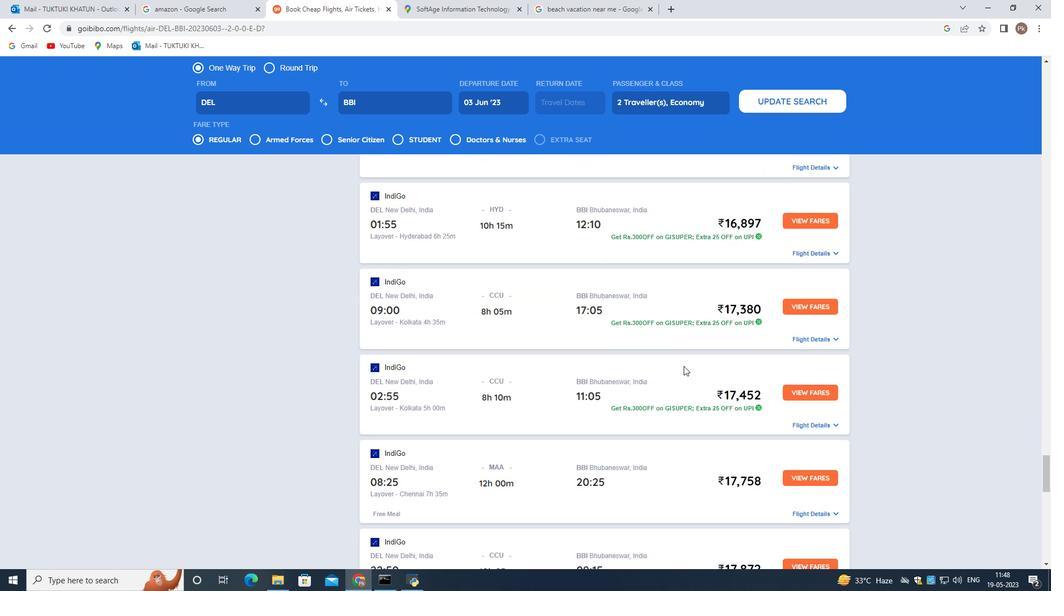 
Action: Mouse scrolled (683, 366) with delta (0, 0)
Screenshot: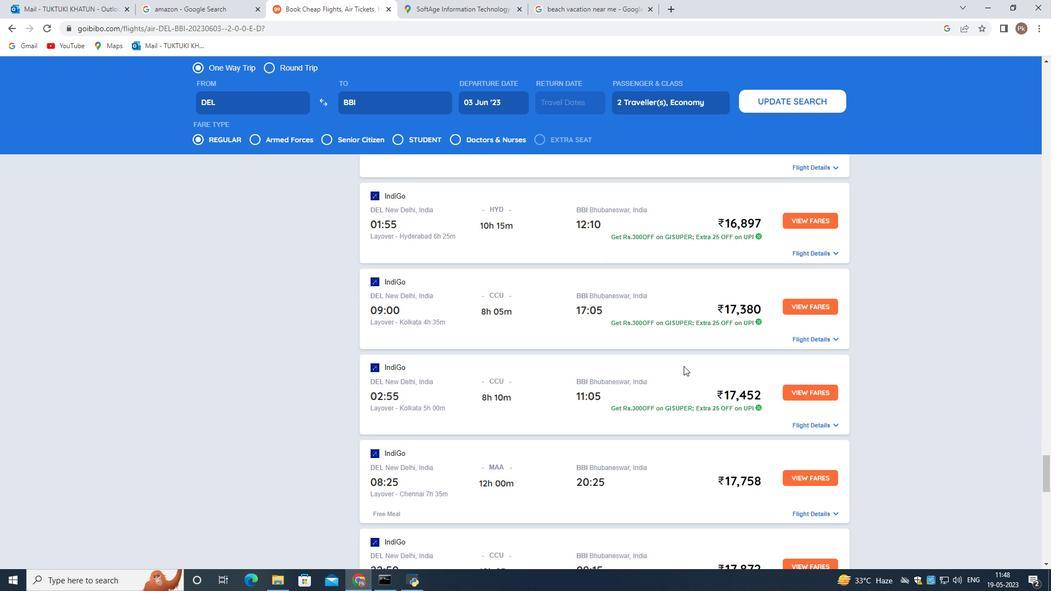 
Action: Mouse scrolled (683, 366) with delta (0, 0)
Screenshot: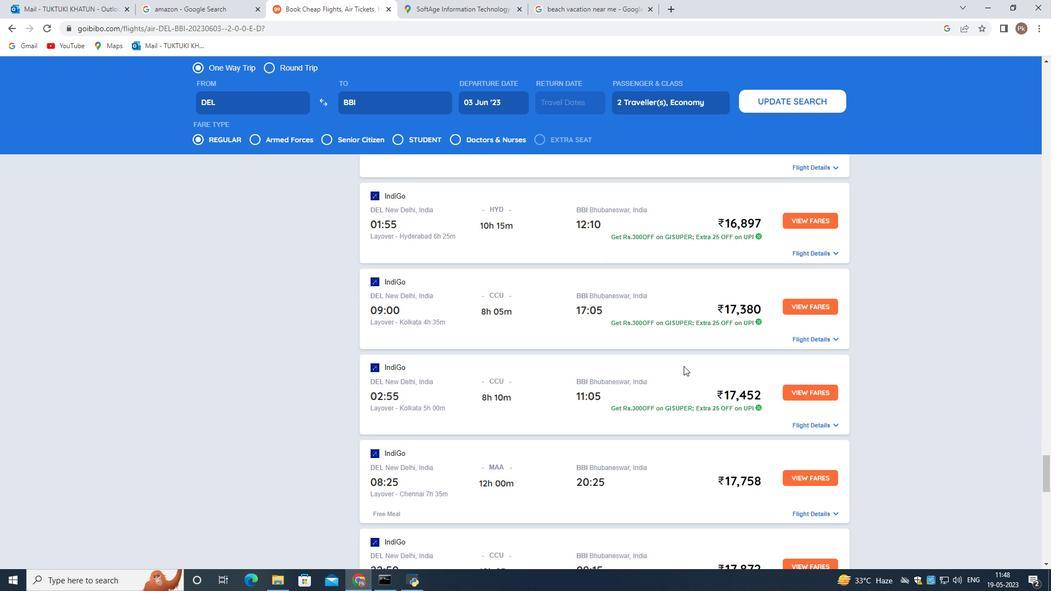 
Action: Mouse scrolled (683, 366) with delta (0, 0)
Screenshot: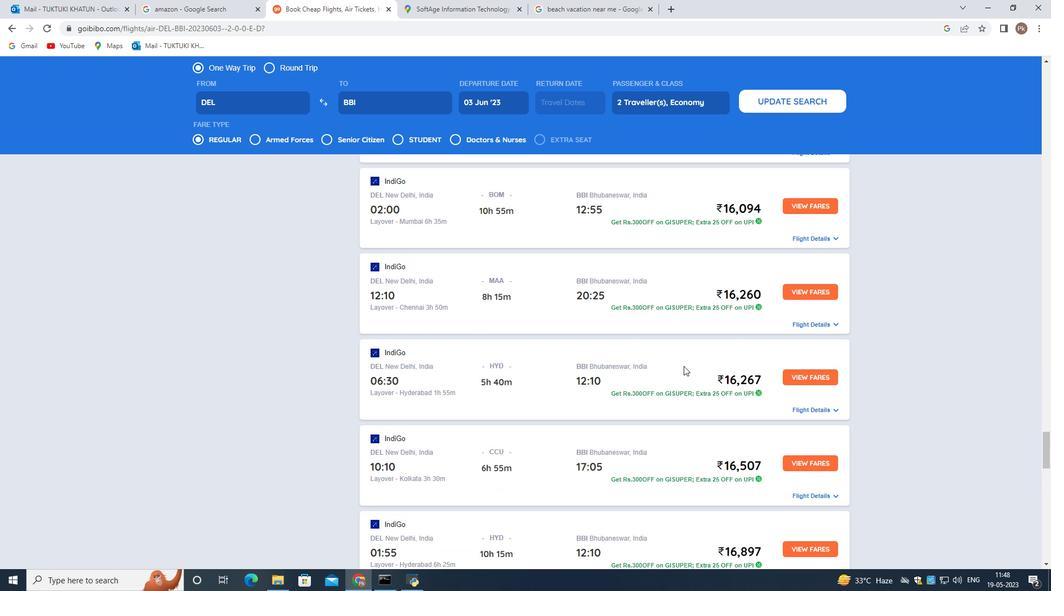 
Action: Mouse scrolled (683, 366) with delta (0, 0)
Screenshot: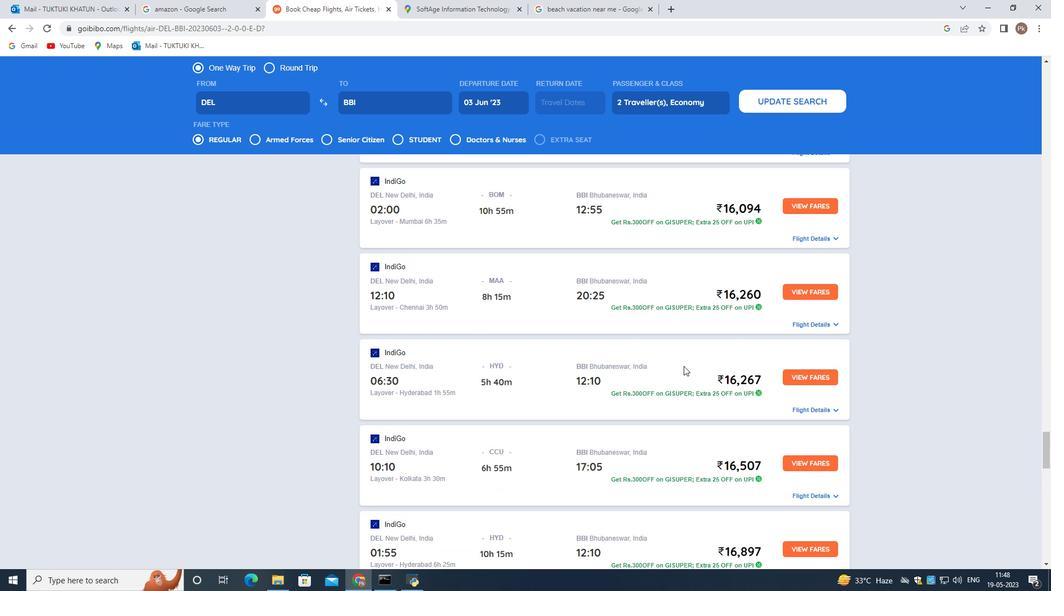 
Action: Mouse scrolled (683, 366) with delta (0, 0)
Screenshot: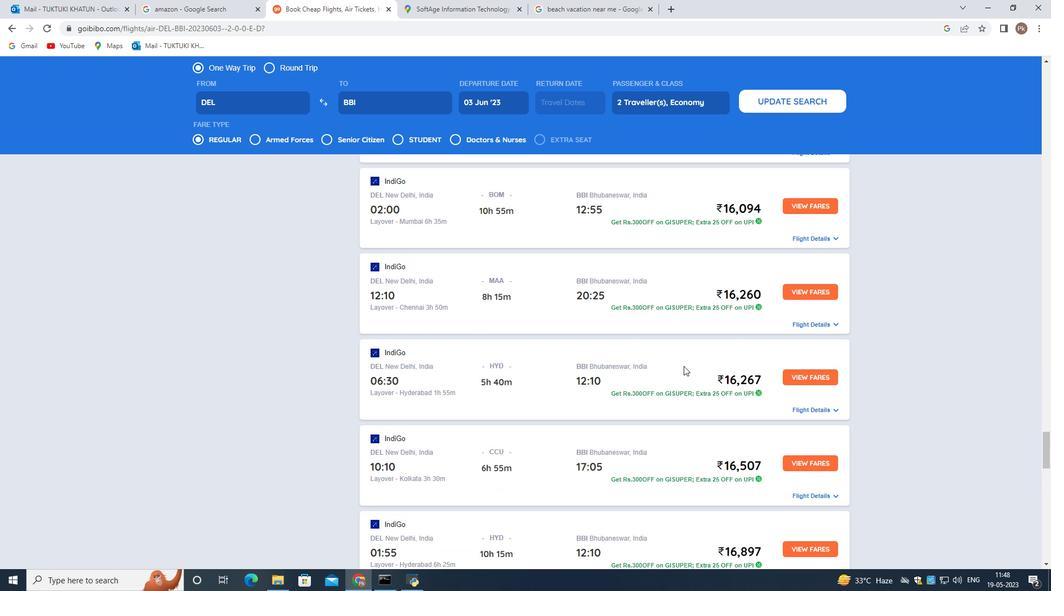 
Action: Mouse scrolled (683, 366) with delta (0, 0)
Screenshot: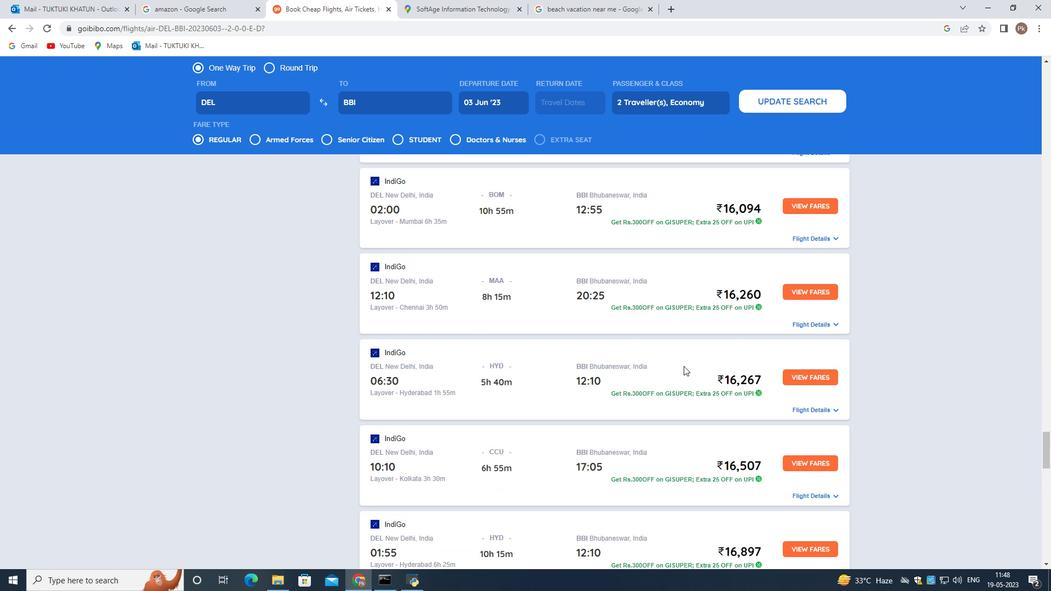 
Action: Mouse scrolled (683, 366) with delta (0, 0)
Screenshot: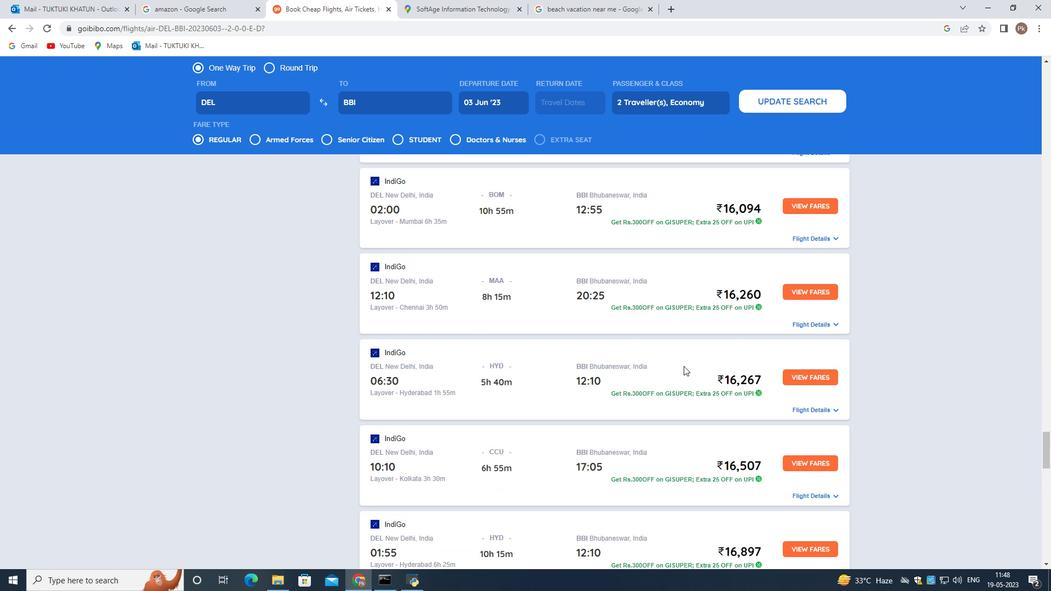 
Action: Mouse scrolled (683, 366) with delta (0, 0)
Screenshot: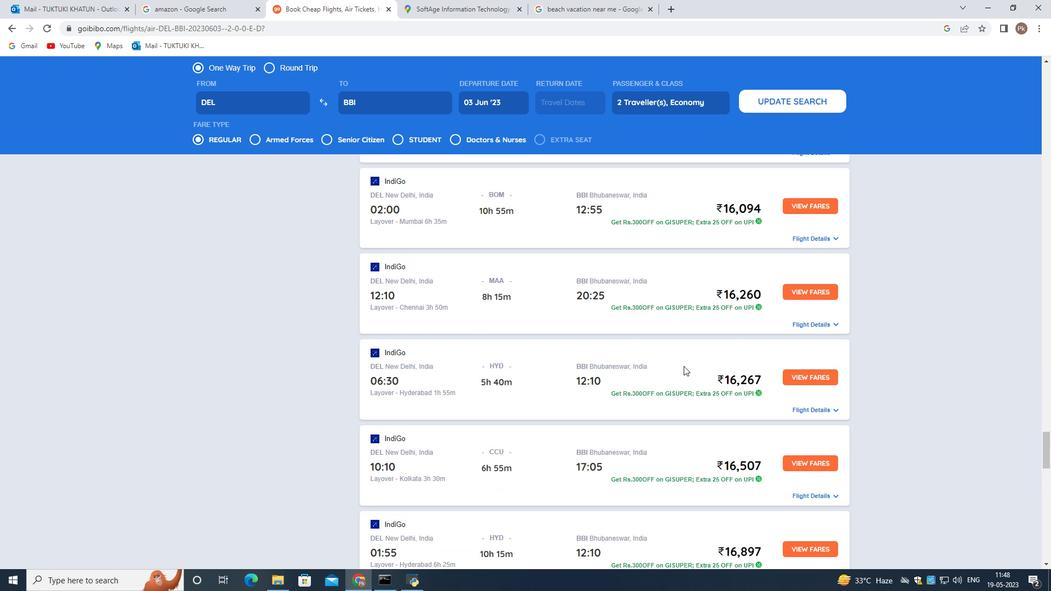 
Action: Mouse scrolled (683, 366) with delta (0, 0)
Screenshot: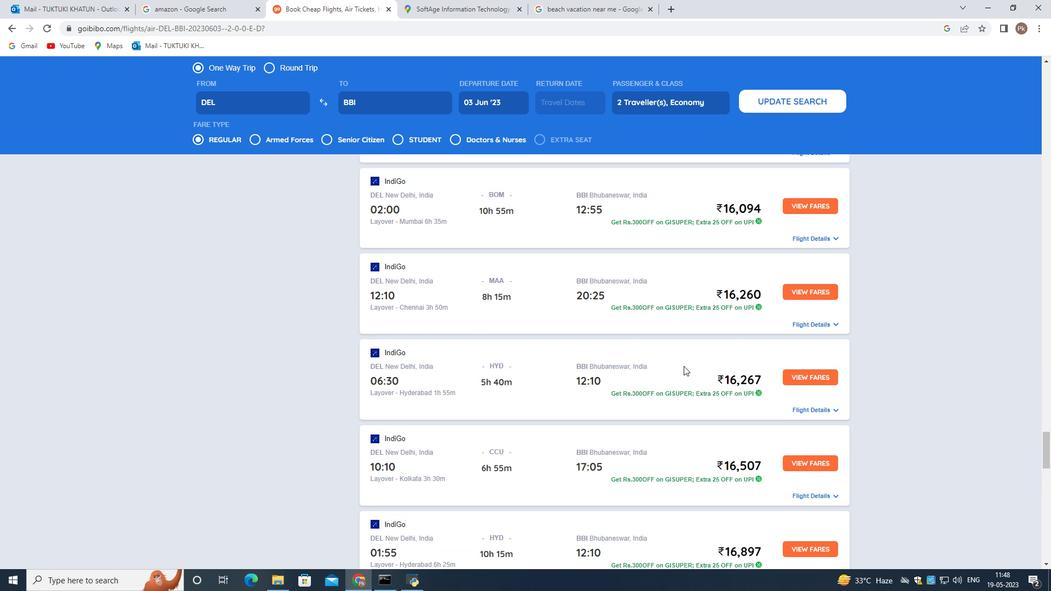 
Action: Mouse scrolled (683, 366) with delta (0, 0)
Screenshot: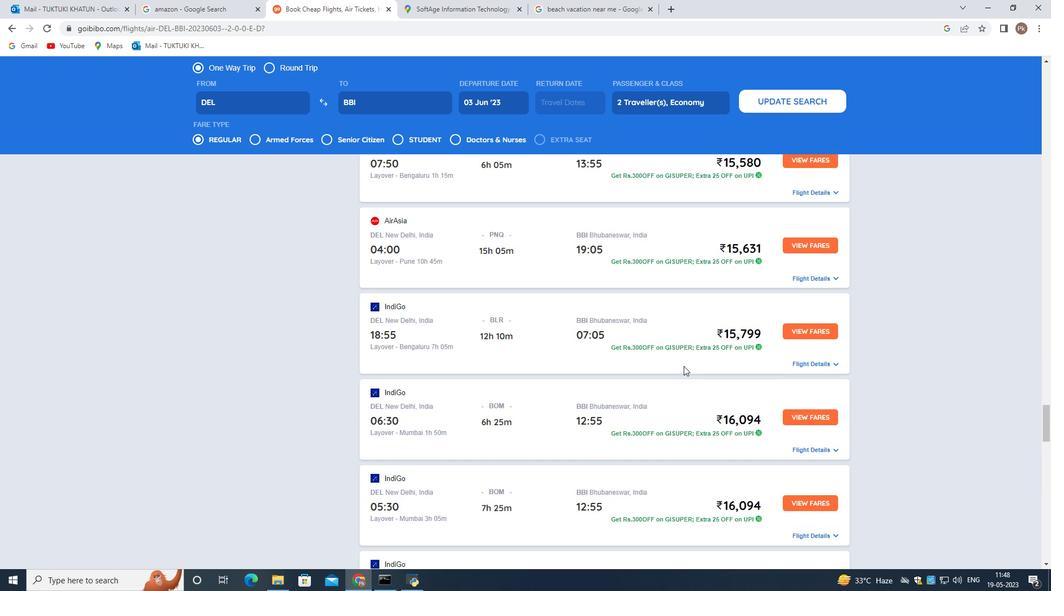 
Action: Mouse scrolled (683, 366) with delta (0, 0)
Screenshot: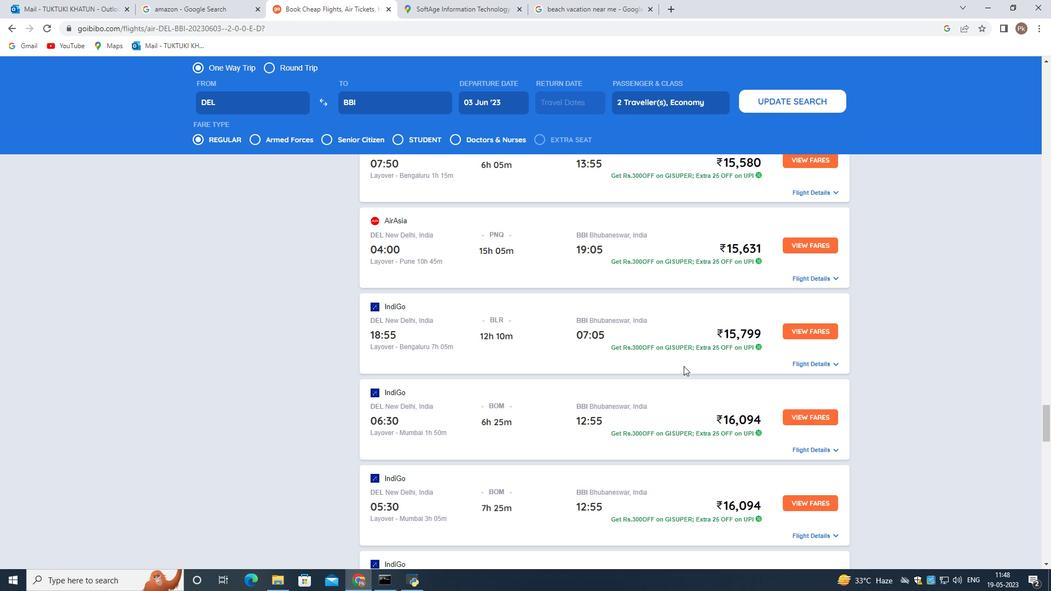 
Action: Mouse scrolled (683, 366) with delta (0, 0)
Screenshot: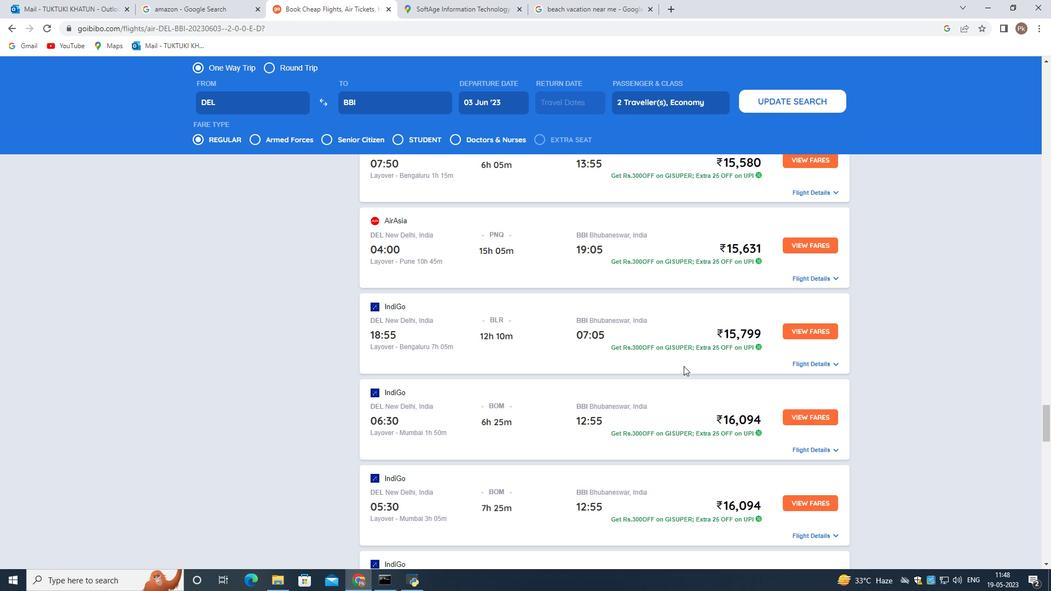
Action: Mouse scrolled (683, 366) with delta (0, 0)
Screenshot: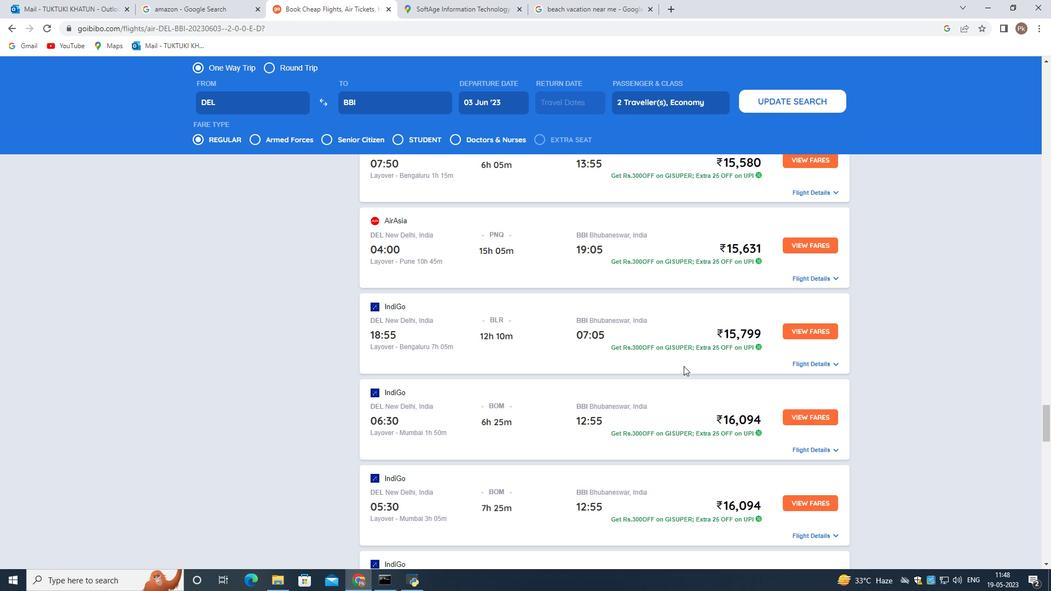 
Action: Mouse scrolled (683, 366) with delta (0, 0)
Screenshot: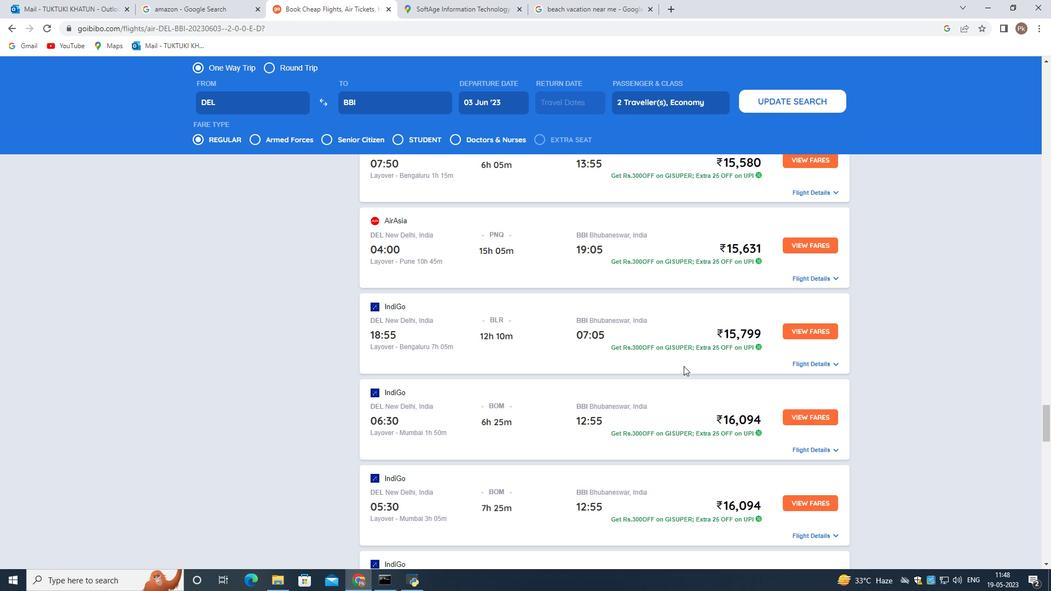 
Action: Mouse scrolled (683, 366) with delta (0, 0)
Screenshot: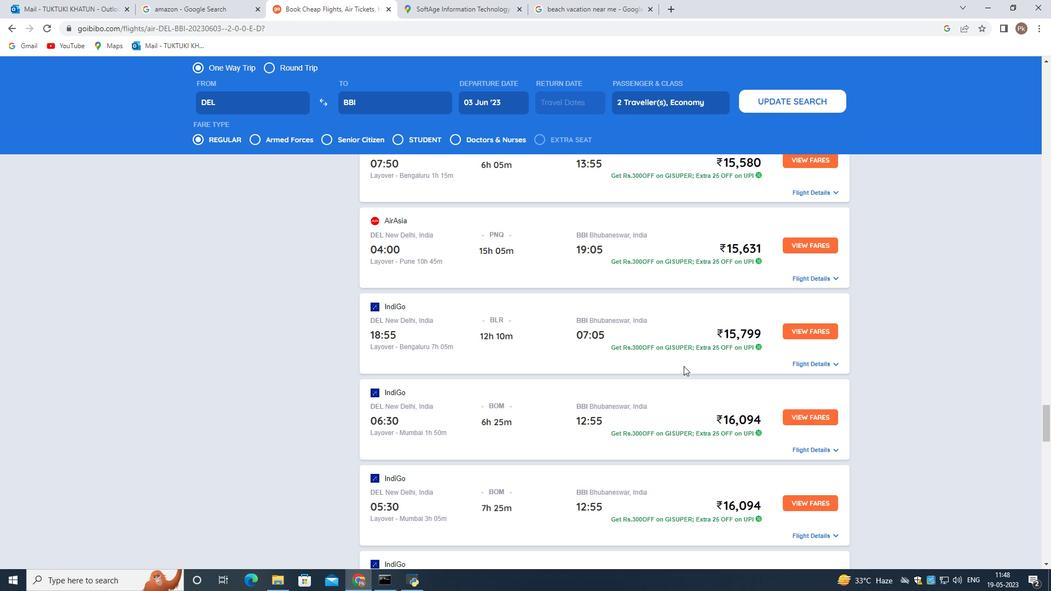 
Action: Mouse scrolled (683, 366) with delta (0, 0)
Screenshot: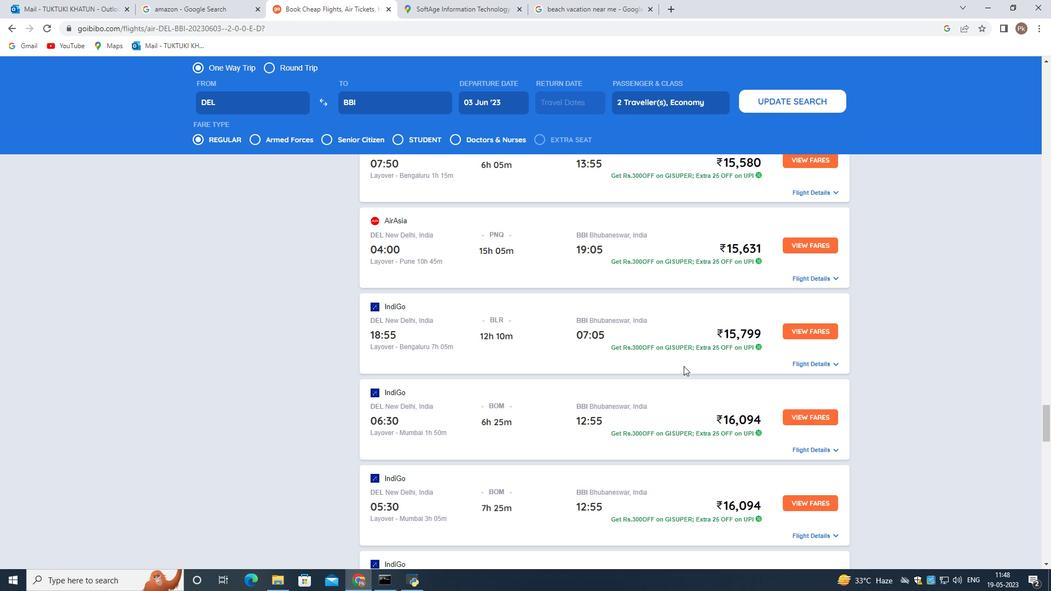 
Action: Mouse scrolled (683, 366) with delta (0, 0)
Screenshot: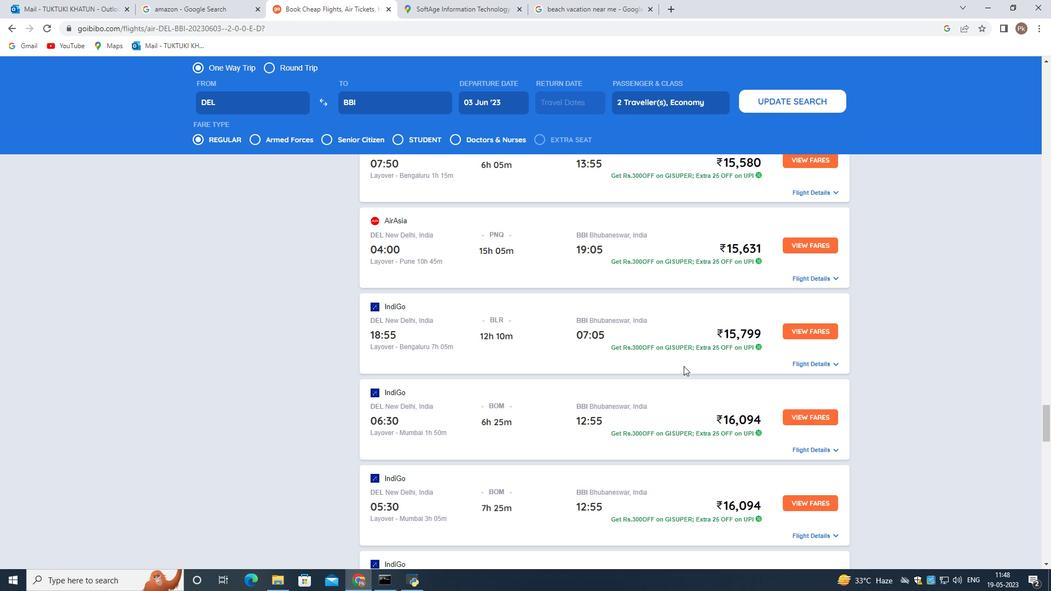
Action: Mouse moved to (682, 366)
Screenshot: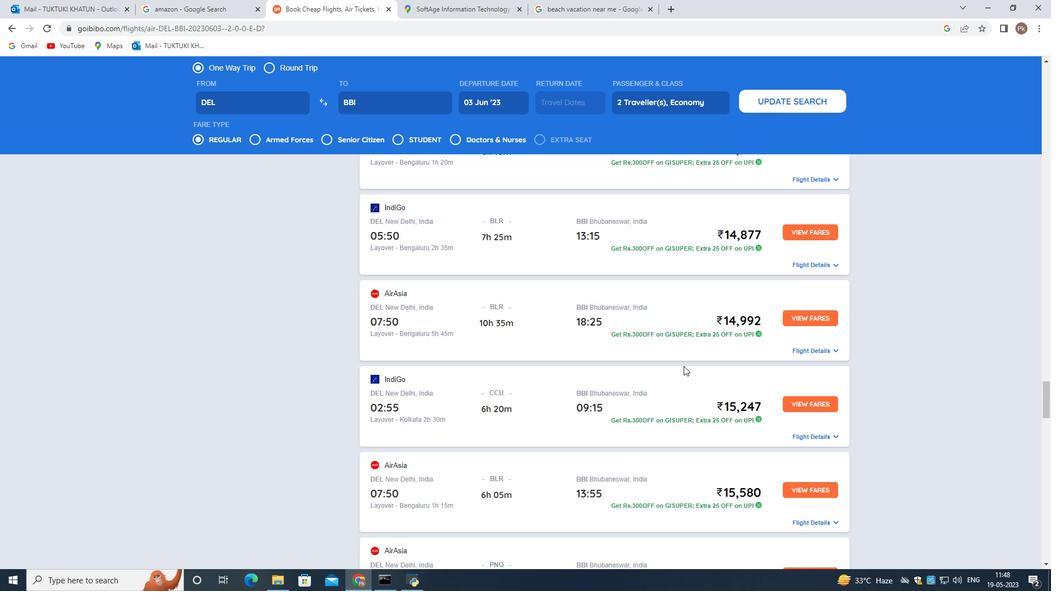 
Action: Mouse scrolled (682, 366) with delta (0, 0)
Screenshot: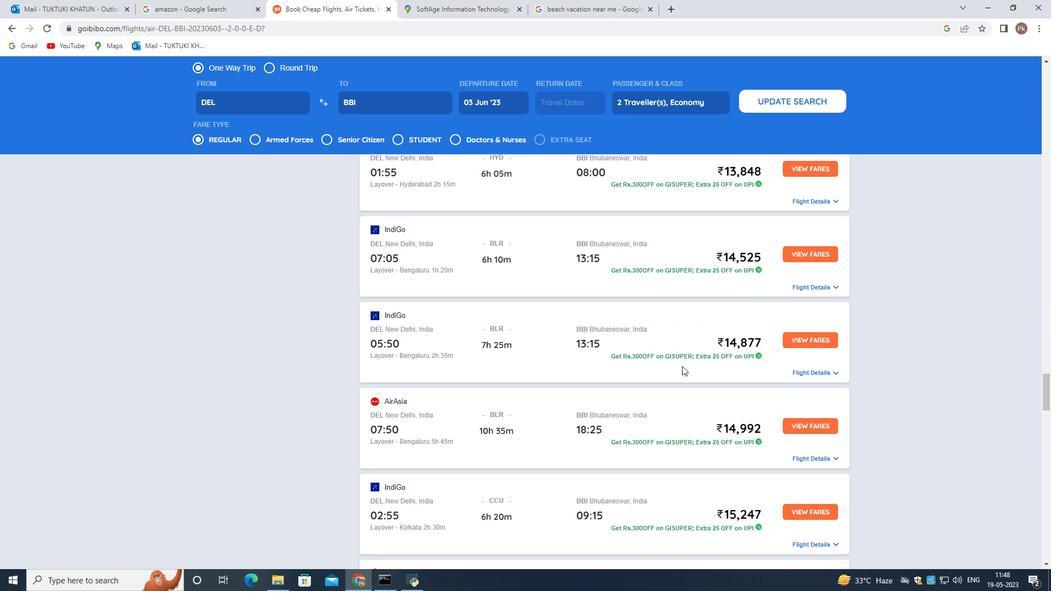 
Action: Mouse scrolled (682, 366) with delta (0, 0)
Screenshot: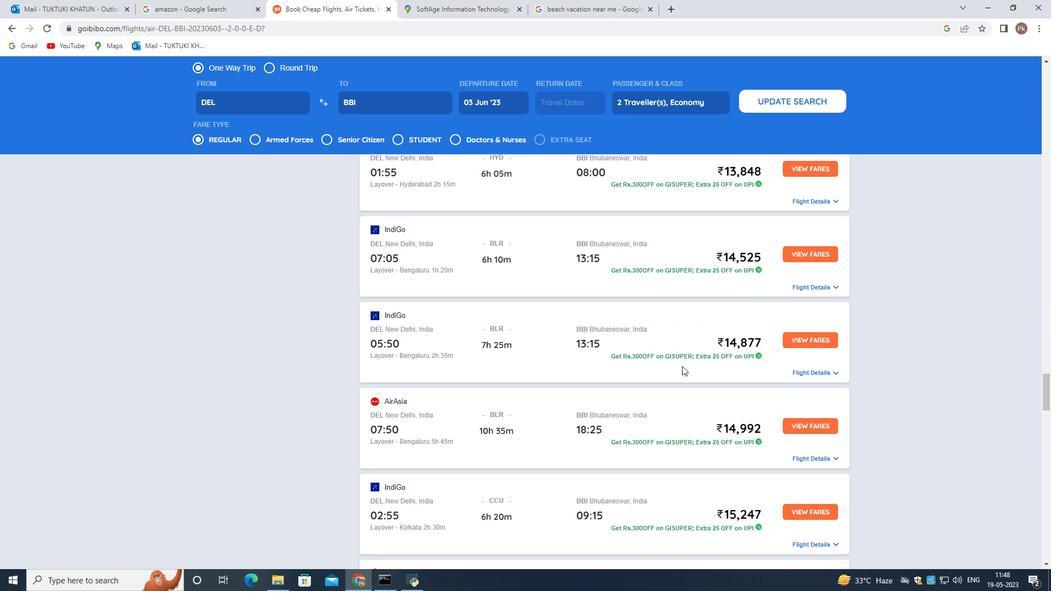 
Action: Mouse scrolled (682, 366) with delta (0, 0)
Screenshot: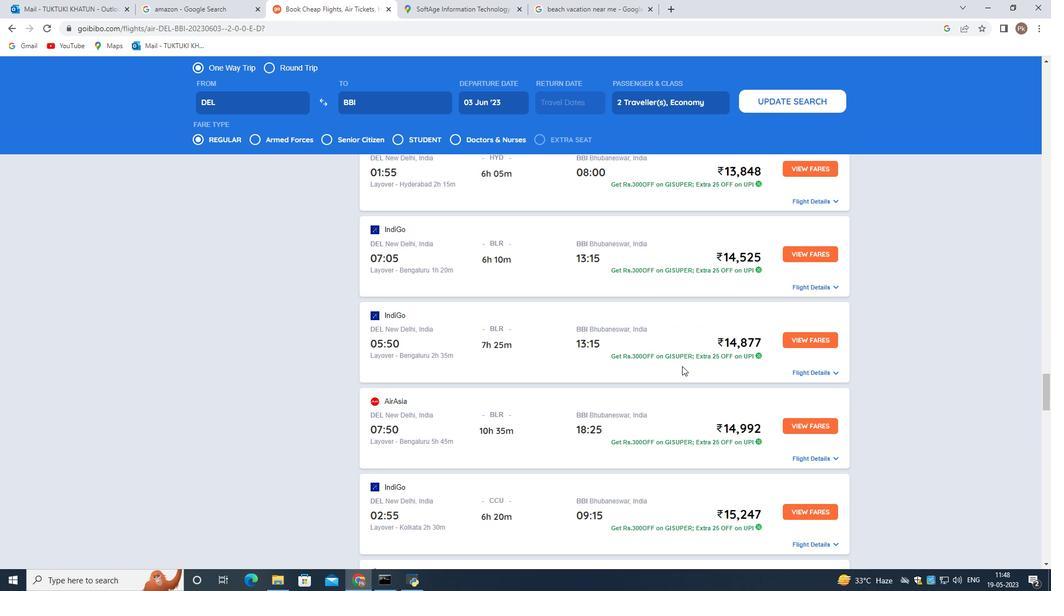 
Action: Mouse scrolled (682, 366) with delta (0, 0)
Screenshot: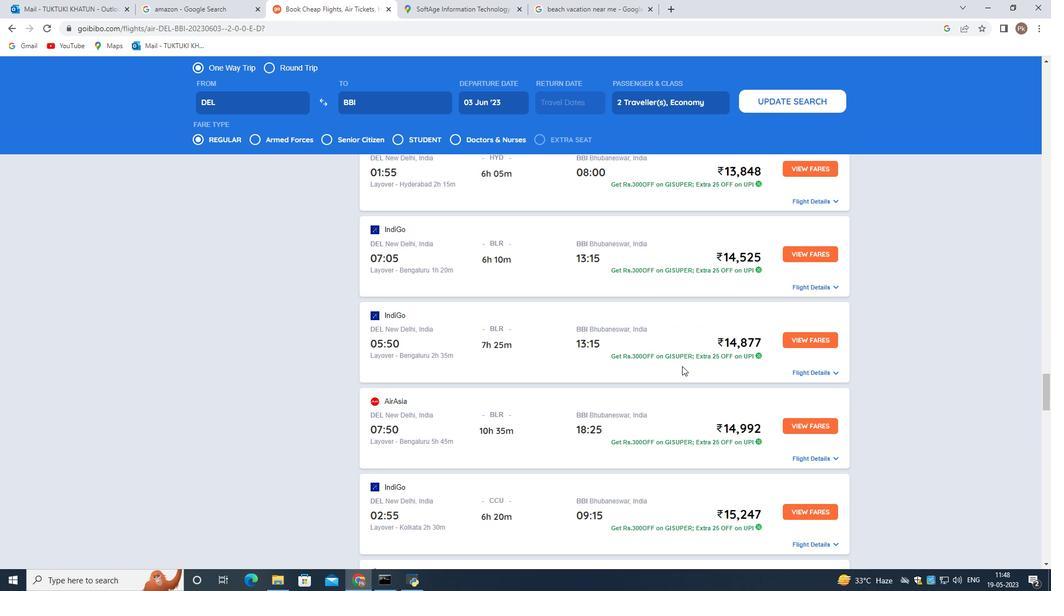 
Action: Mouse scrolled (682, 366) with delta (0, 0)
Screenshot: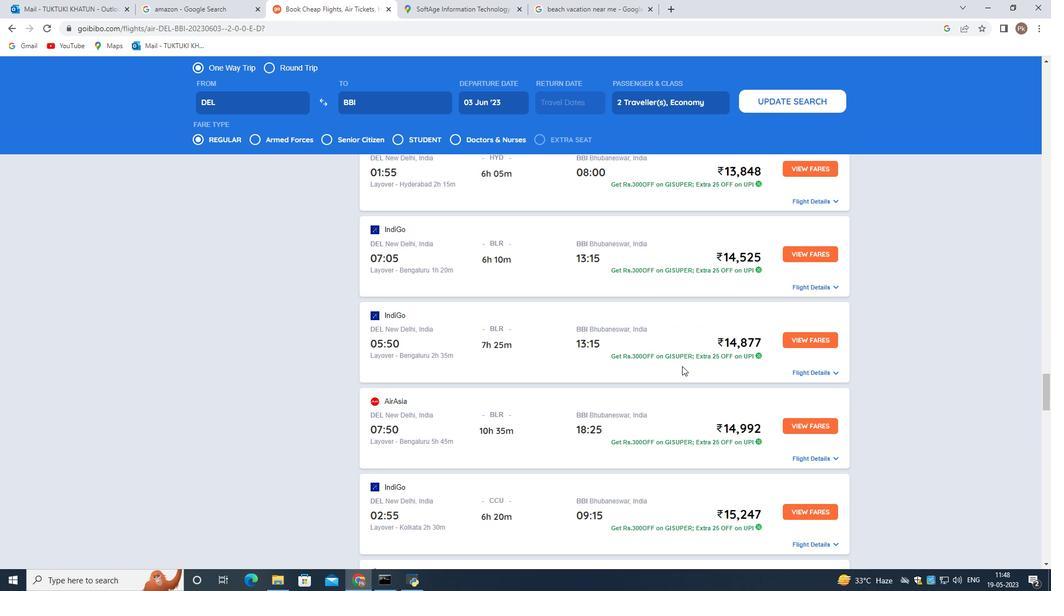 
Action: Mouse scrolled (682, 366) with delta (0, 0)
Screenshot: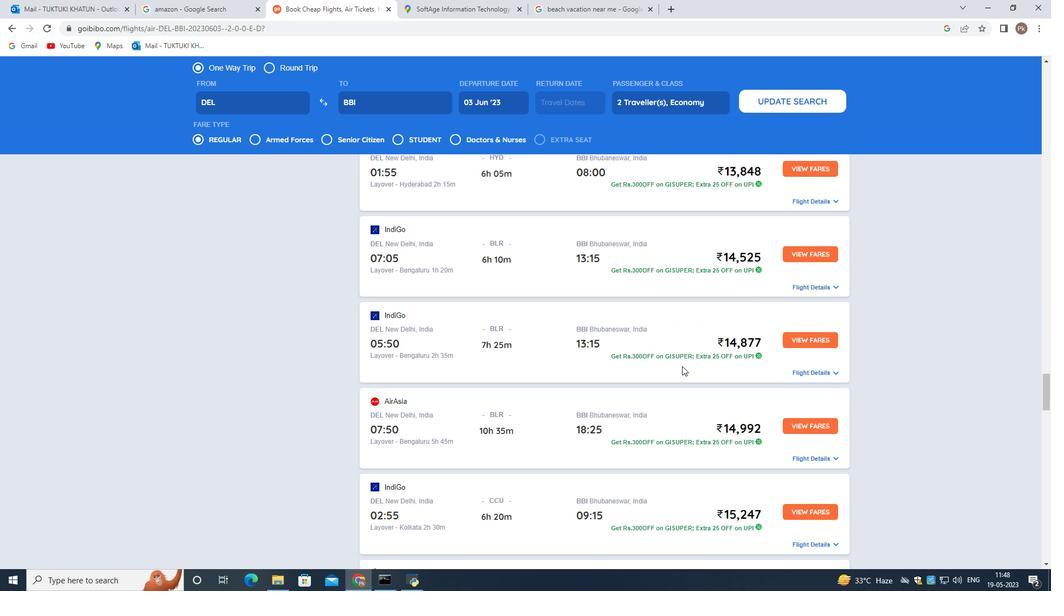 
Action: Mouse scrolled (682, 366) with delta (0, 0)
Screenshot: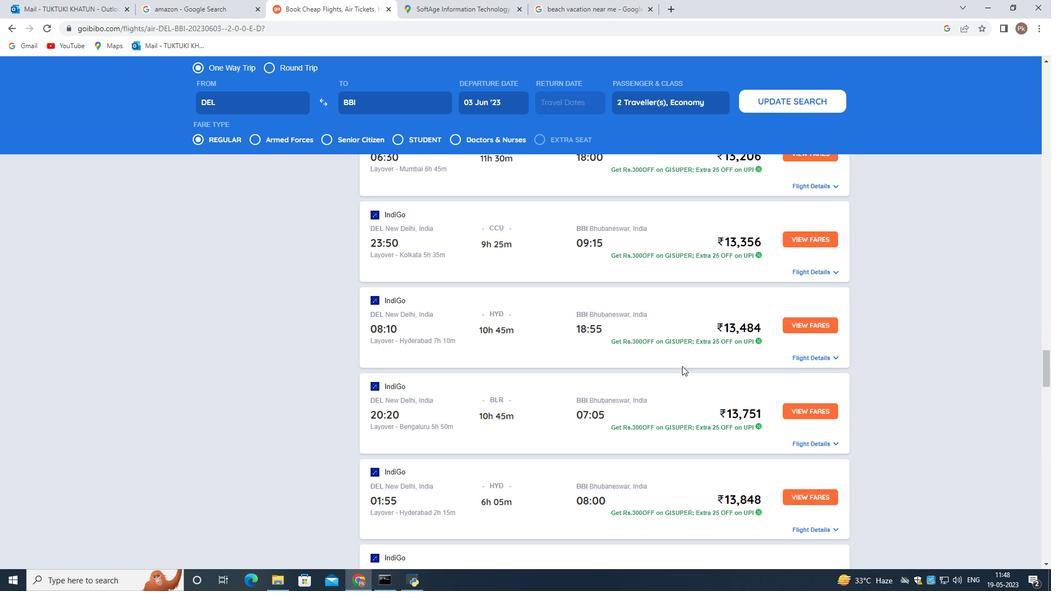 
Action: Mouse scrolled (682, 366) with delta (0, 0)
Screenshot: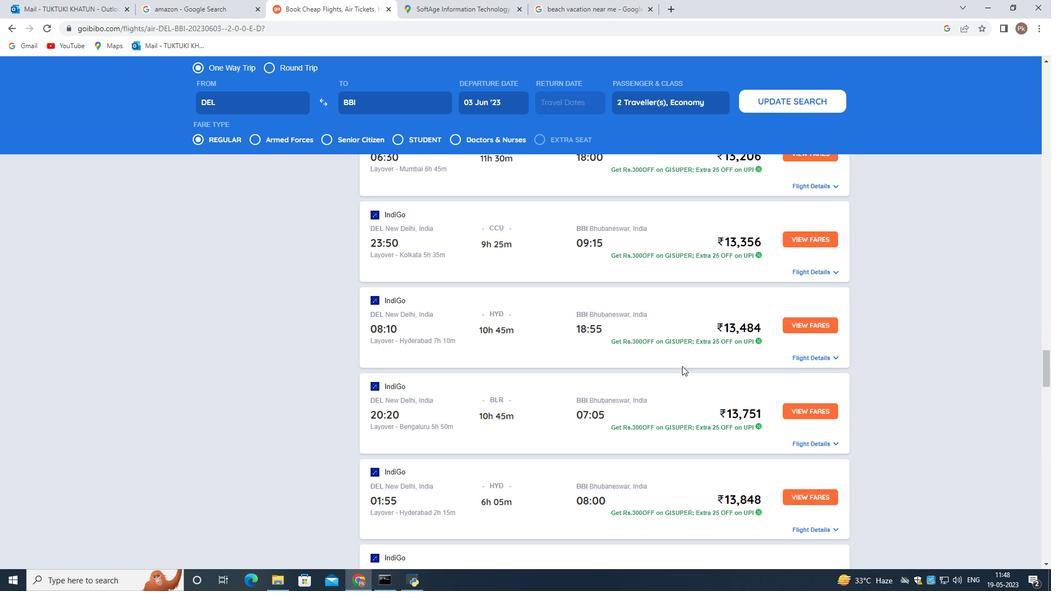 
Action: Mouse scrolled (682, 366) with delta (0, 0)
Screenshot: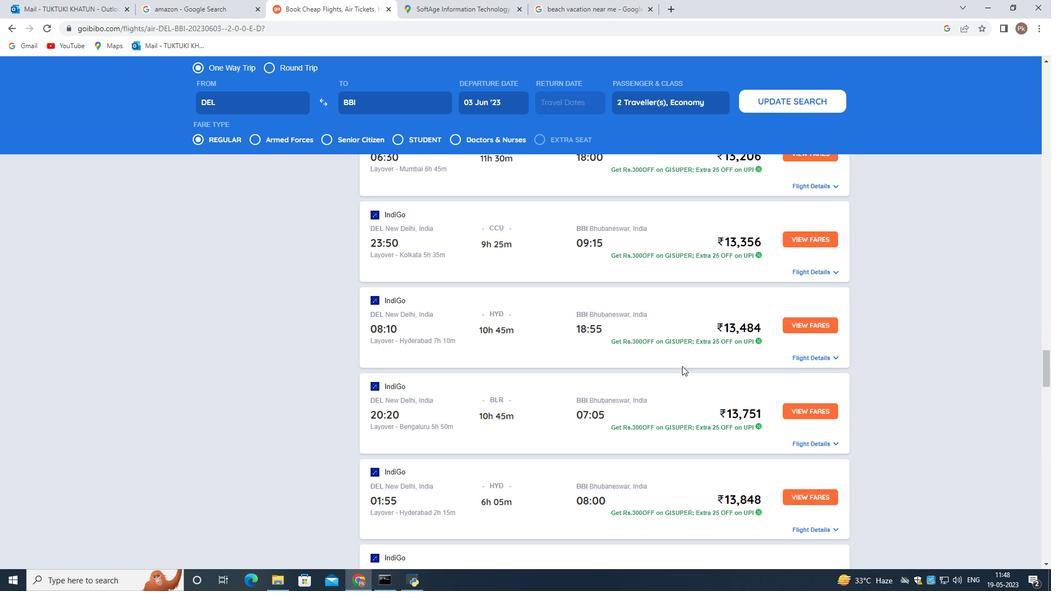 
Action: Mouse scrolled (682, 366) with delta (0, 0)
Screenshot: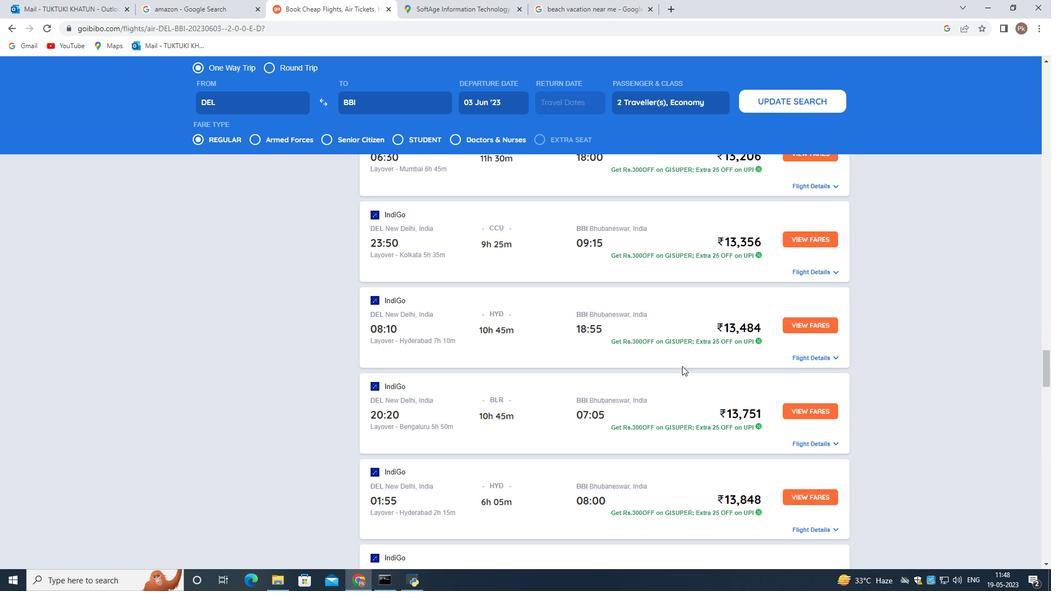 
Action: Mouse scrolled (682, 366) with delta (0, 0)
Screenshot: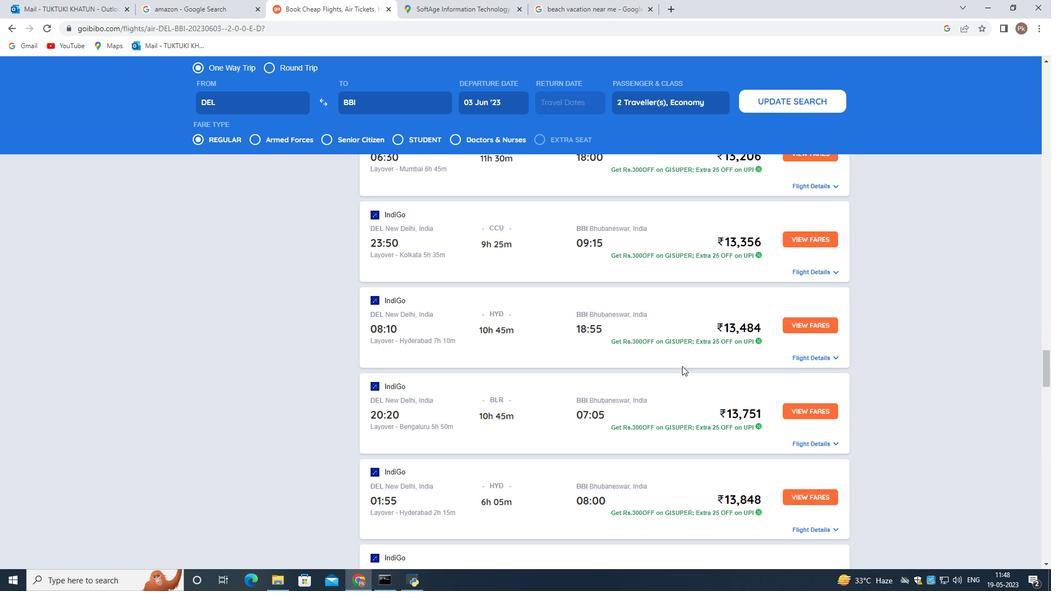 
Action: Mouse scrolled (682, 366) with delta (0, 0)
Screenshot: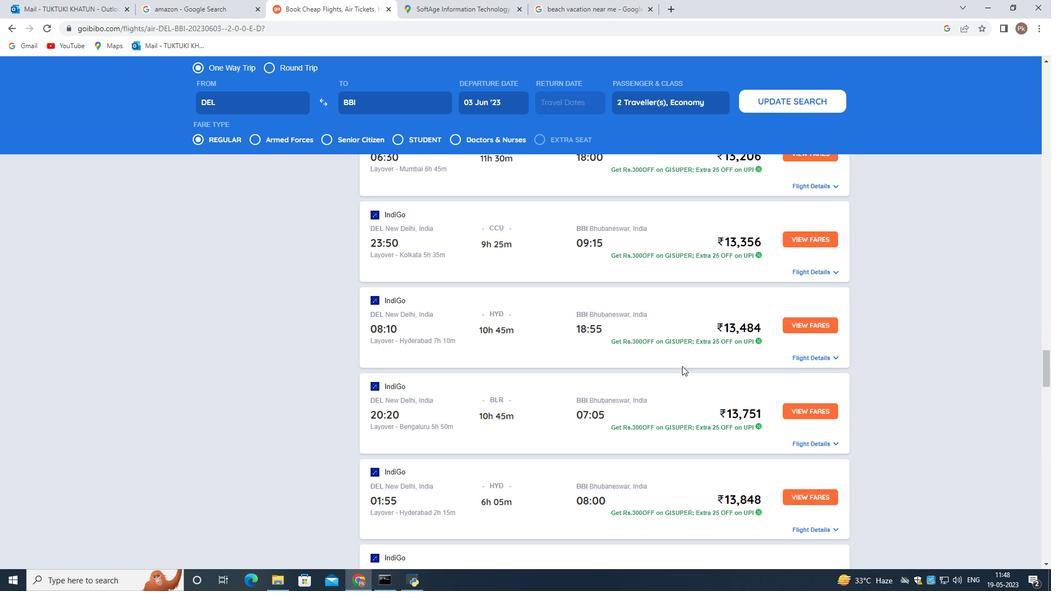 
Action: Mouse scrolled (682, 366) with delta (0, 0)
Screenshot: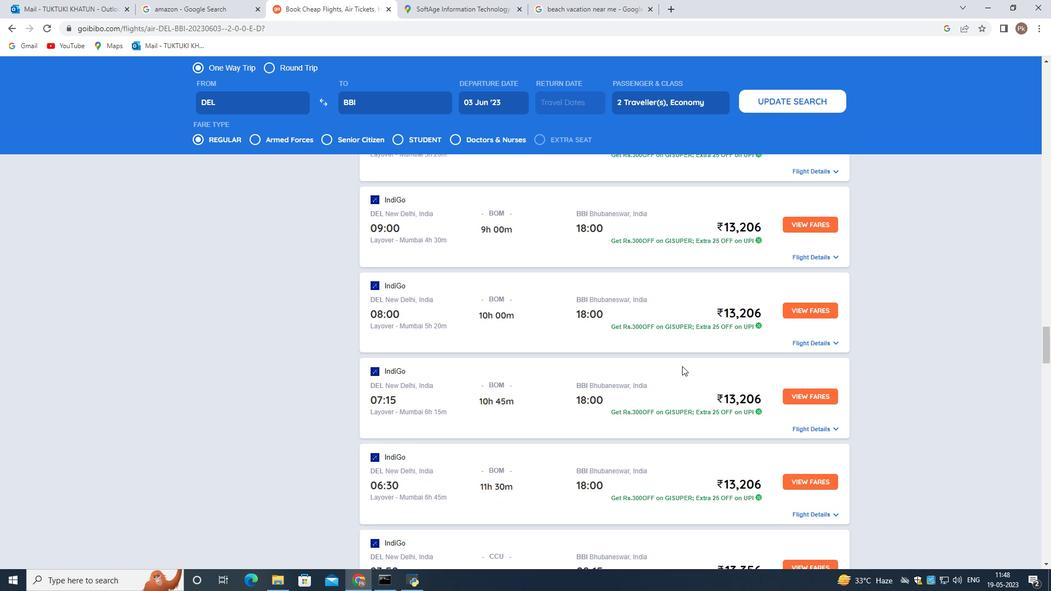 
Action: Mouse scrolled (682, 366) with delta (0, 0)
Screenshot: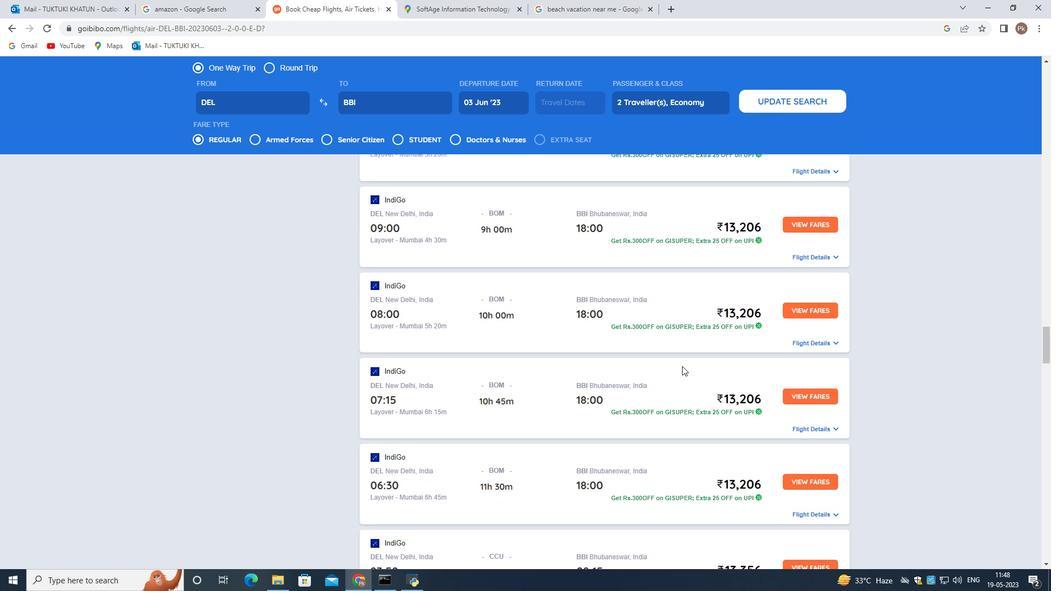 
Action: Mouse scrolled (682, 366) with delta (0, 0)
Screenshot: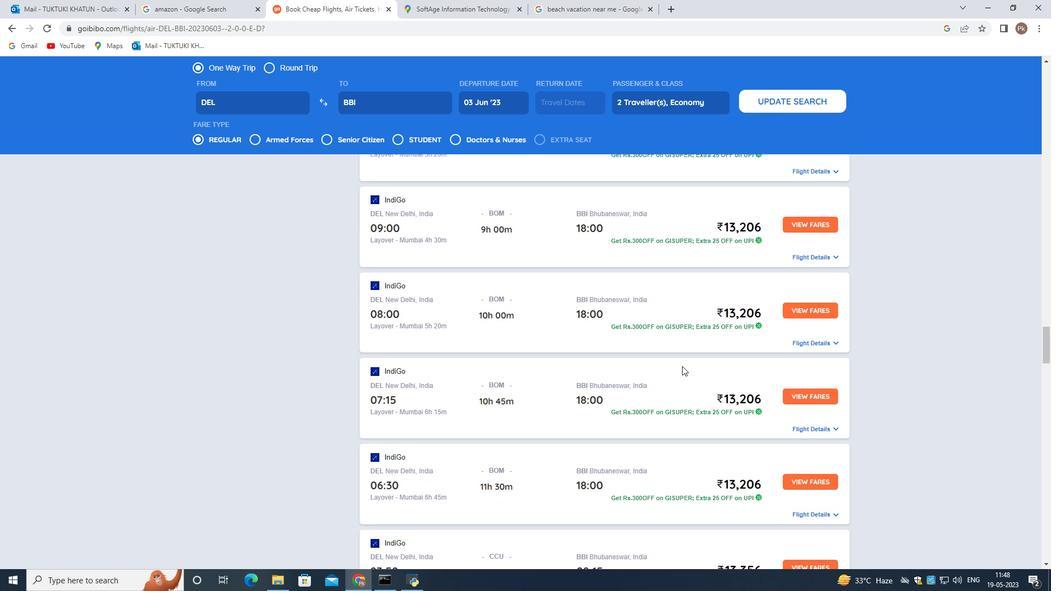 
Action: Mouse scrolled (682, 366) with delta (0, 0)
Screenshot: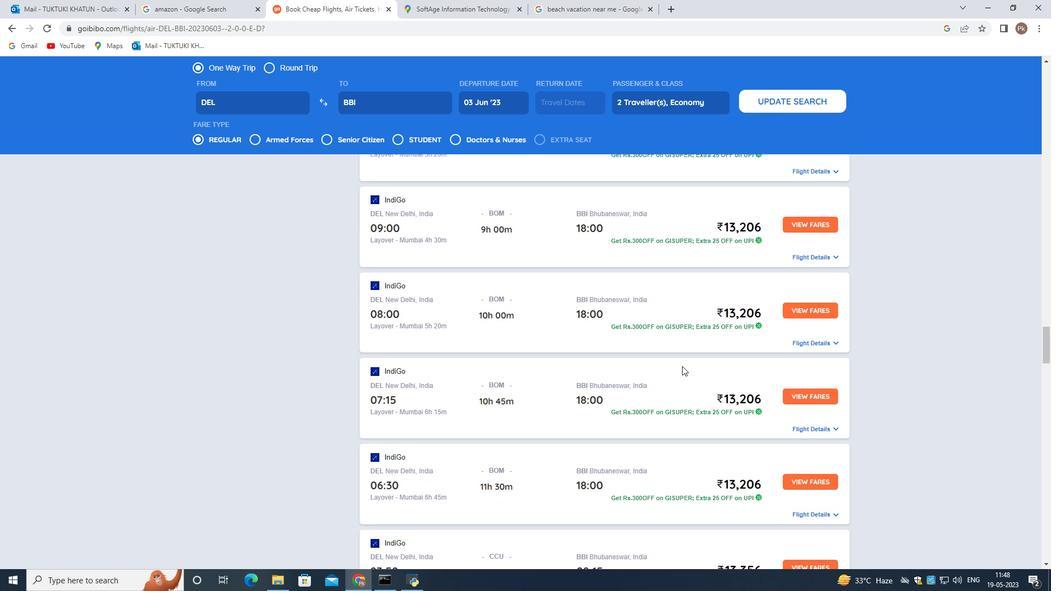 
Action: Mouse scrolled (682, 366) with delta (0, 0)
Screenshot: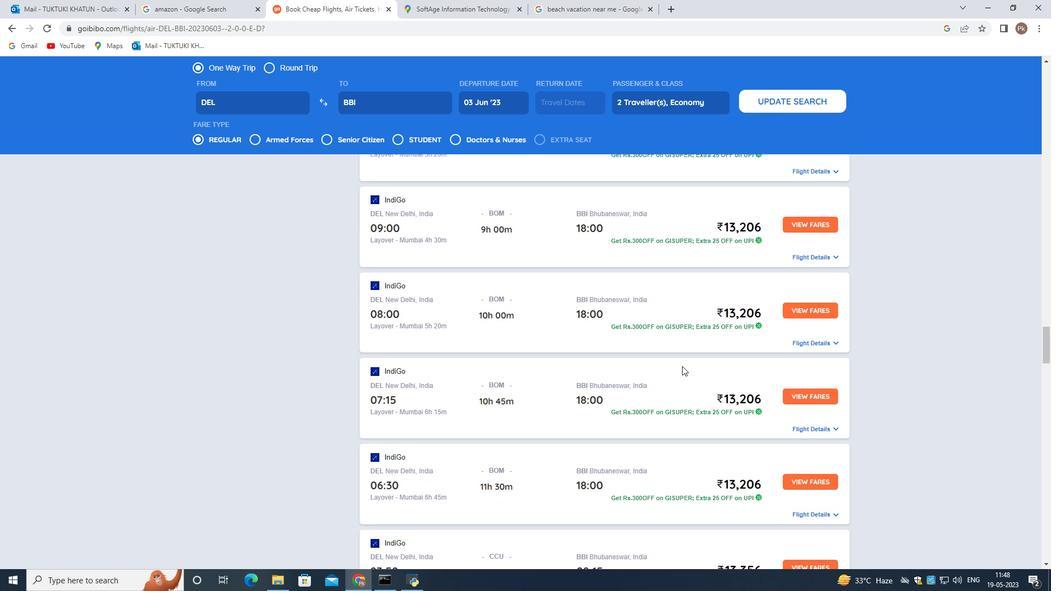 
Action: Mouse scrolled (682, 366) with delta (0, 0)
Screenshot: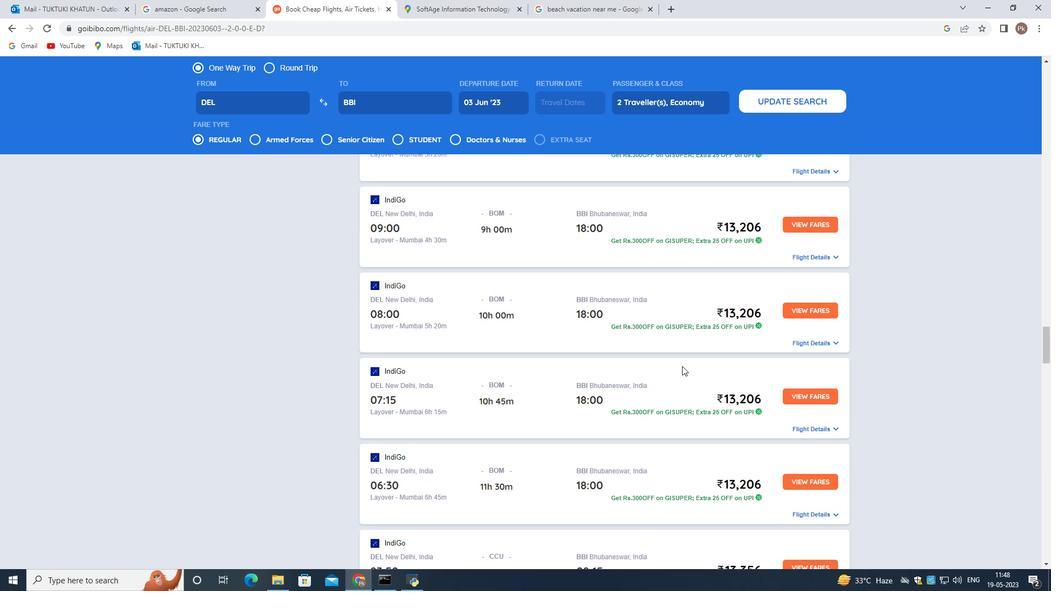 
Action: Mouse scrolled (682, 366) with delta (0, 0)
Screenshot: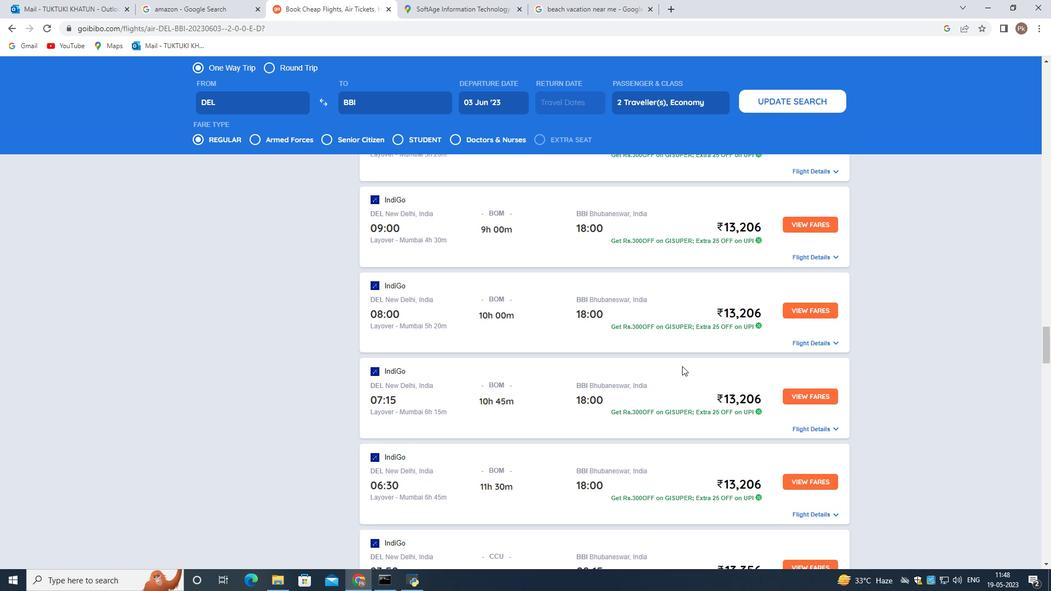 
Action: Mouse scrolled (682, 366) with delta (0, 0)
Screenshot: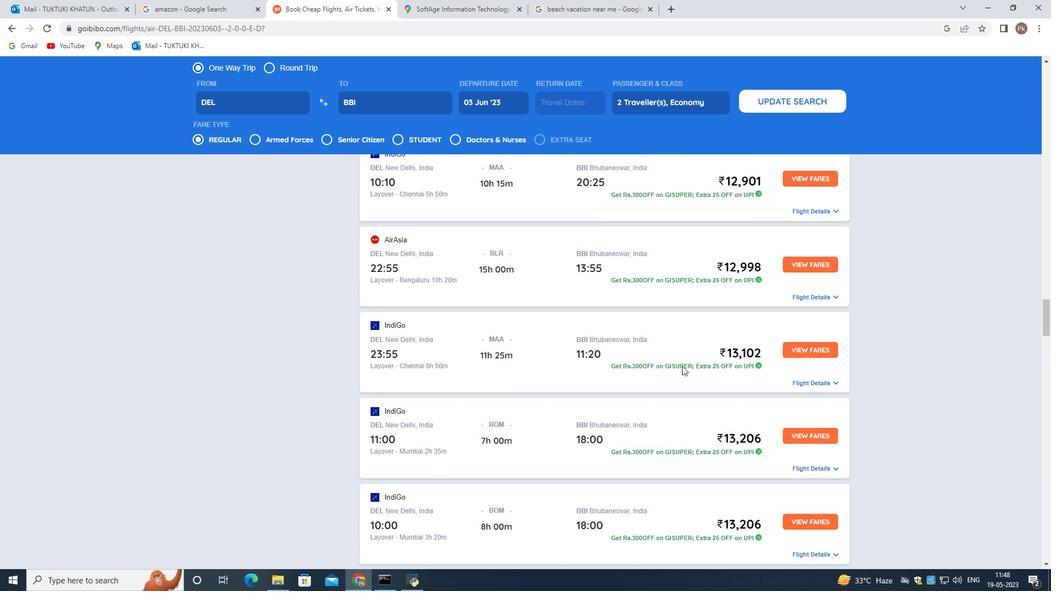 
Action: Mouse scrolled (682, 366) with delta (0, 0)
